 Task: Research Airbnb accommodation in Somanda, Tanzania from 20th December, 2023 to 25th December, 2023 for 7 adults. Place can be entire room or shared room with 4 bedrooms having 7 beds and 4 bathrooms. Property type can be house. Amenities needed are: wifi, TV, free parking on premises, gym, breakfast.
Action: Mouse moved to (543, 135)
Screenshot: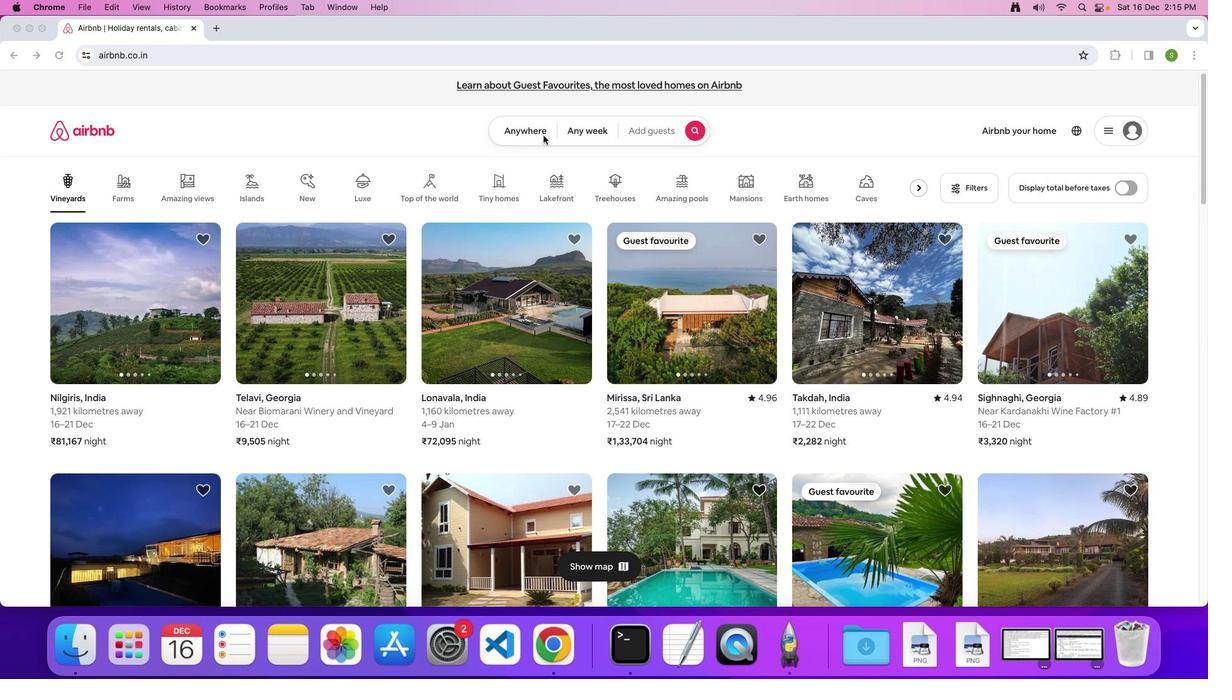 
Action: Mouse pressed left at (543, 135)
Screenshot: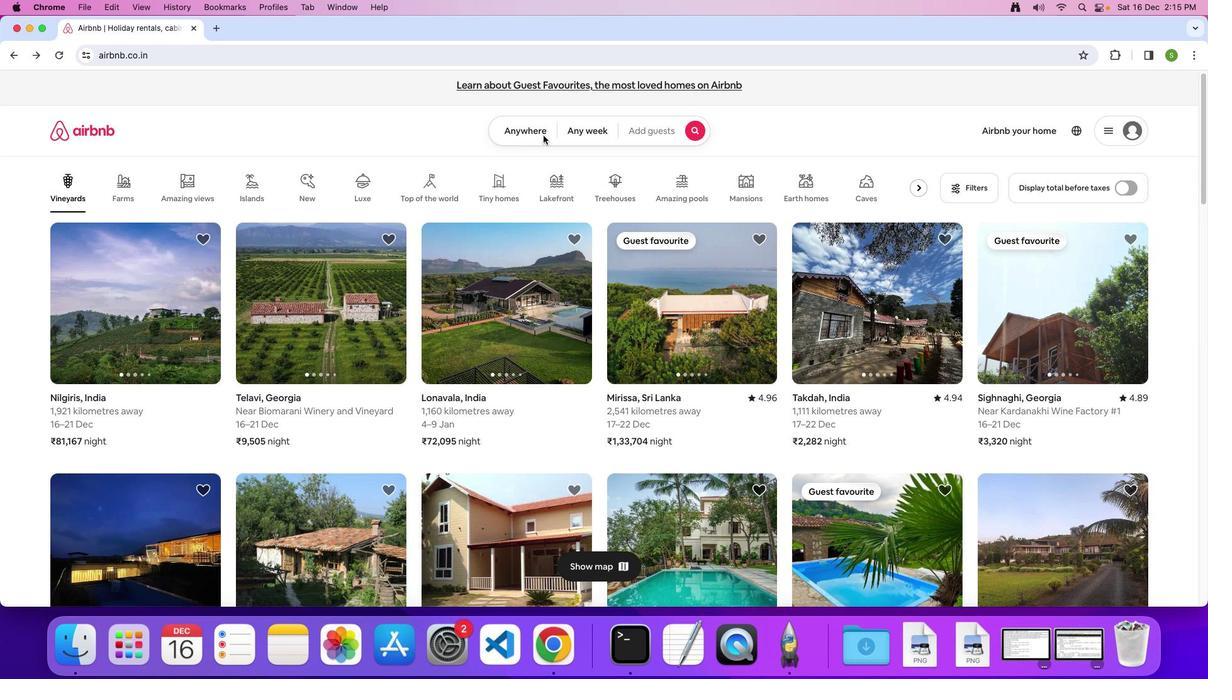 
Action: Mouse moved to (533, 137)
Screenshot: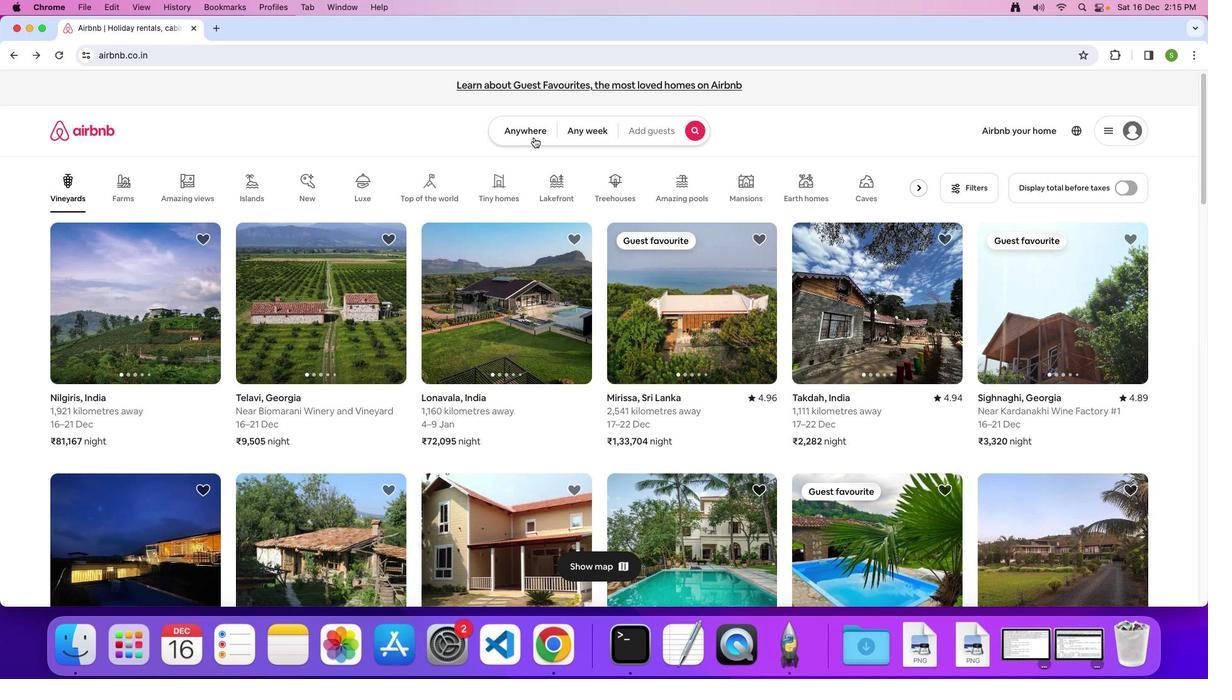 
Action: Mouse pressed left at (533, 137)
Screenshot: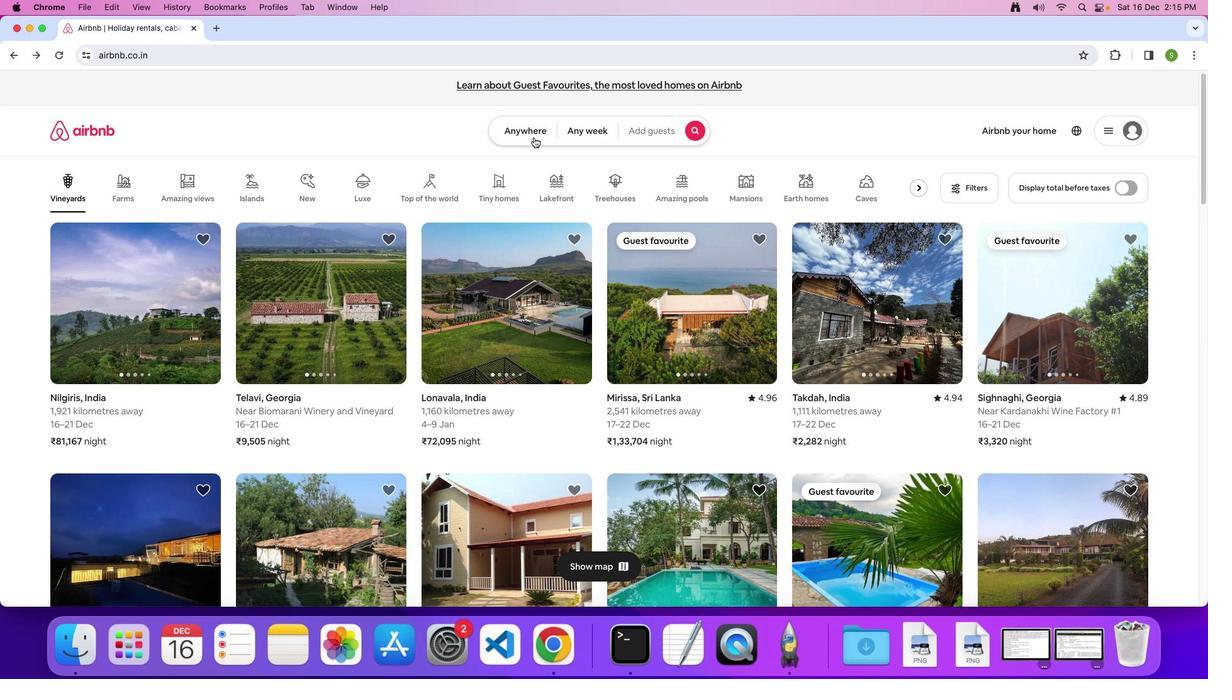 
Action: Mouse moved to (468, 181)
Screenshot: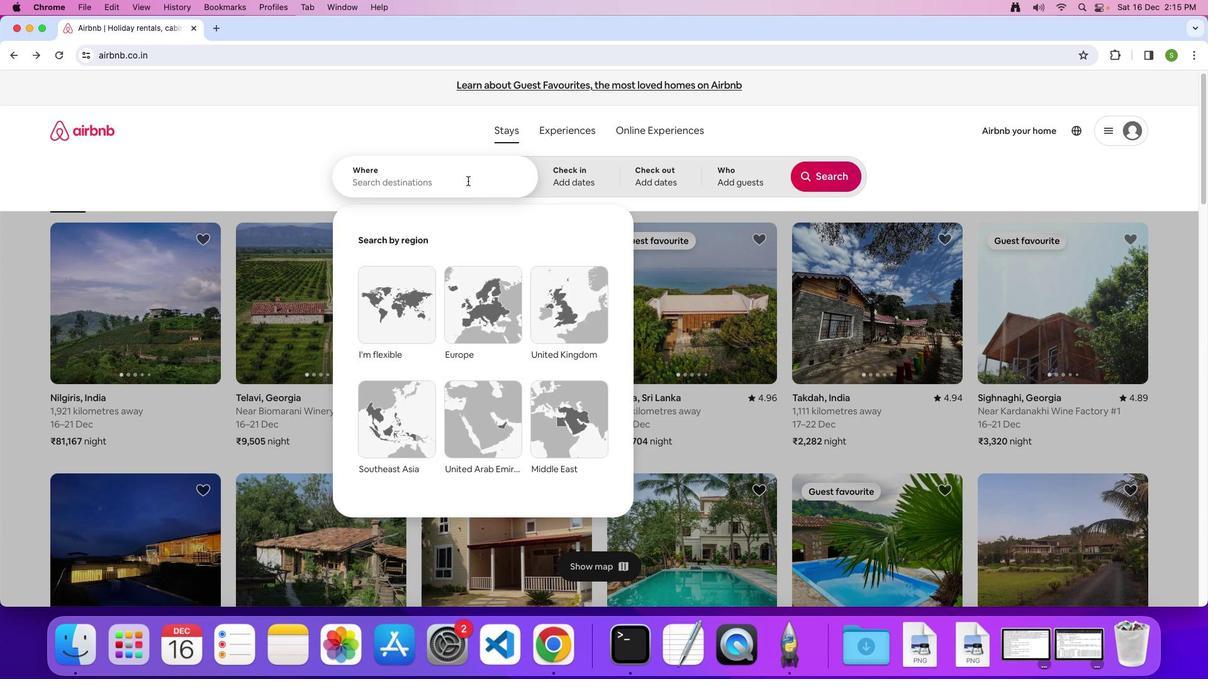 
Action: Mouse pressed left at (468, 181)
Screenshot: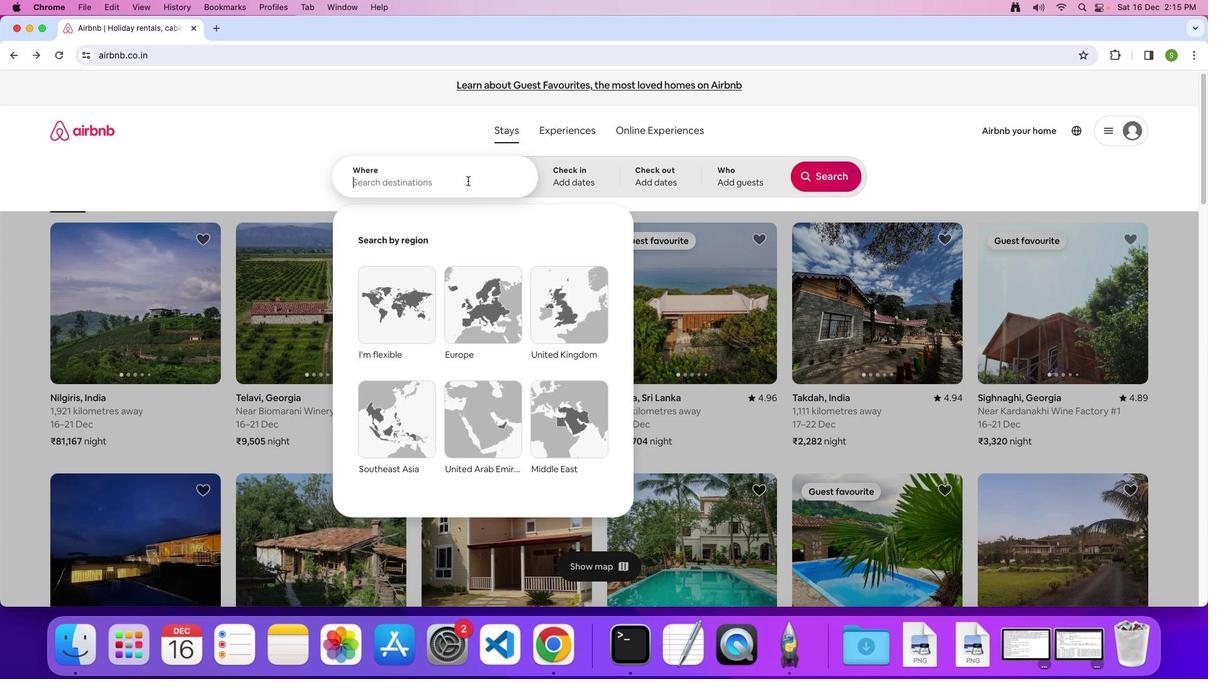 
Action: Key pressed 'S'Key.caps_lock'o''m''a''n''d''a'','Key.spaceKey.shift't'Key.backspaceKey.shift'T''a''n''z''a''n''i''a'Key.enter
Screenshot: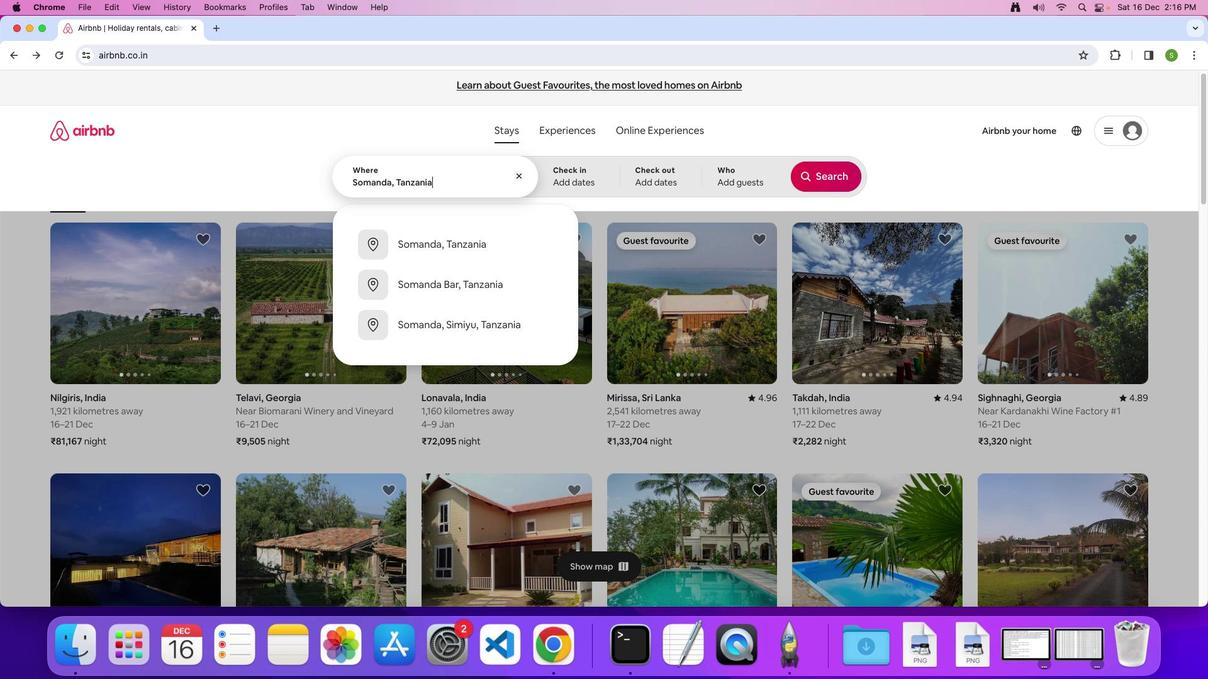 
Action: Mouse moved to (478, 423)
Screenshot: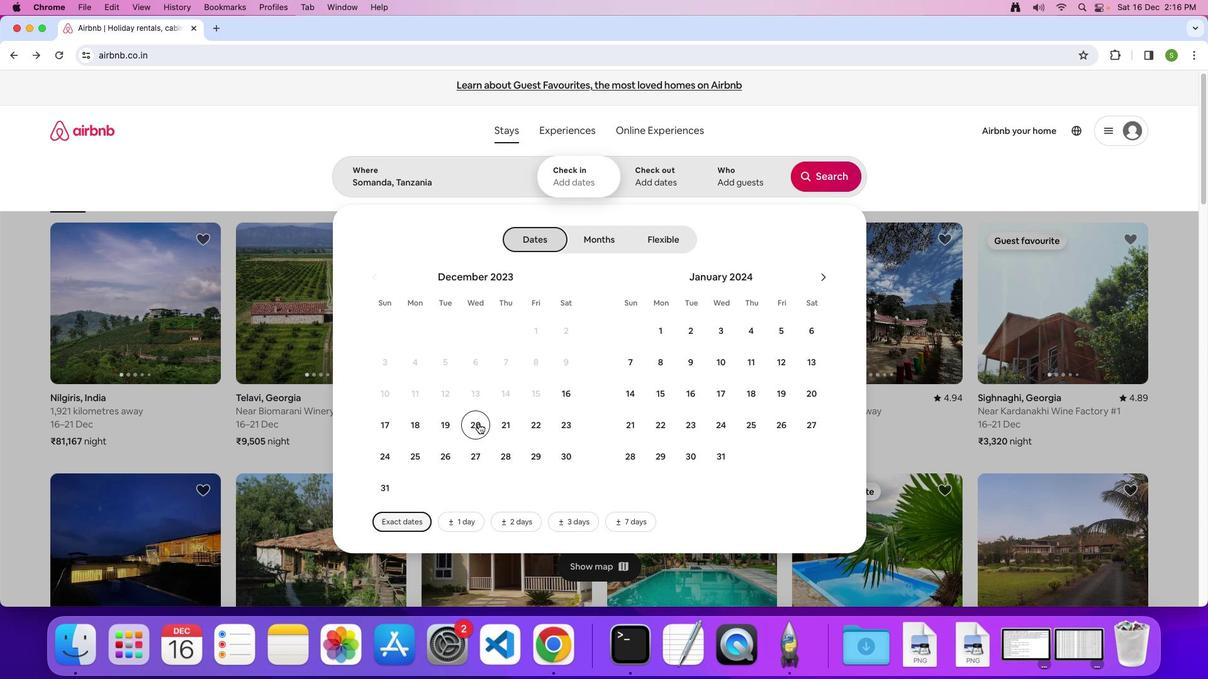 
Action: Mouse pressed left at (478, 423)
Screenshot: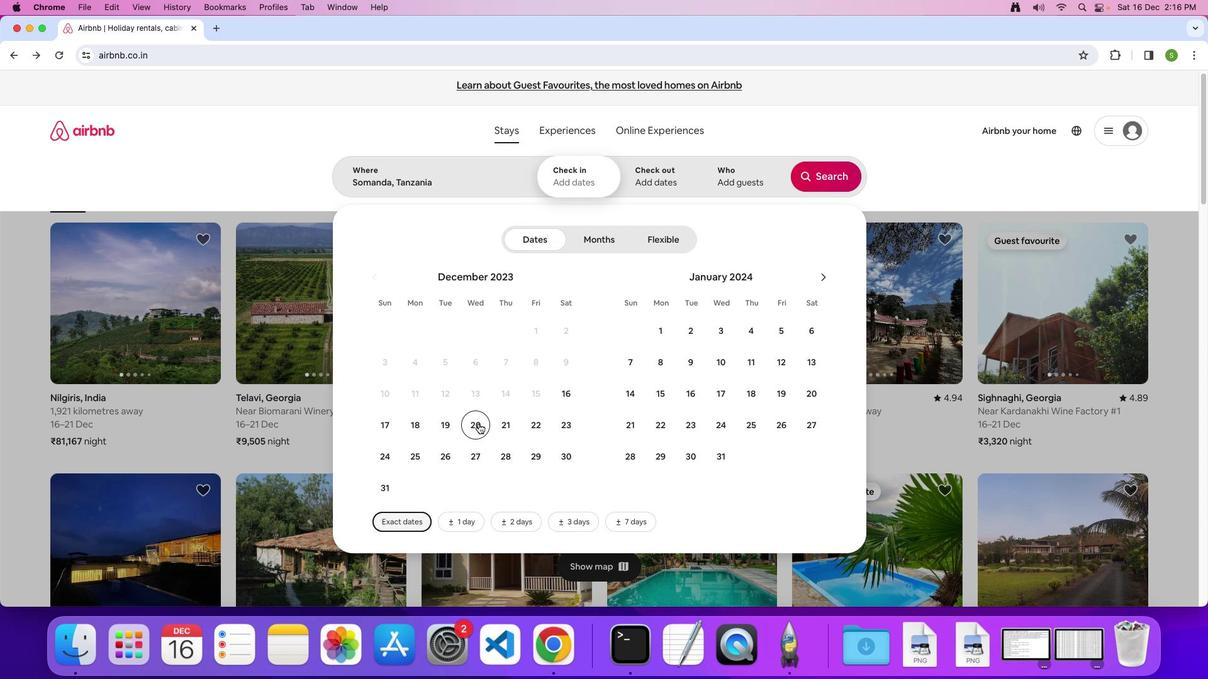 
Action: Mouse moved to (422, 453)
Screenshot: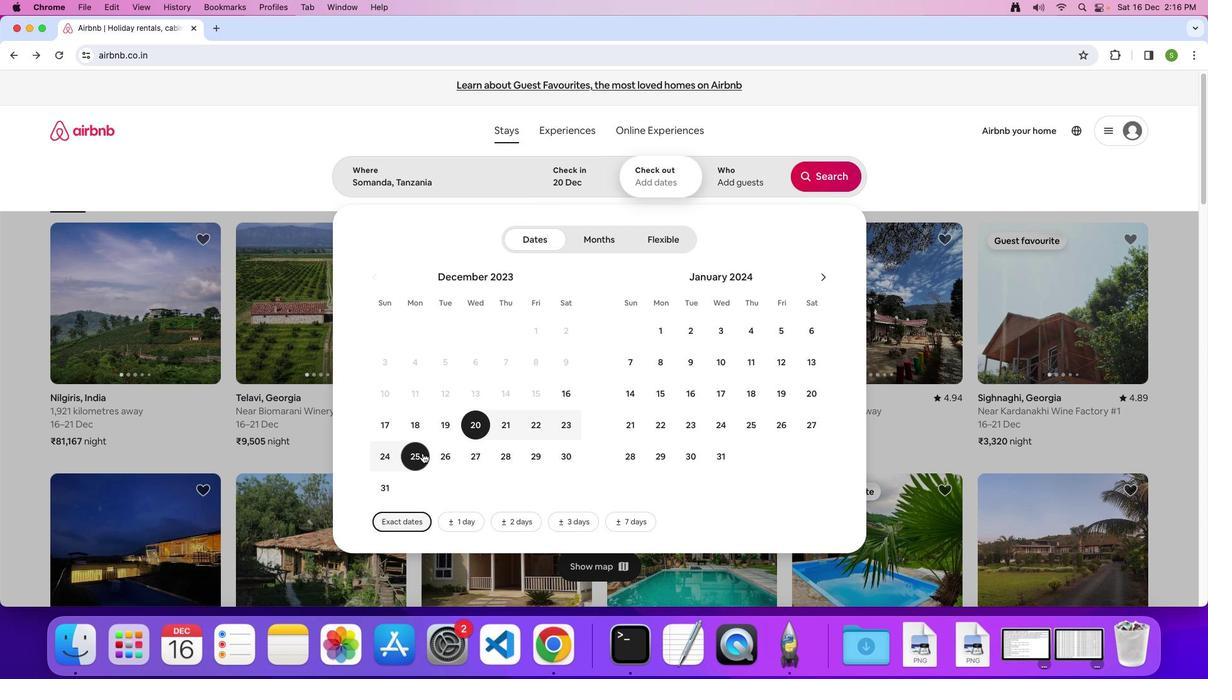 
Action: Mouse pressed left at (422, 453)
Screenshot: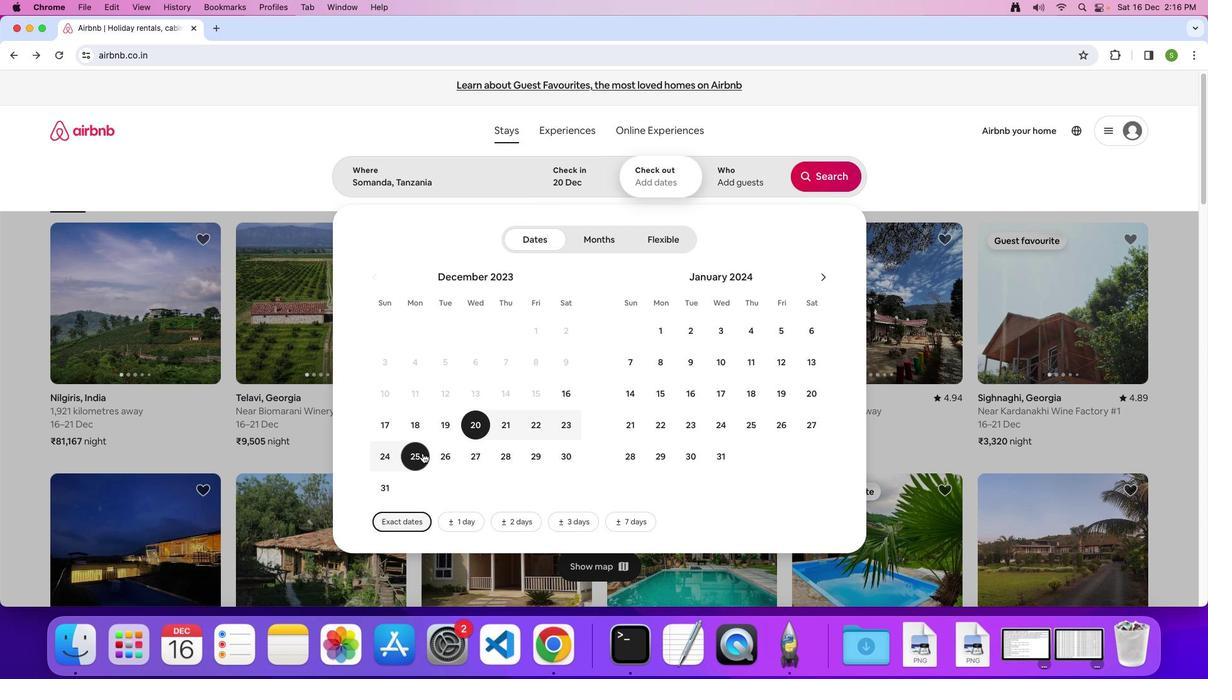 
Action: Mouse moved to (736, 174)
Screenshot: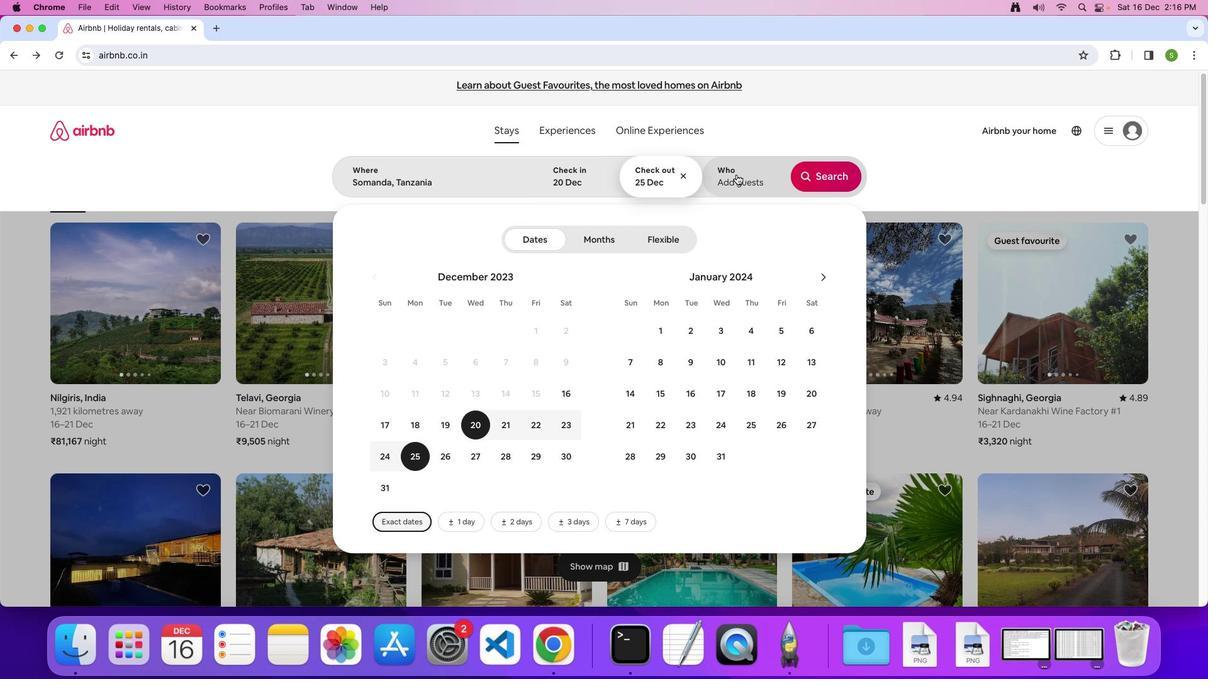 
Action: Mouse pressed left at (736, 174)
Screenshot: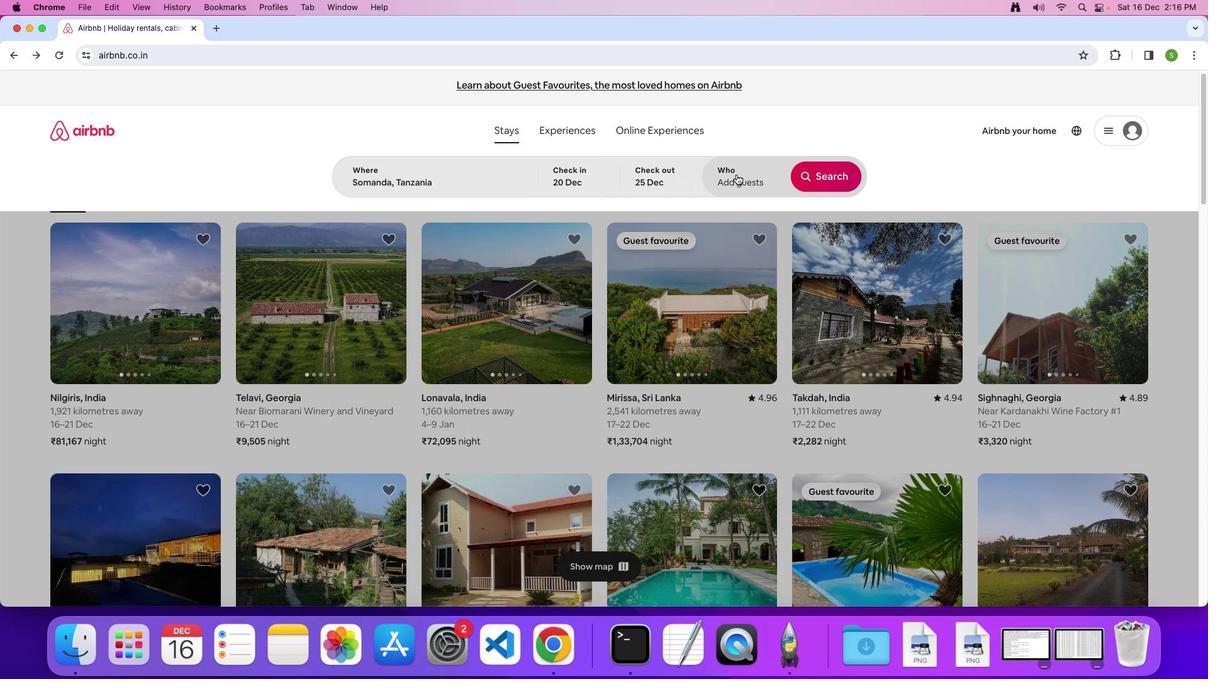 
Action: Mouse moved to (828, 247)
Screenshot: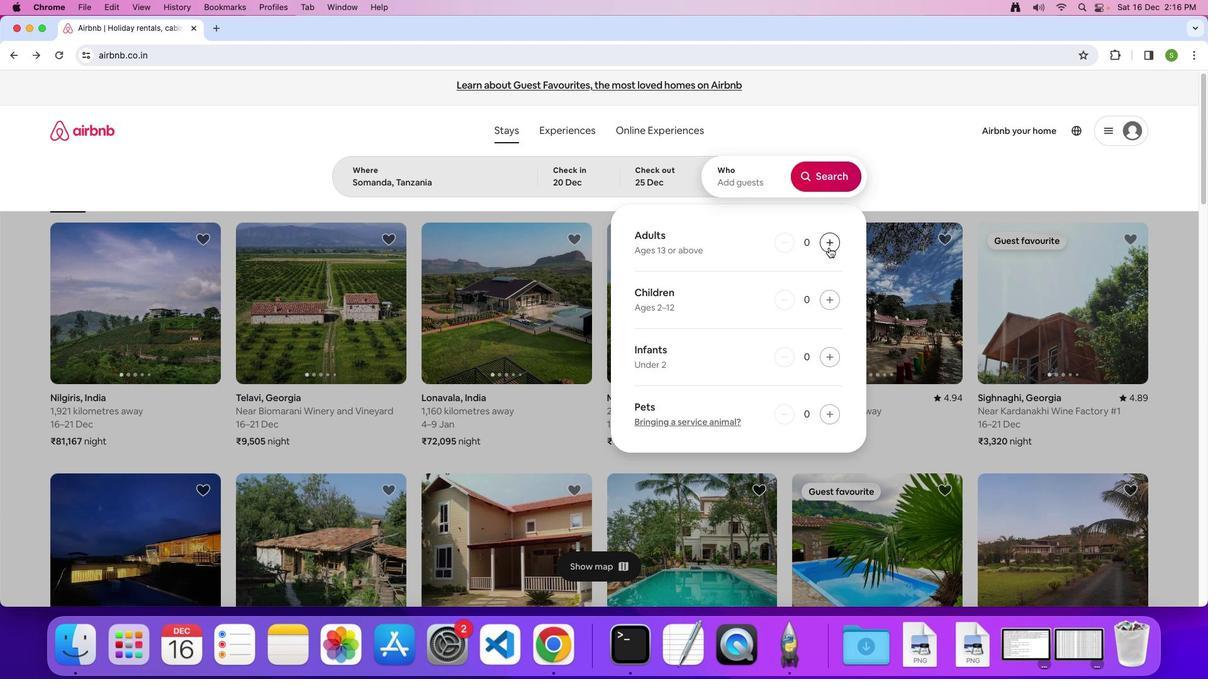 
Action: Mouse pressed left at (828, 247)
Screenshot: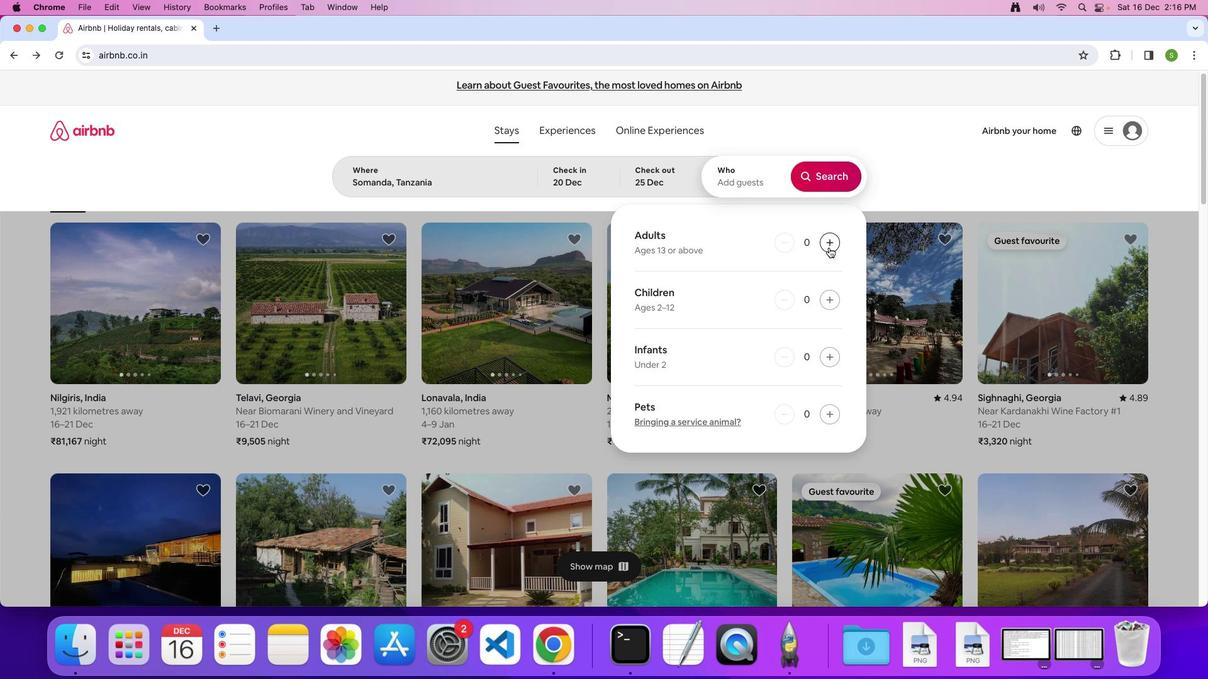 
Action: Mouse pressed left at (828, 247)
Screenshot: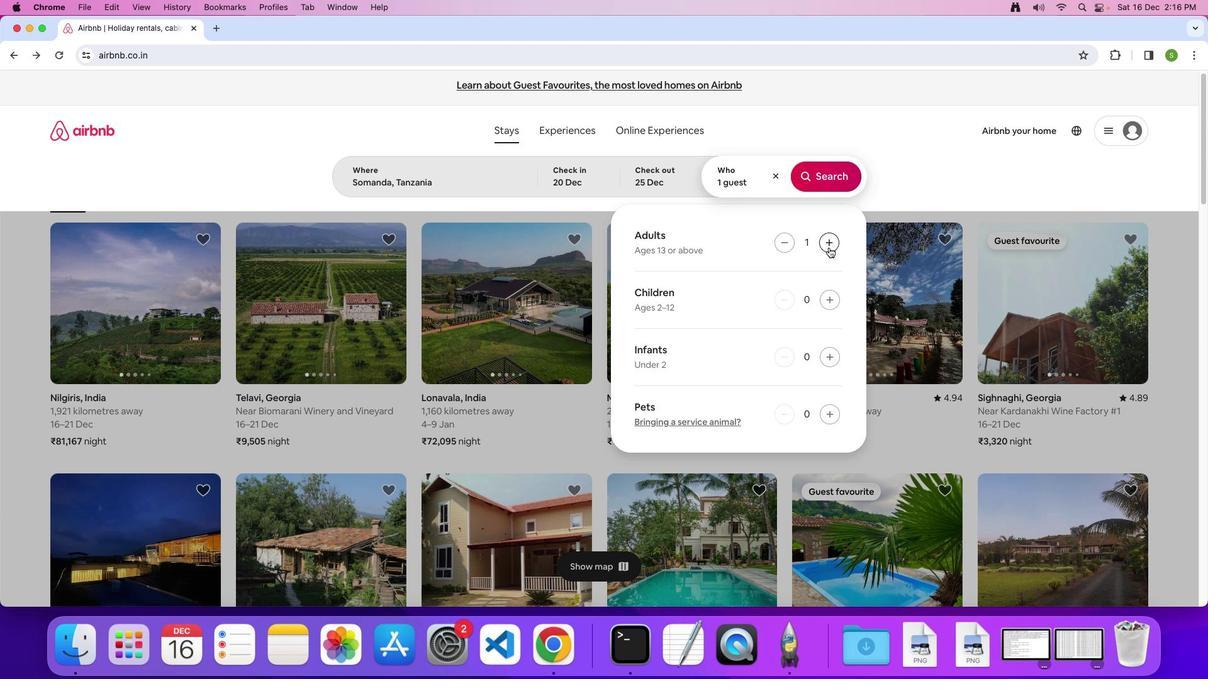 
Action: Mouse pressed left at (828, 247)
Screenshot: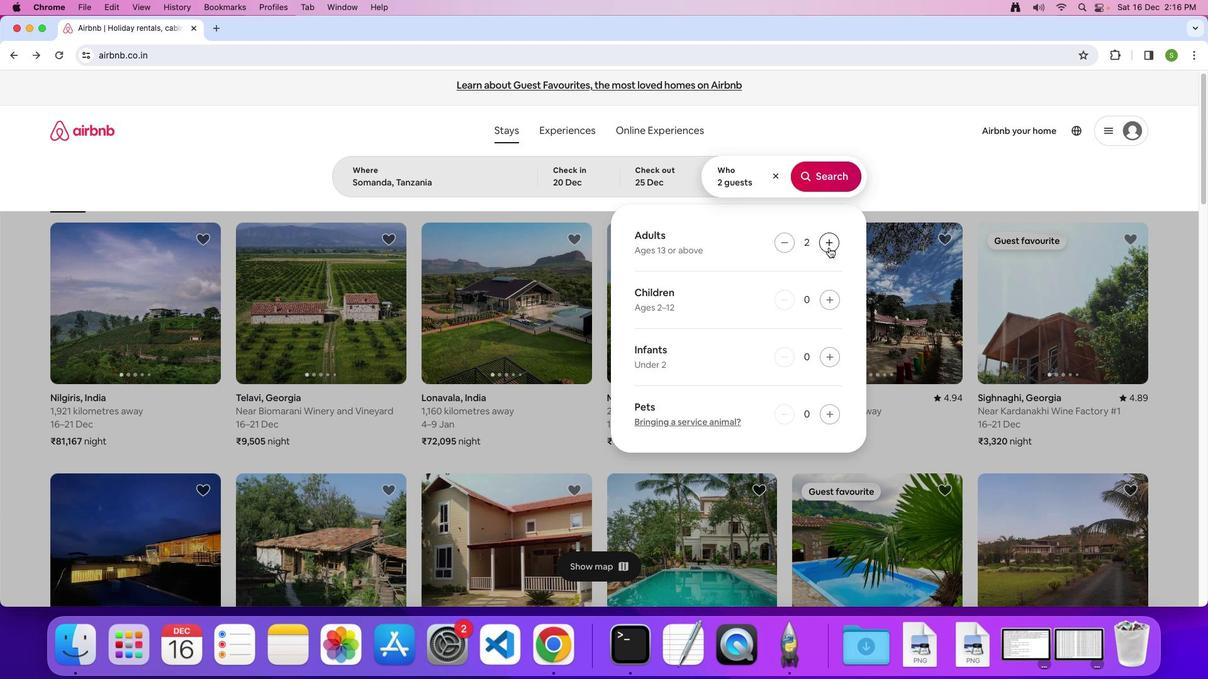 
Action: Mouse pressed left at (828, 247)
Screenshot: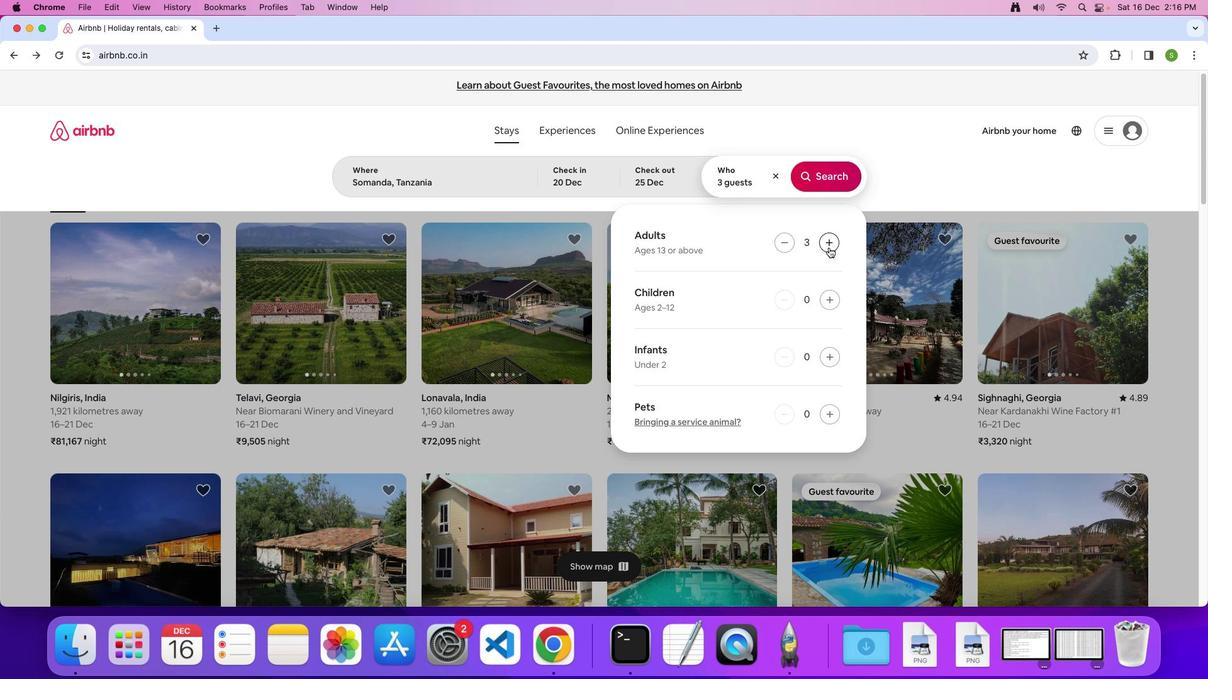 
Action: Mouse pressed left at (828, 247)
Screenshot: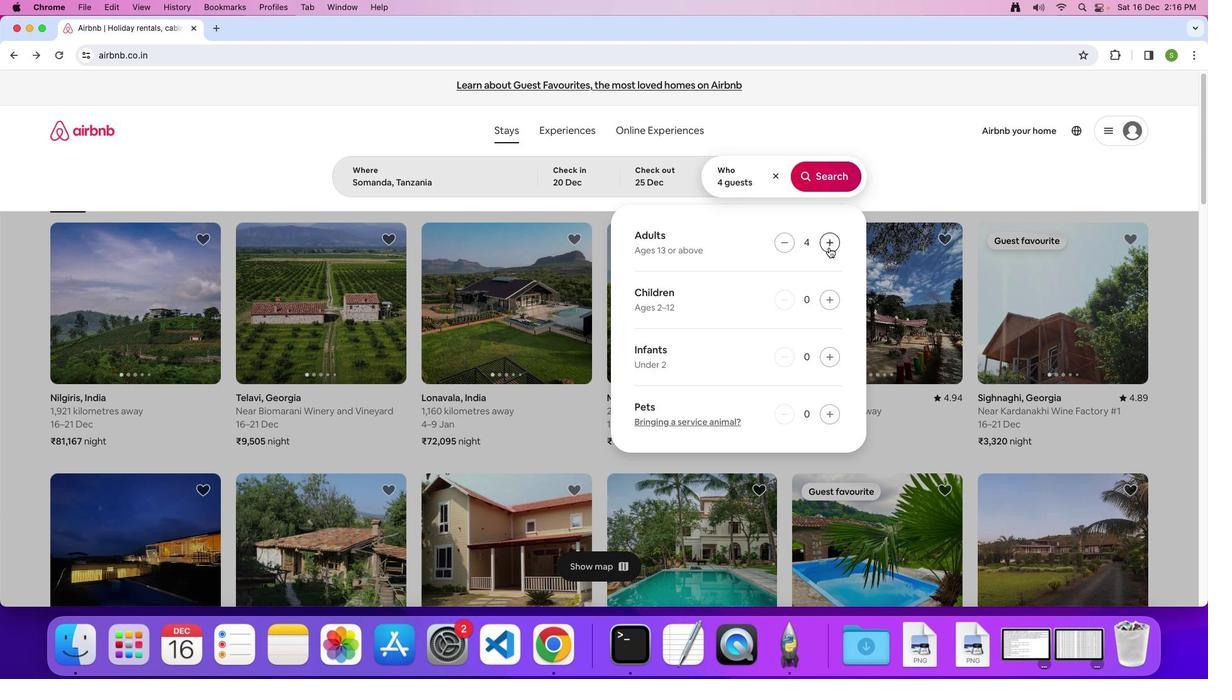 
Action: Mouse pressed left at (828, 247)
Screenshot: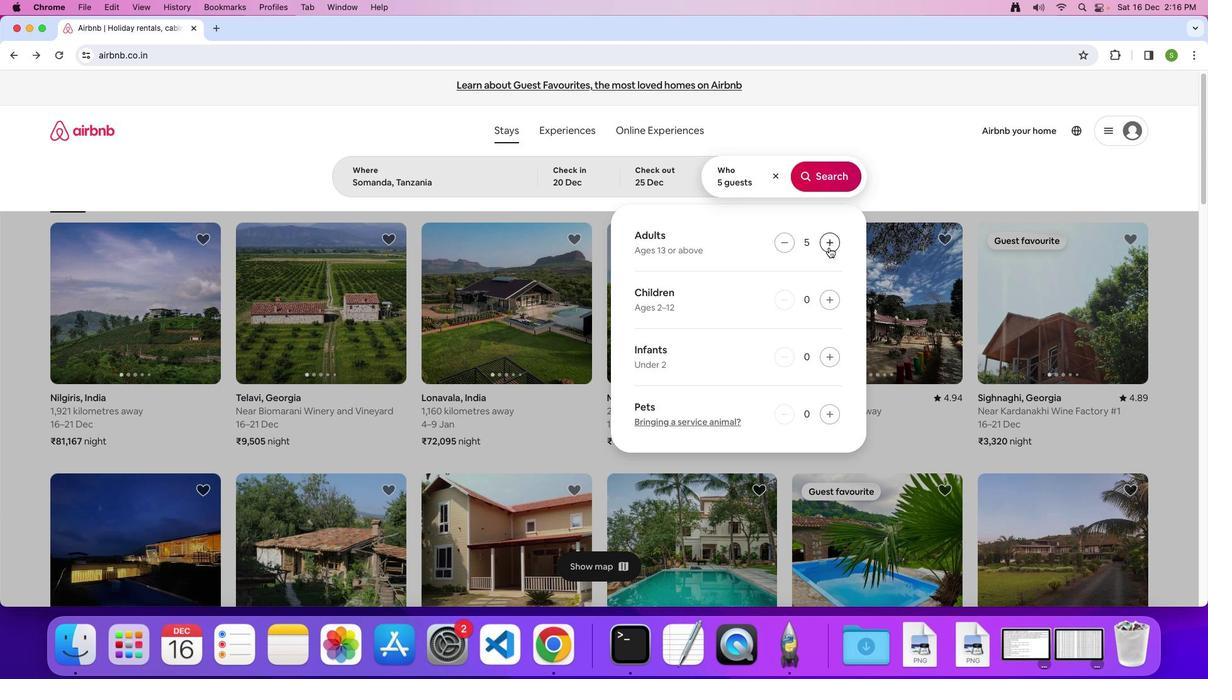 
Action: Mouse pressed left at (828, 247)
Screenshot: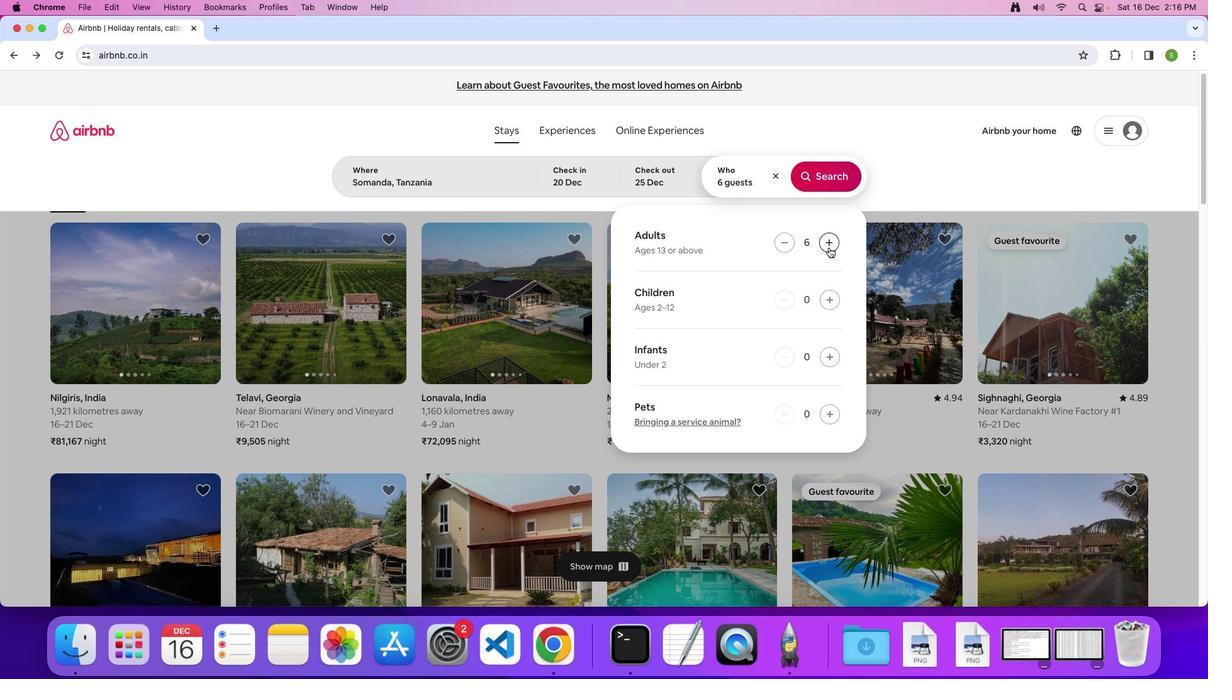 
Action: Mouse moved to (823, 170)
Screenshot: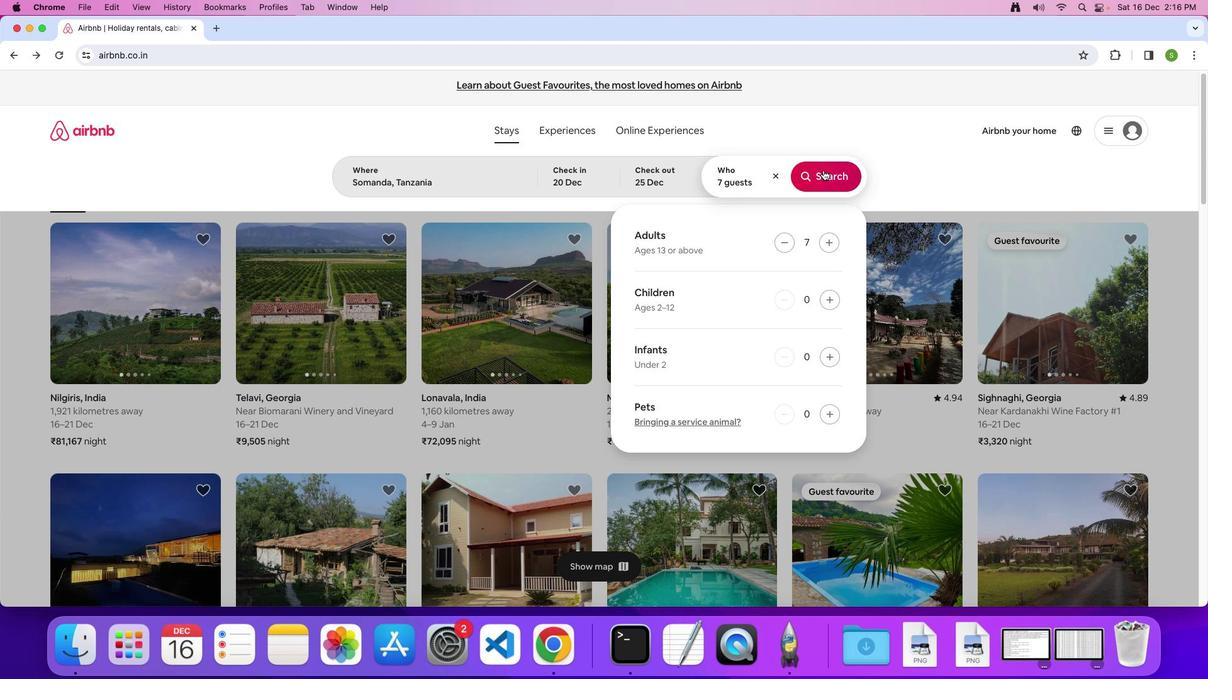
Action: Mouse pressed left at (823, 170)
Screenshot: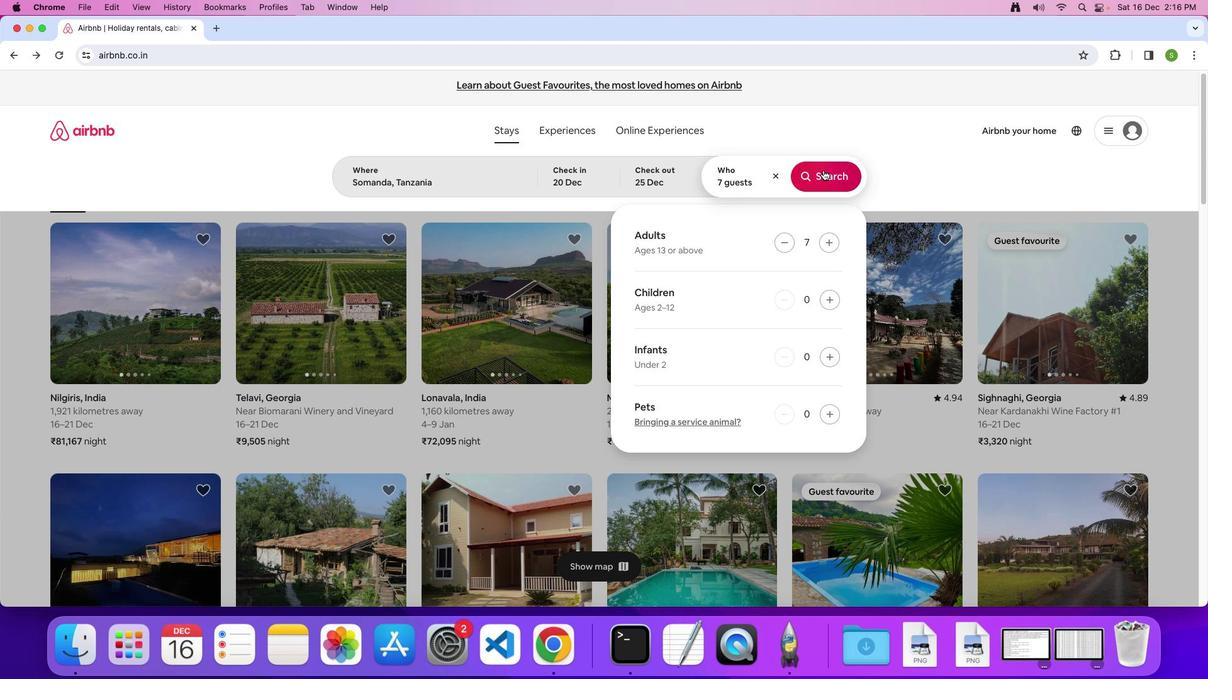 
Action: Mouse moved to (1012, 149)
Screenshot: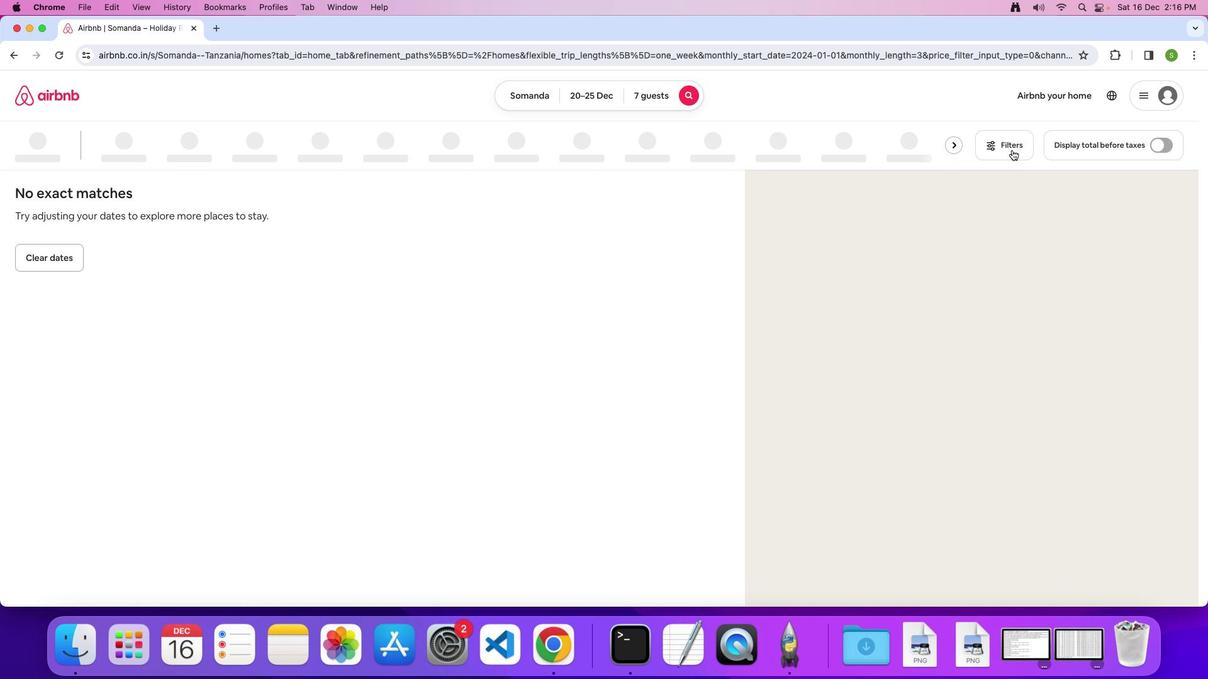
Action: Mouse pressed left at (1012, 149)
Screenshot: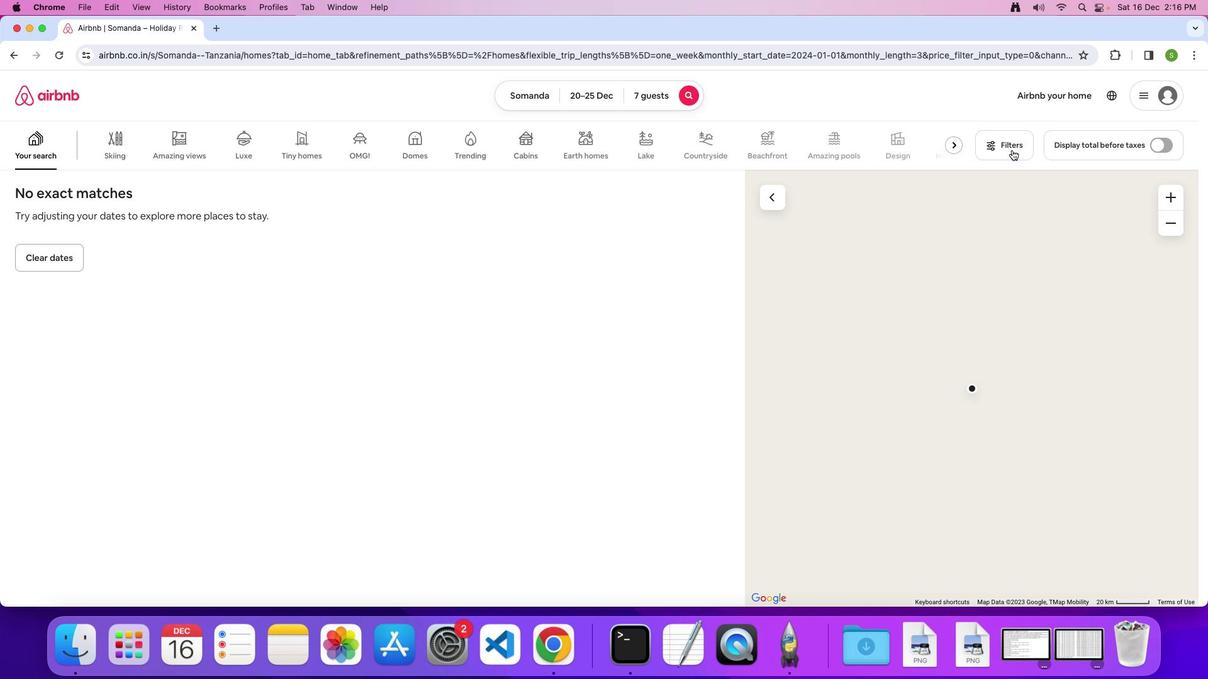
Action: Mouse moved to (571, 392)
Screenshot: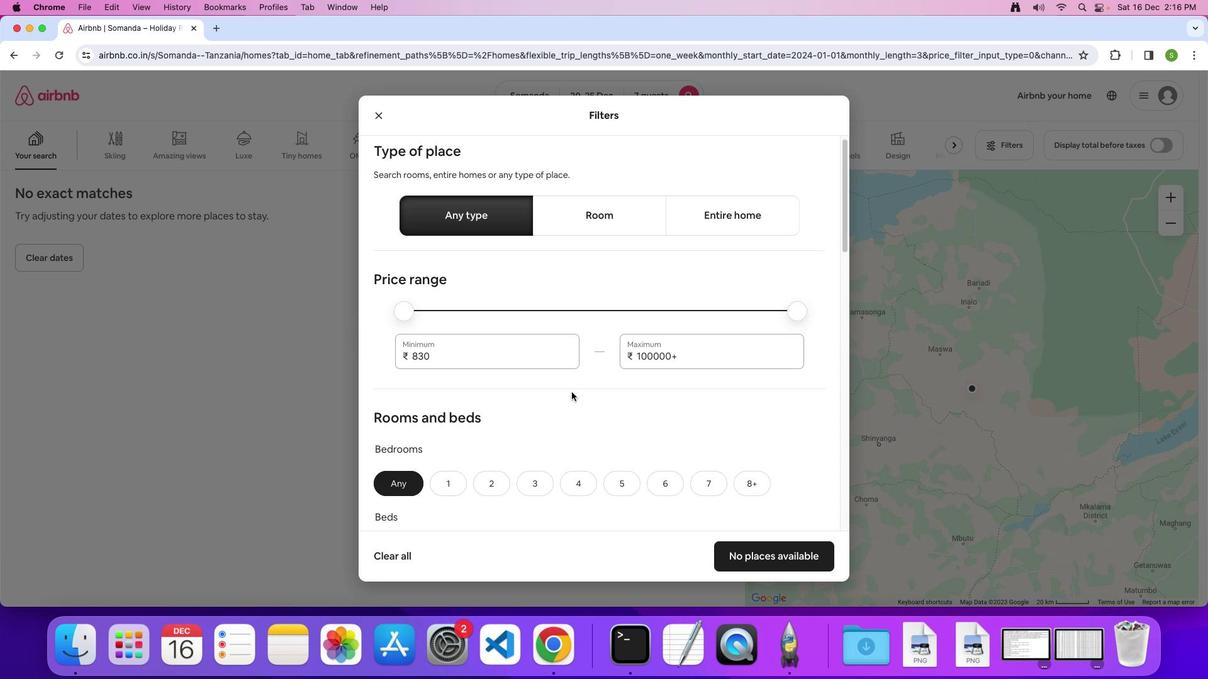 
Action: Mouse scrolled (571, 392) with delta (0, 0)
Screenshot: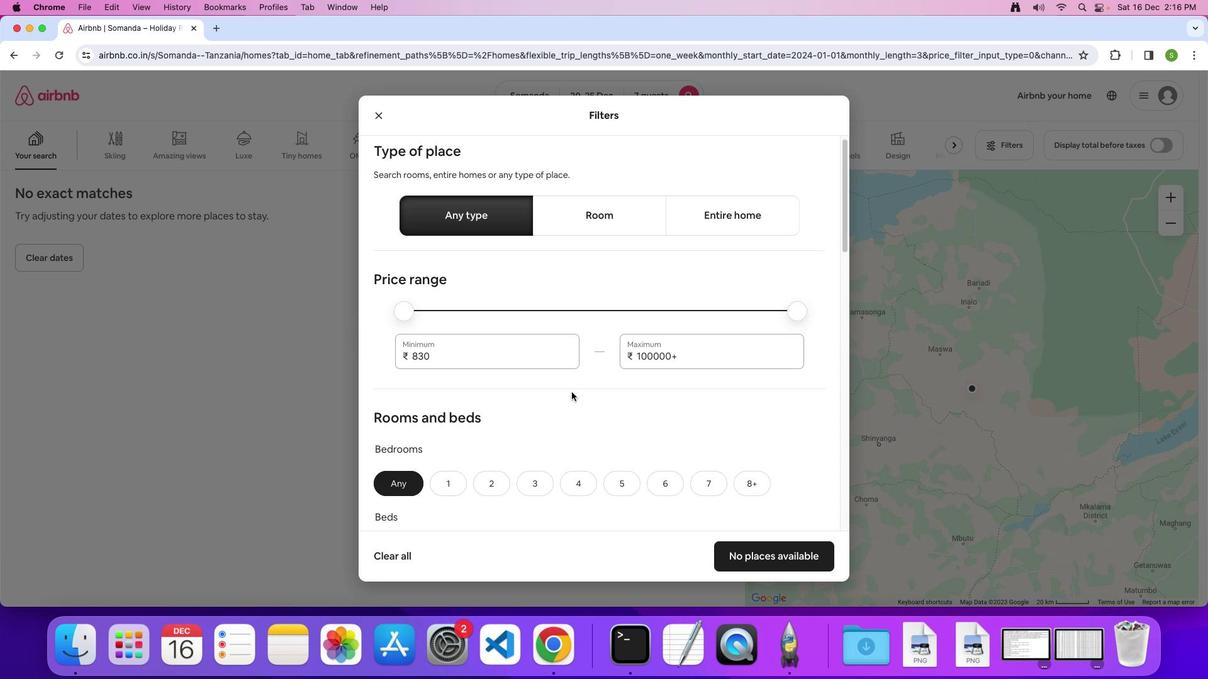 
Action: Mouse scrolled (571, 392) with delta (0, 0)
Screenshot: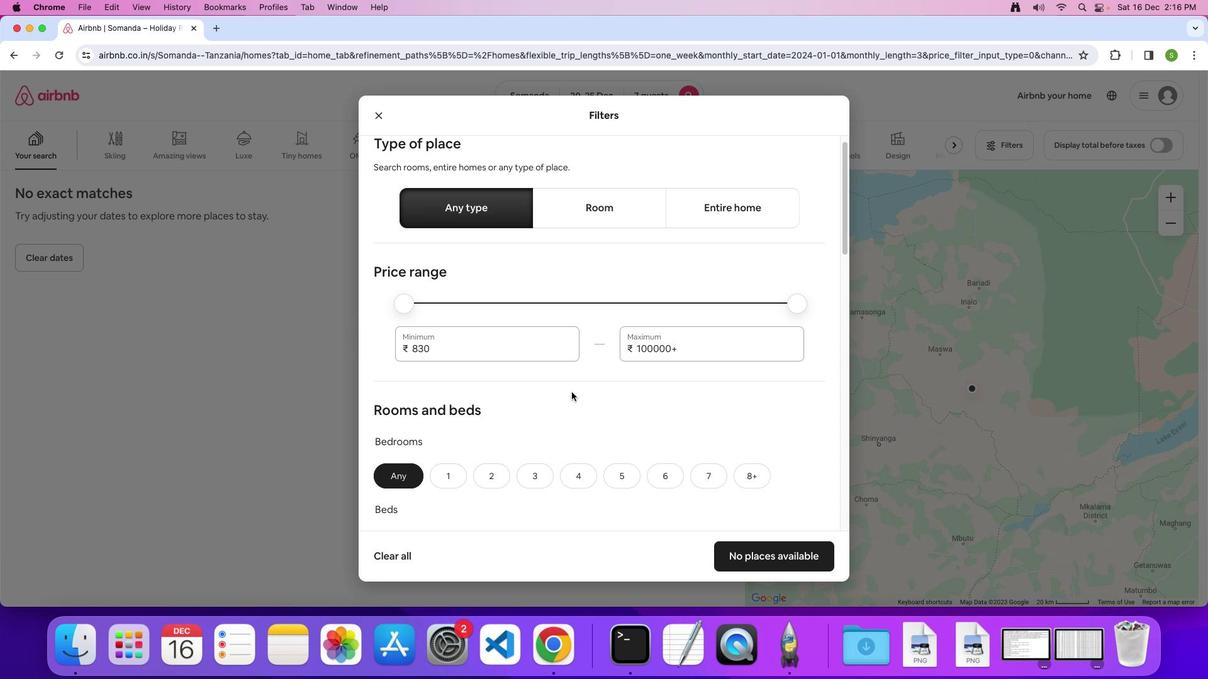
Action: Mouse moved to (572, 391)
Screenshot: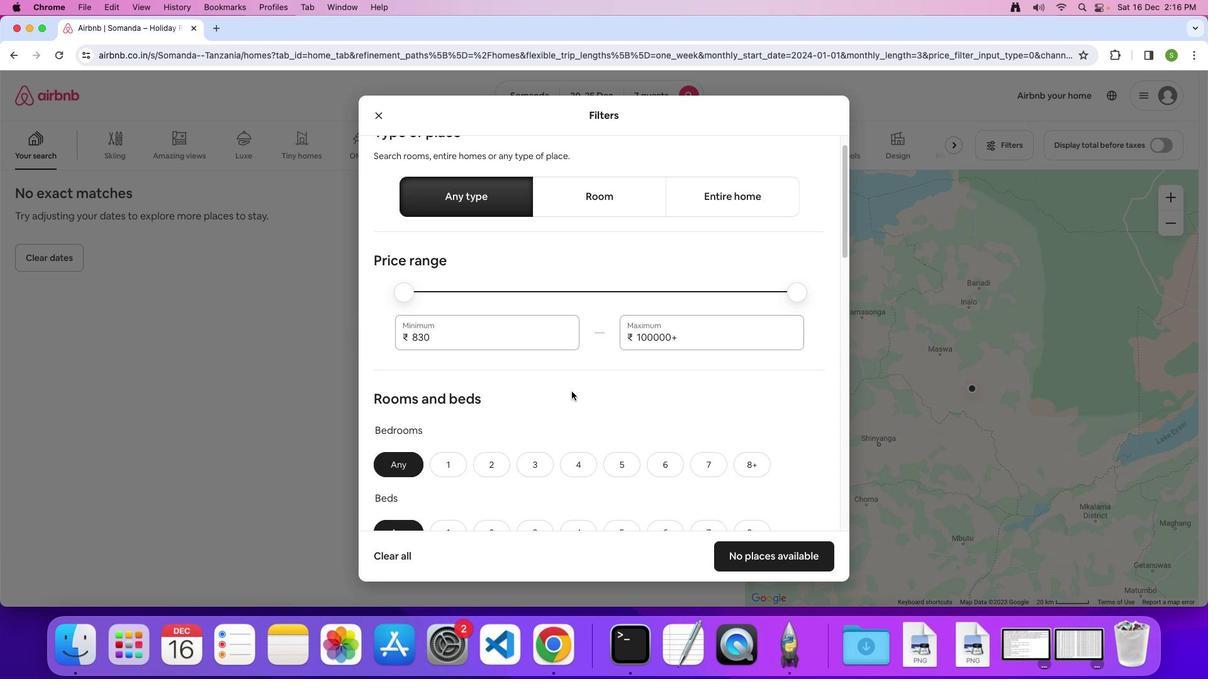 
Action: Mouse scrolled (572, 391) with delta (0, 0)
Screenshot: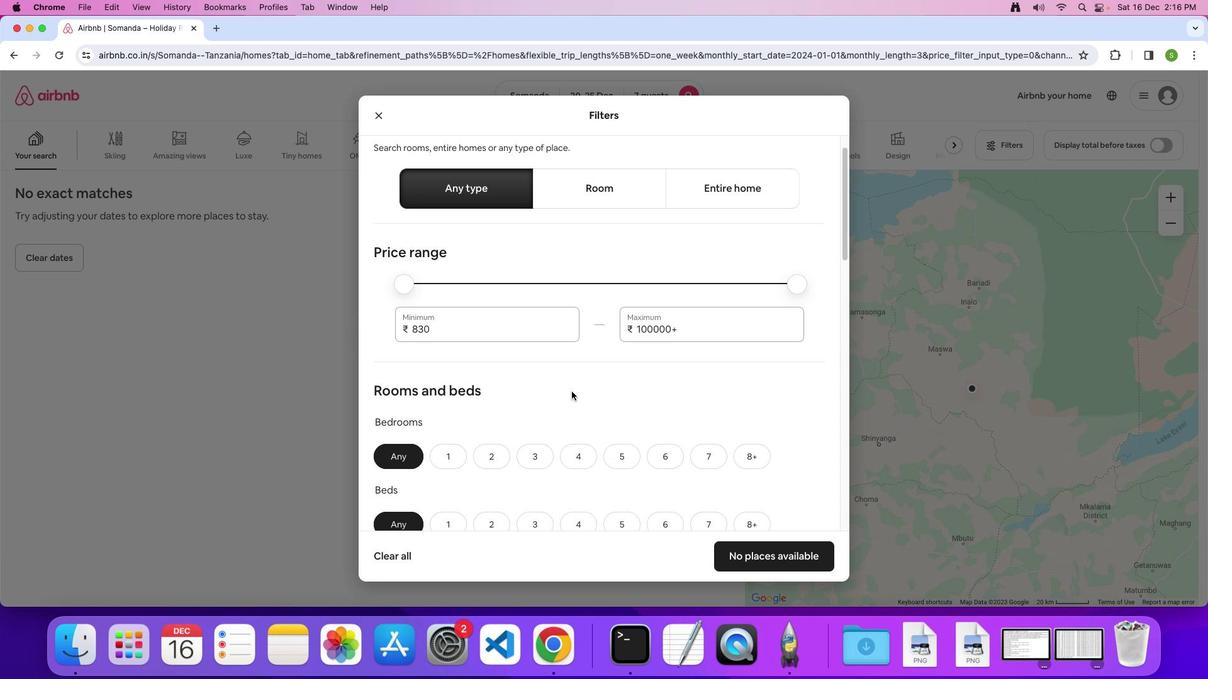 
Action: Mouse scrolled (572, 391) with delta (0, 0)
Screenshot: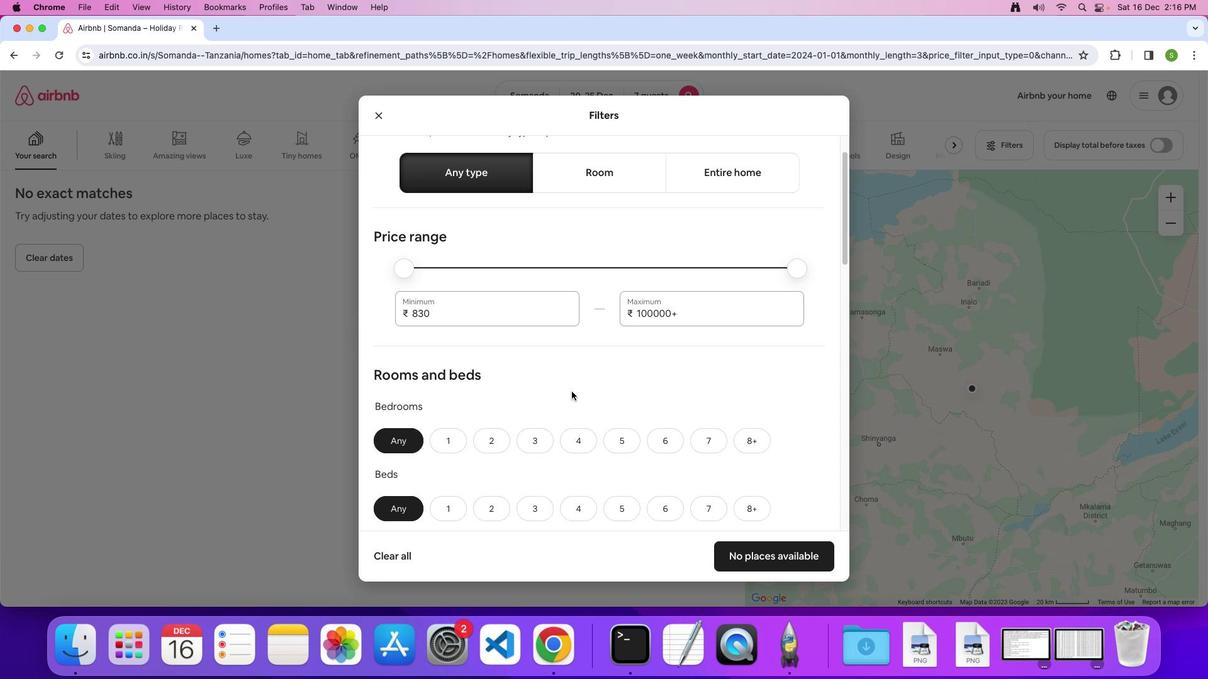 
Action: Mouse scrolled (572, 391) with delta (0, -1)
Screenshot: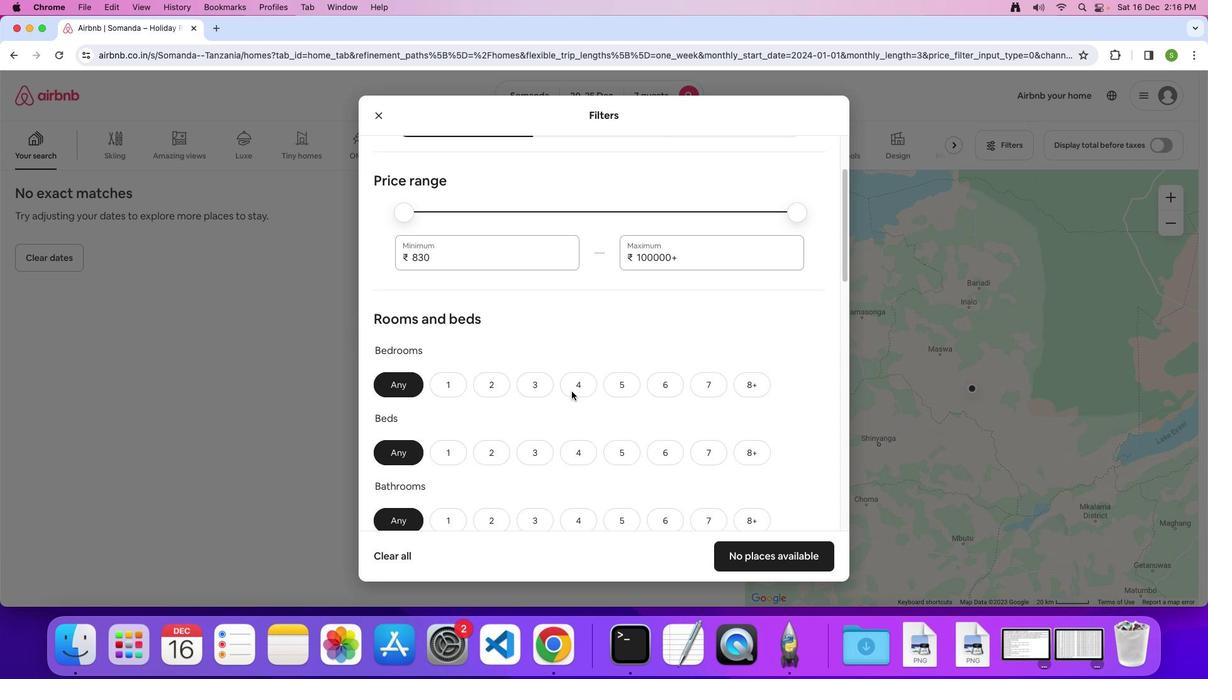 
Action: Mouse moved to (572, 389)
Screenshot: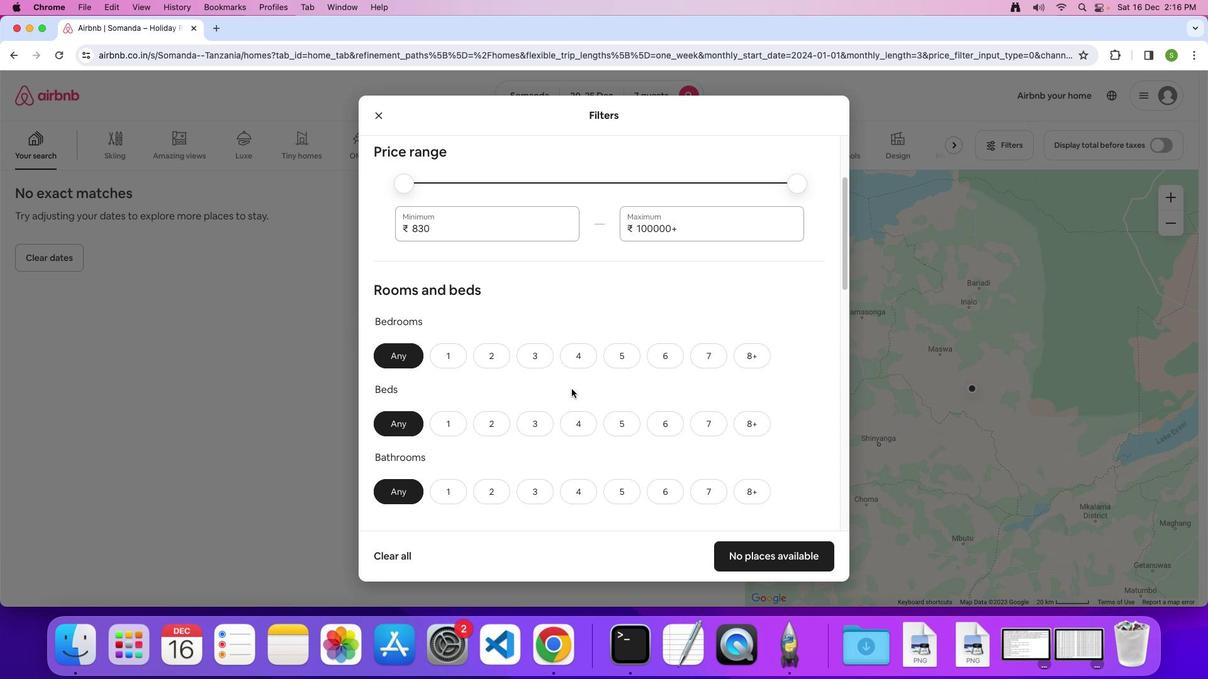 
Action: Mouse scrolled (572, 389) with delta (0, 0)
Screenshot: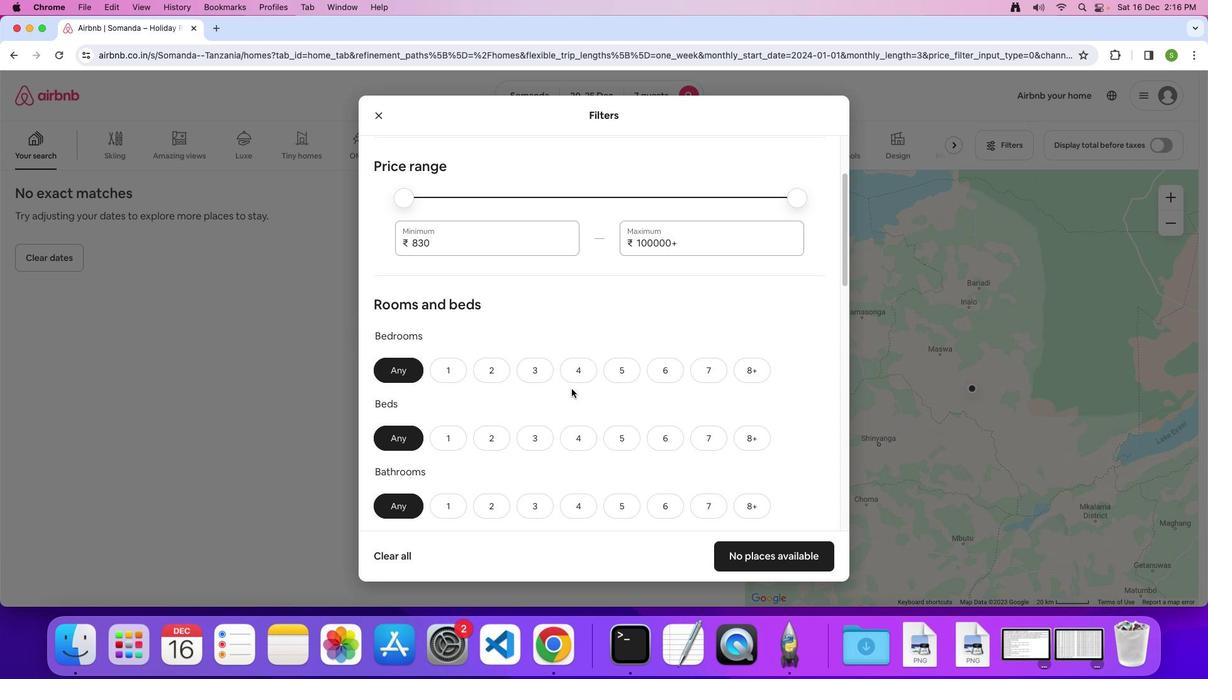 
Action: Mouse moved to (572, 389)
Screenshot: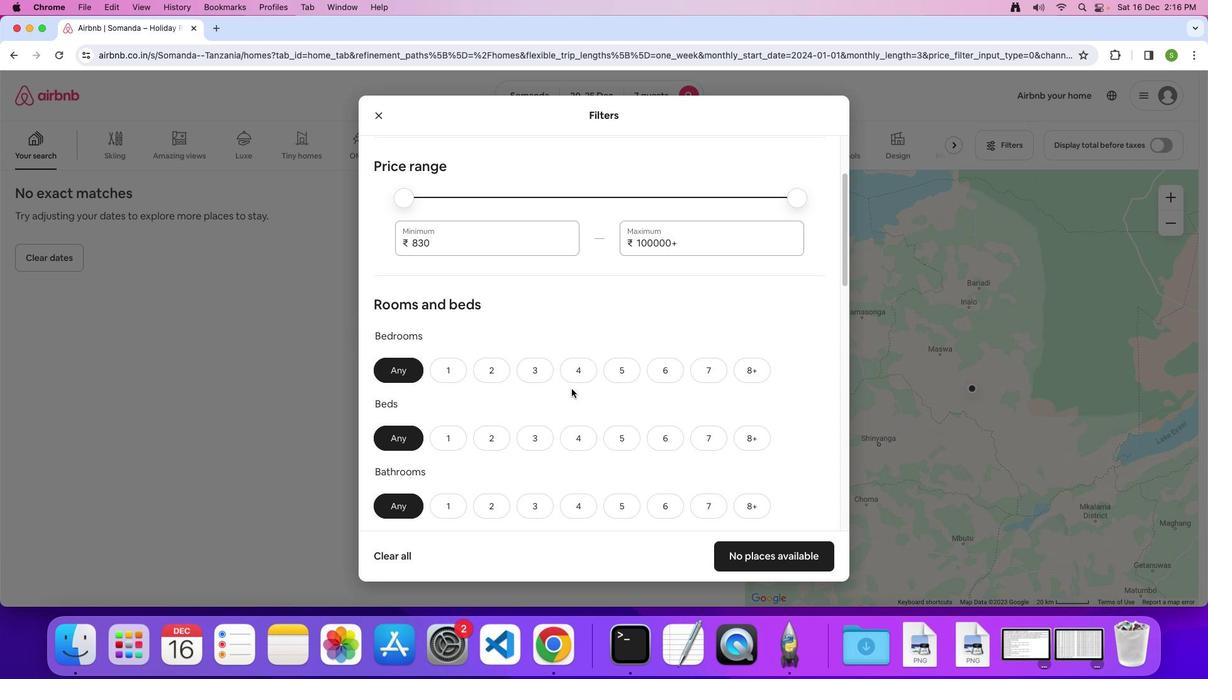 
Action: Mouse scrolled (572, 389) with delta (0, 0)
Screenshot: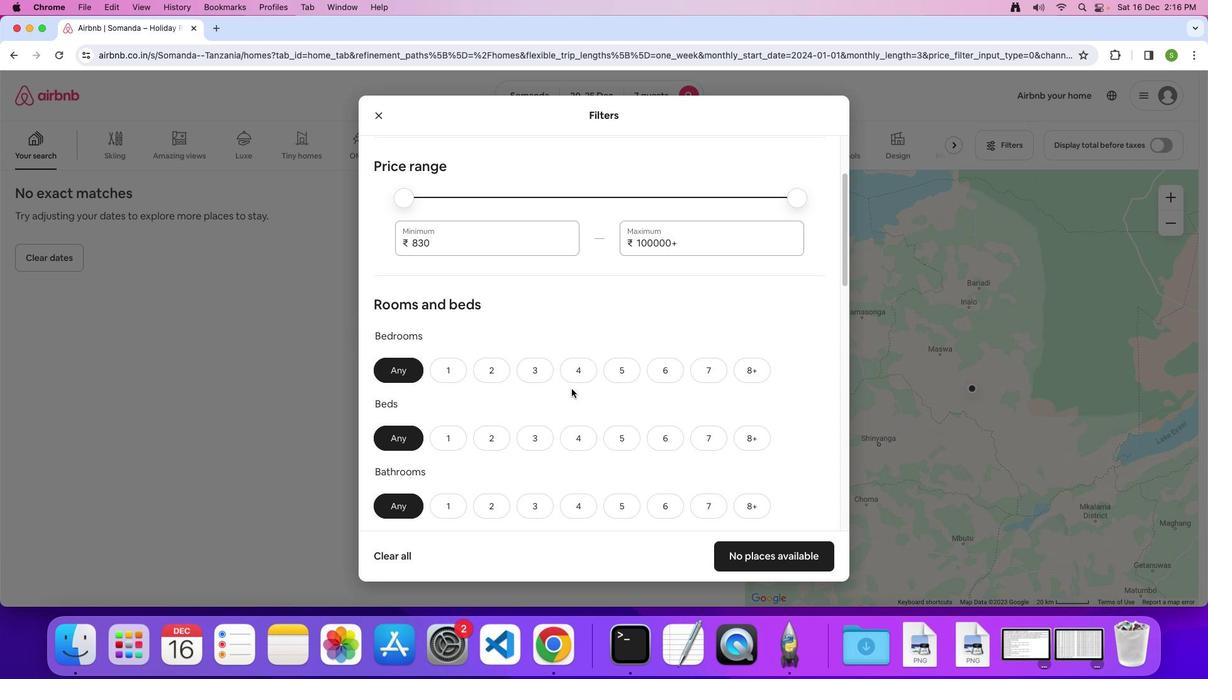 
Action: Mouse moved to (572, 387)
Screenshot: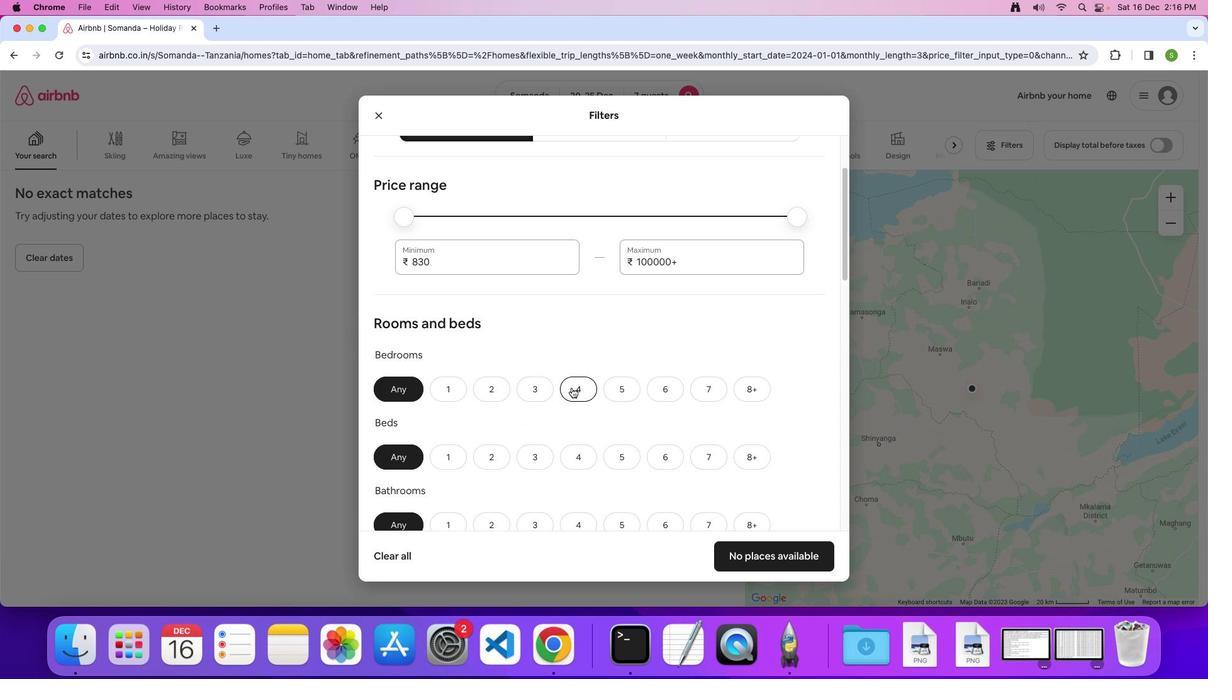 
Action: Mouse scrolled (572, 387) with delta (0, 0)
Screenshot: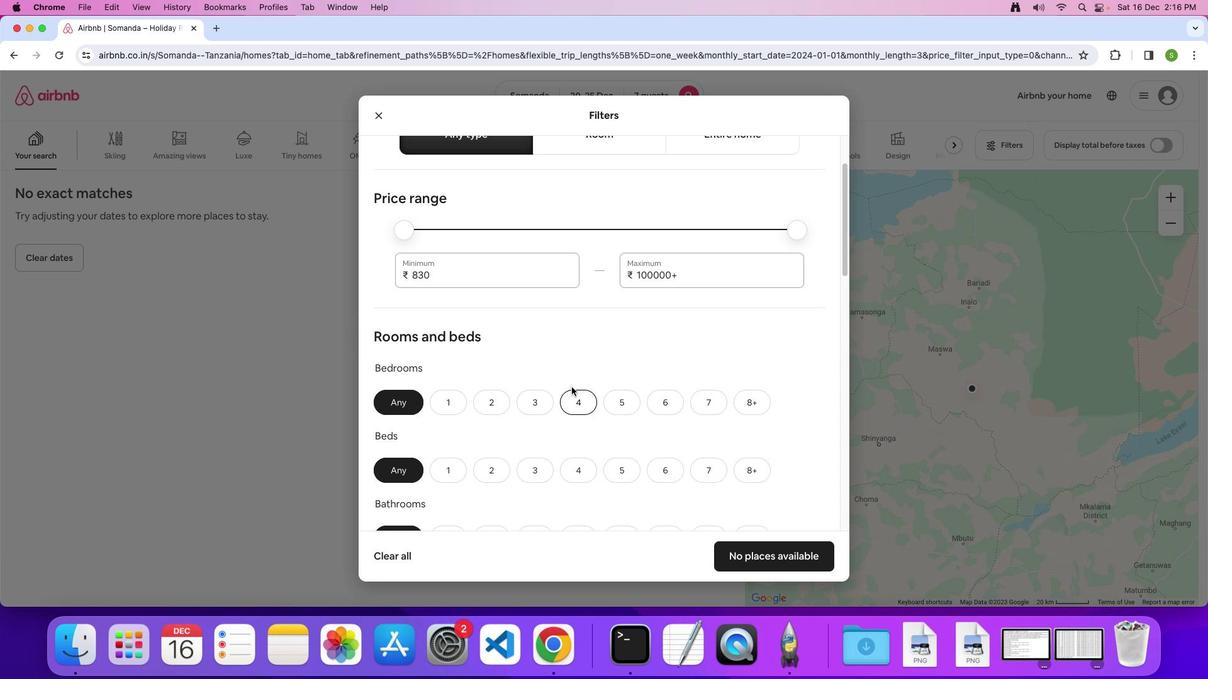 
Action: Mouse scrolled (572, 387) with delta (0, 0)
Screenshot: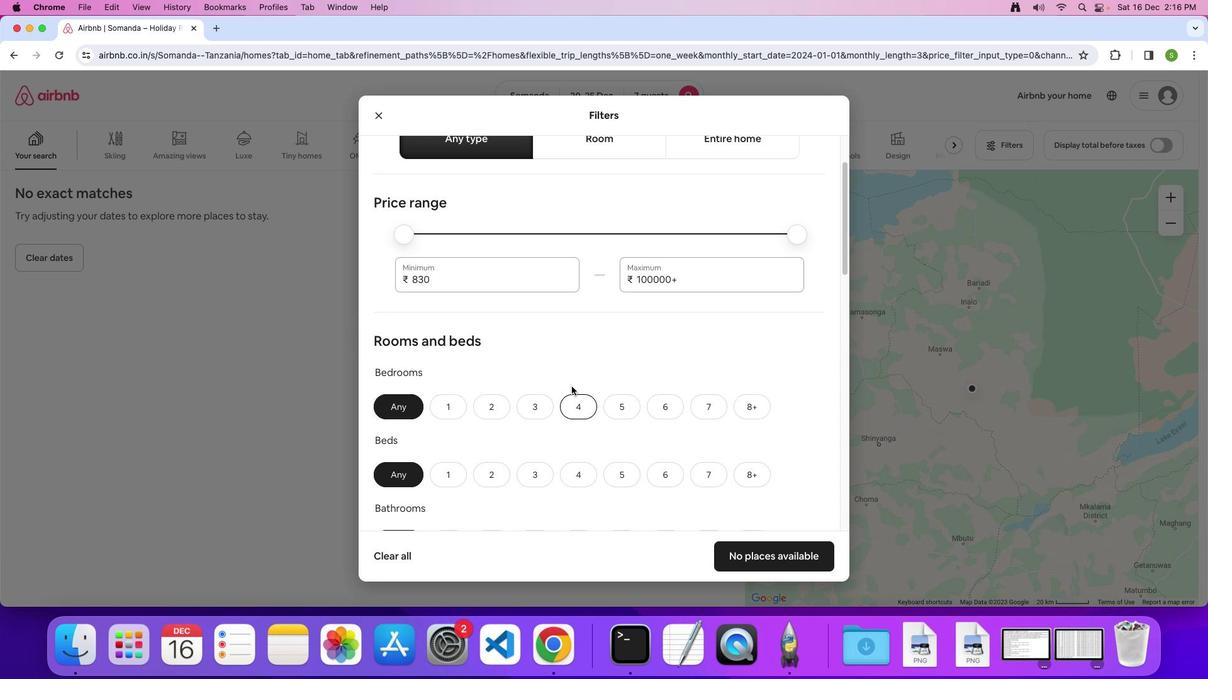 
Action: Mouse moved to (572, 385)
Screenshot: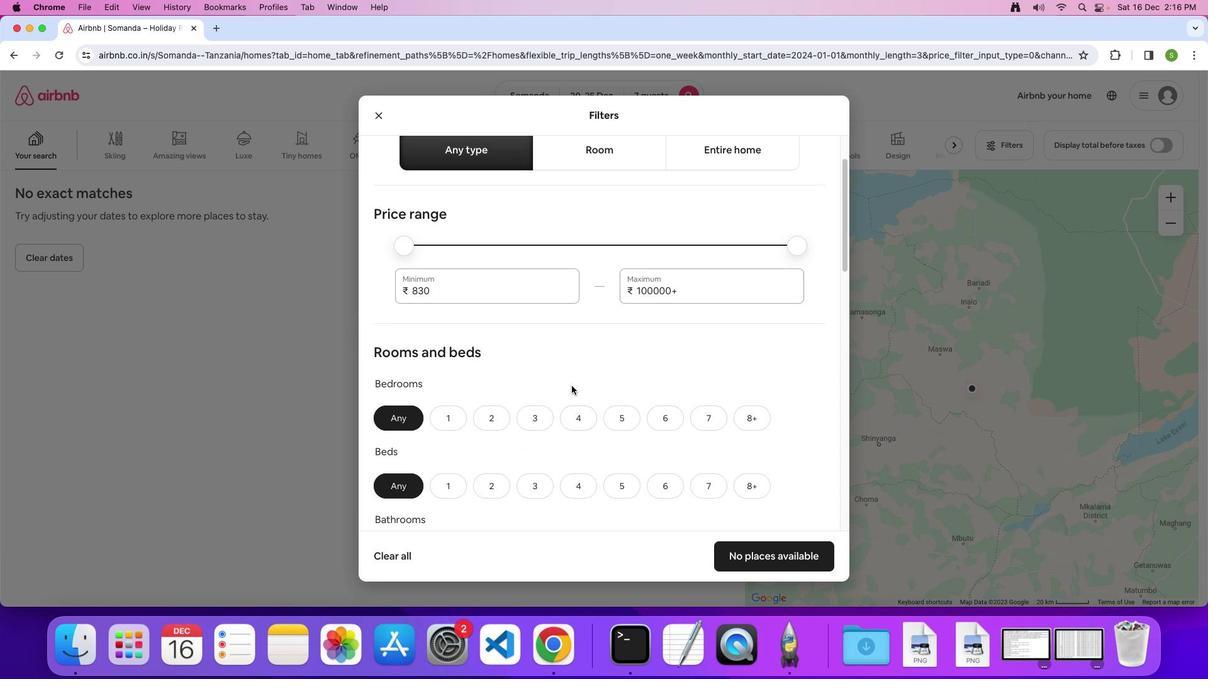 
Action: Mouse scrolled (572, 385) with delta (0, 0)
Screenshot: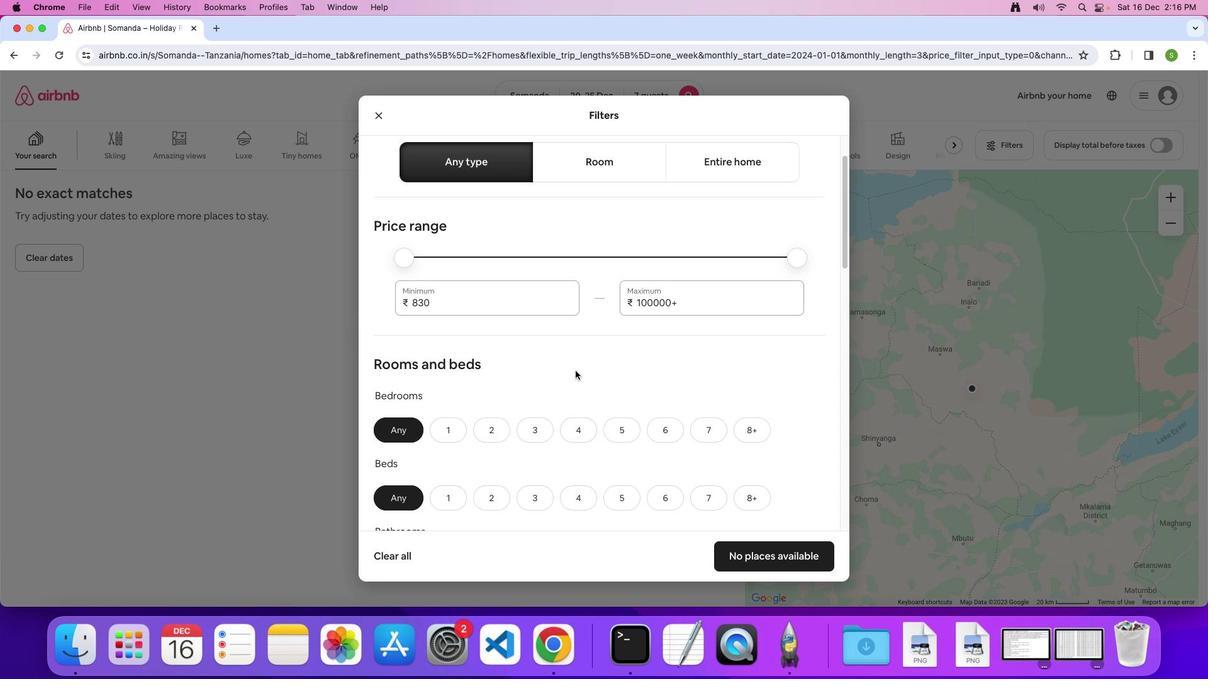 
Action: Mouse scrolled (572, 385) with delta (0, 0)
Screenshot: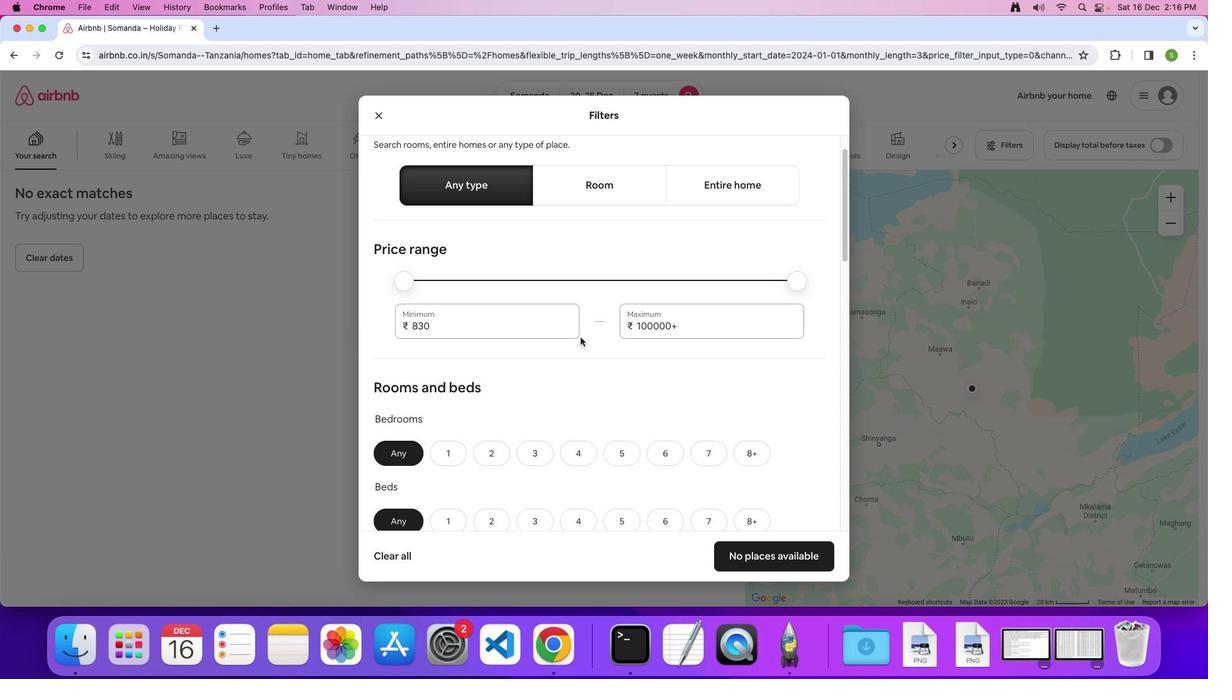 
Action: Mouse scrolled (572, 385) with delta (0, 2)
Screenshot: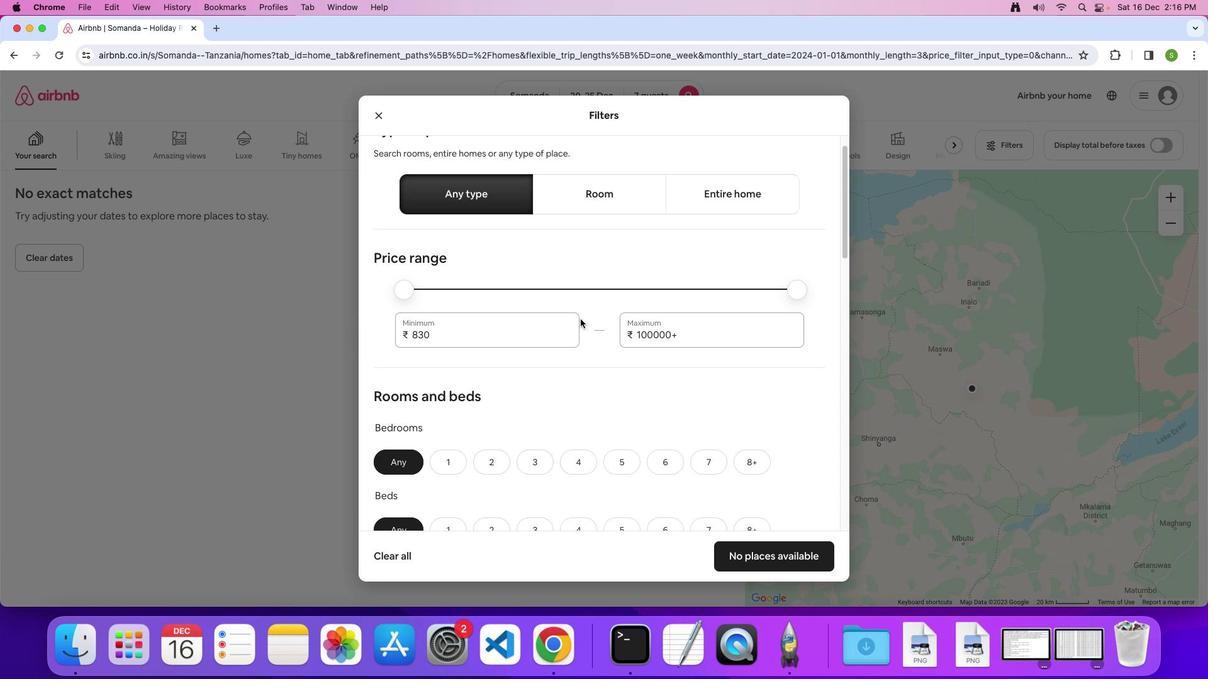 
Action: Mouse moved to (597, 229)
Screenshot: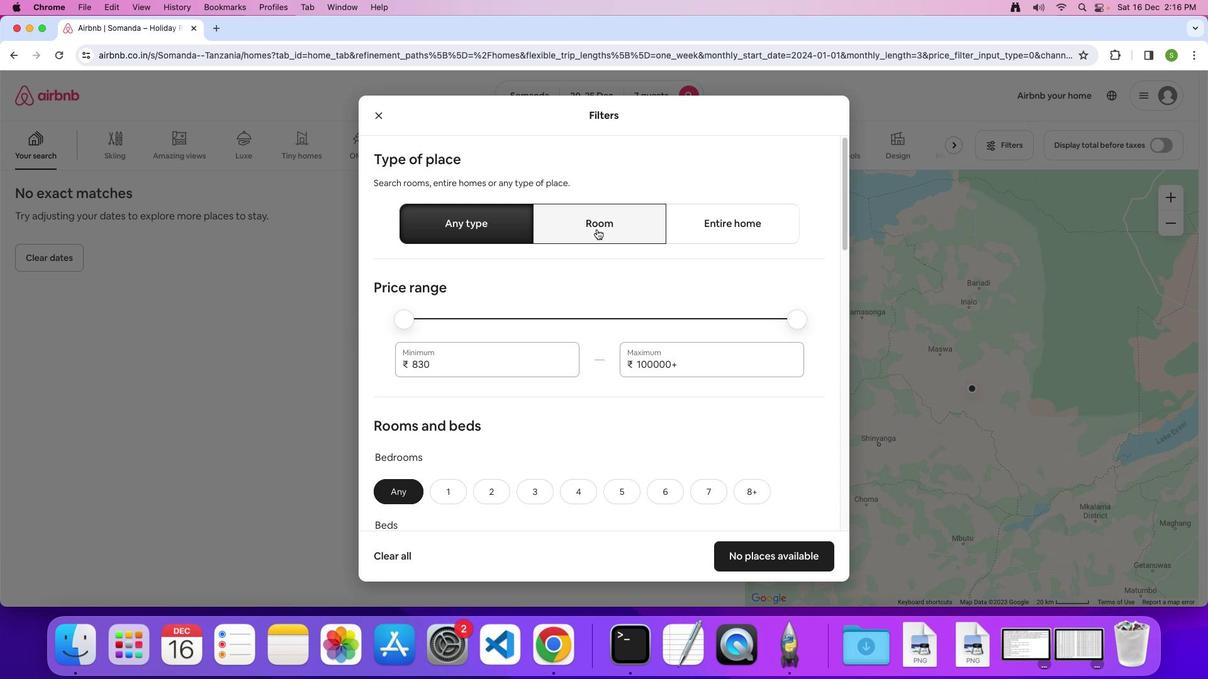 
Action: Mouse pressed left at (597, 229)
Screenshot: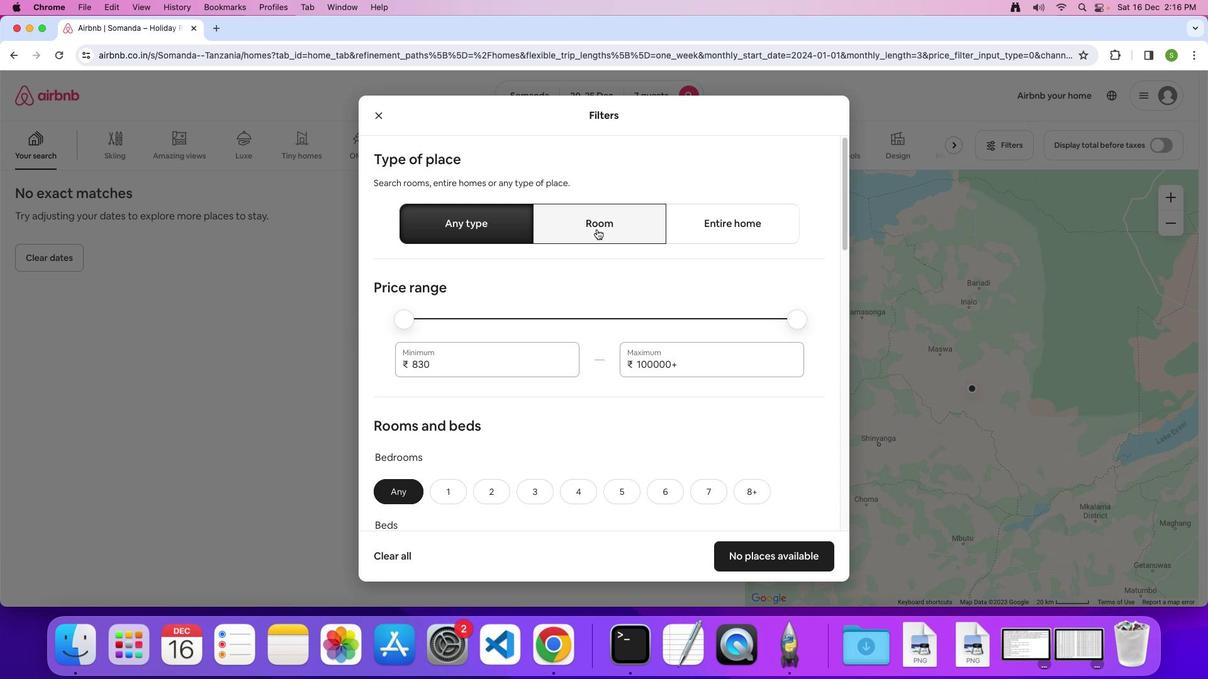 
Action: Mouse moved to (600, 430)
Screenshot: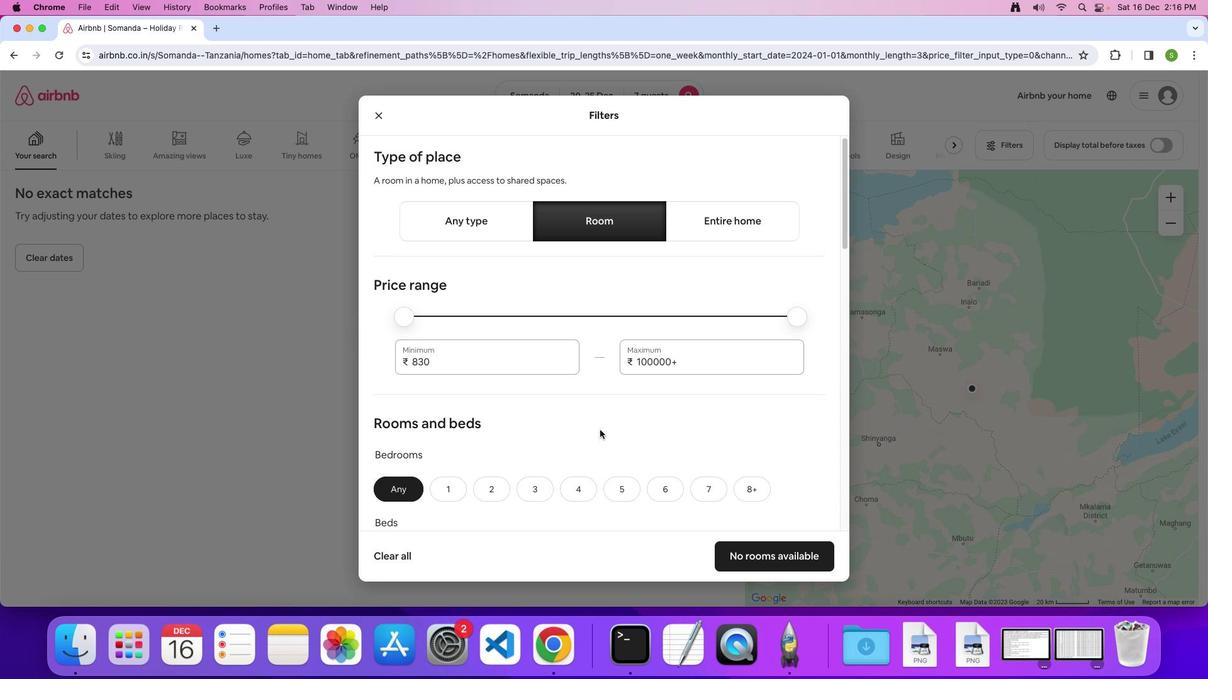 
Action: Mouse scrolled (600, 430) with delta (0, 0)
Screenshot: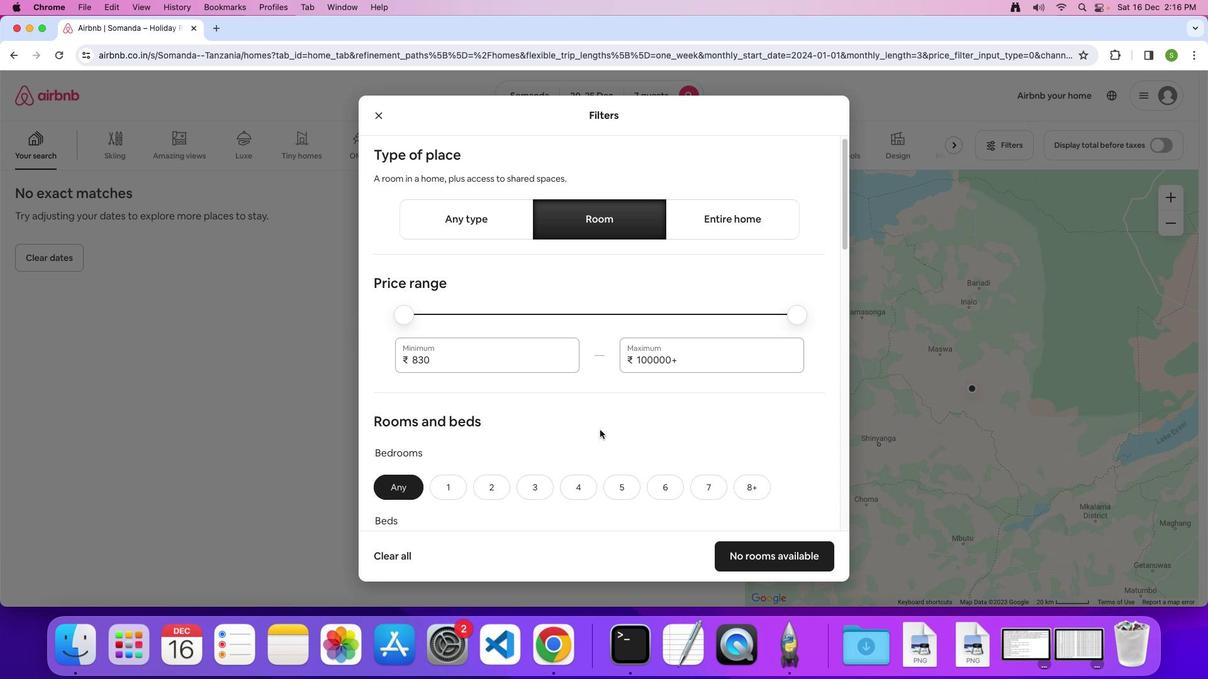 
Action: Mouse scrolled (600, 430) with delta (0, 0)
Screenshot: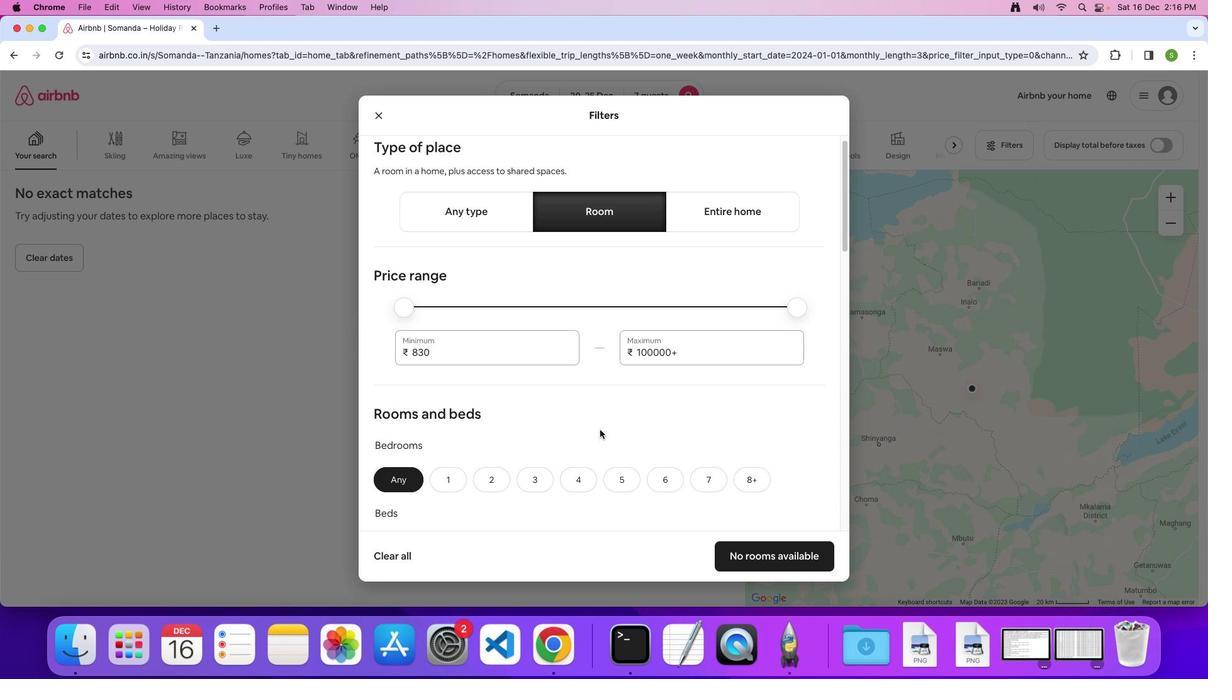 
Action: Mouse moved to (600, 429)
Screenshot: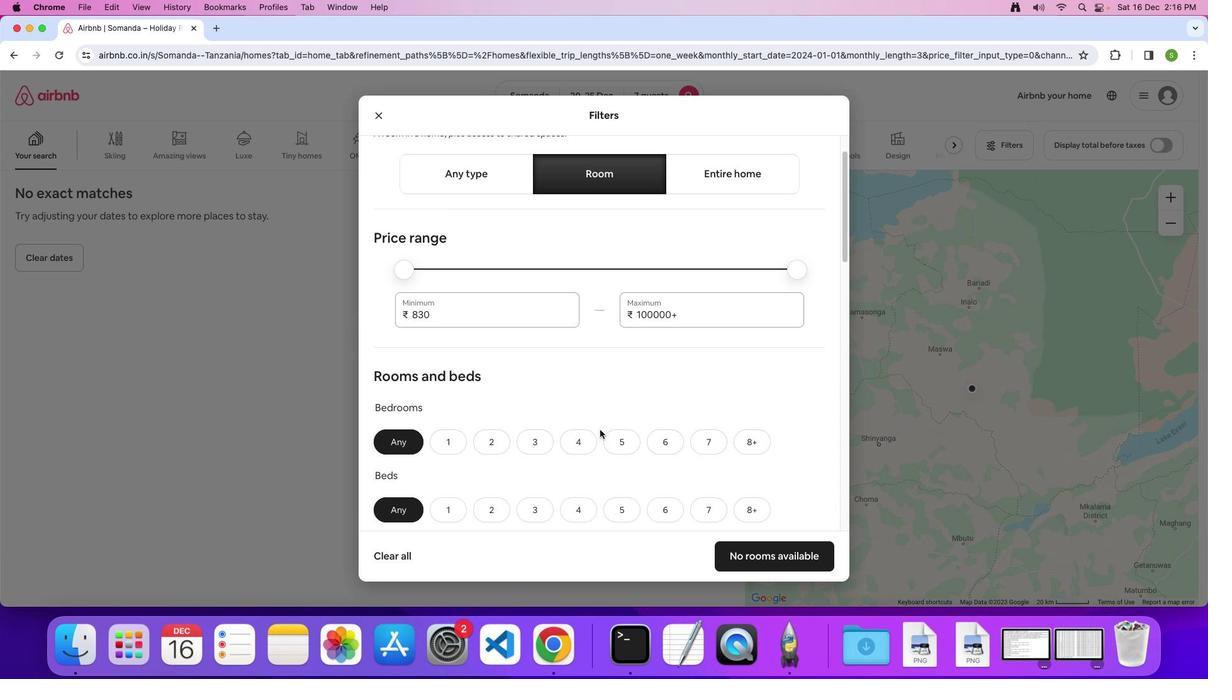 
Action: Mouse scrolled (600, 429) with delta (0, -1)
Screenshot: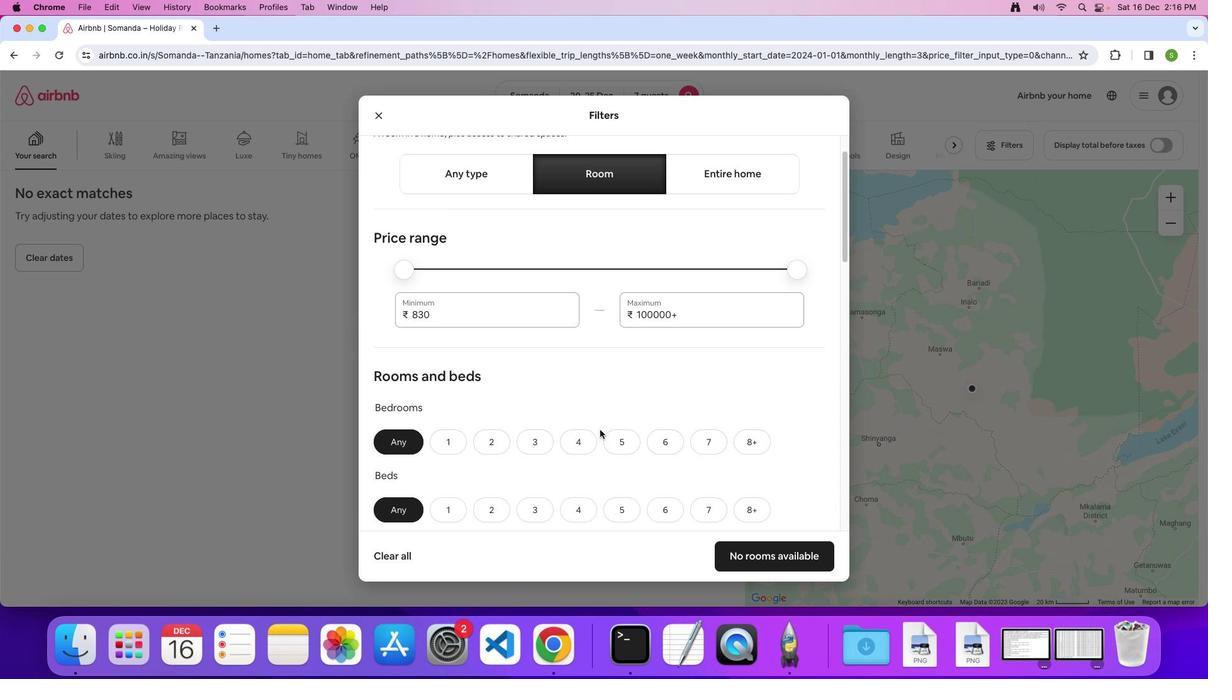 
Action: Mouse moved to (599, 428)
Screenshot: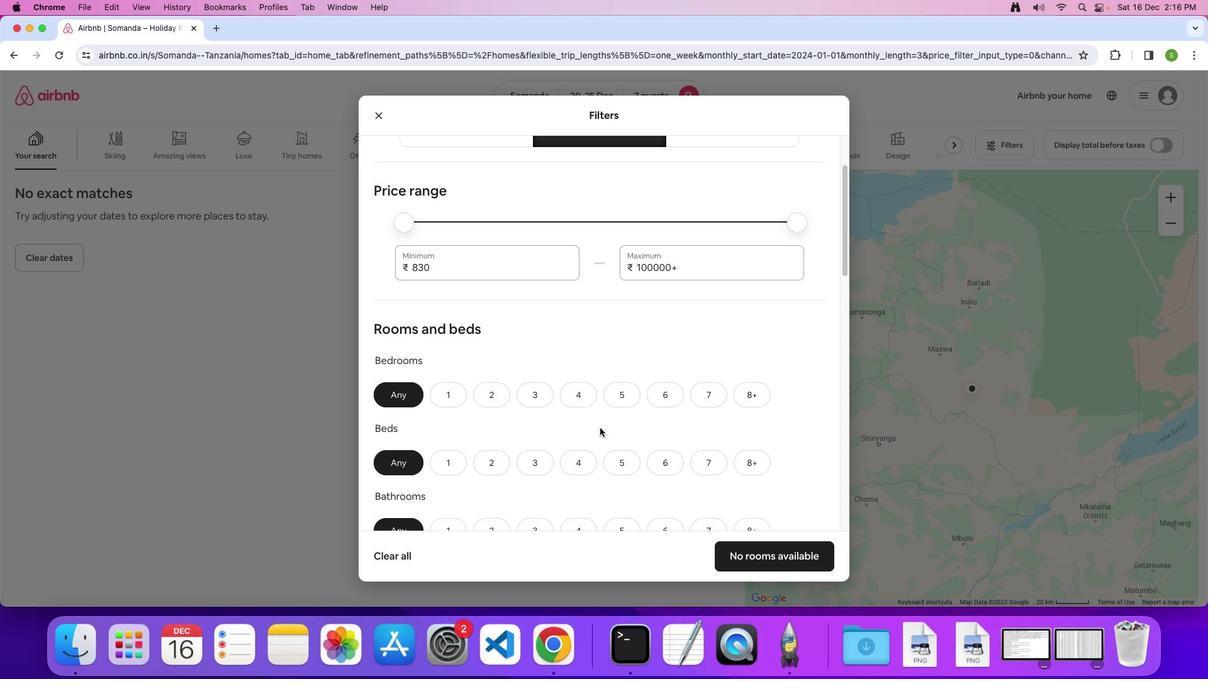 
Action: Mouse scrolled (599, 428) with delta (0, 0)
Screenshot: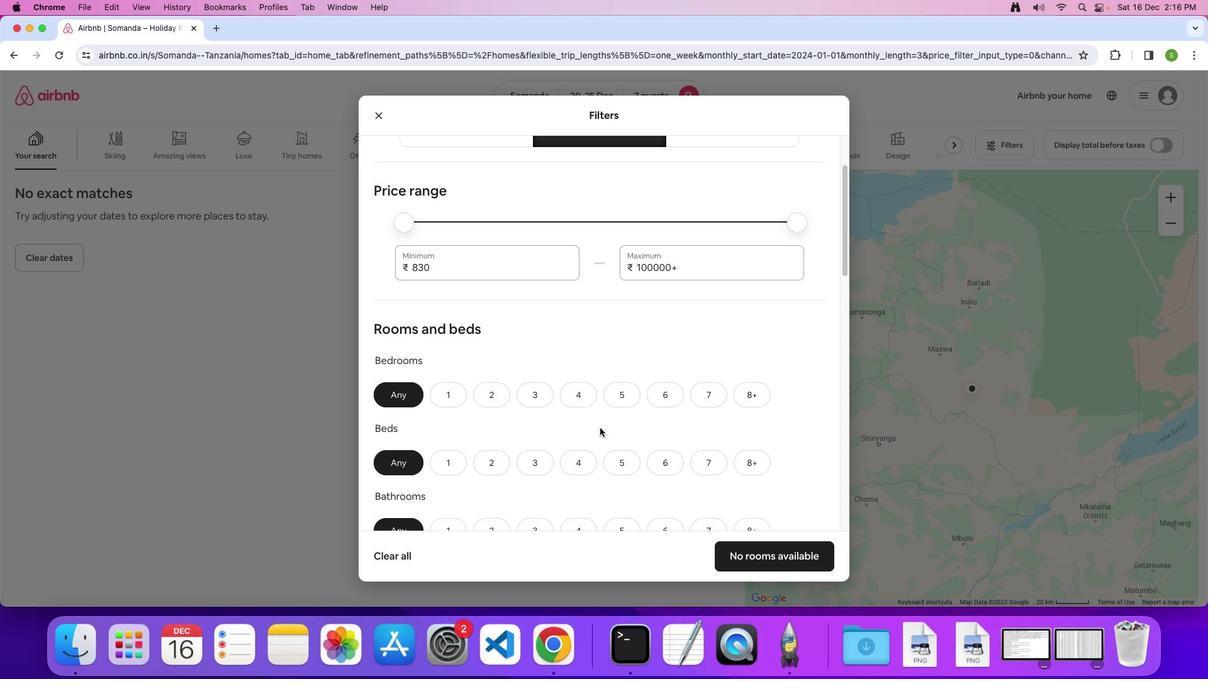 
Action: Mouse moved to (600, 428)
Screenshot: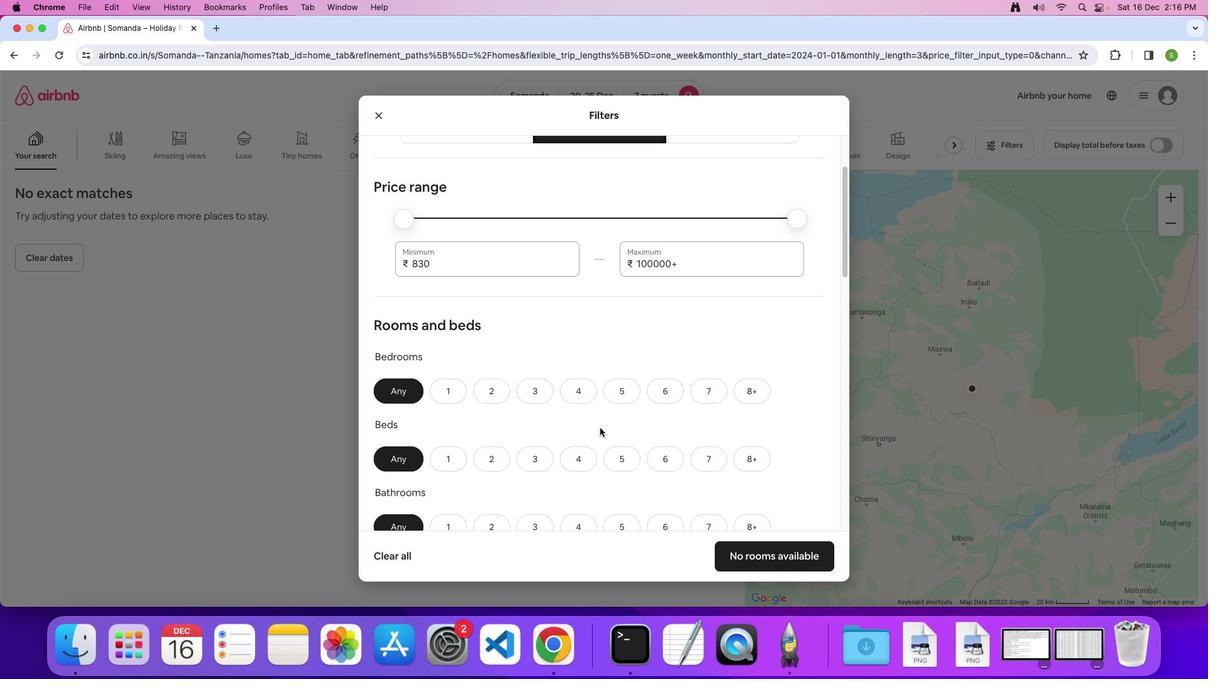 
Action: Mouse scrolled (600, 428) with delta (0, 0)
Screenshot: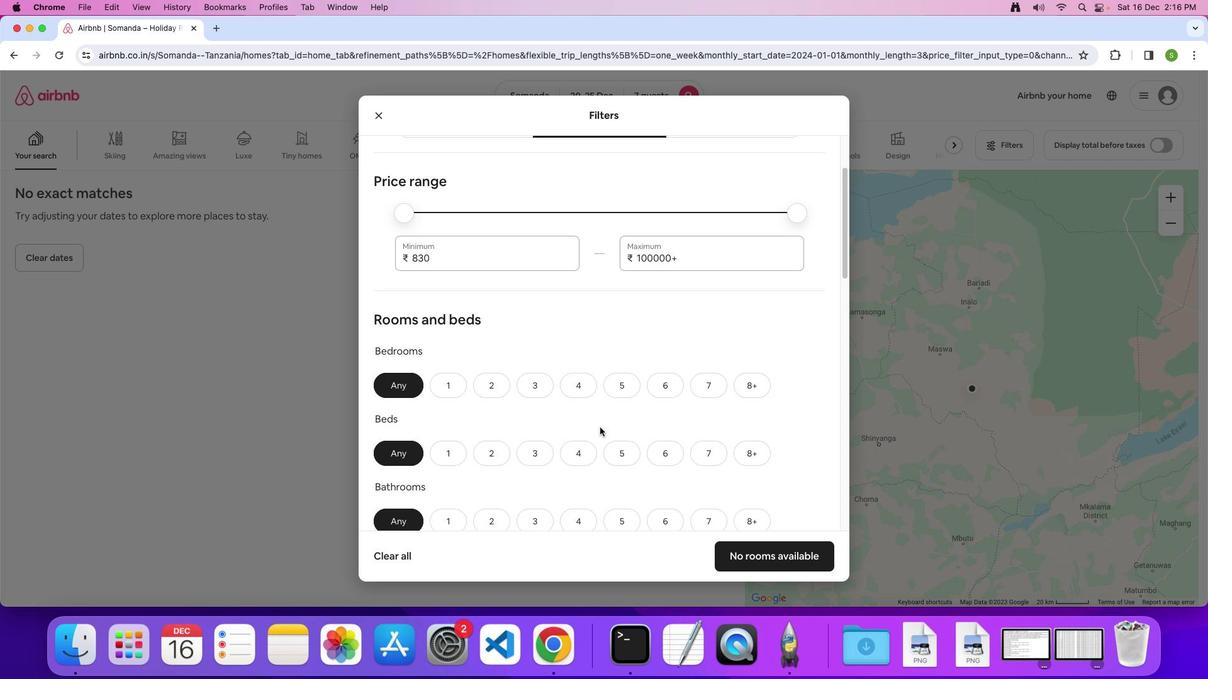 
Action: Mouse moved to (602, 420)
Screenshot: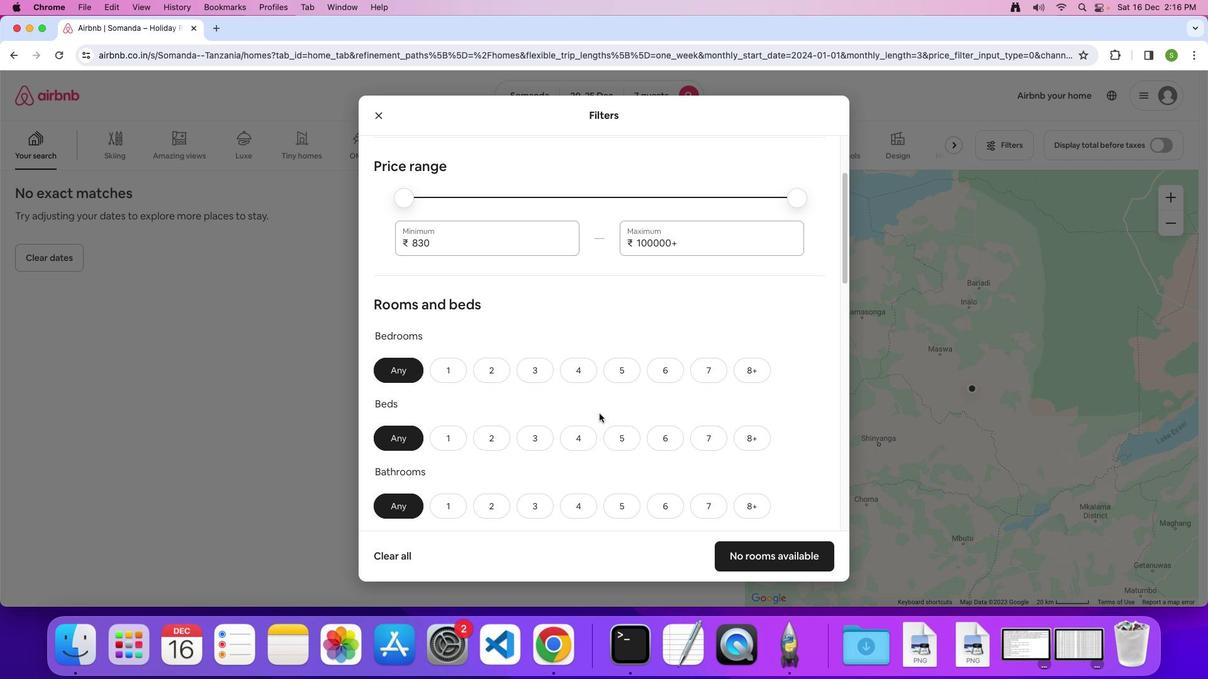 
Action: Mouse scrolled (602, 420) with delta (0, 0)
Screenshot: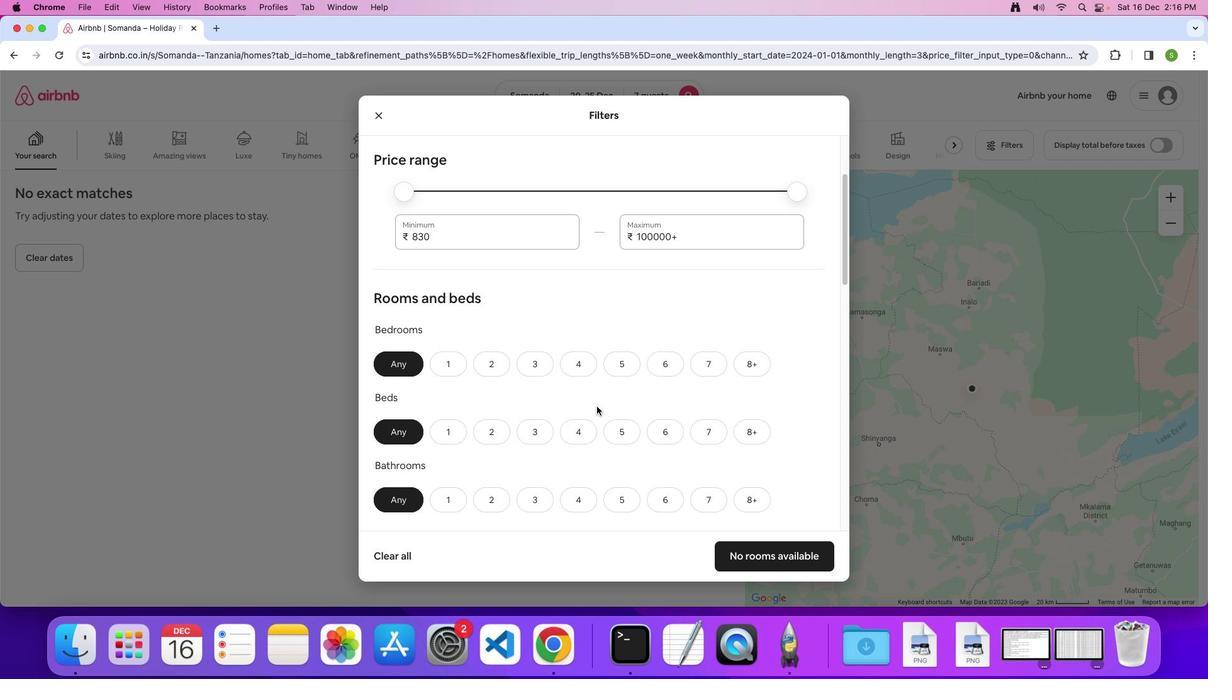 
Action: Mouse moved to (601, 419)
Screenshot: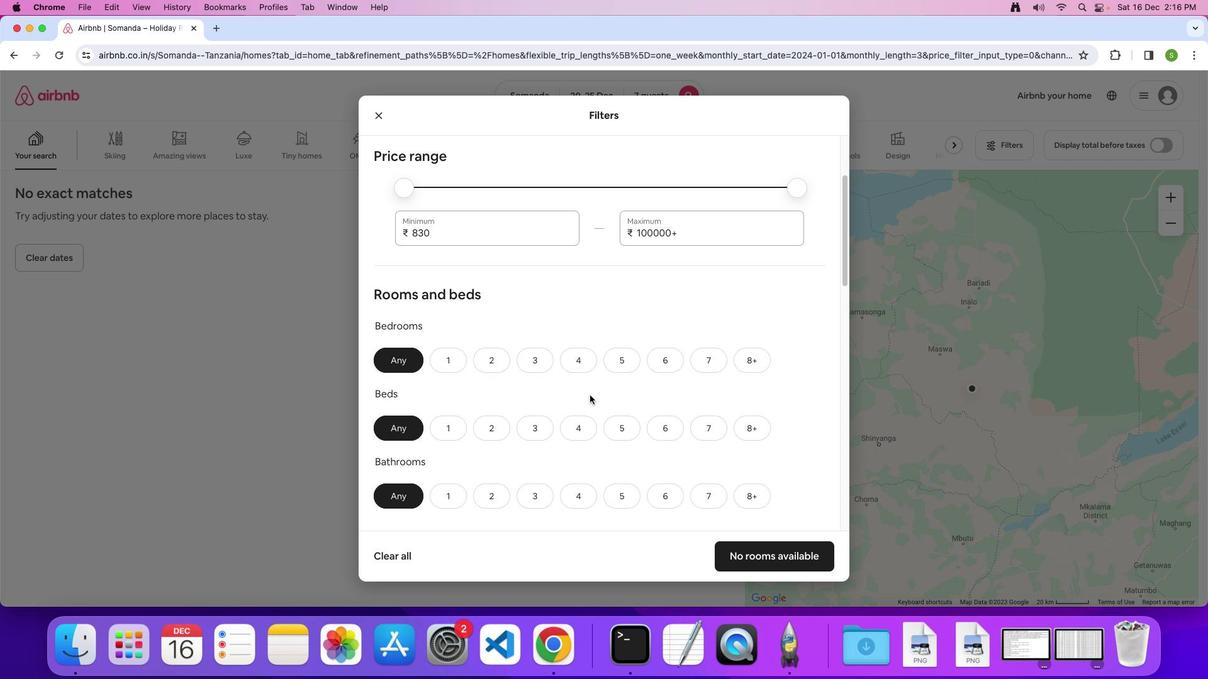 
Action: Mouse scrolled (601, 419) with delta (0, 0)
Screenshot: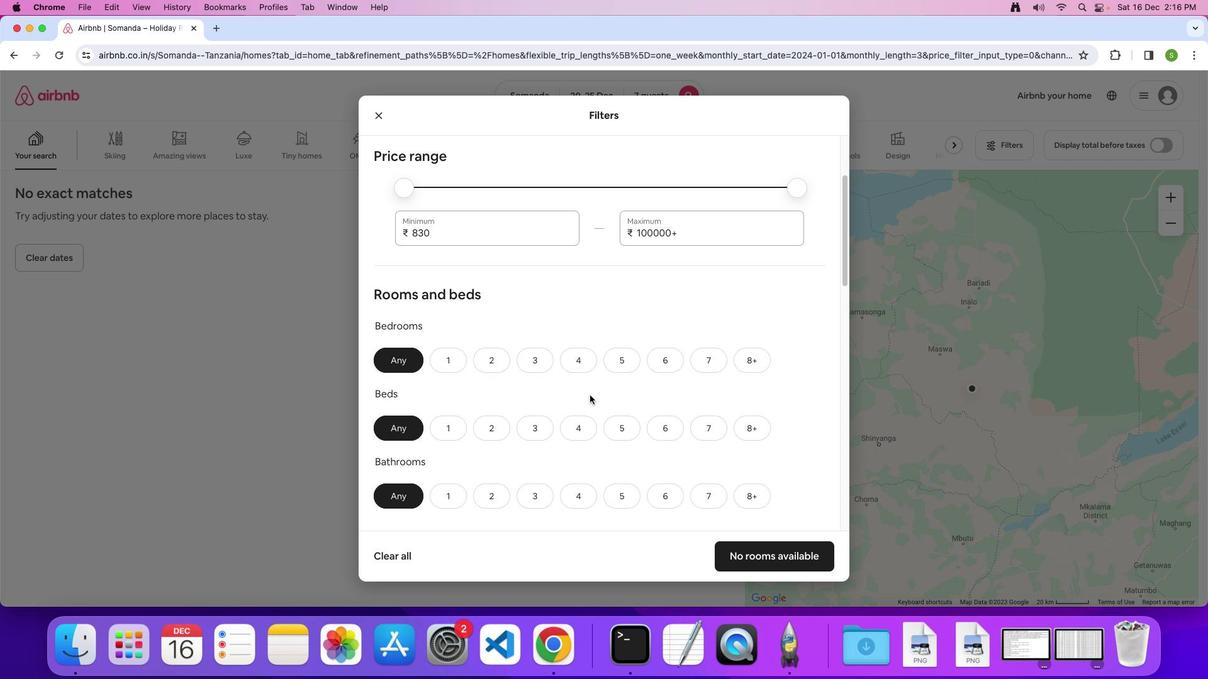 
Action: Mouse moved to (582, 344)
Screenshot: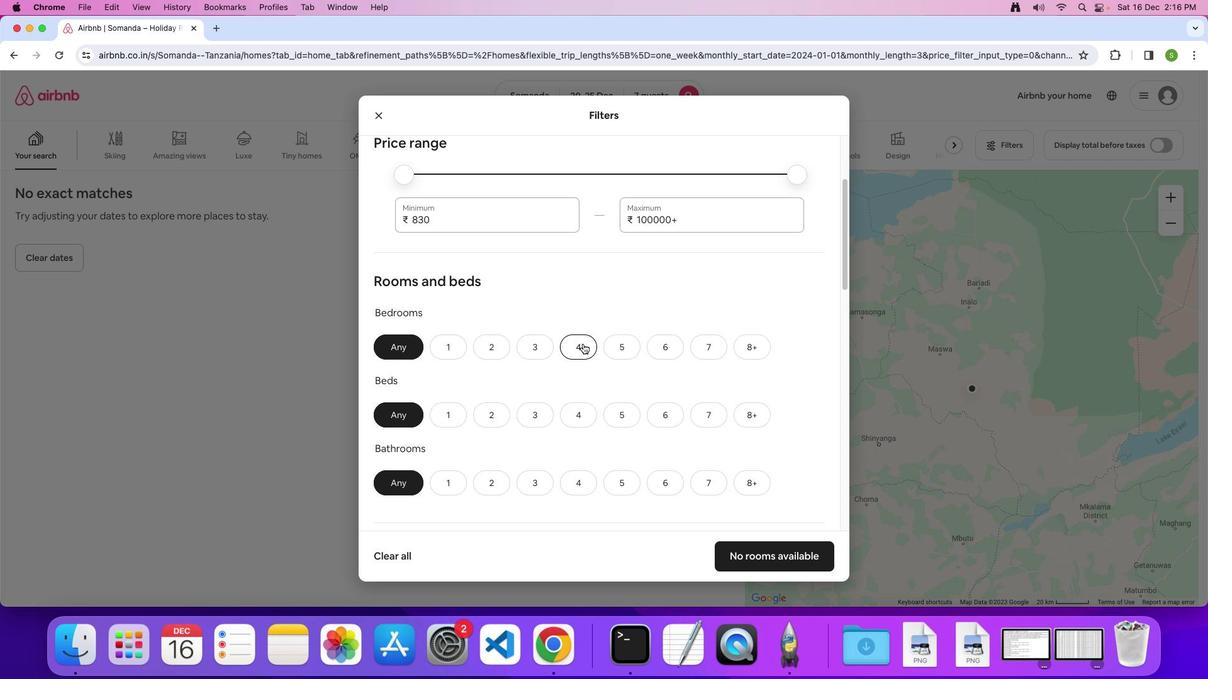 
Action: Mouse pressed left at (582, 344)
Screenshot: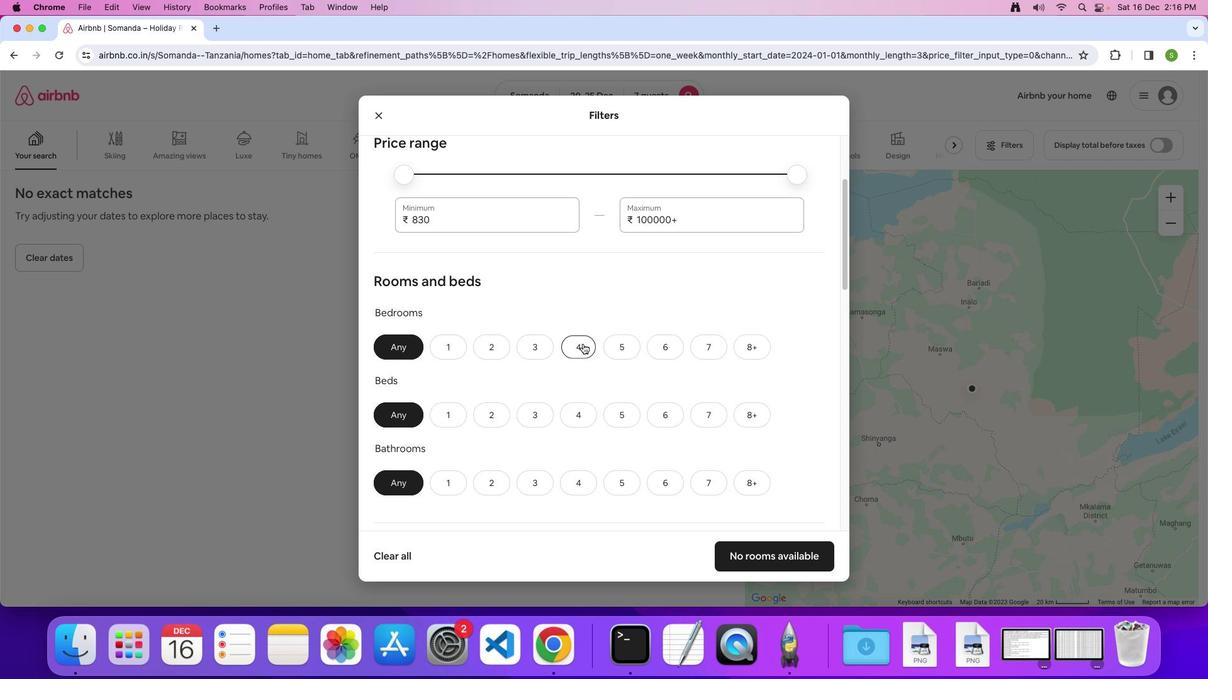 
Action: Mouse moved to (703, 416)
Screenshot: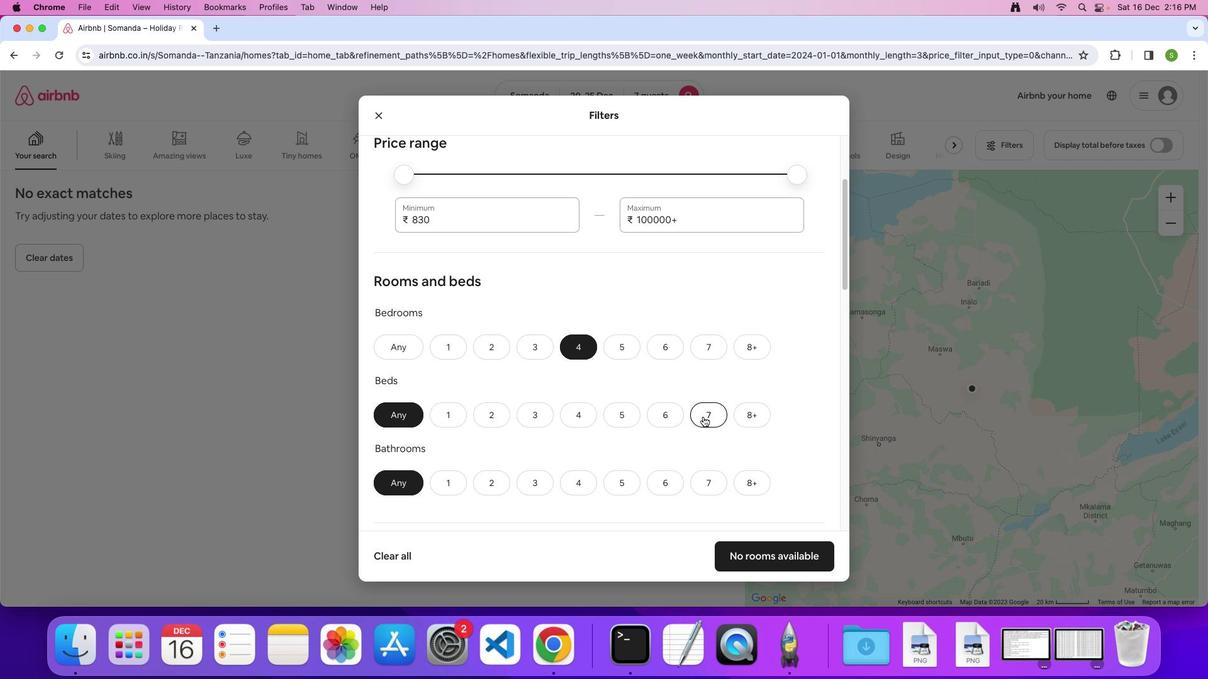 
Action: Mouse pressed left at (703, 416)
Screenshot: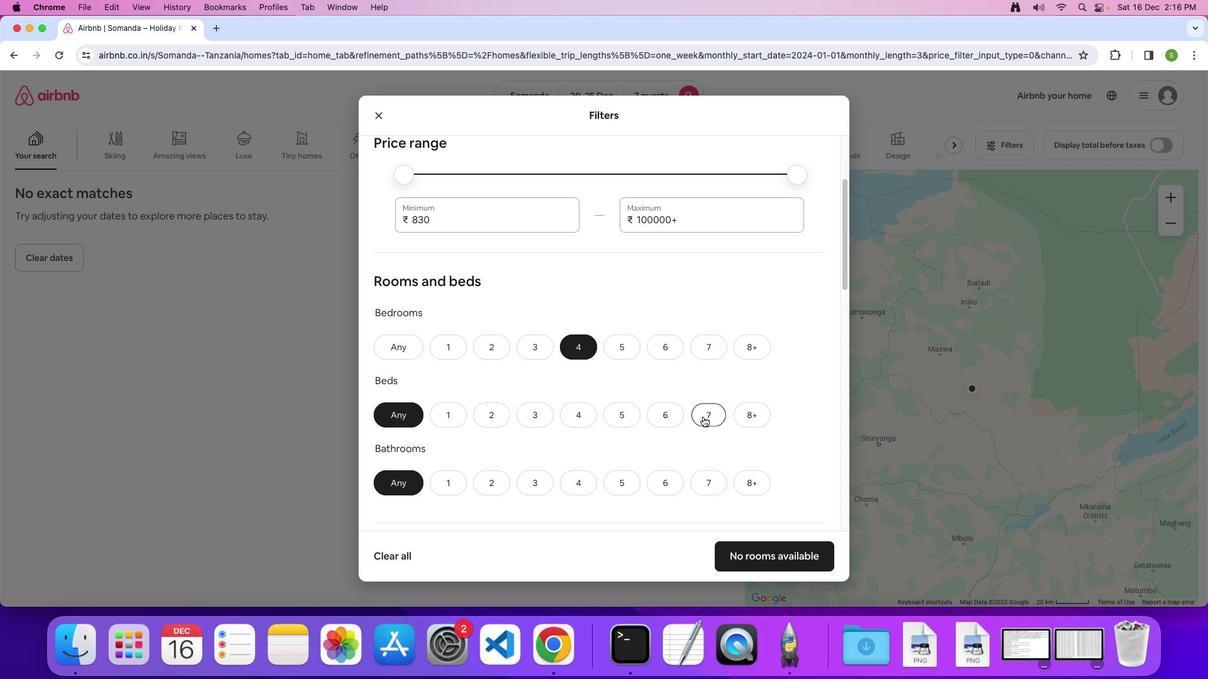 
Action: Mouse moved to (582, 482)
Screenshot: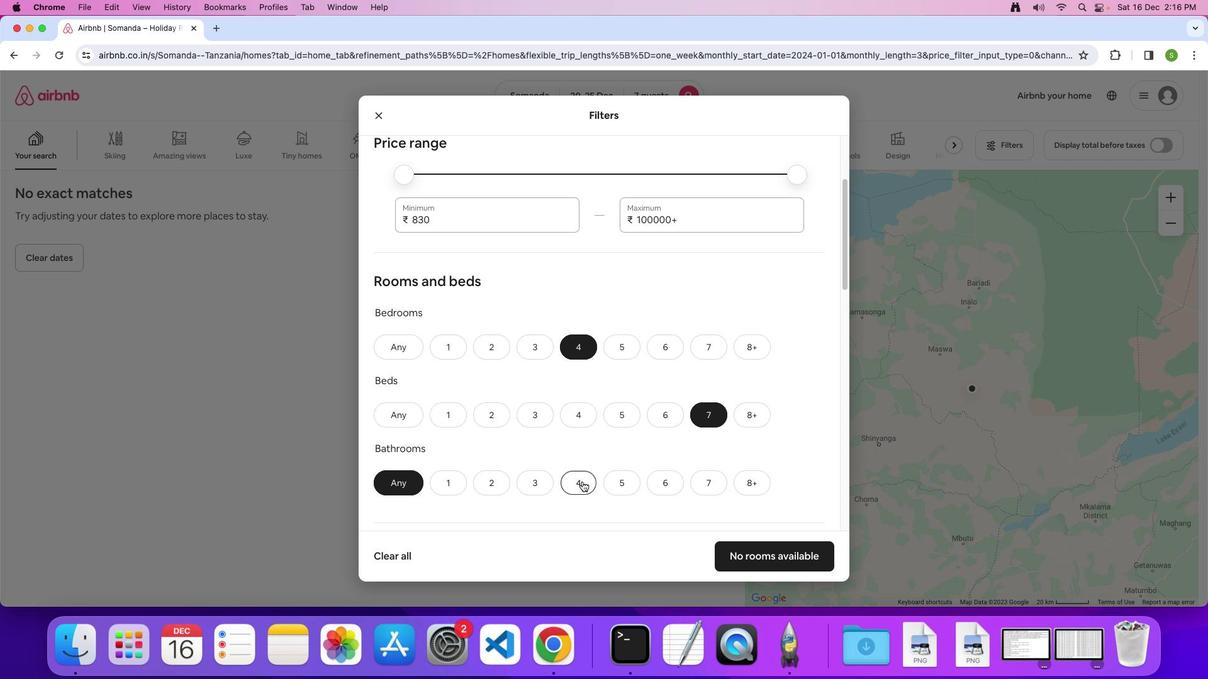 
Action: Mouse pressed left at (582, 482)
Screenshot: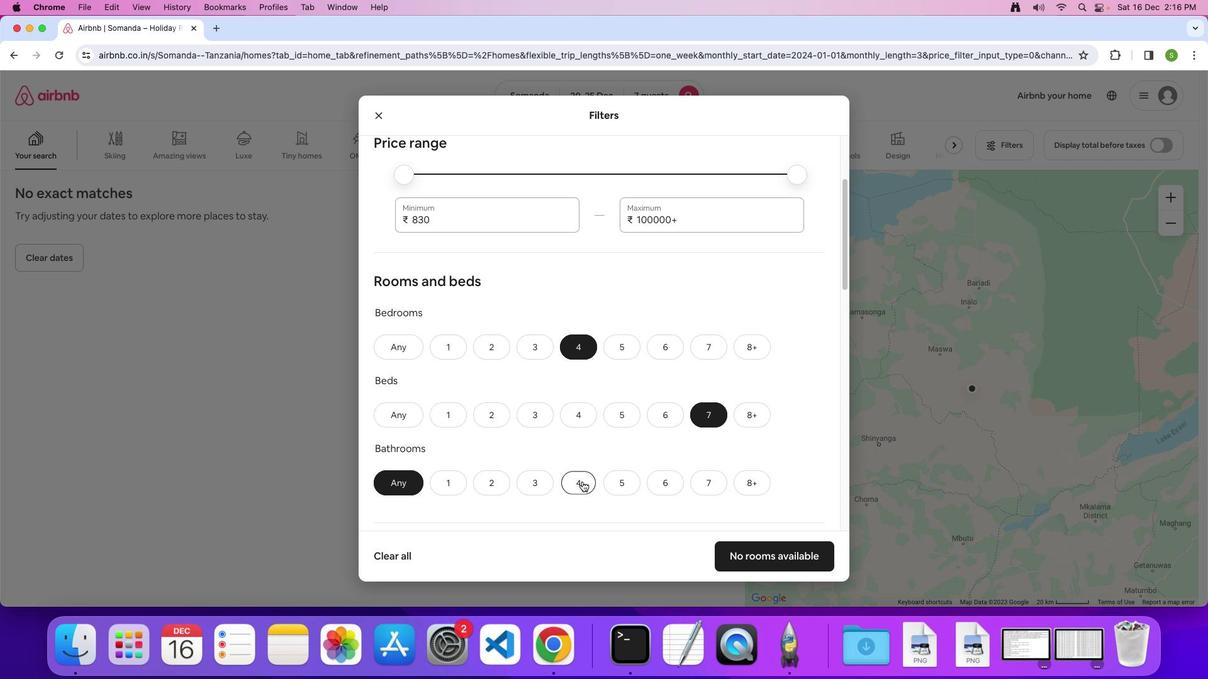 
Action: Mouse moved to (600, 408)
Screenshot: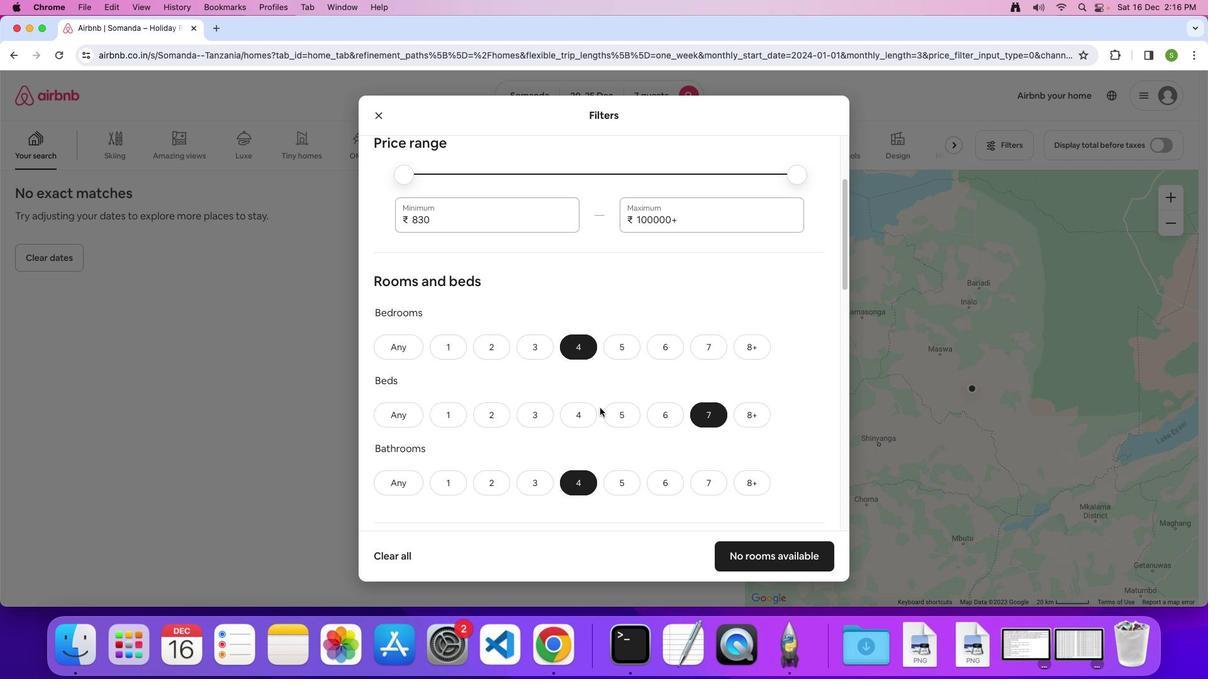 
Action: Mouse scrolled (600, 408) with delta (0, 0)
Screenshot: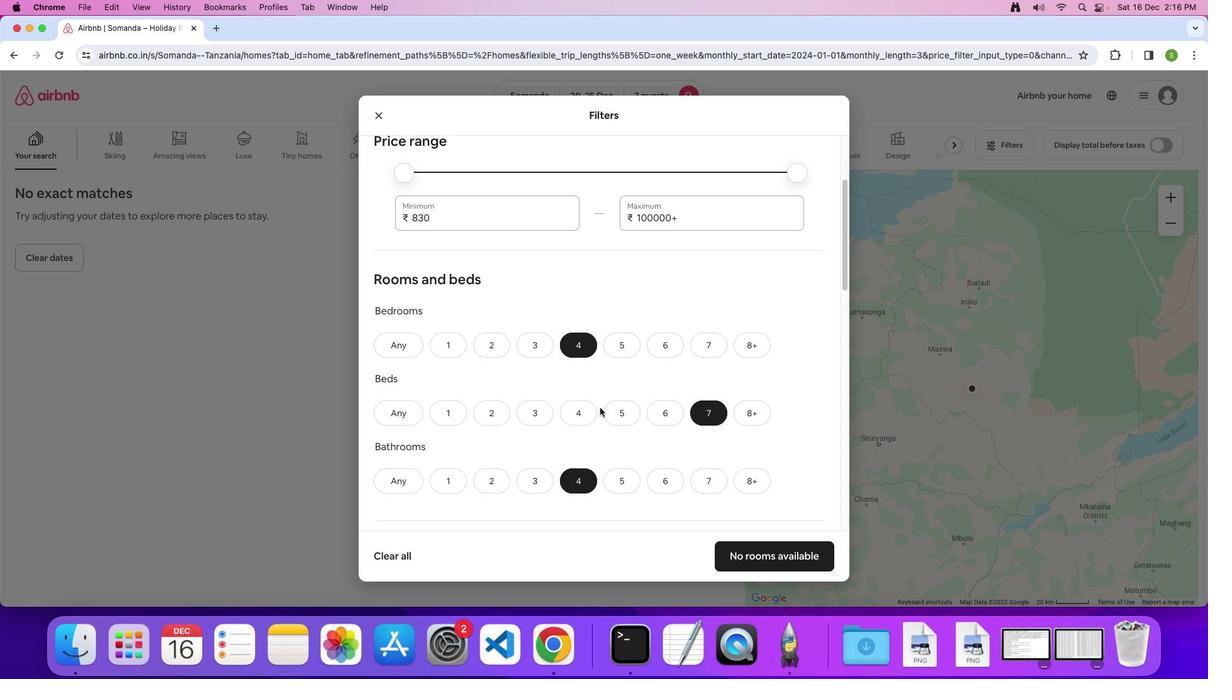 
Action: Mouse scrolled (600, 408) with delta (0, 0)
Screenshot: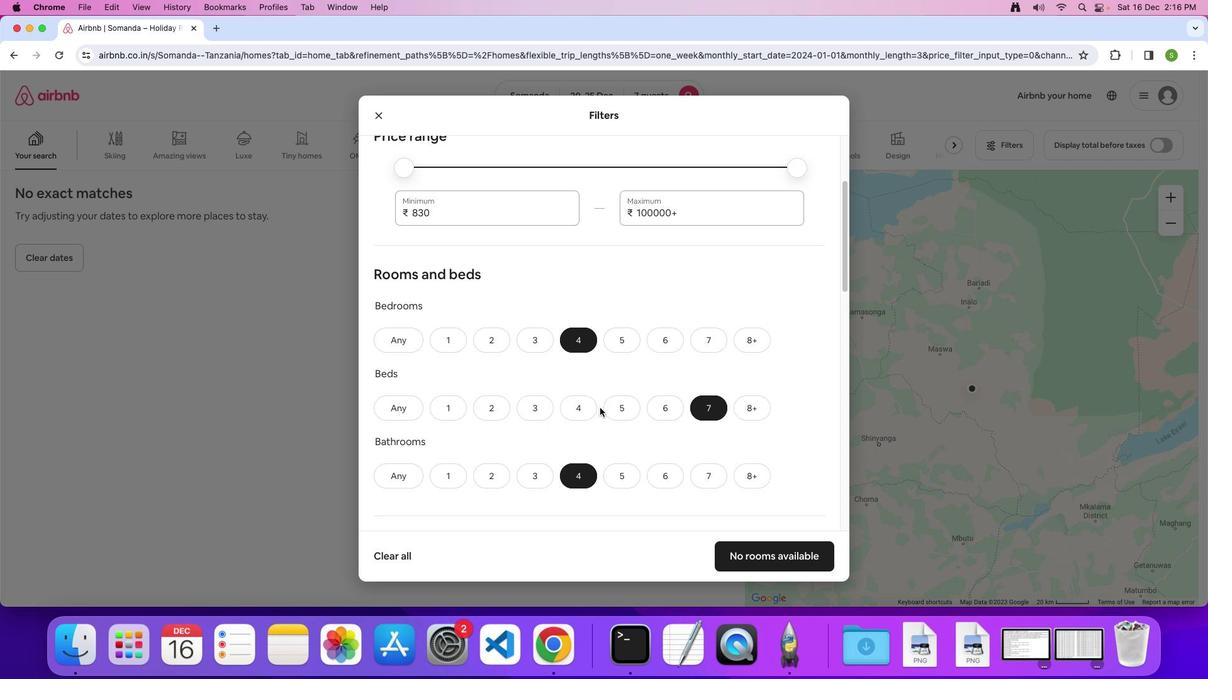 
Action: Mouse scrolled (600, 408) with delta (0, 0)
Screenshot: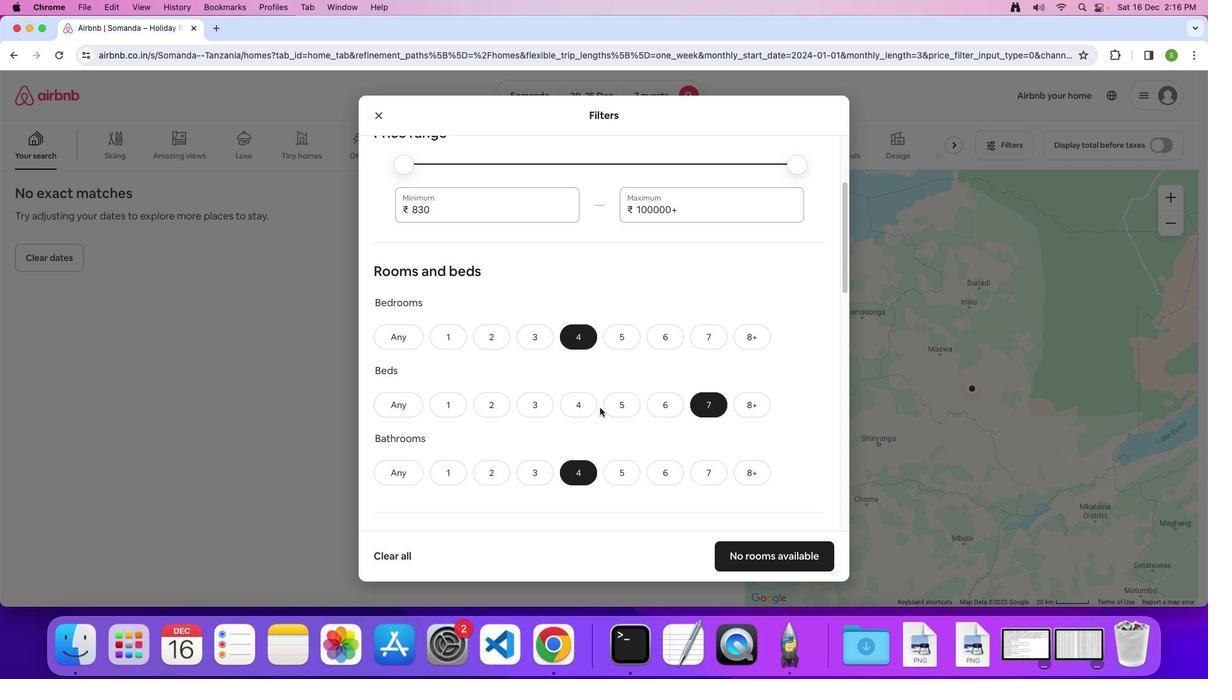 
Action: Mouse scrolled (600, 408) with delta (0, 0)
Screenshot: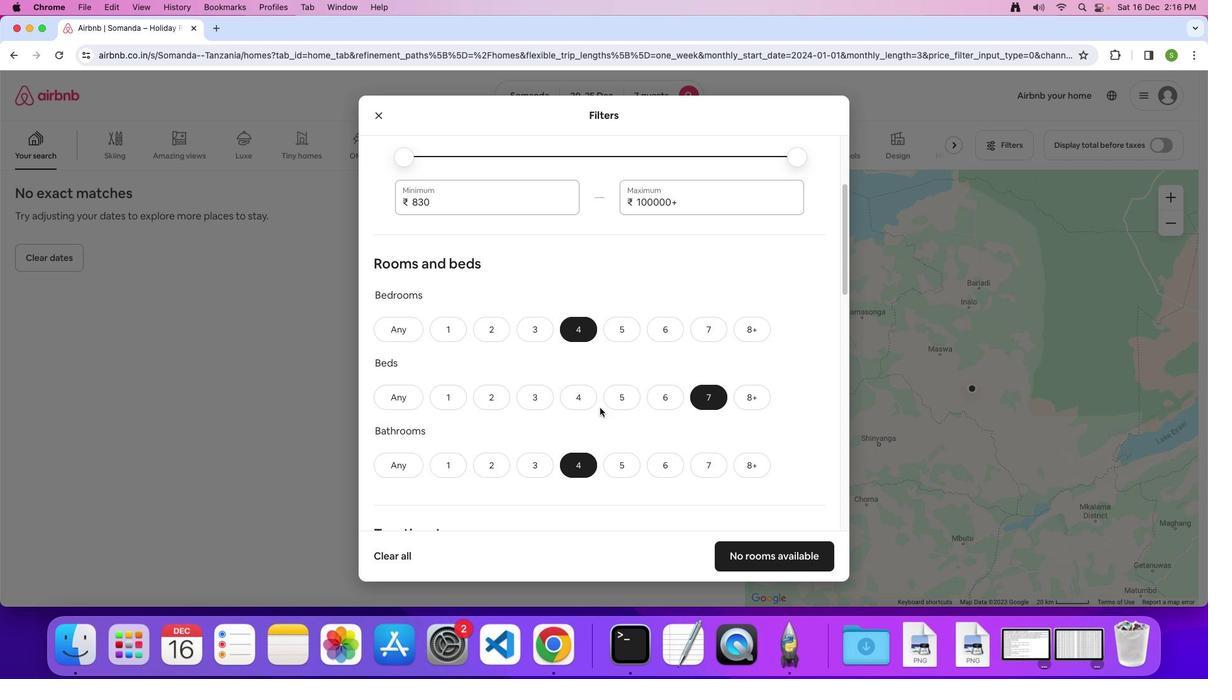 
Action: Mouse scrolled (600, 408) with delta (0, 0)
Screenshot: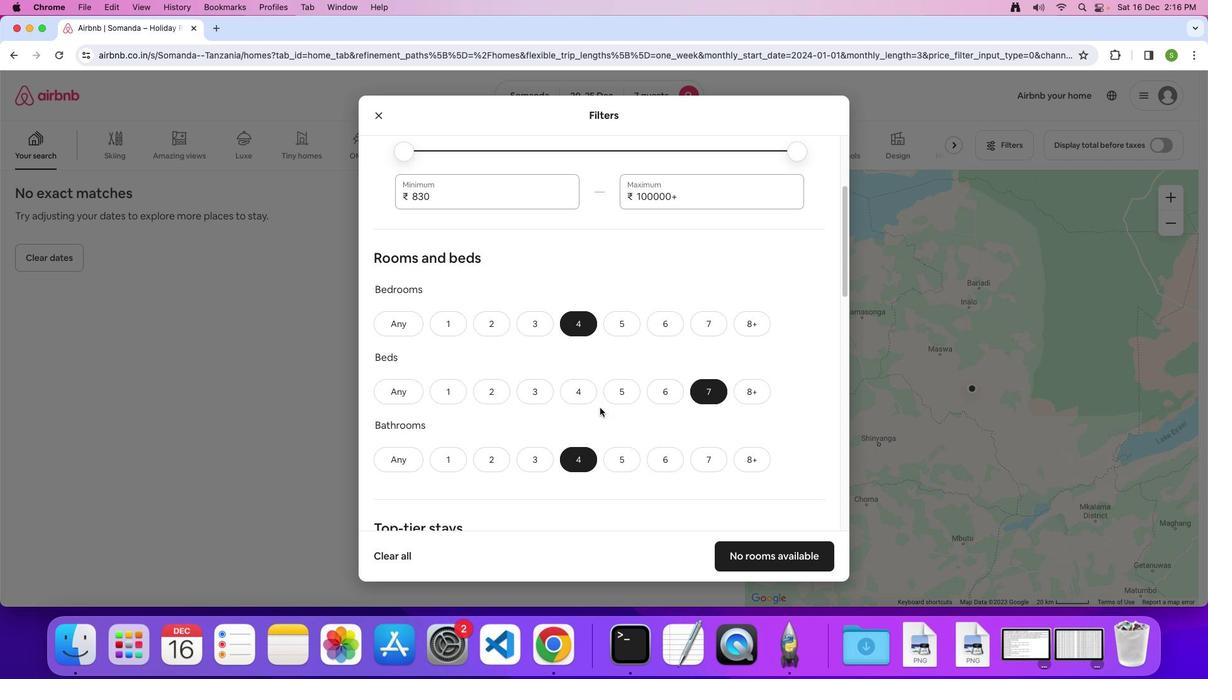 
Action: Mouse scrolled (600, 408) with delta (0, 0)
Screenshot: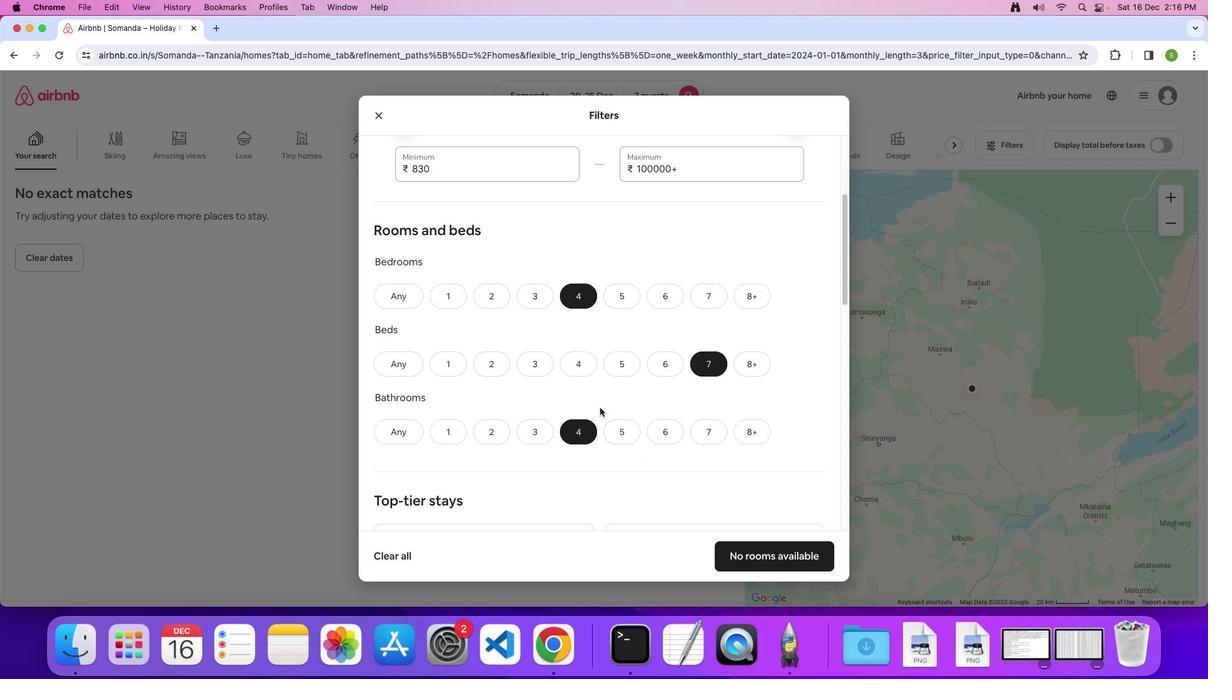 
Action: Mouse scrolled (600, 408) with delta (0, 0)
Screenshot: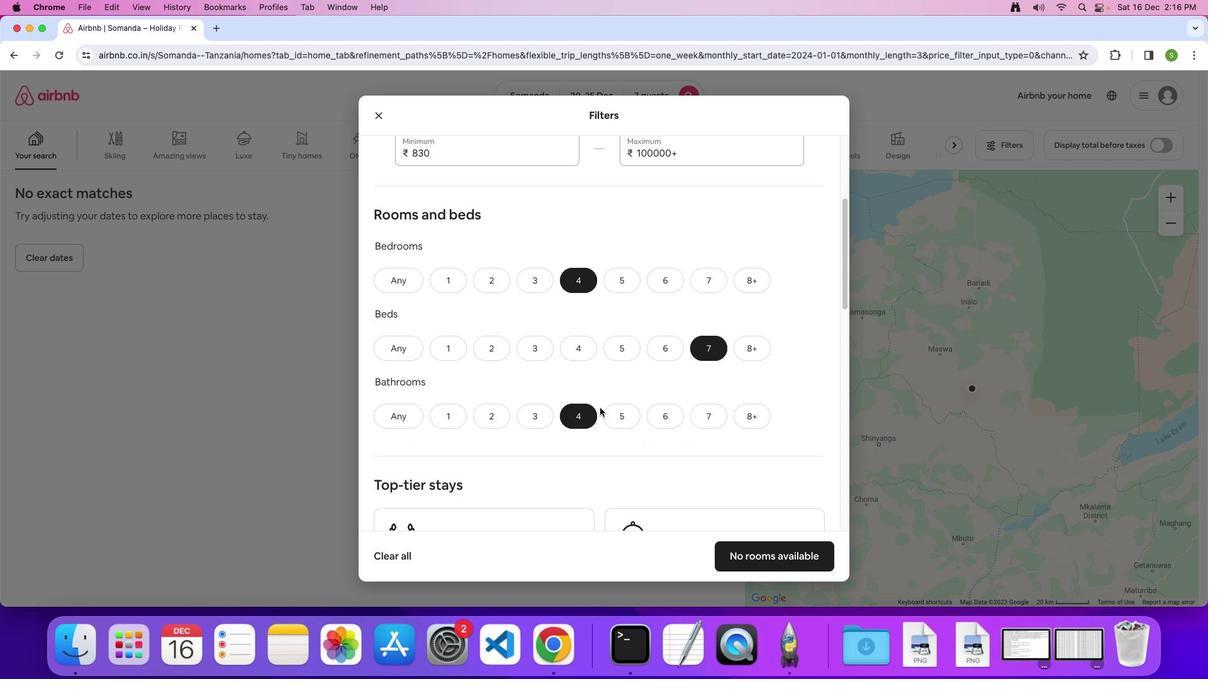 
Action: Mouse scrolled (600, 408) with delta (0, 0)
Screenshot: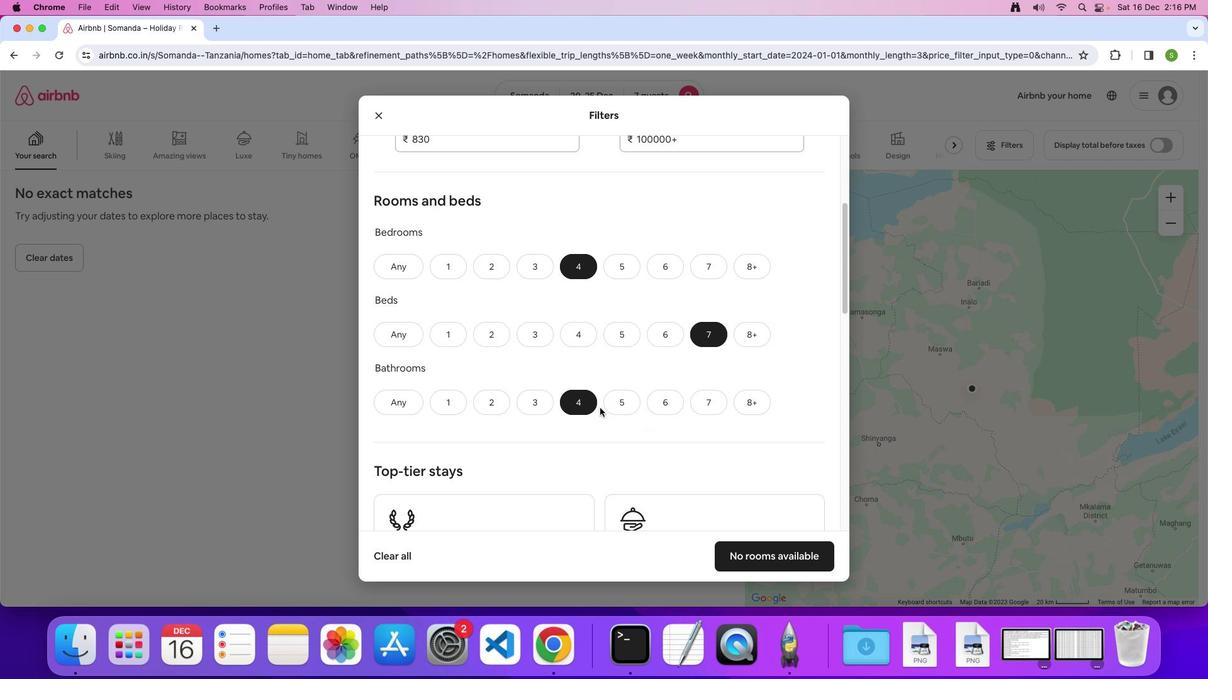
Action: Mouse scrolled (600, 408) with delta (0, 0)
Screenshot: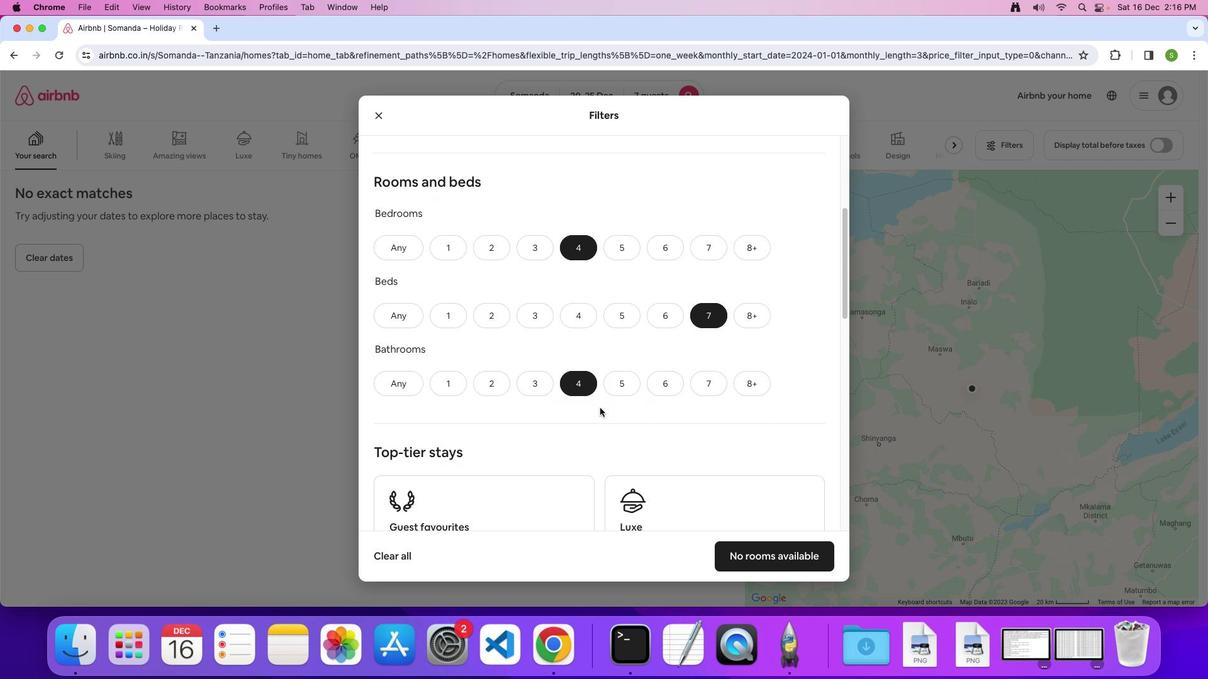
Action: Mouse scrolled (600, 408) with delta (0, 0)
Screenshot: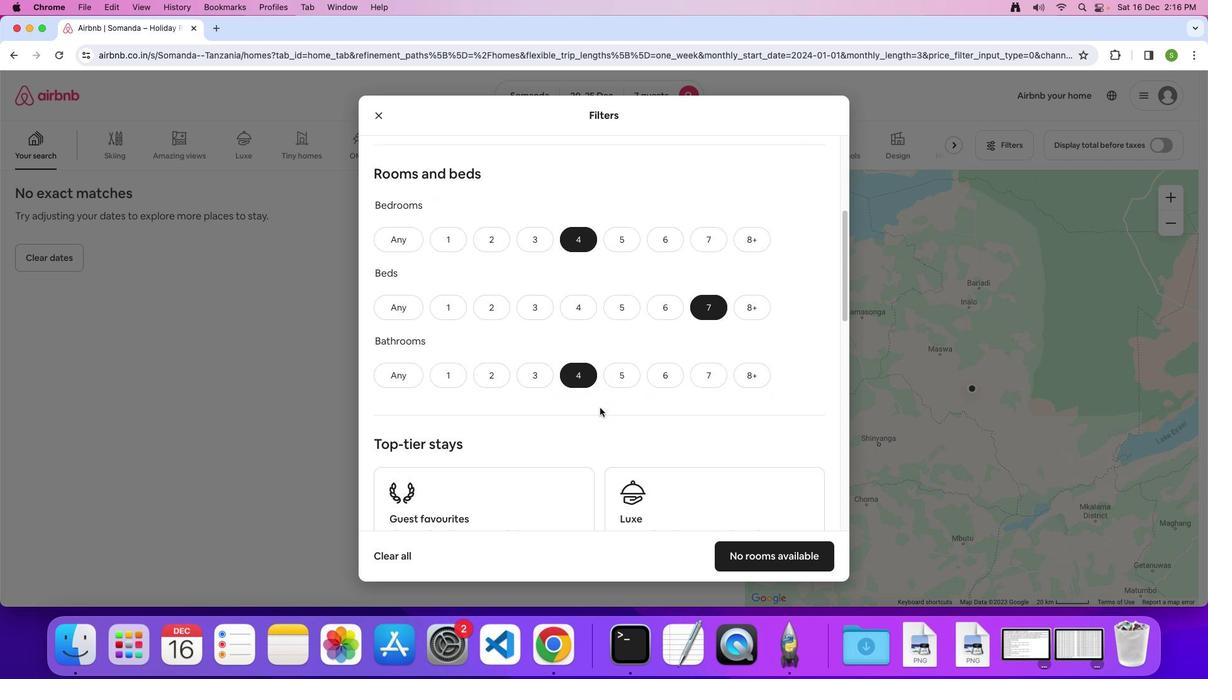 
Action: Mouse scrolled (600, 408) with delta (0, 0)
Screenshot: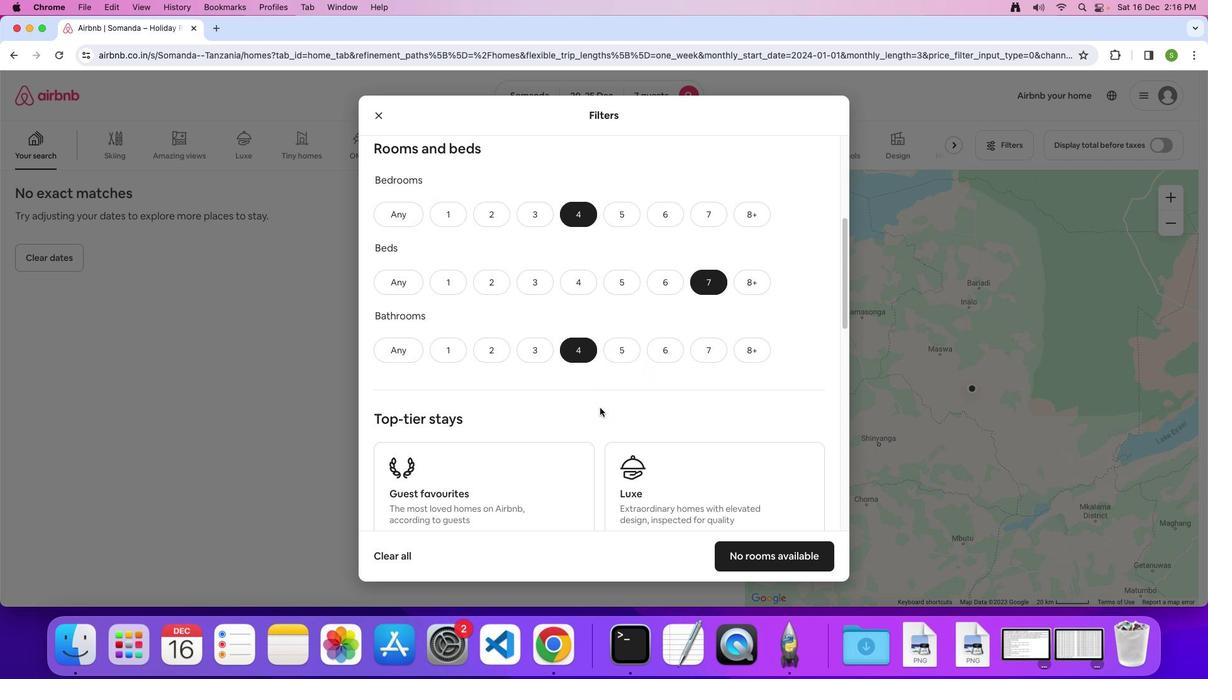 
Action: Mouse scrolled (600, 408) with delta (0, 0)
Screenshot: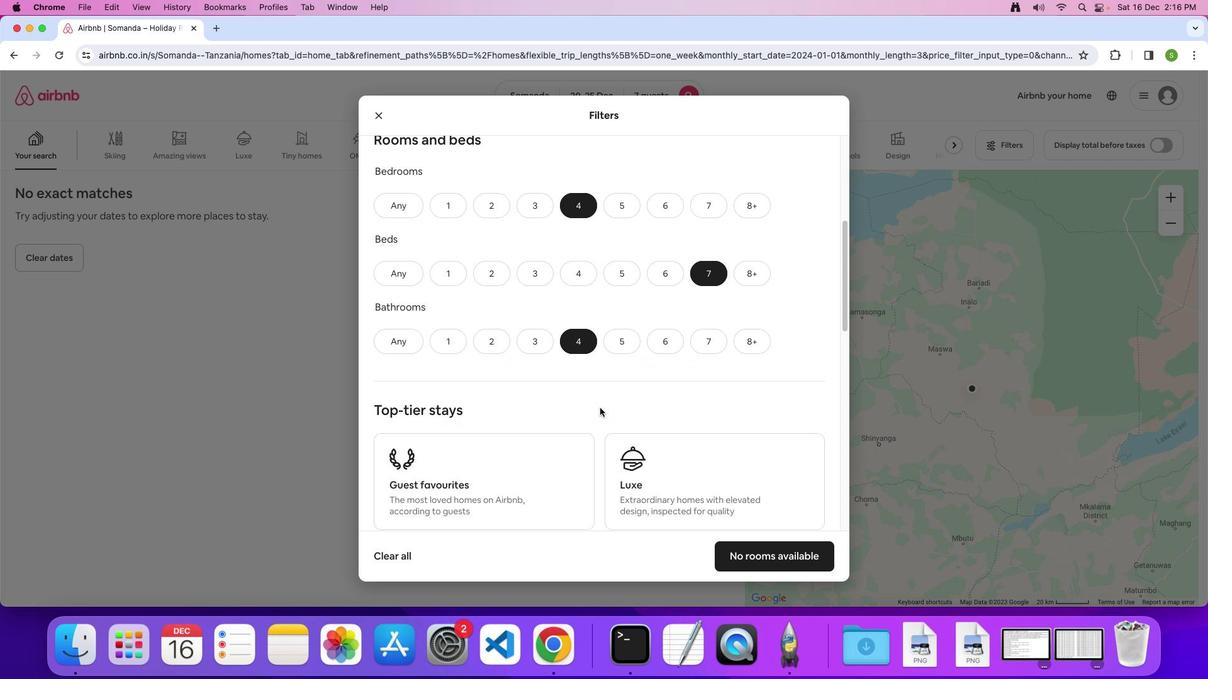 
Action: Mouse scrolled (600, 408) with delta (0, 0)
Screenshot: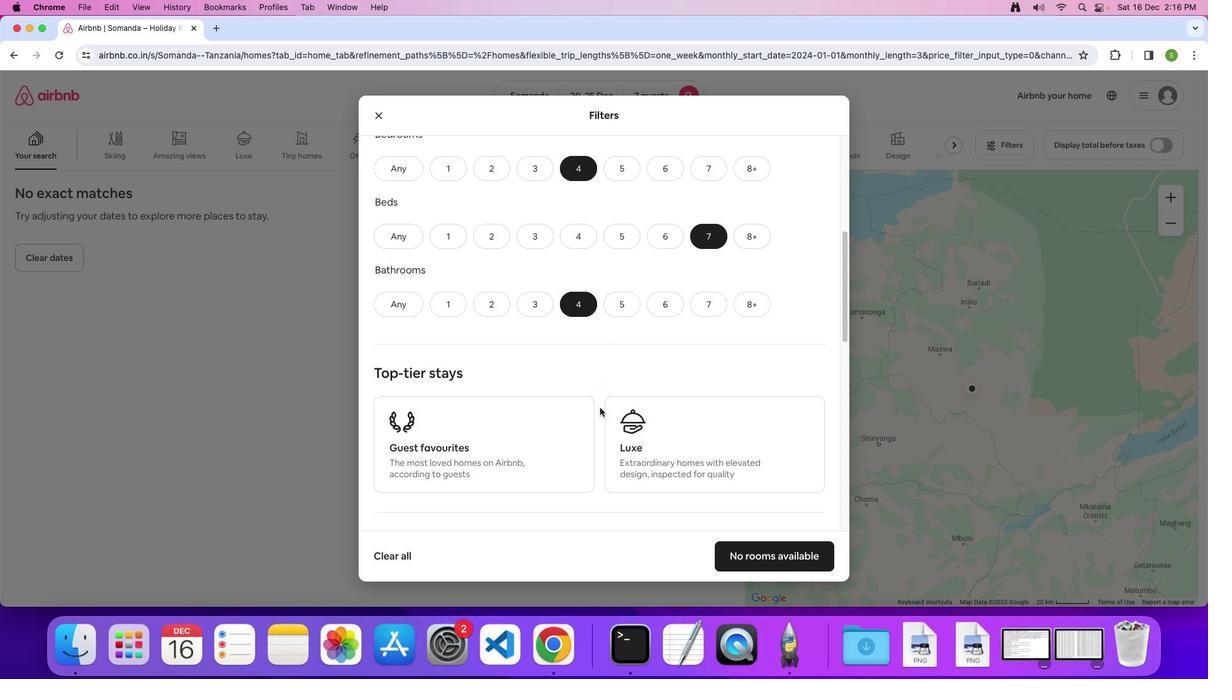 
Action: Mouse scrolled (600, 408) with delta (0, 0)
Screenshot: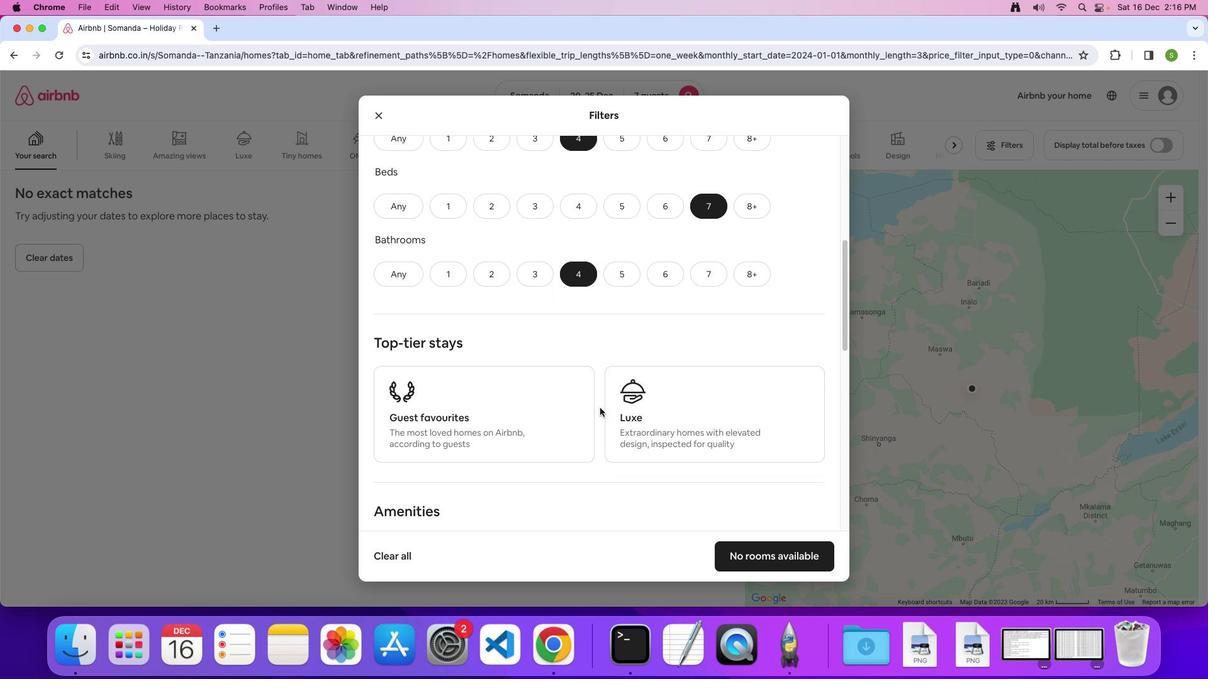 
Action: Mouse scrolled (600, 408) with delta (0, 0)
Screenshot: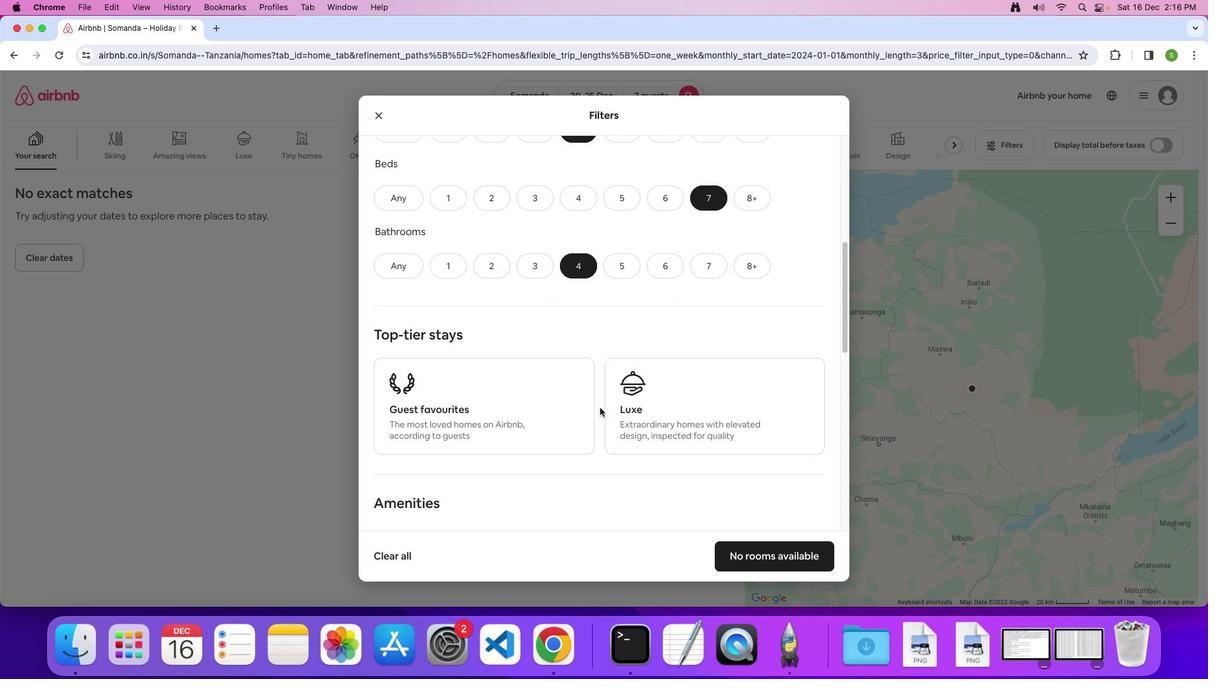 
Action: Mouse scrolled (600, 408) with delta (0, 0)
Screenshot: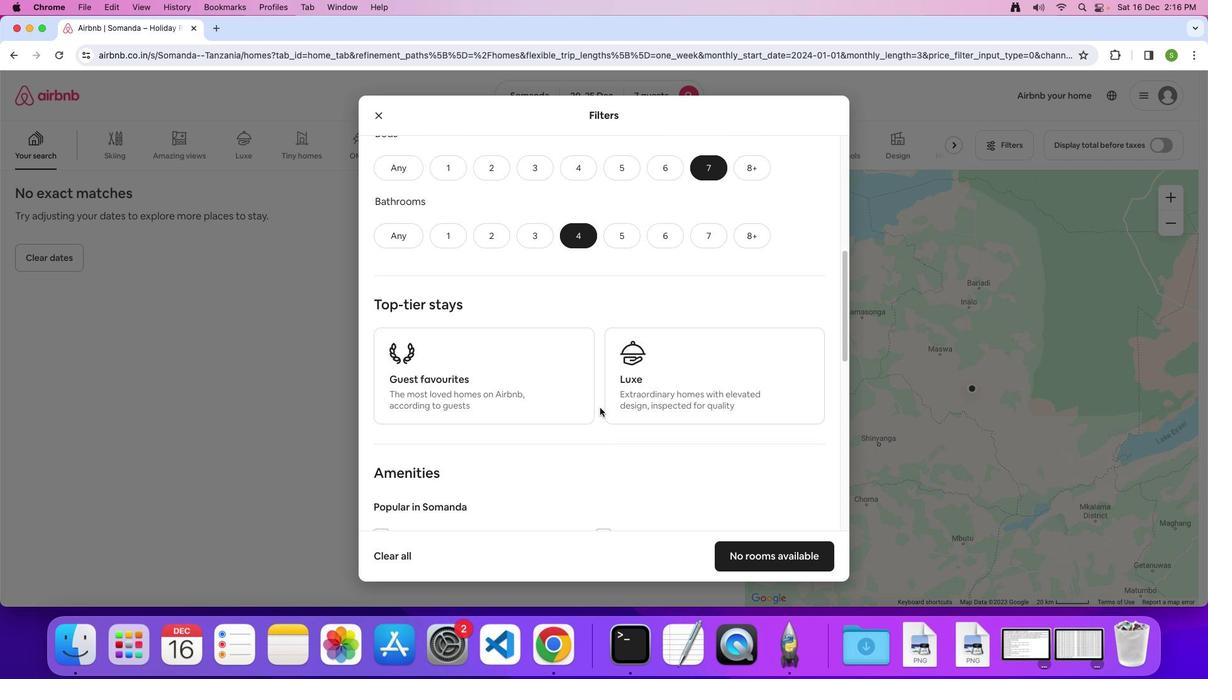 
Action: Mouse scrolled (600, 408) with delta (0, 0)
Screenshot: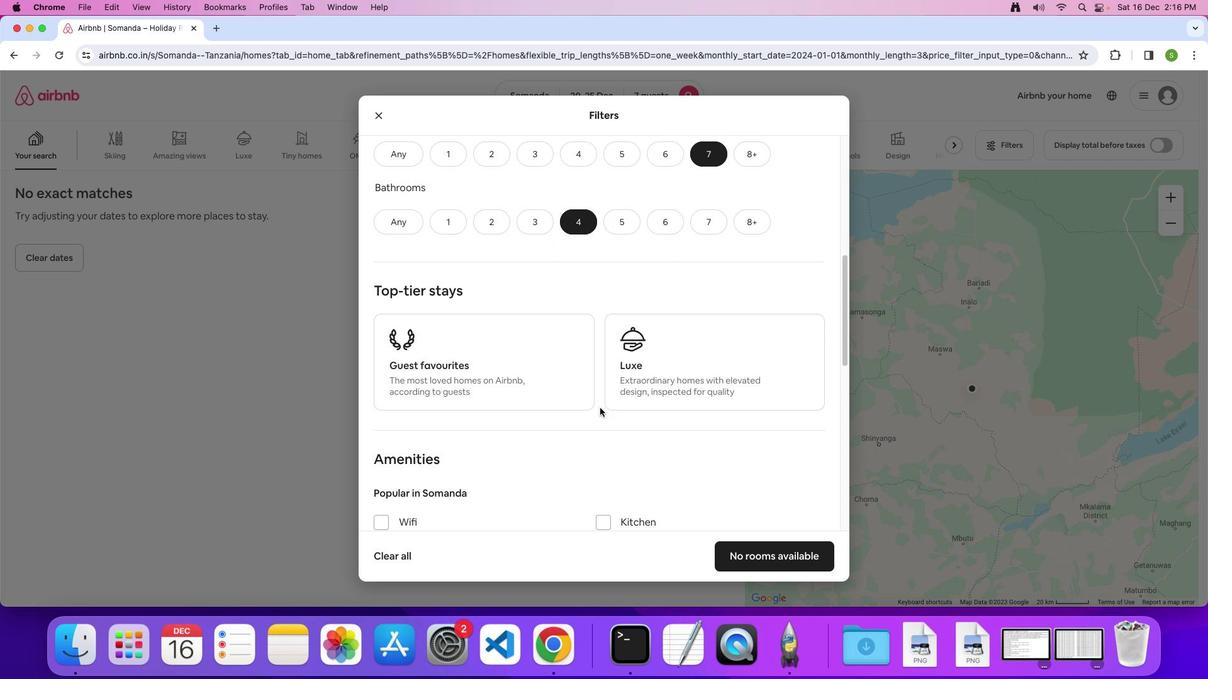 
Action: Mouse scrolled (600, 408) with delta (0, 0)
Screenshot: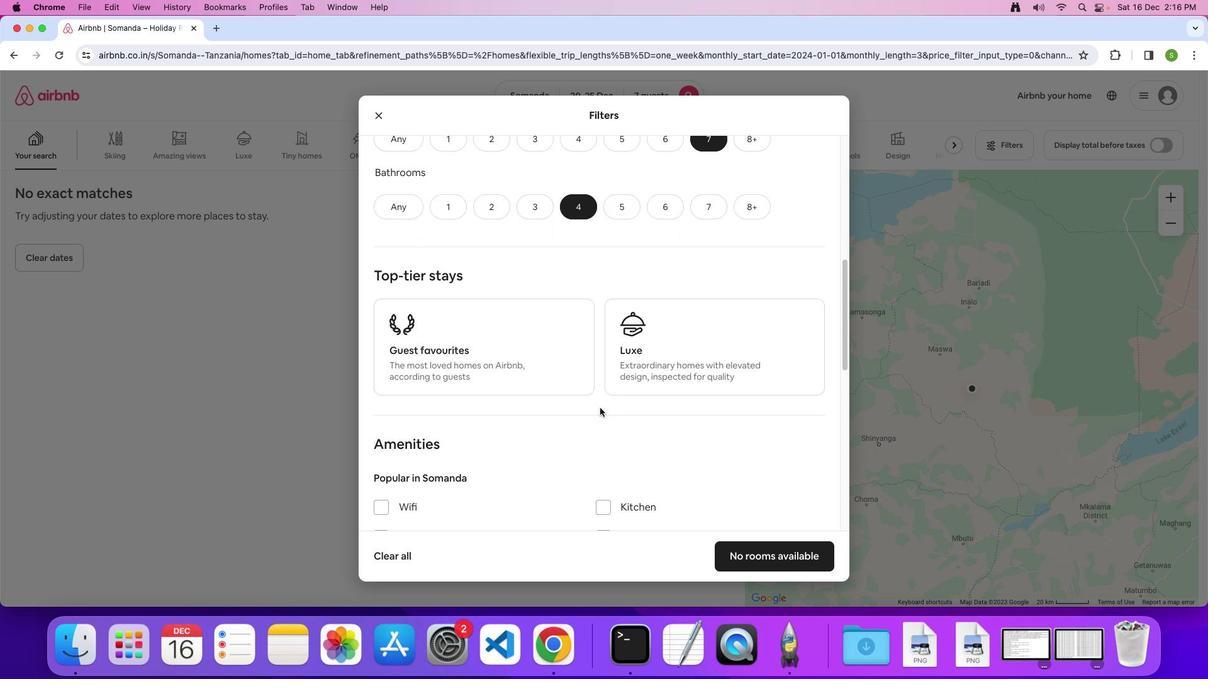 
Action: Mouse scrolled (600, 408) with delta (0, 0)
Screenshot: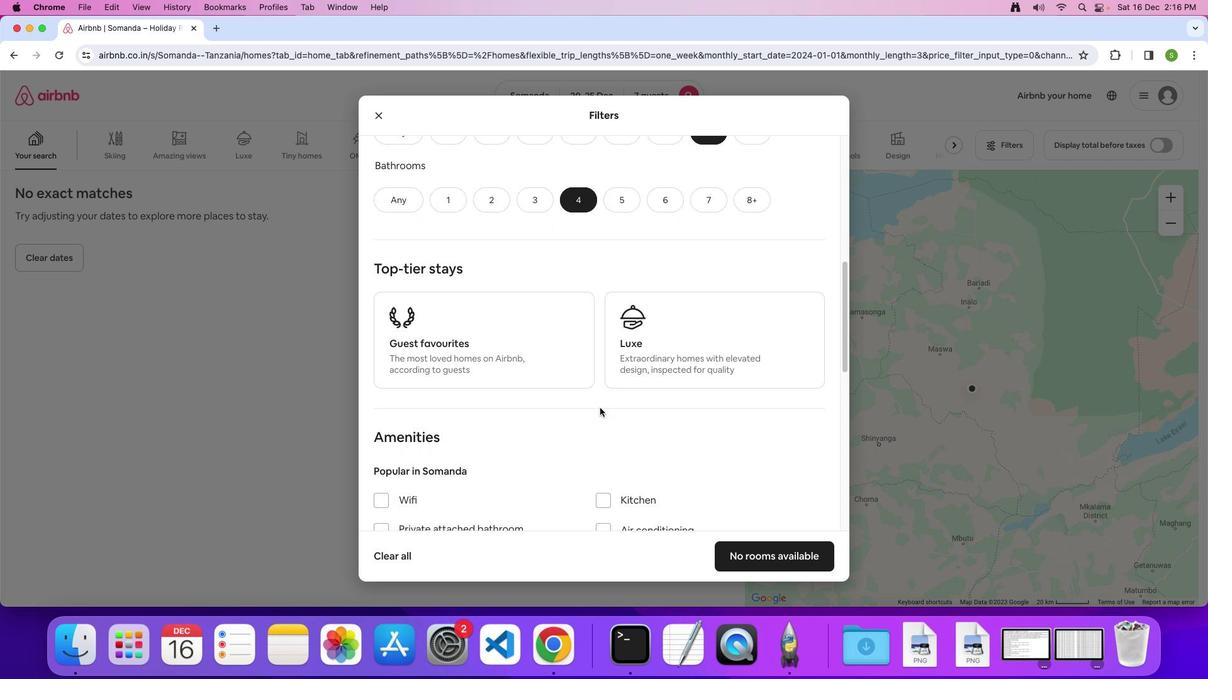 
Action: Mouse scrolled (600, 408) with delta (0, 0)
Screenshot: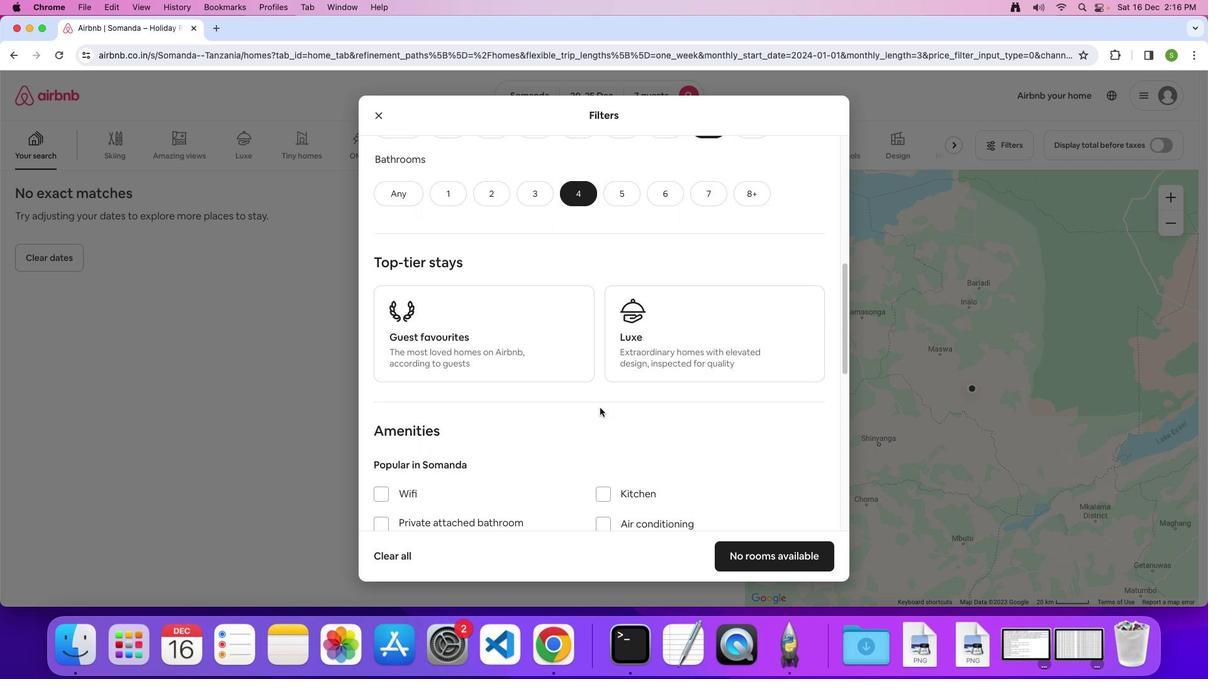 
Action: Mouse scrolled (600, 408) with delta (0, 0)
Screenshot: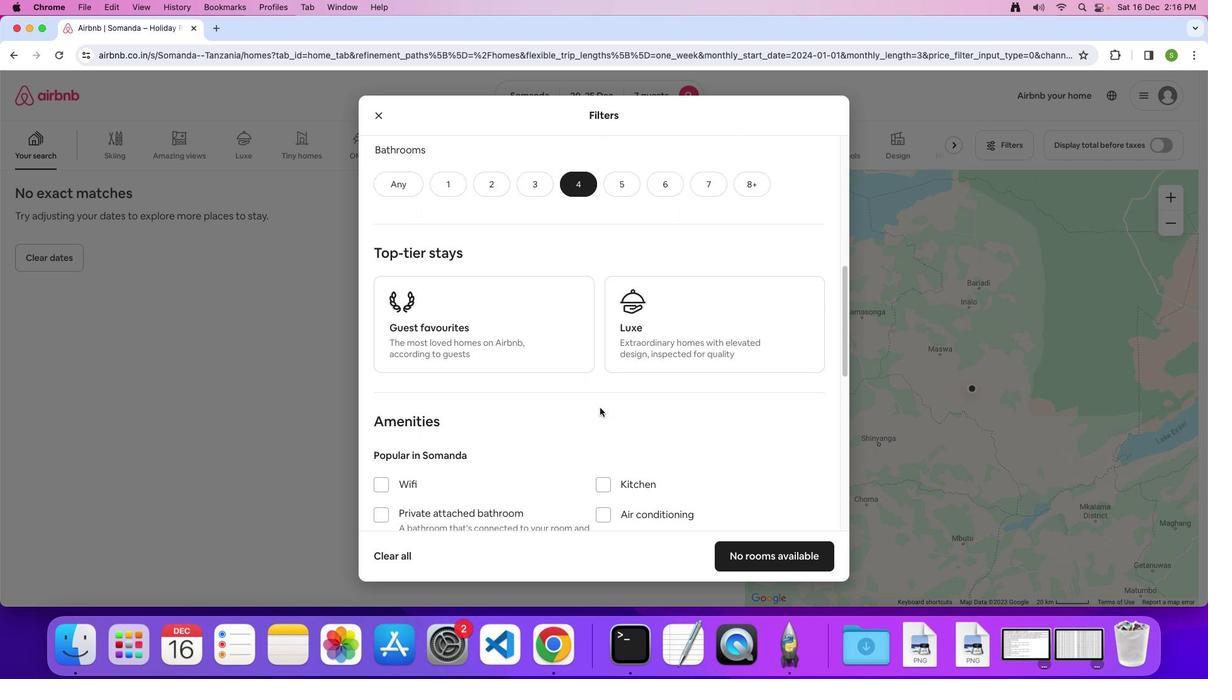 
Action: Mouse scrolled (600, 408) with delta (0, 0)
Screenshot: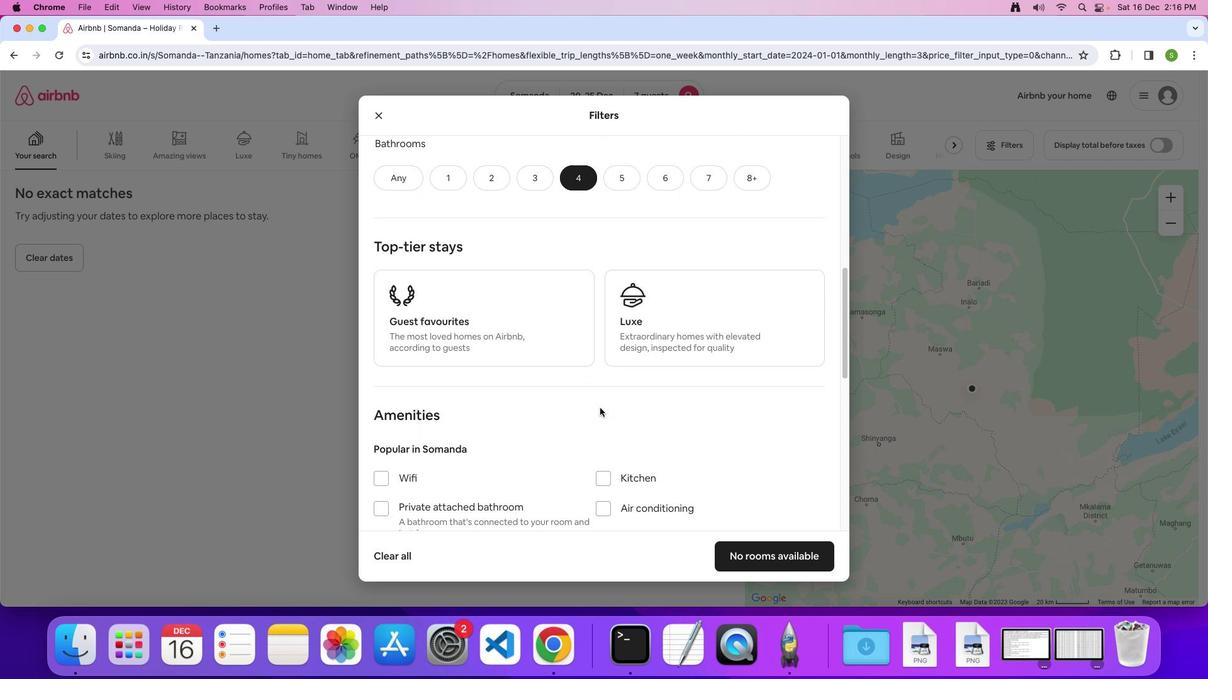 
Action: Mouse scrolled (600, 408) with delta (0, 0)
Screenshot: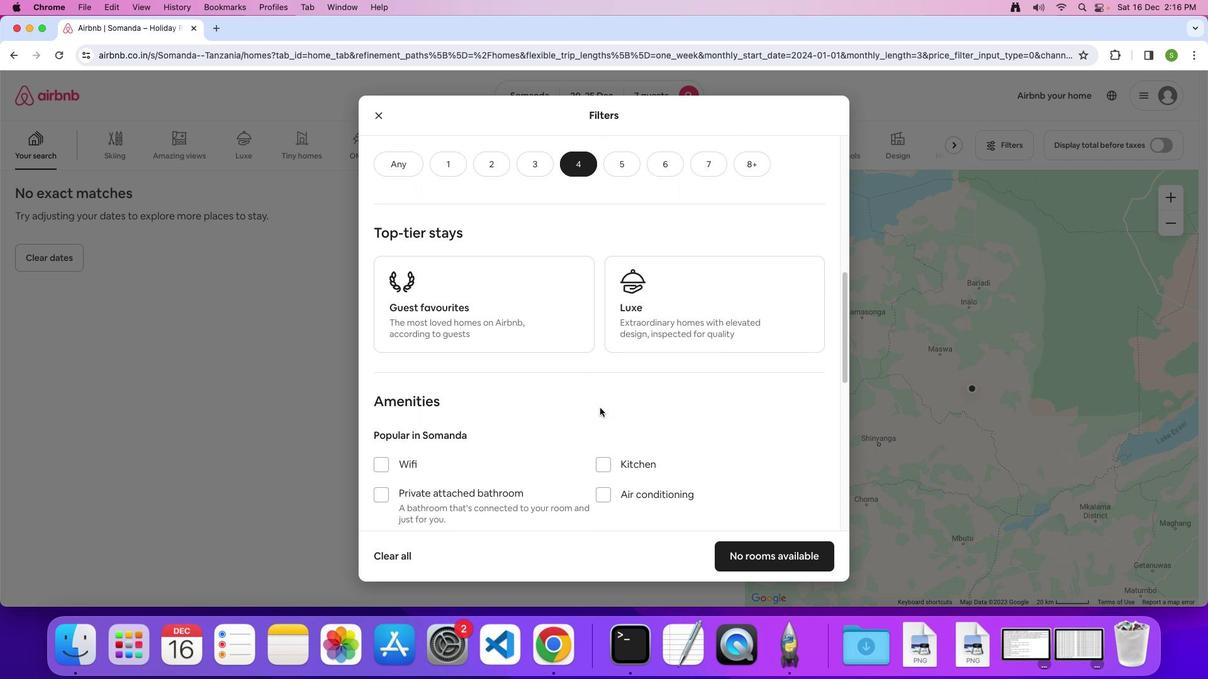 
Action: Mouse scrolled (600, 408) with delta (0, 0)
Screenshot: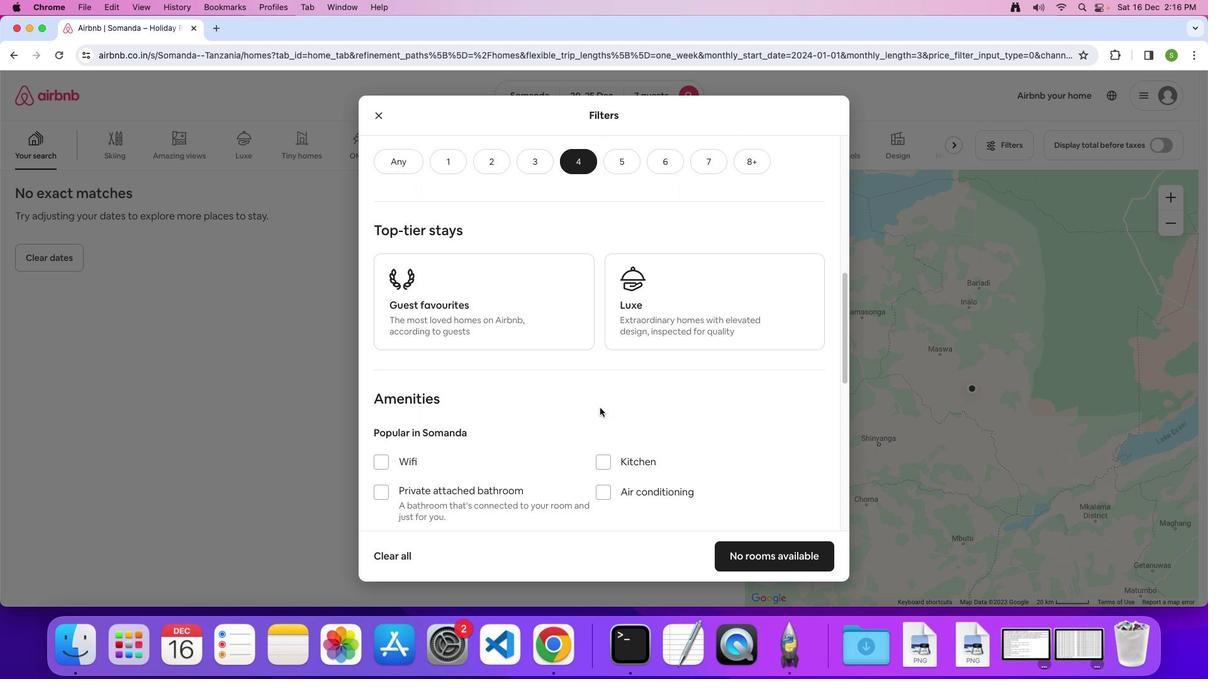 
Action: Mouse scrolled (600, 408) with delta (0, 0)
Screenshot: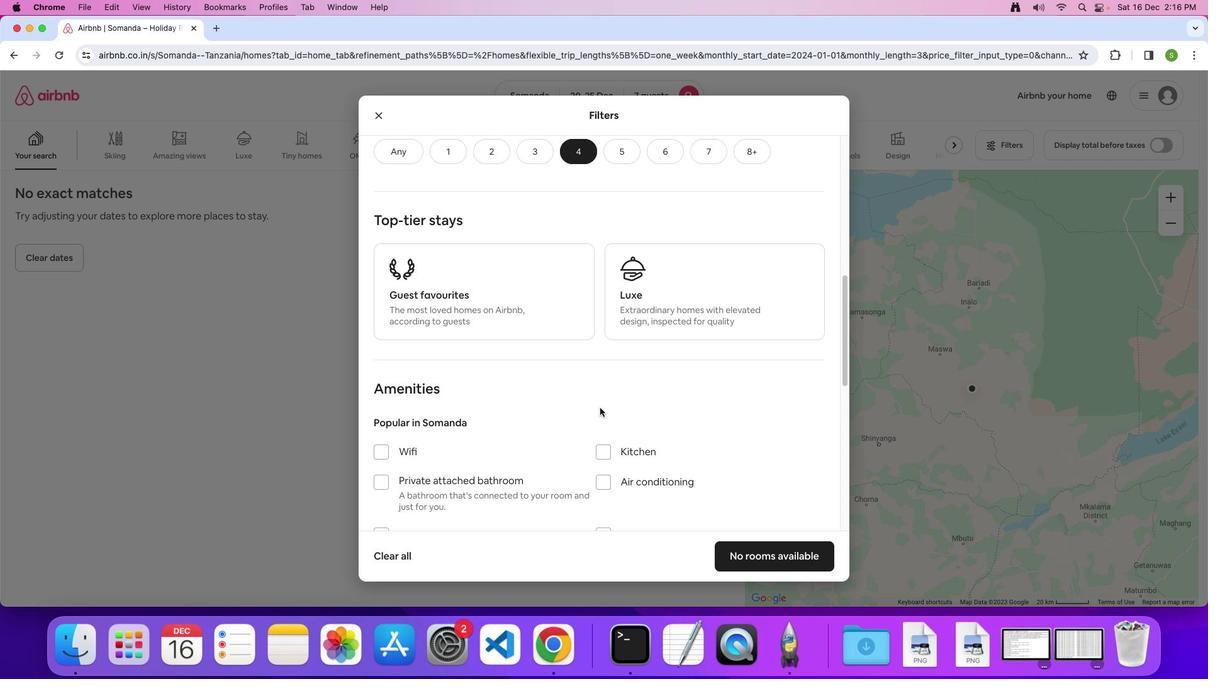 
Action: Mouse scrolled (600, 408) with delta (0, 0)
Screenshot: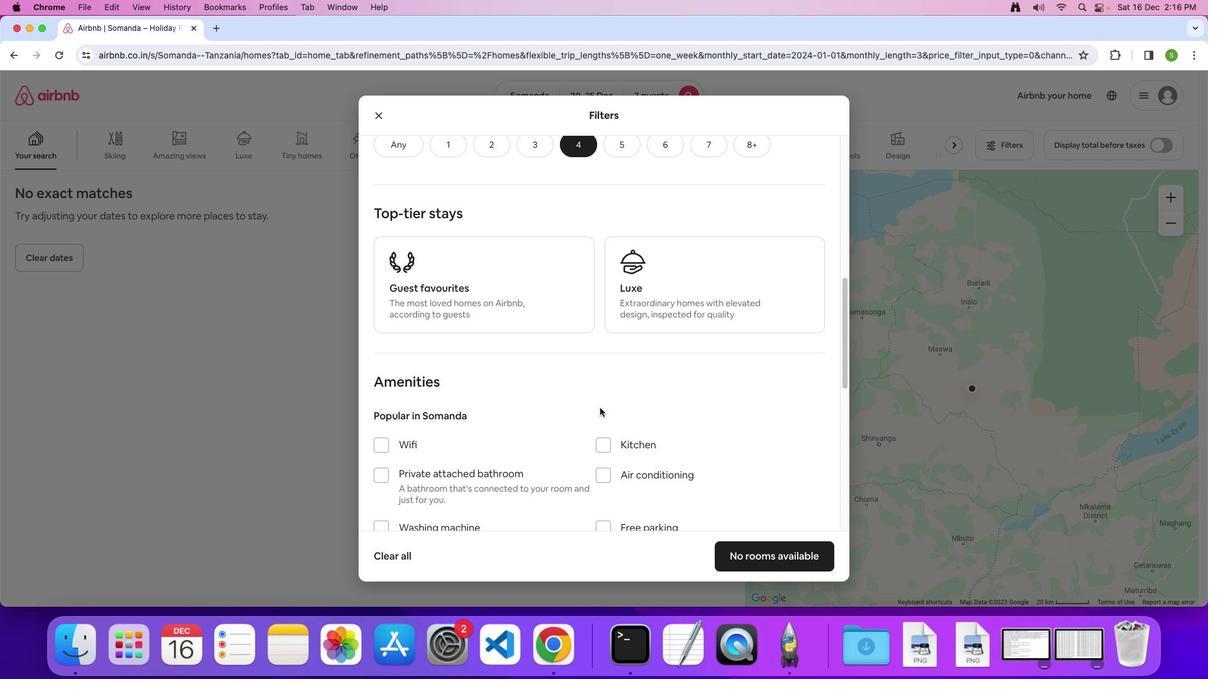 
Action: Mouse scrolled (600, 408) with delta (0, 0)
Screenshot: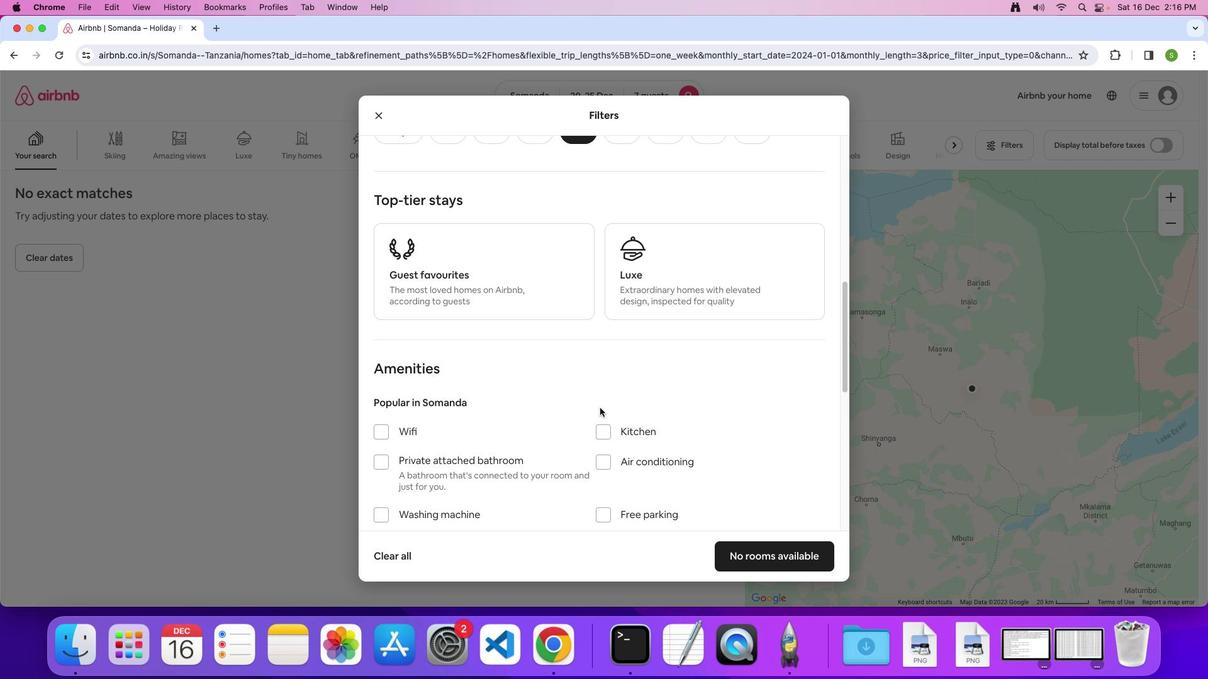 
Action: Mouse scrolled (600, 408) with delta (0, 0)
Screenshot: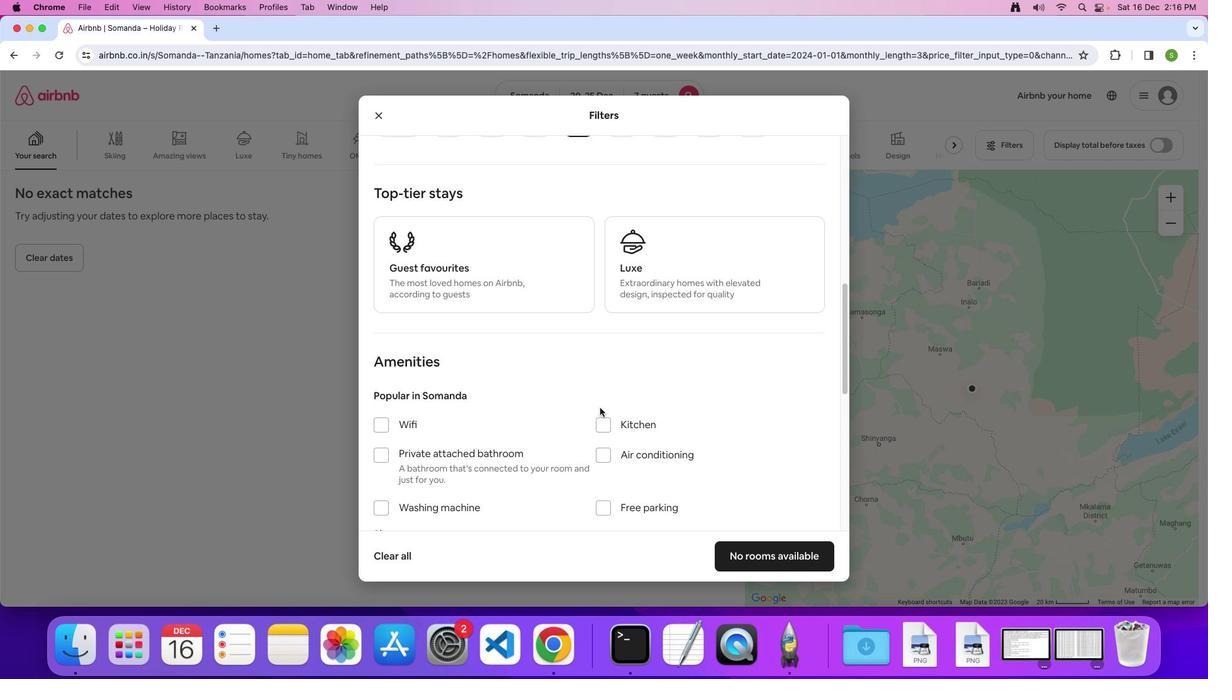 
Action: Mouse scrolled (600, 408) with delta (0, 0)
Screenshot: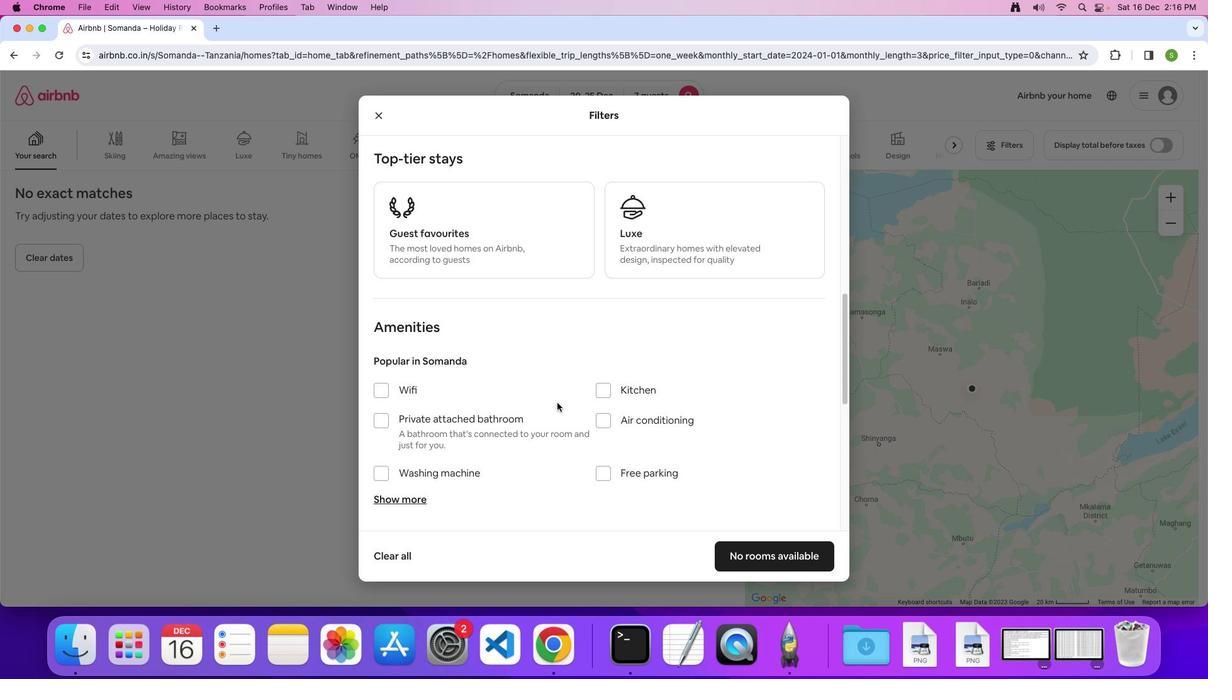 
Action: Mouse moved to (385, 383)
Screenshot: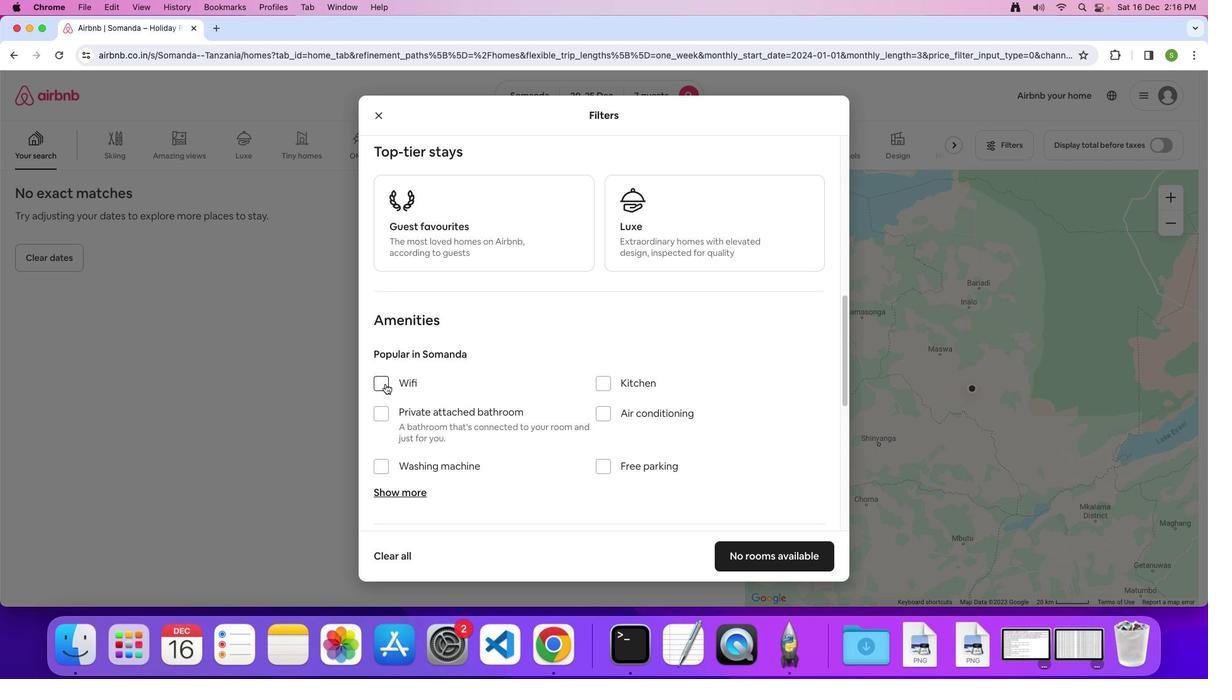 
Action: Mouse pressed left at (385, 383)
Screenshot: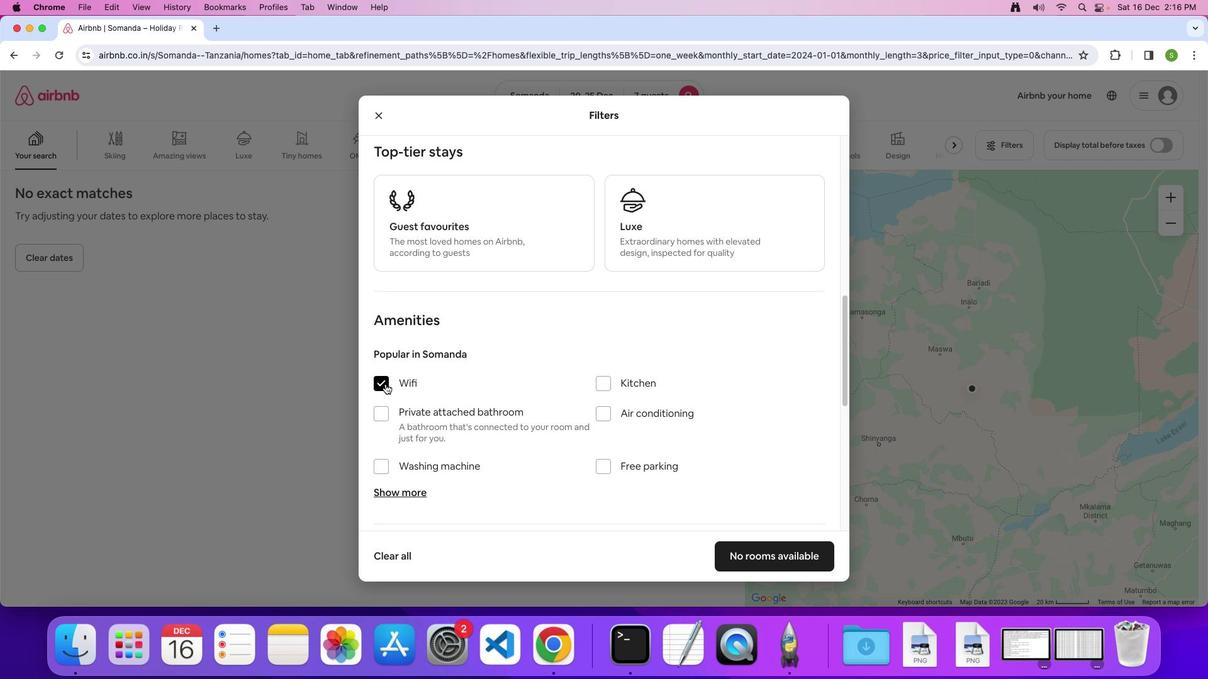 
Action: Mouse moved to (524, 400)
Screenshot: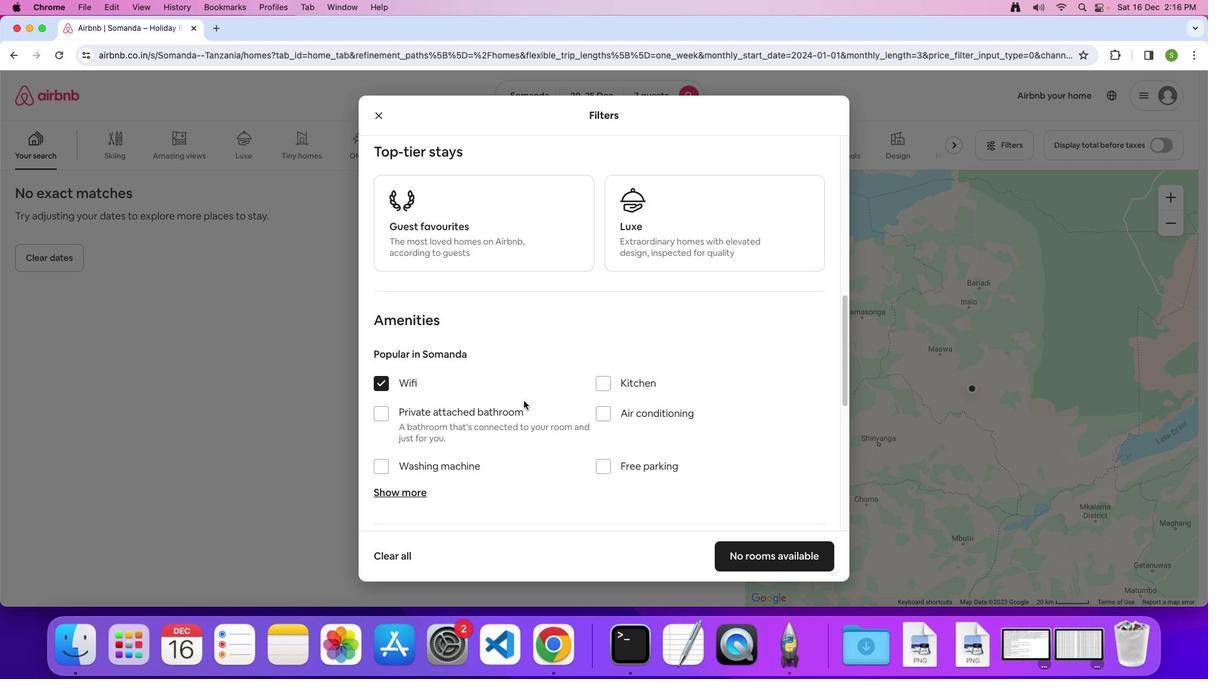 
Action: Mouse scrolled (524, 400) with delta (0, 0)
Screenshot: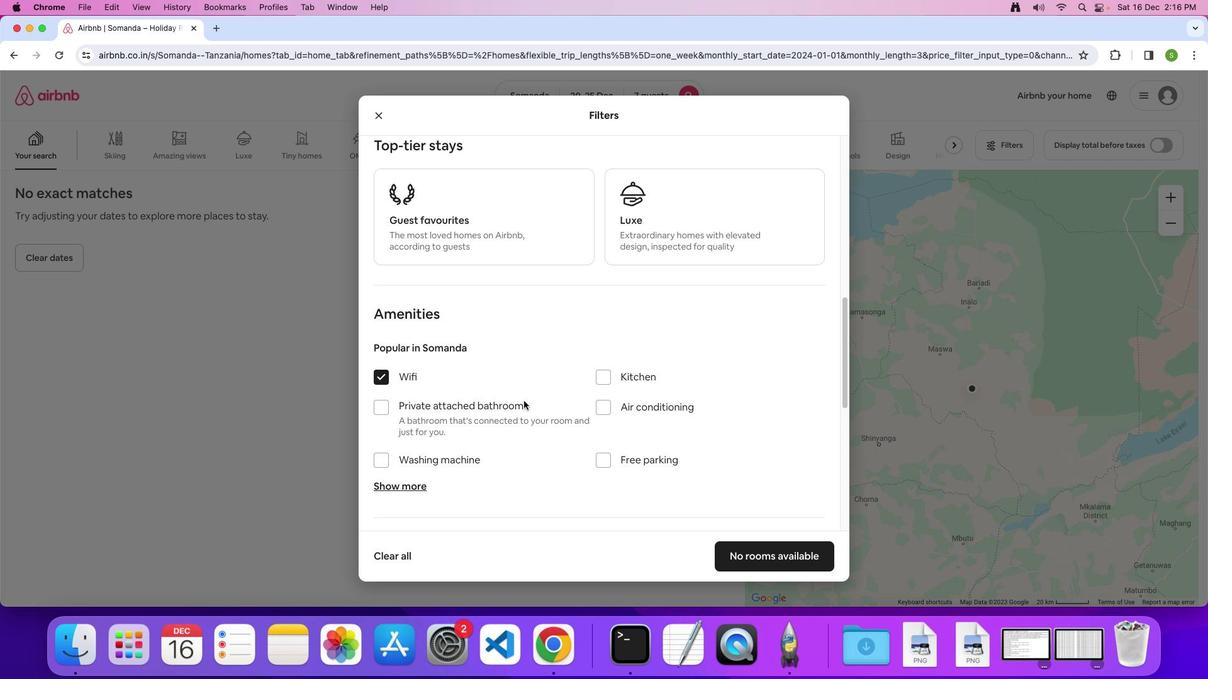 
Action: Mouse scrolled (524, 400) with delta (0, 0)
Screenshot: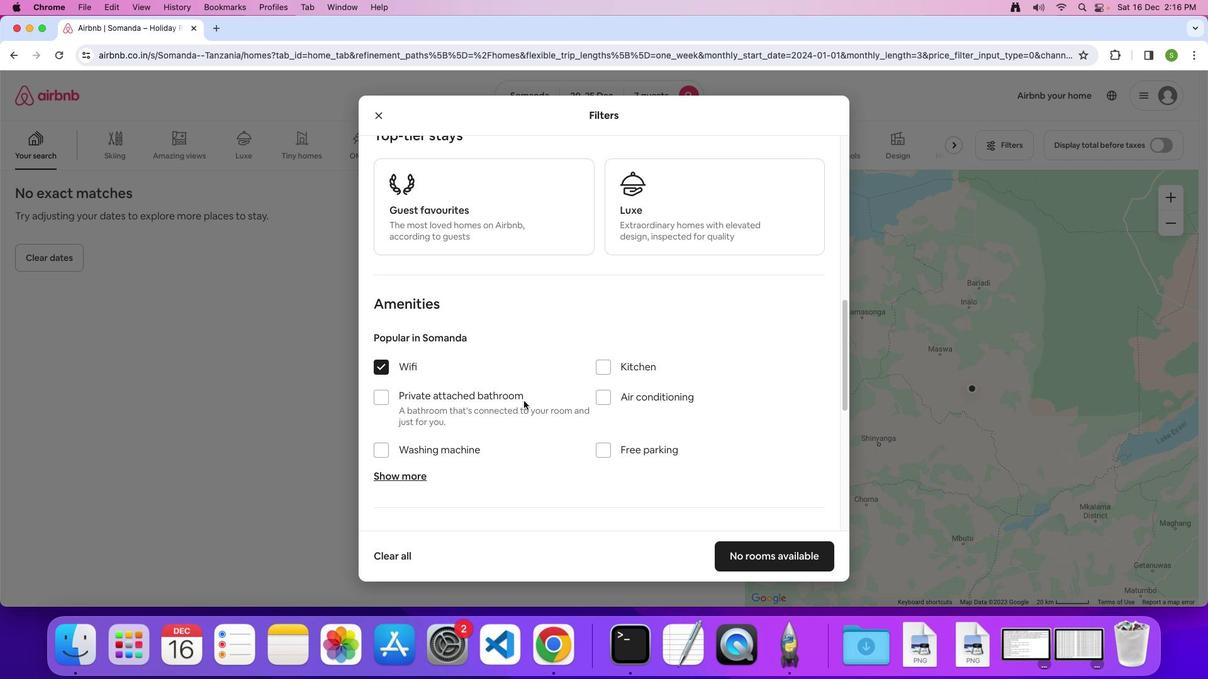 
Action: Mouse scrolled (524, 400) with delta (0, 0)
Screenshot: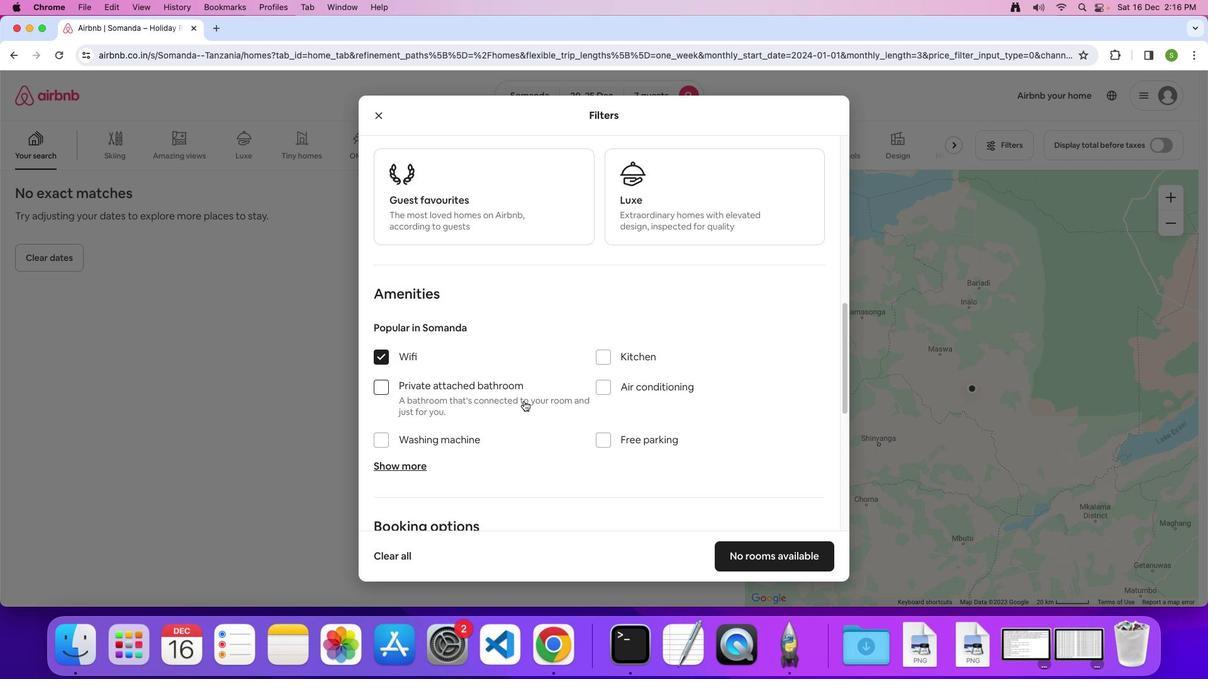 
Action: Mouse scrolled (524, 400) with delta (0, 0)
Screenshot: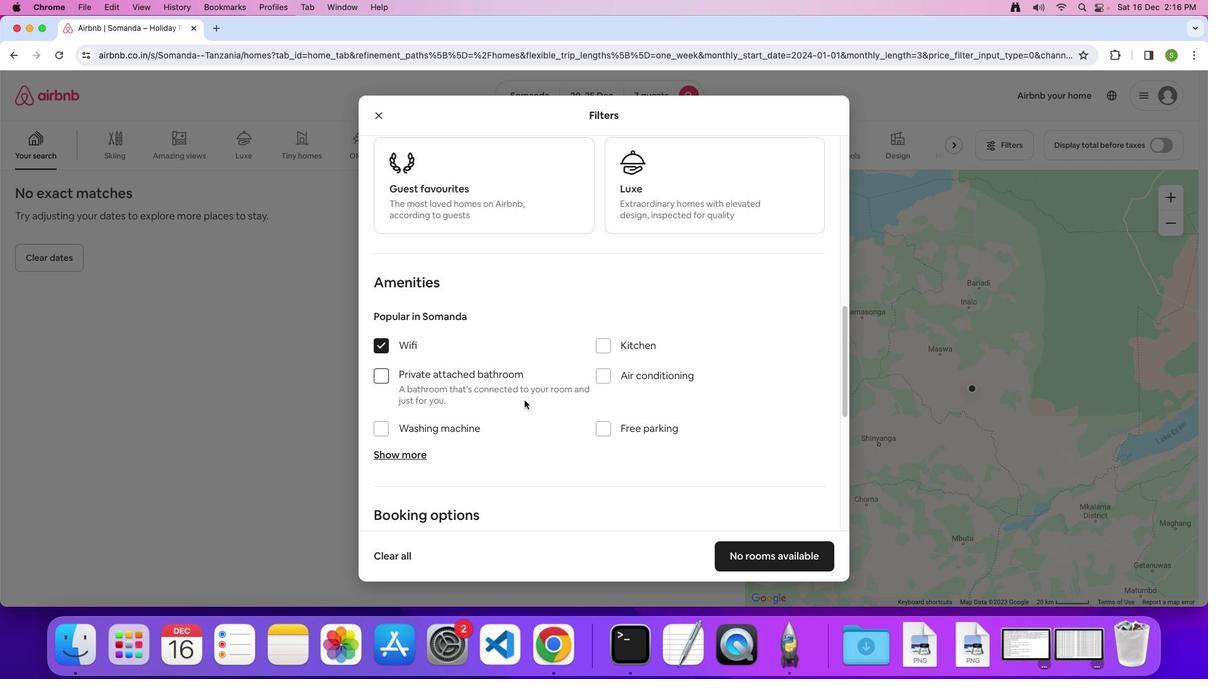 
Action: Mouse moved to (524, 400)
Screenshot: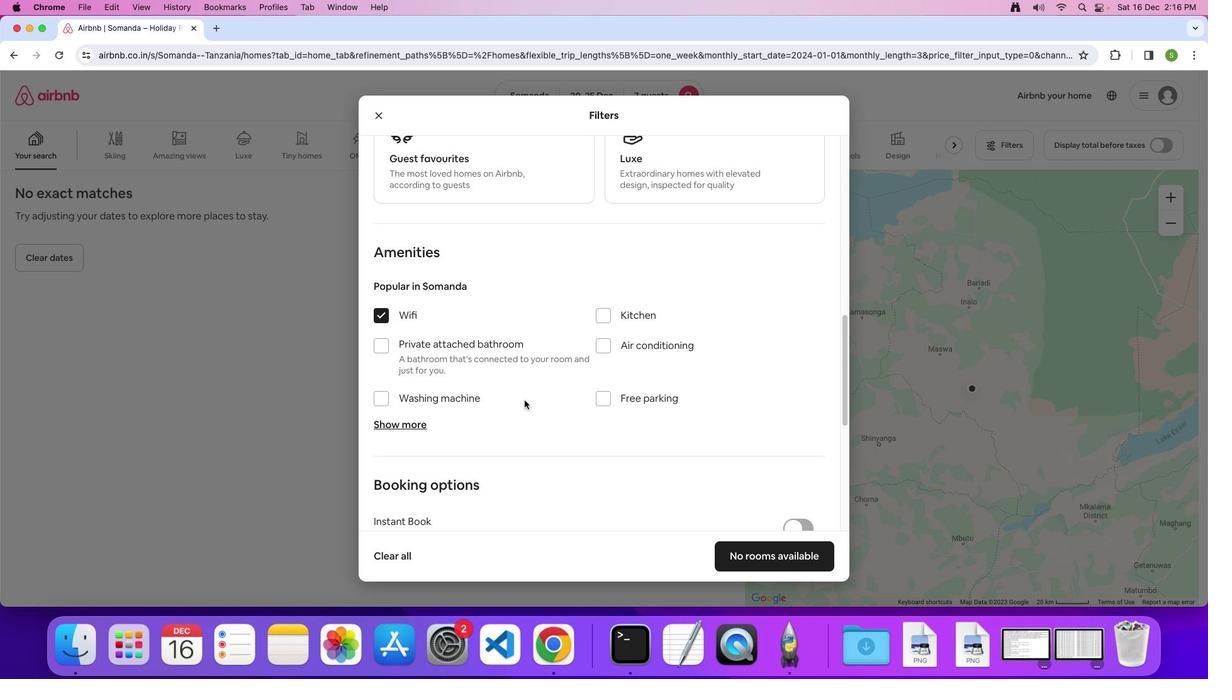 
Action: Mouse scrolled (524, 400) with delta (0, -1)
Screenshot: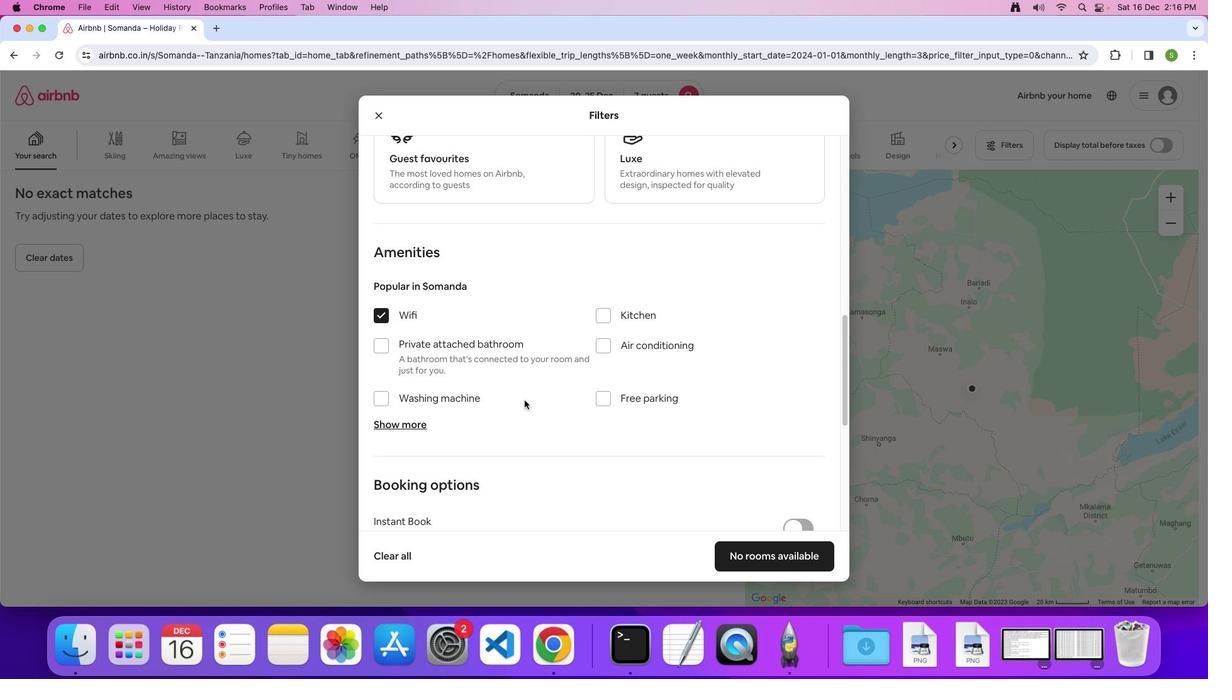 
Action: Mouse moved to (609, 376)
Screenshot: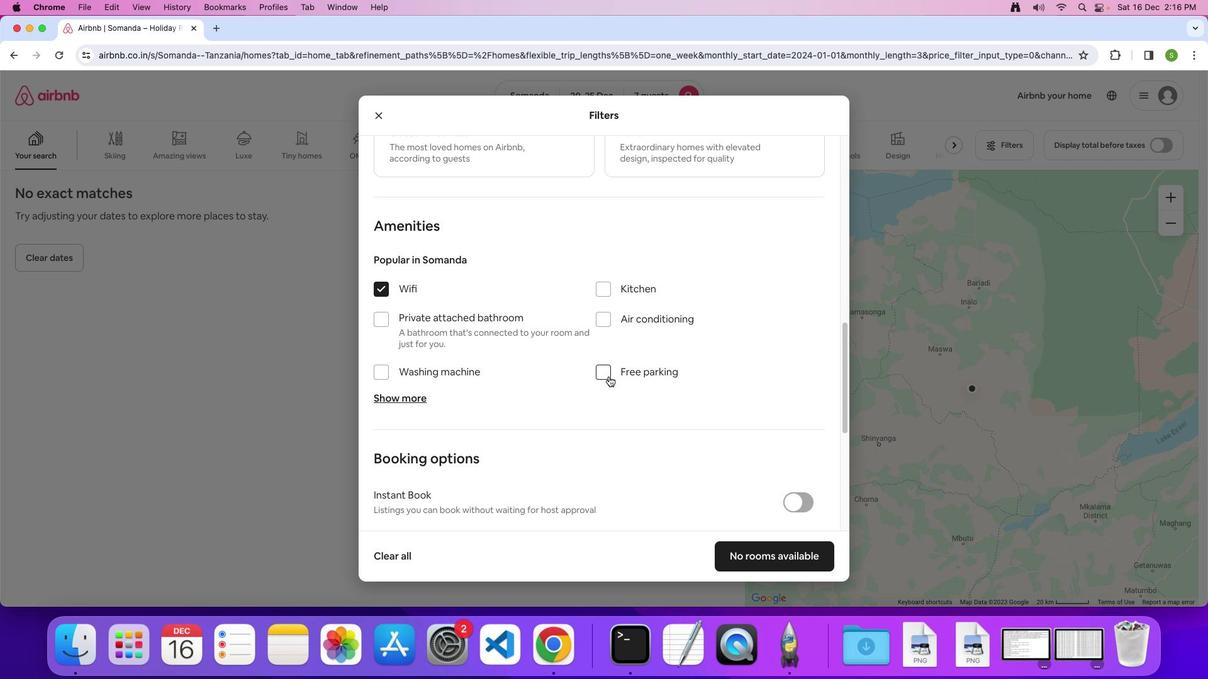 
Action: Mouse pressed left at (609, 376)
Screenshot: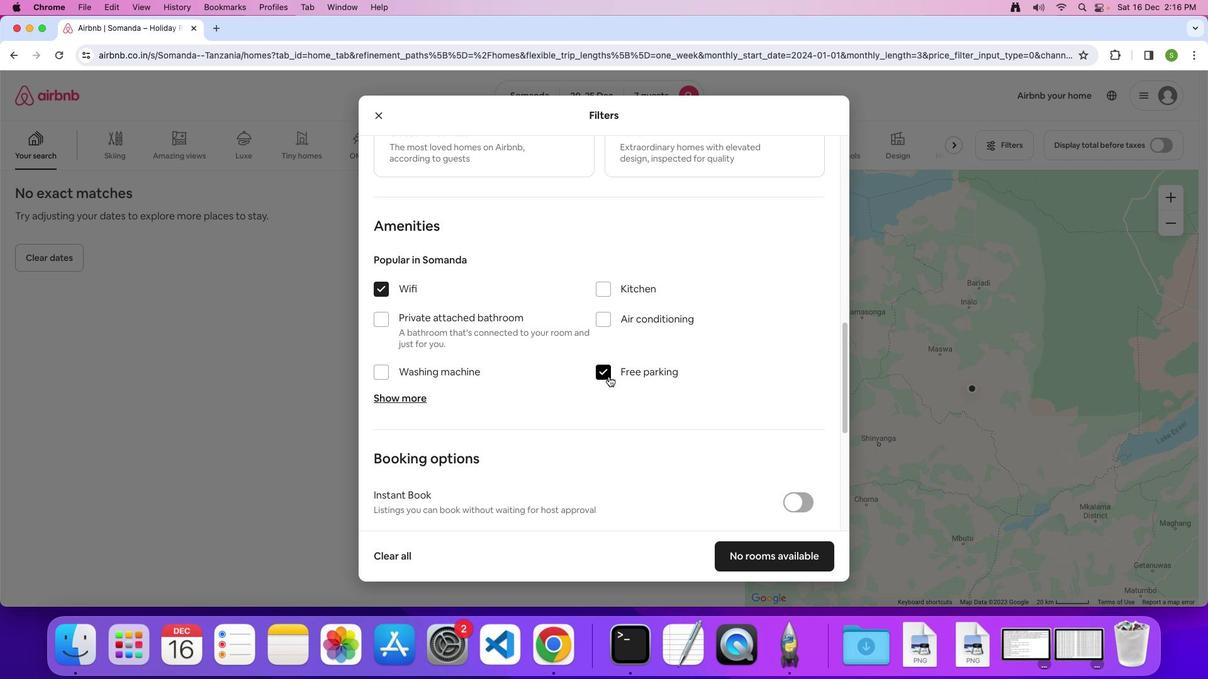 
Action: Mouse moved to (422, 397)
Screenshot: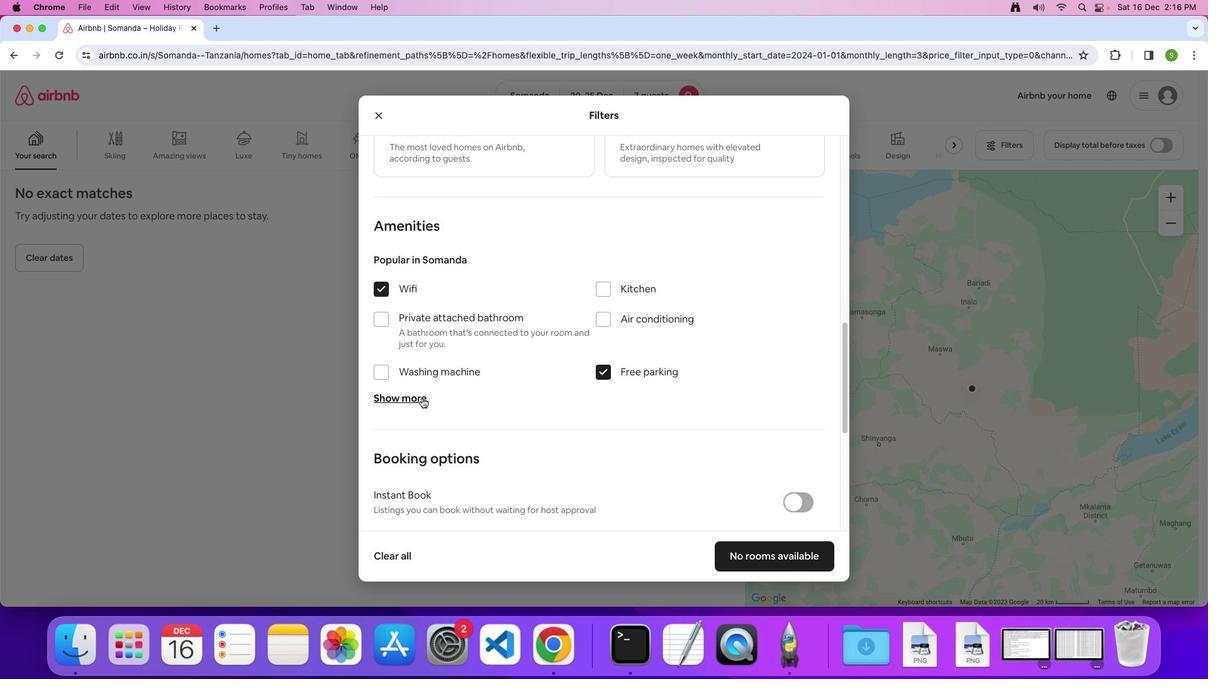 
Action: Mouse pressed left at (422, 397)
Screenshot: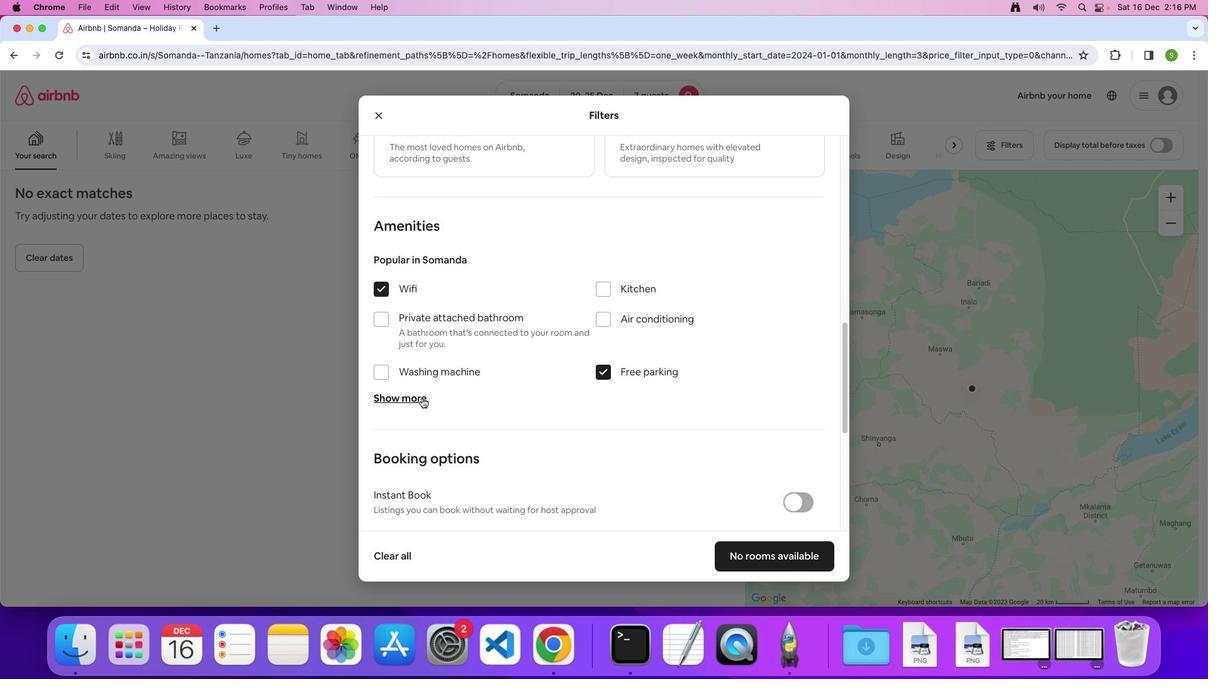 
Action: Mouse moved to (623, 376)
Screenshot: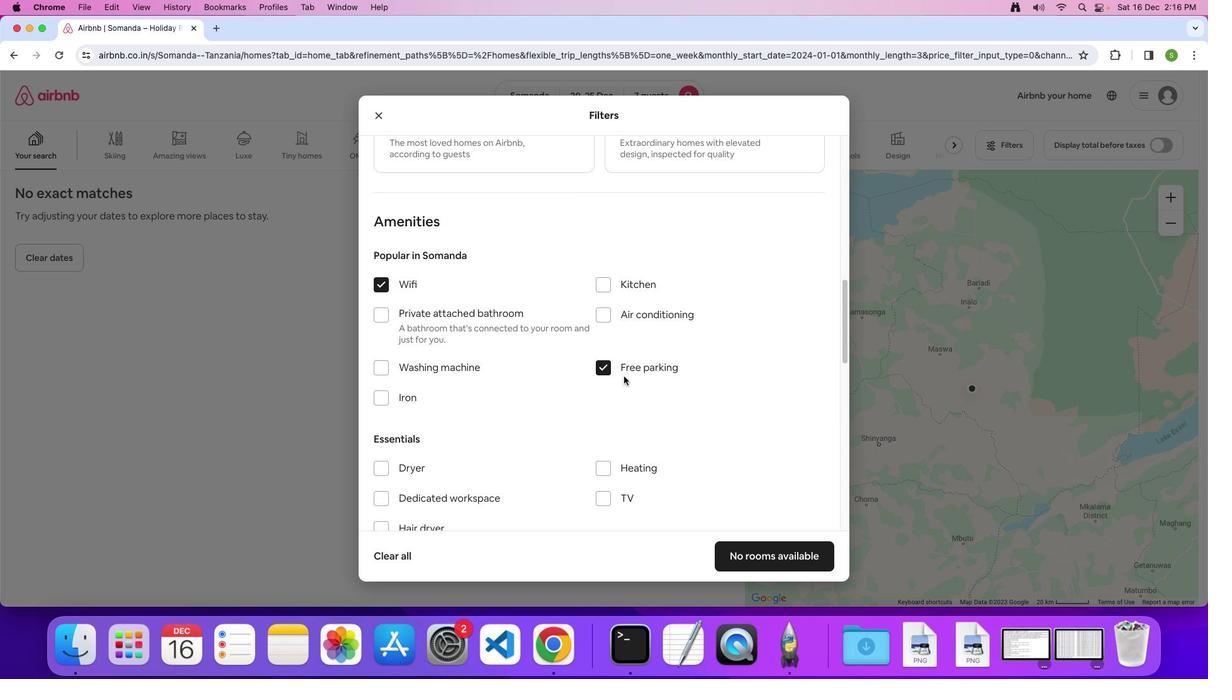 
Action: Mouse scrolled (623, 376) with delta (0, 0)
Screenshot: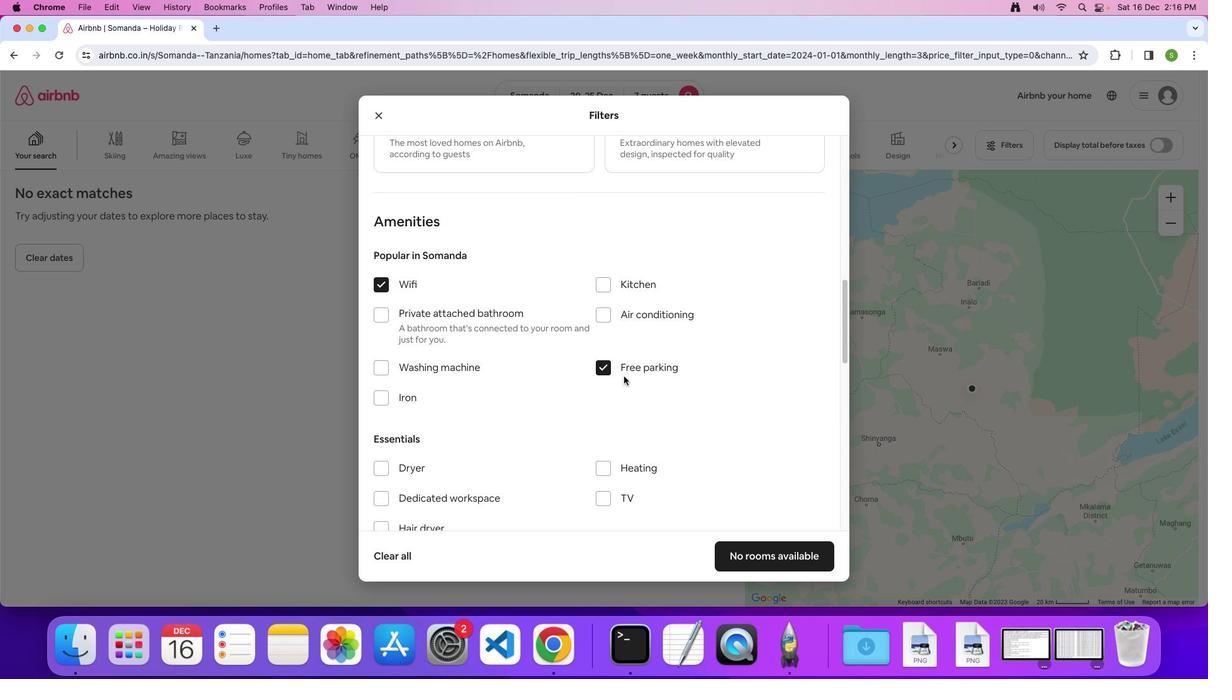 
Action: Mouse moved to (623, 376)
Screenshot: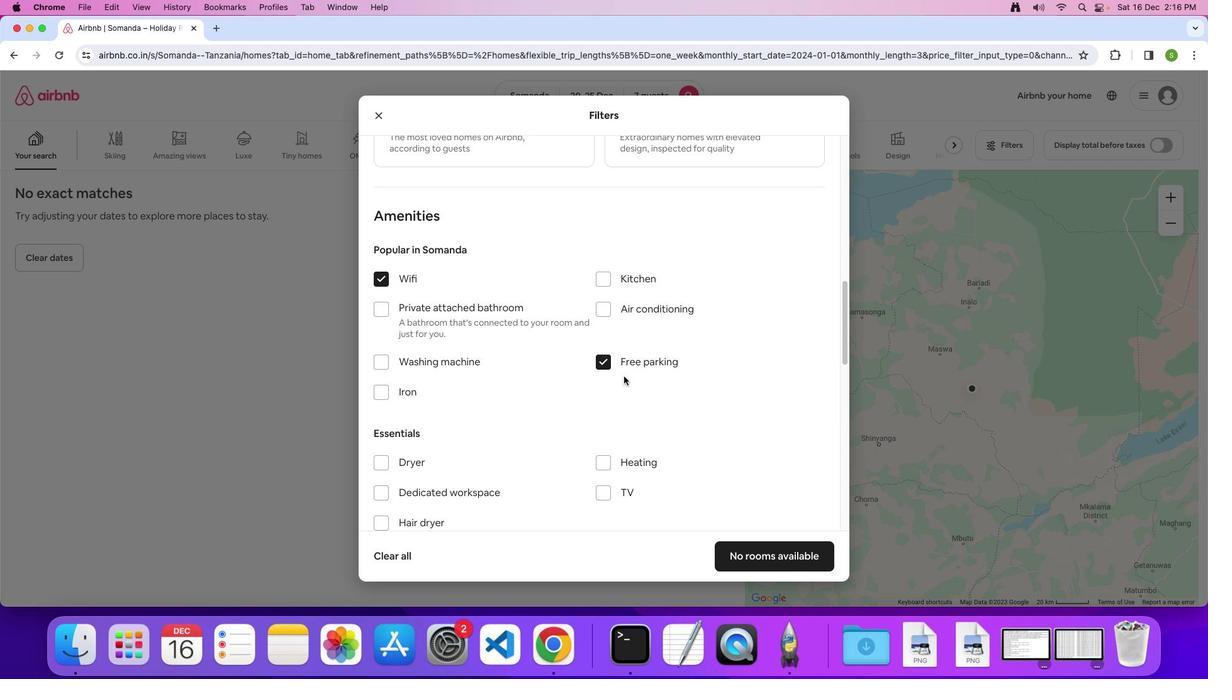 
Action: Mouse scrolled (623, 376) with delta (0, 0)
Screenshot: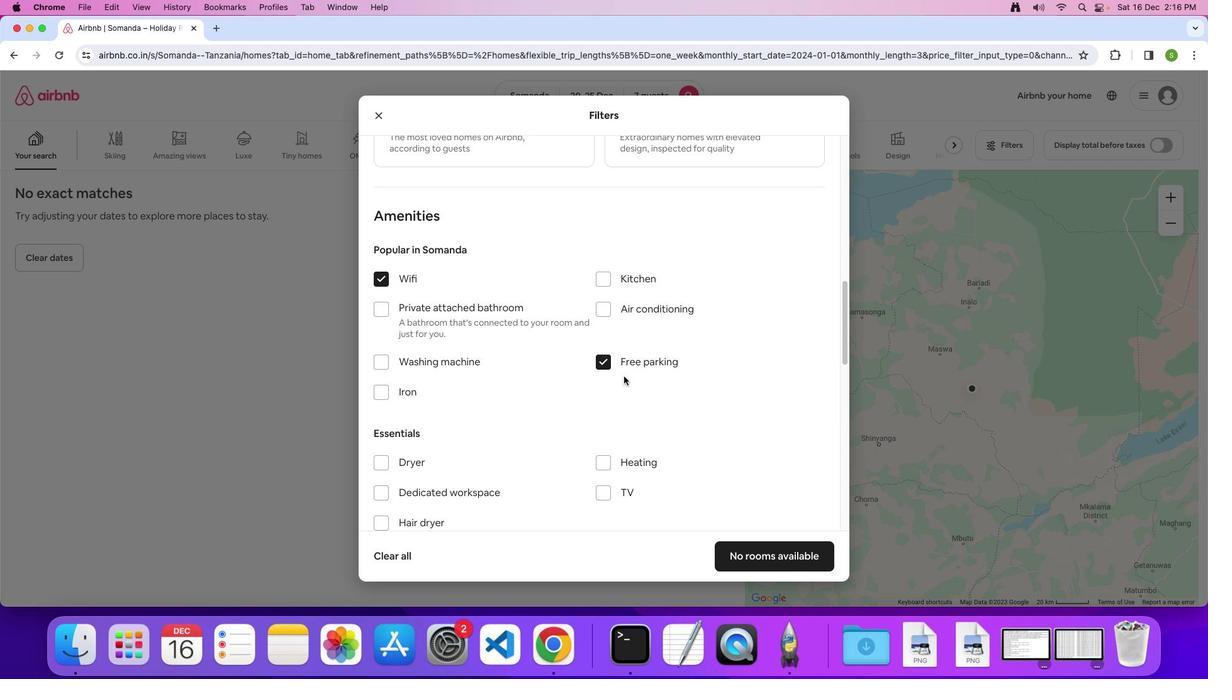 
Action: Mouse moved to (623, 376)
Screenshot: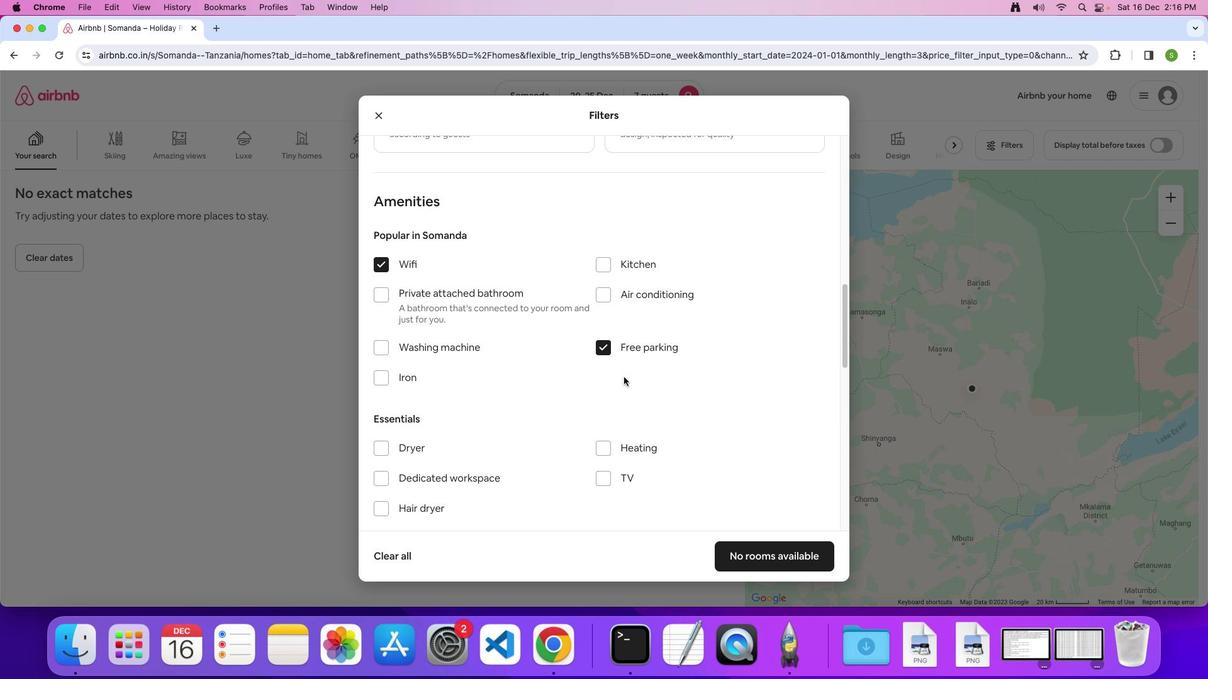 
Action: Mouse scrolled (623, 376) with delta (0, 0)
Screenshot: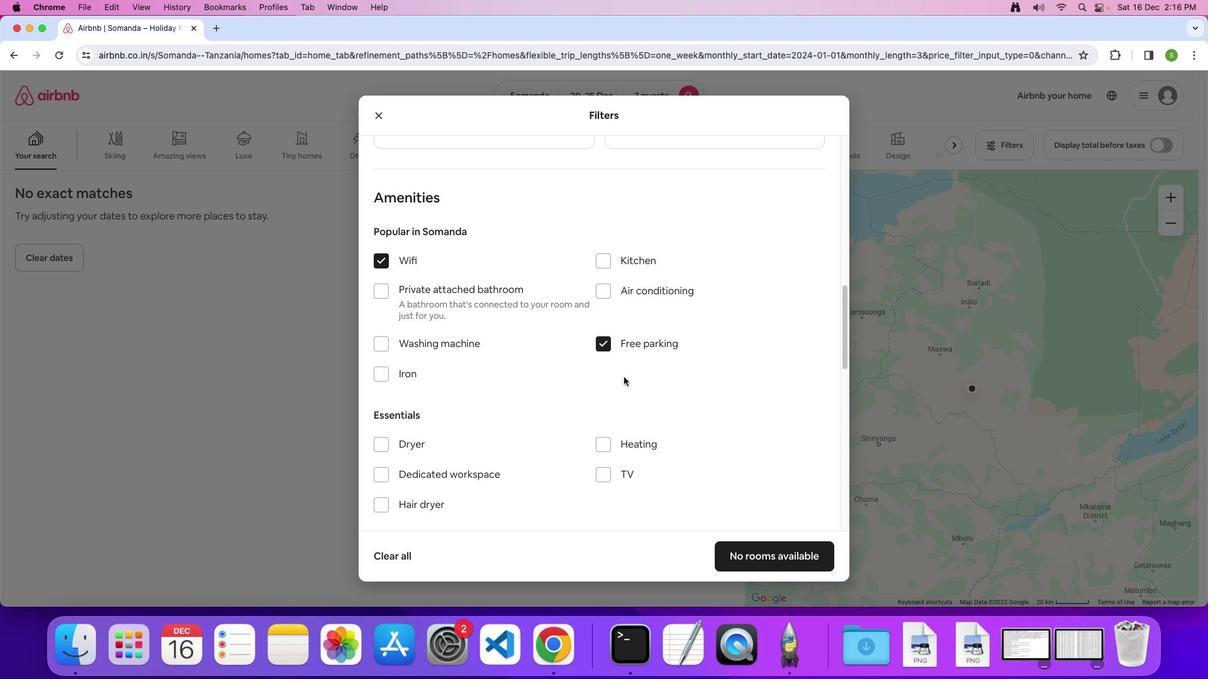 
Action: Mouse scrolled (623, 376) with delta (0, 0)
Screenshot: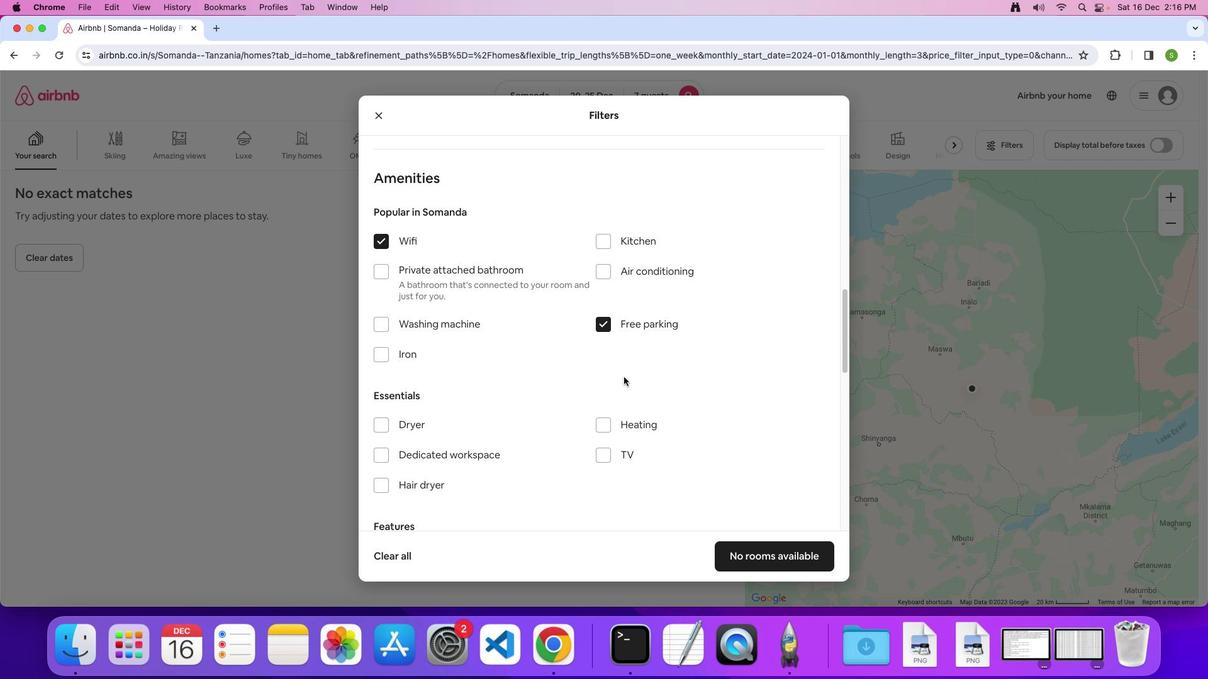 
Action: Mouse scrolled (623, 376) with delta (0, -1)
Screenshot: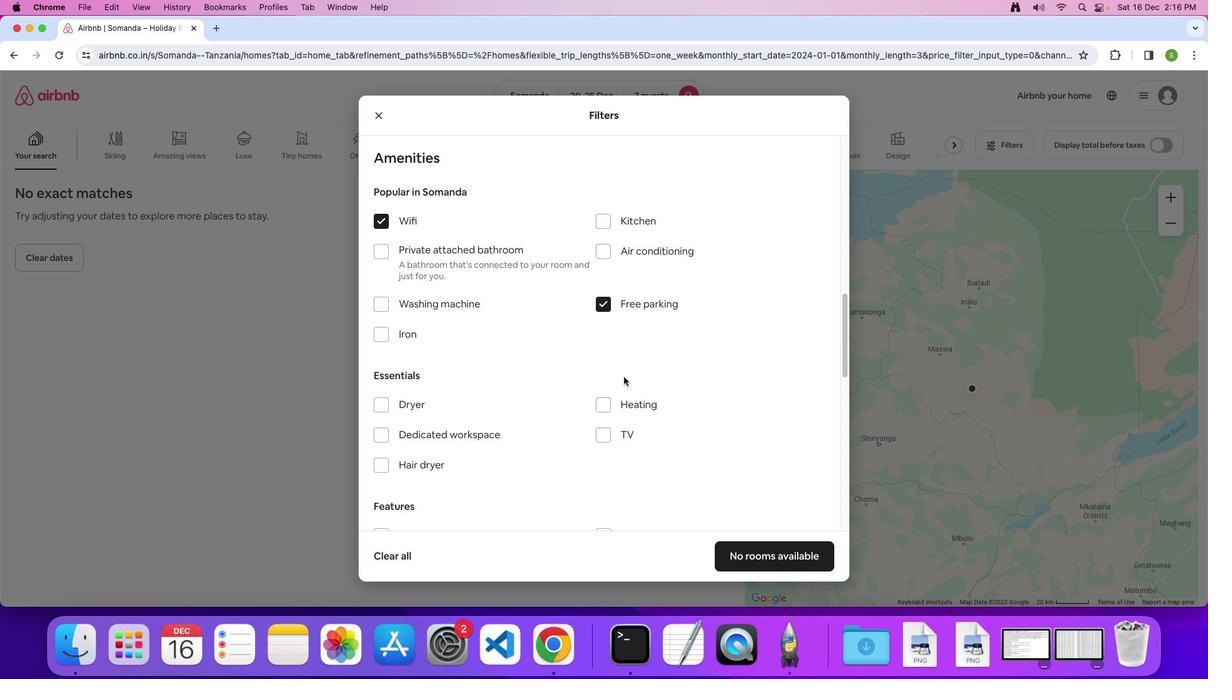 
Action: Mouse moved to (599, 390)
Screenshot: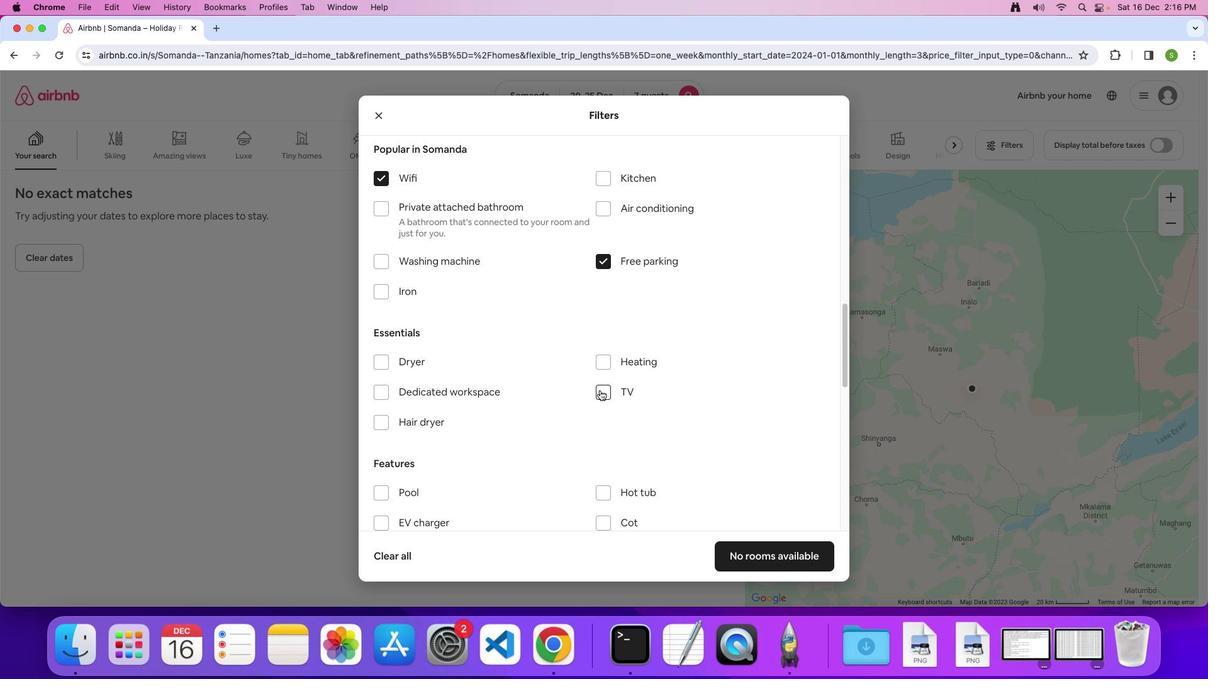 
Action: Mouse pressed left at (599, 390)
Screenshot: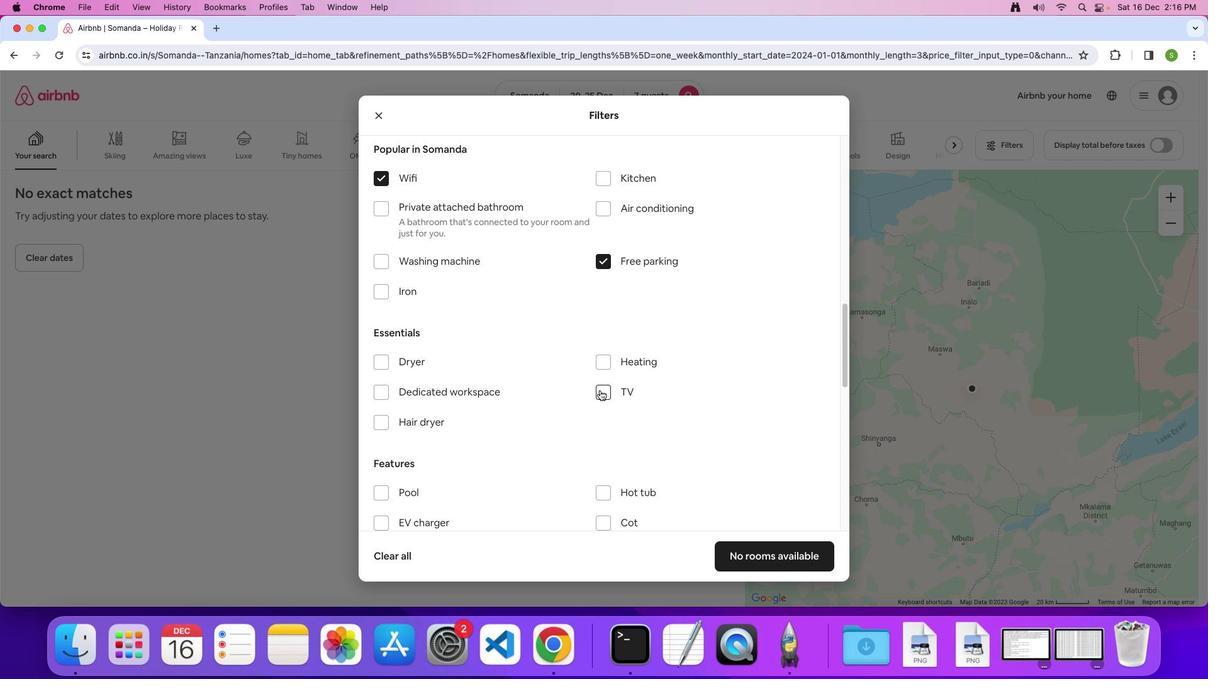 
Action: Mouse moved to (550, 399)
Screenshot: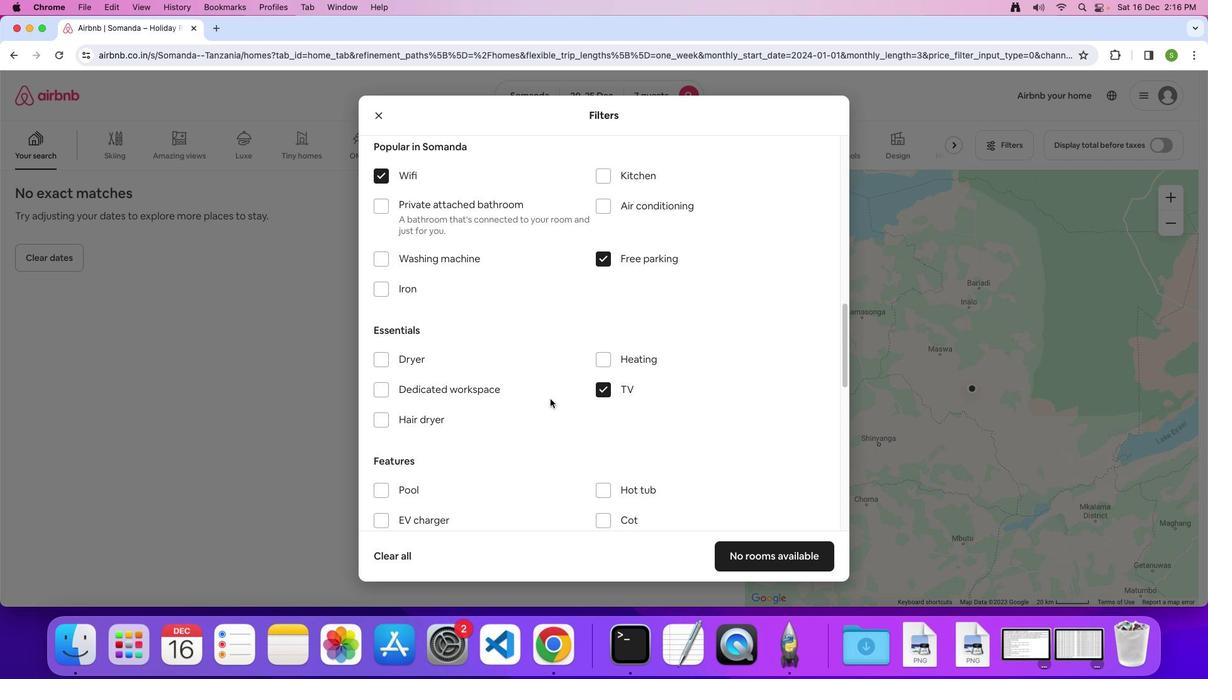 
Action: Mouse scrolled (550, 399) with delta (0, 0)
Screenshot: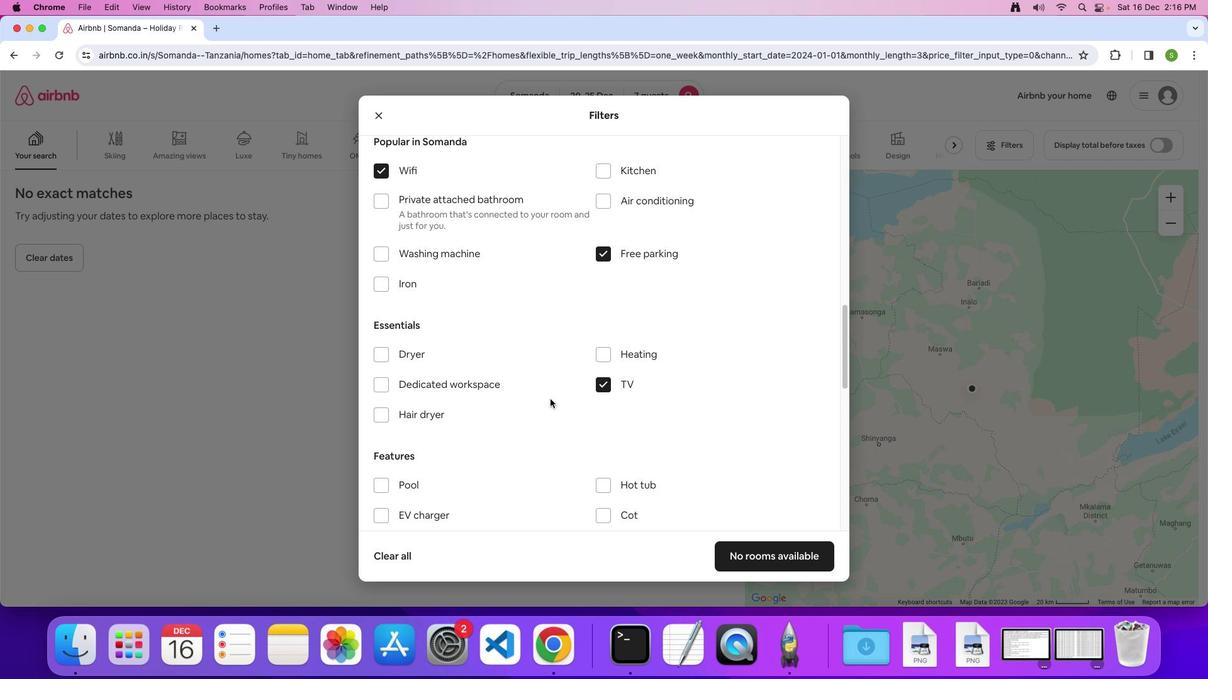 
Action: Mouse moved to (550, 399)
Screenshot: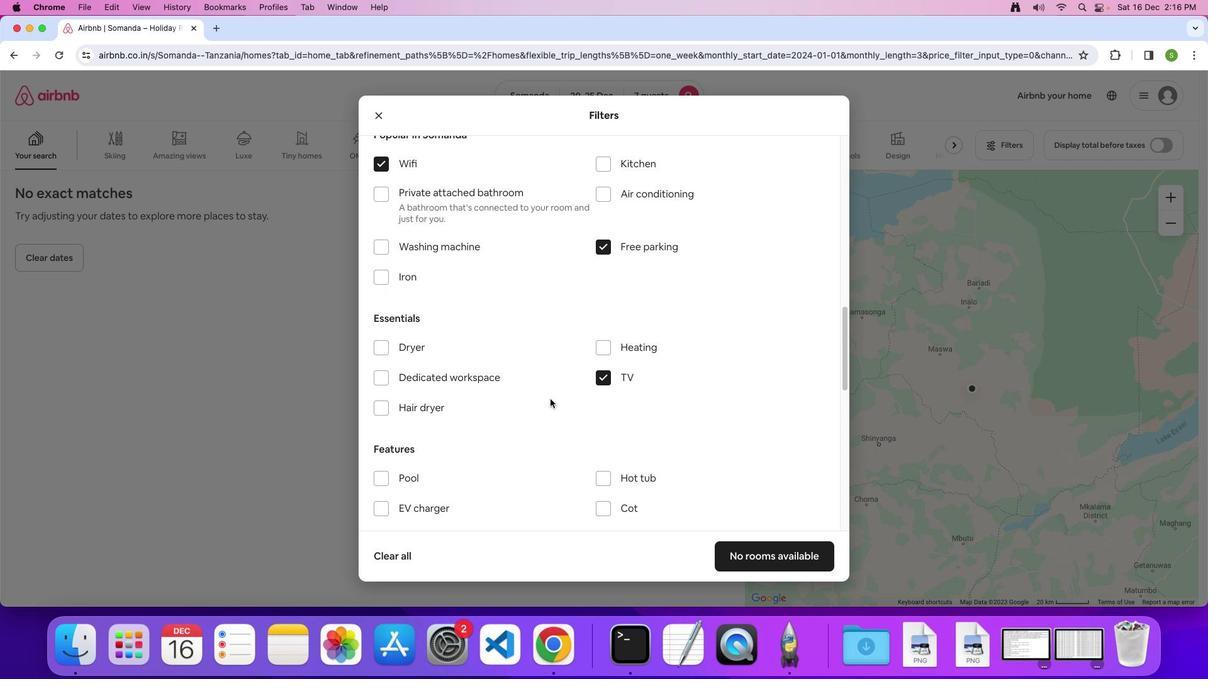
Action: Mouse scrolled (550, 399) with delta (0, 0)
Screenshot: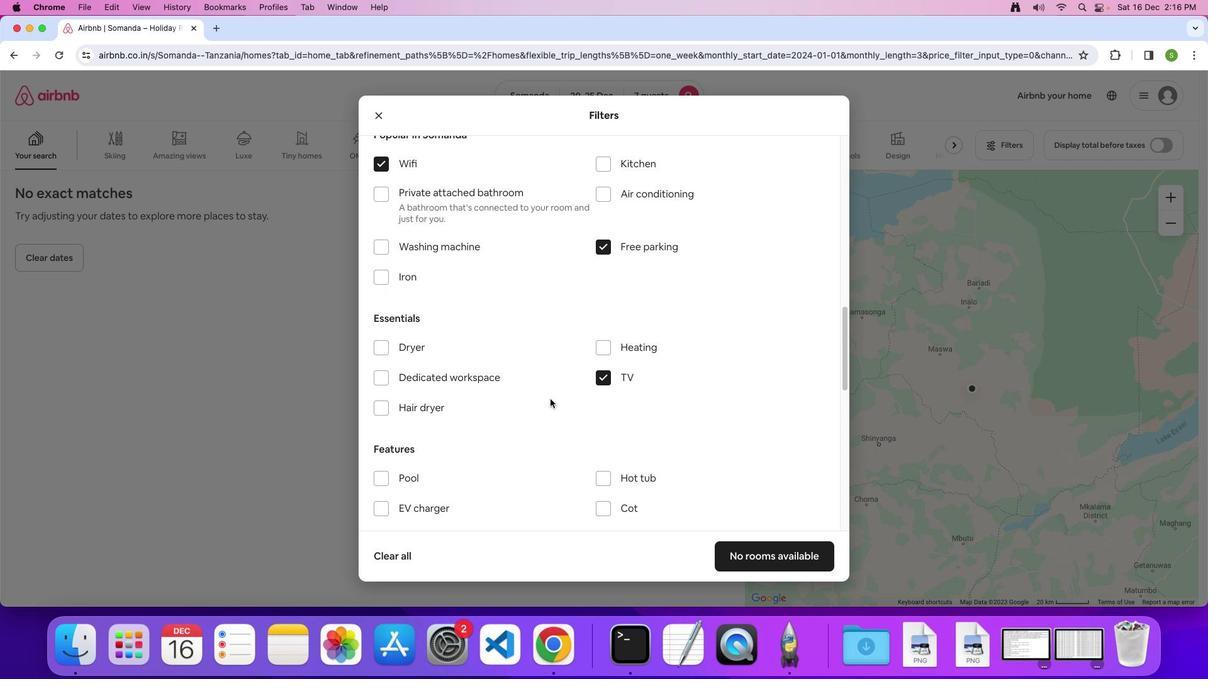 
Action: Mouse moved to (550, 398)
Screenshot: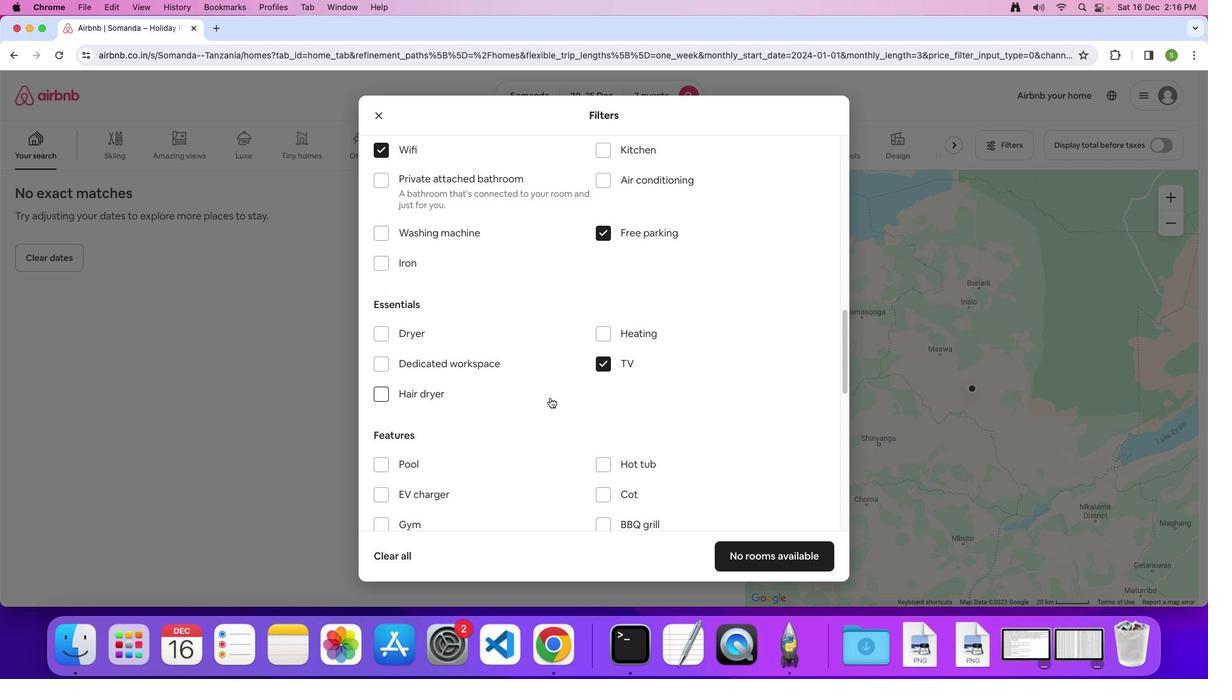 
Action: Mouse scrolled (550, 398) with delta (0, 0)
Screenshot: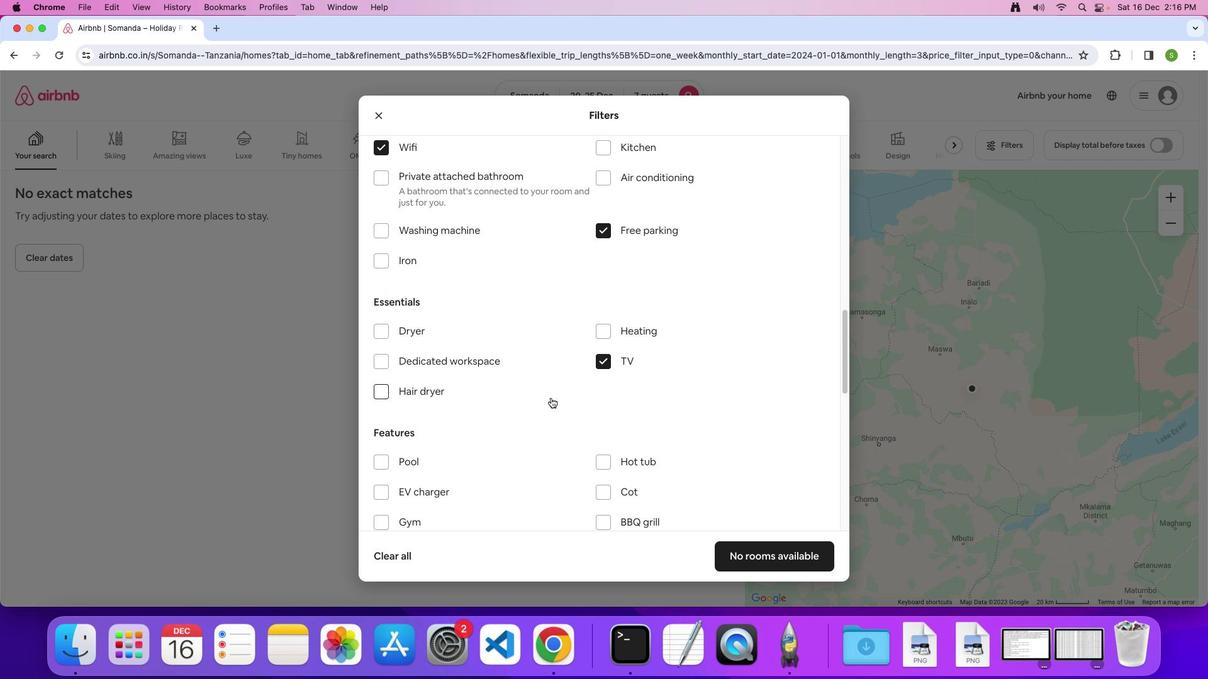 
Action: Mouse moved to (550, 398)
Screenshot: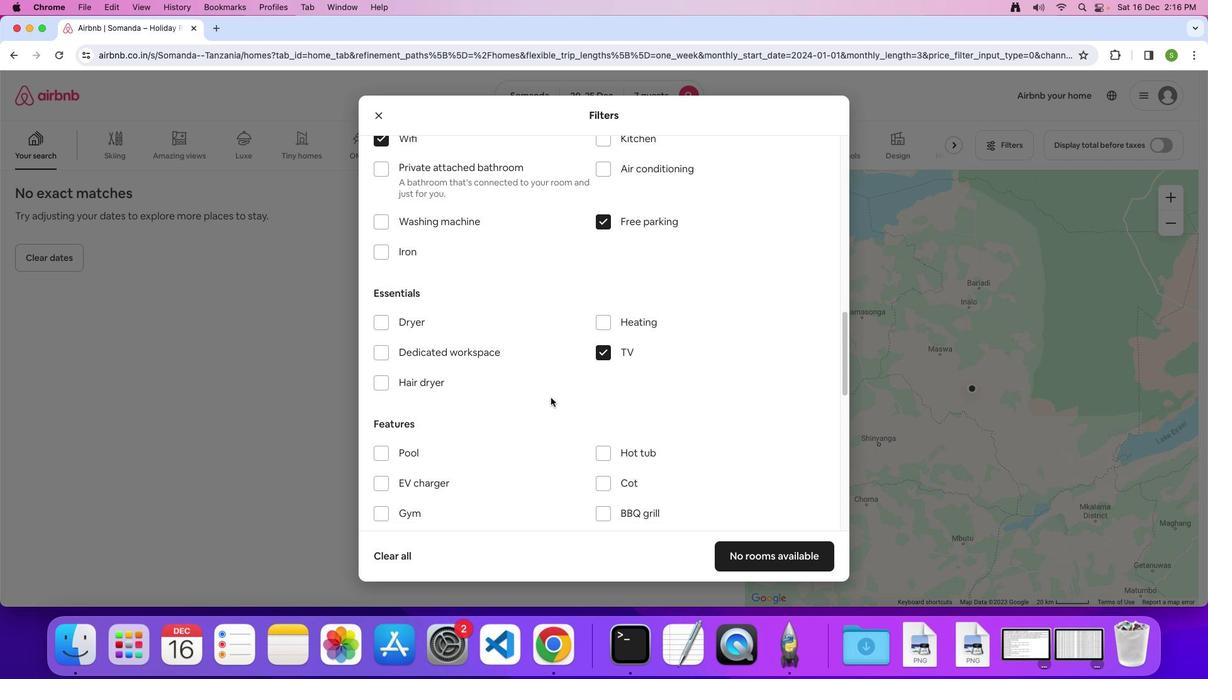 
Action: Mouse scrolled (550, 398) with delta (0, 0)
Screenshot: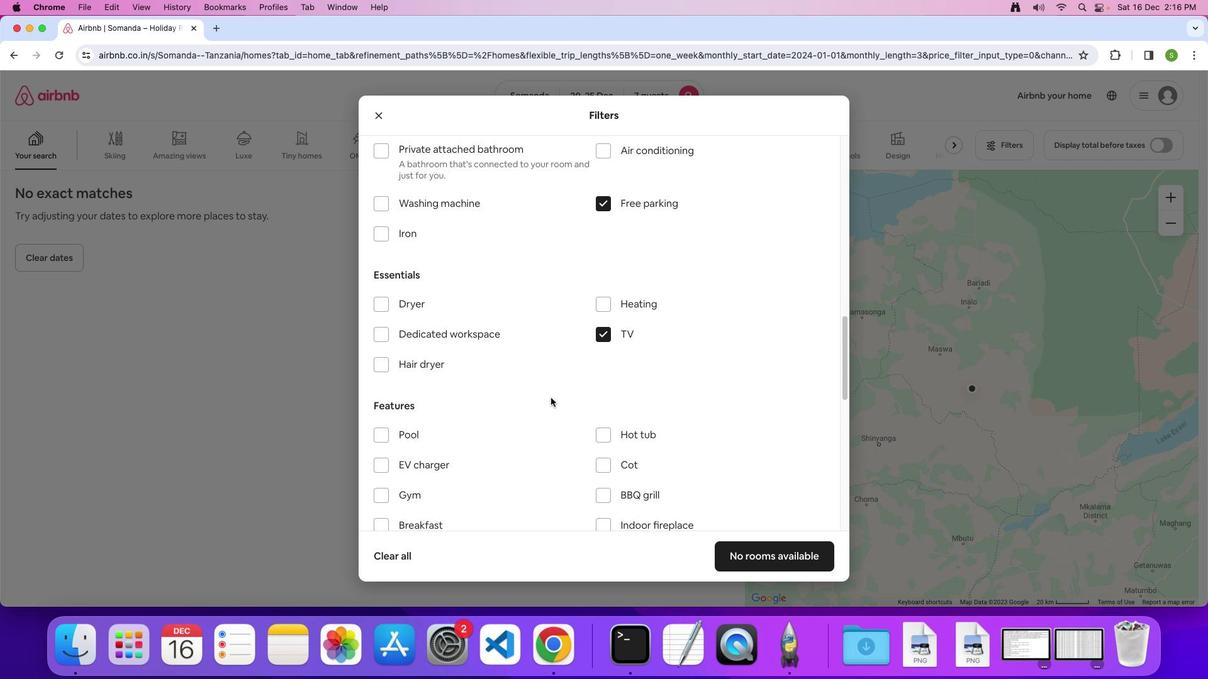 
Action: Mouse moved to (550, 398)
Screenshot: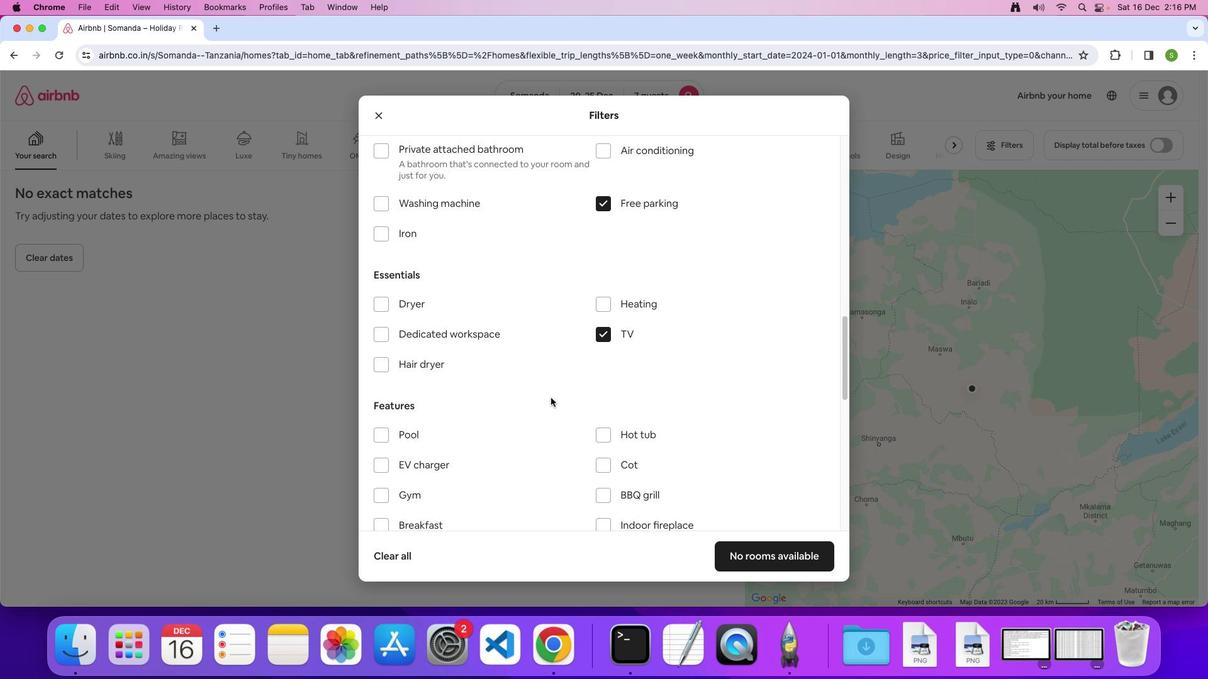 
Action: Mouse scrolled (550, 398) with delta (0, -1)
Screenshot: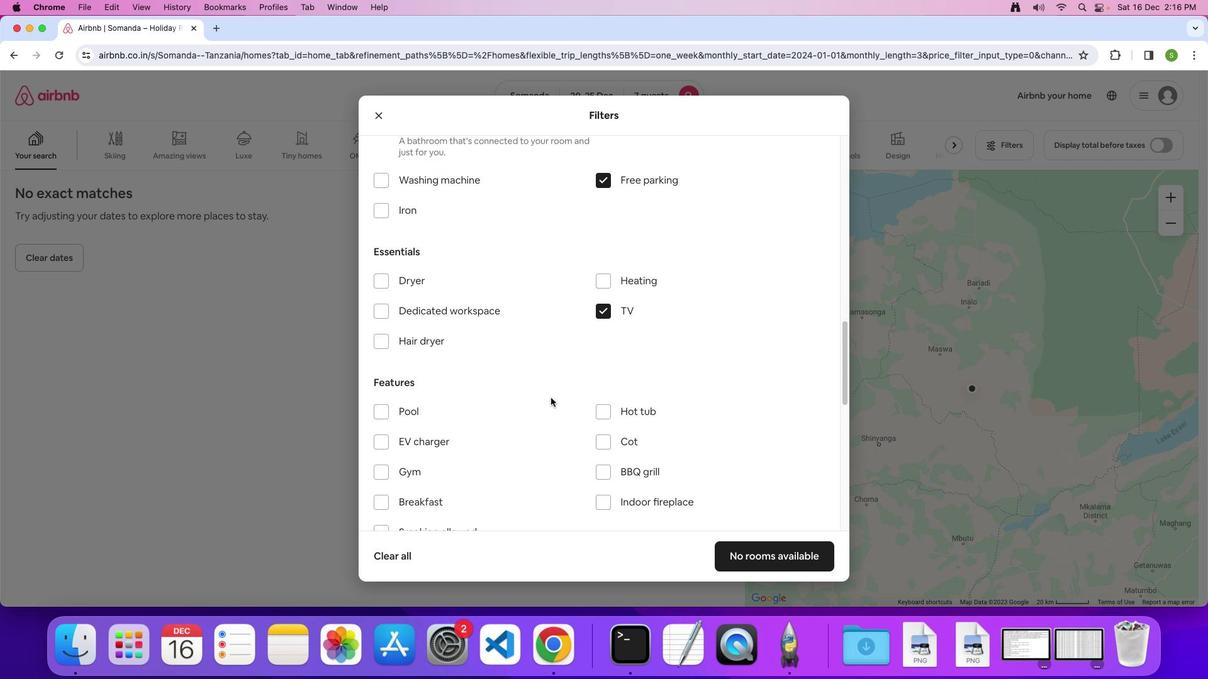 
Action: Mouse moved to (550, 397)
Screenshot: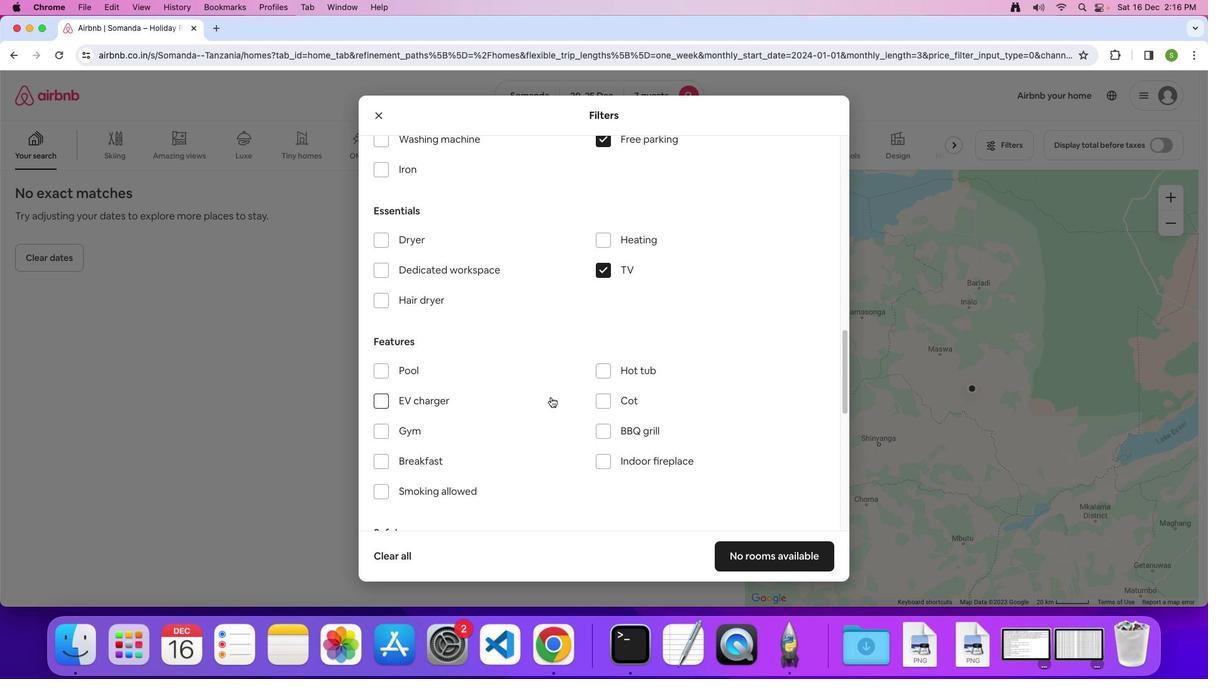 
Action: Mouse scrolled (550, 397) with delta (0, 0)
Screenshot: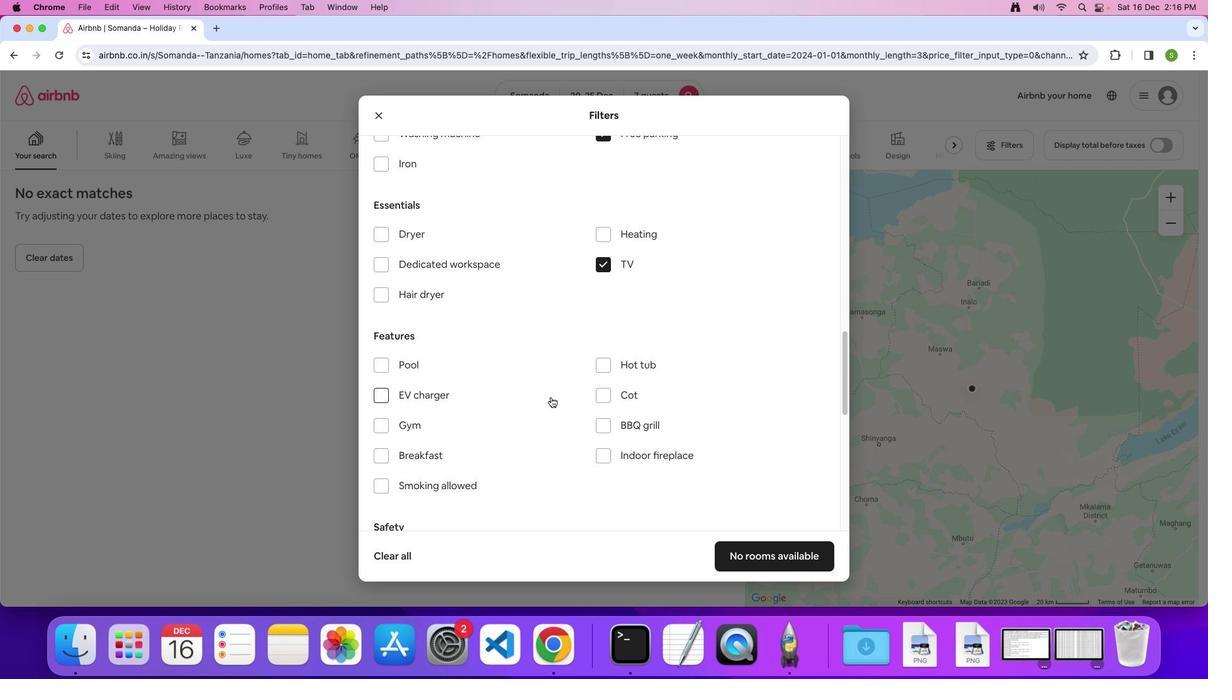 
Action: Mouse scrolled (550, 397) with delta (0, 0)
Screenshot: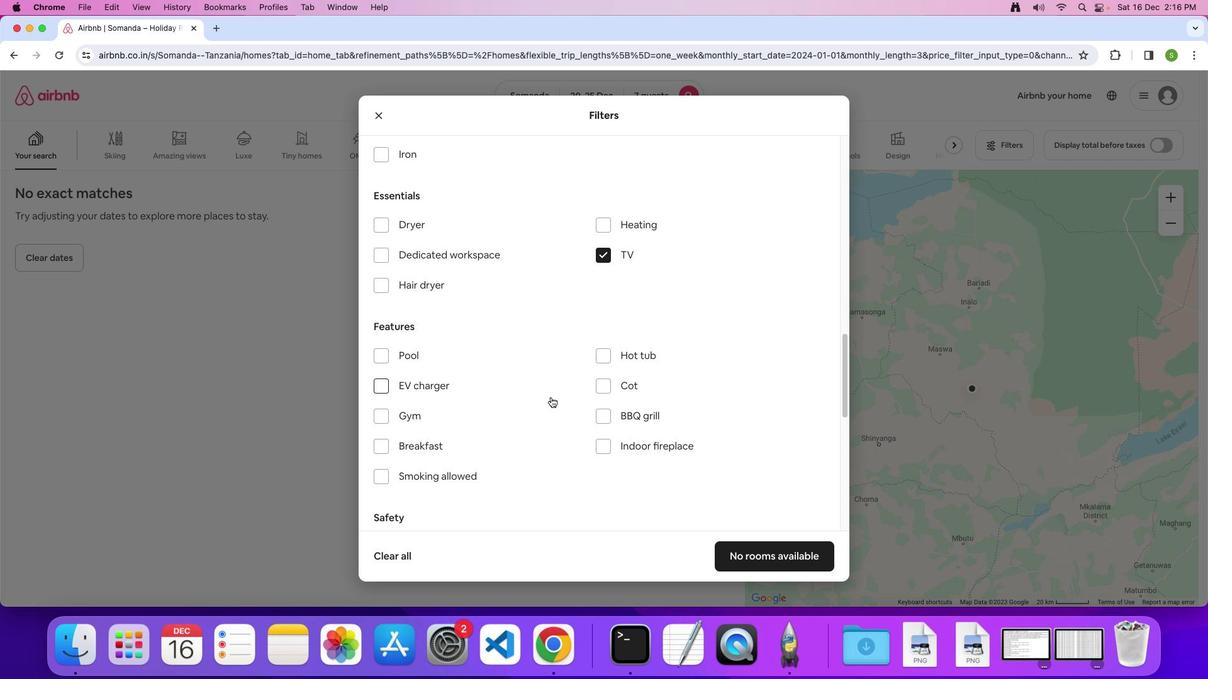 
Action: Mouse scrolled (550, 397) with delta (0, -1)
Screenshot: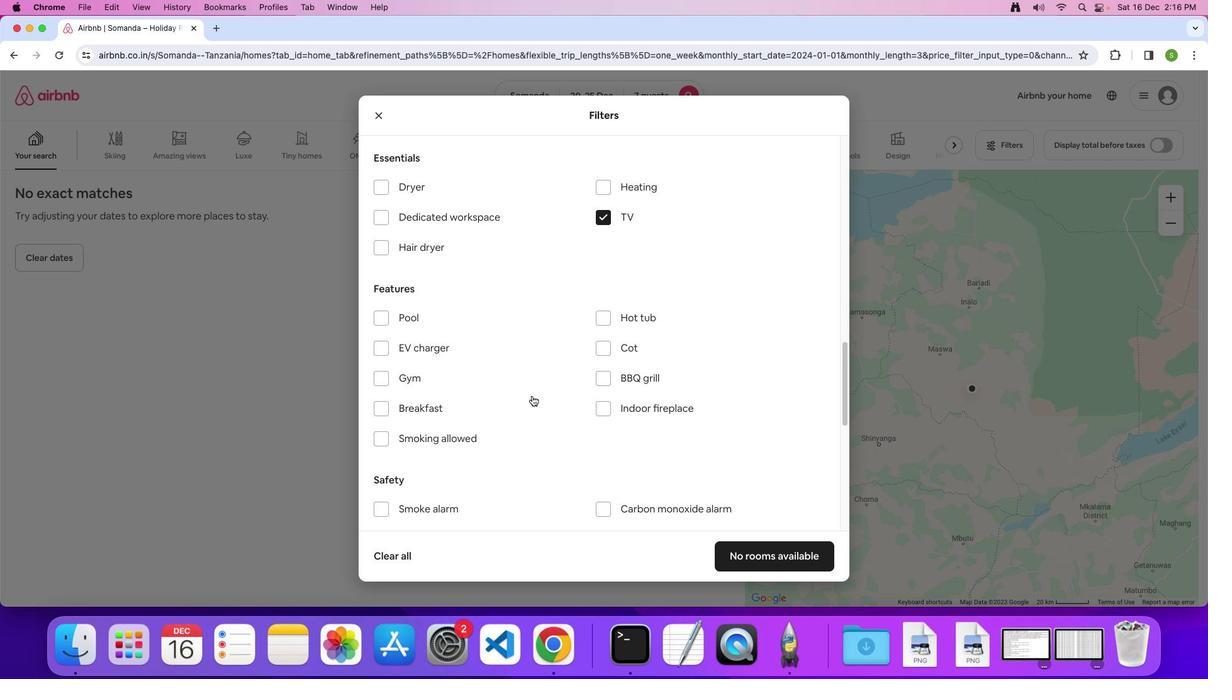 
Action: Mouse moved to (379, 344)
Screenshot: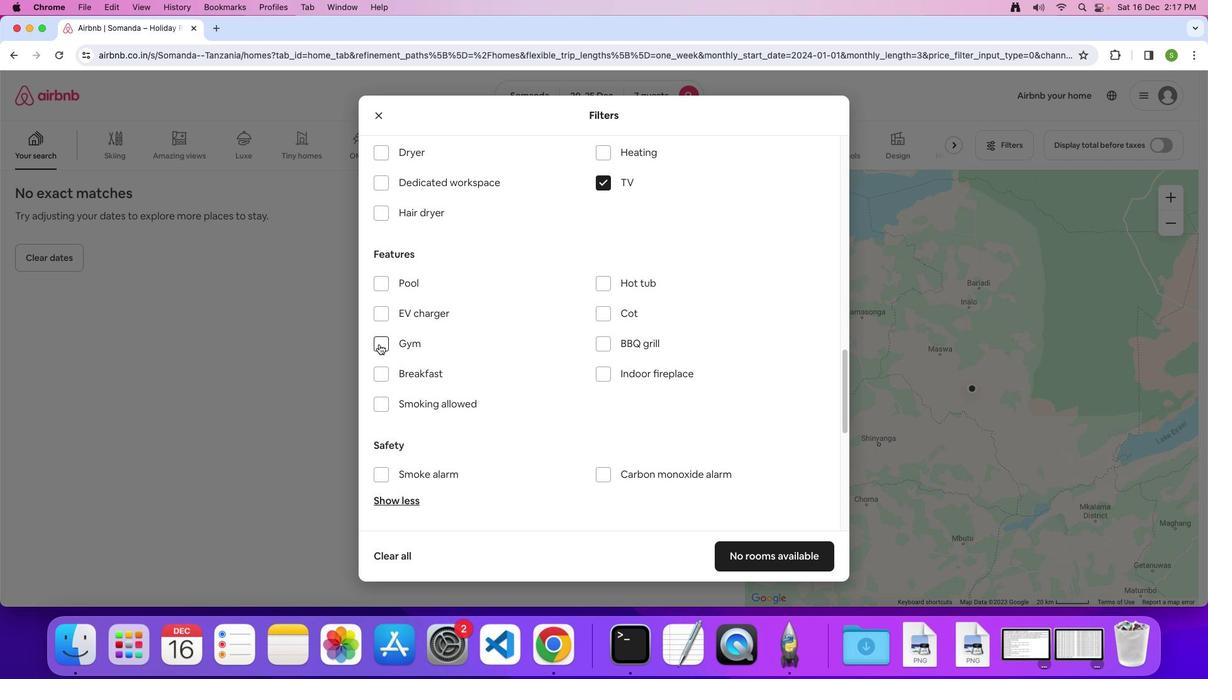 
Action: Mouse pressed left at (379, 344)
Screenshot: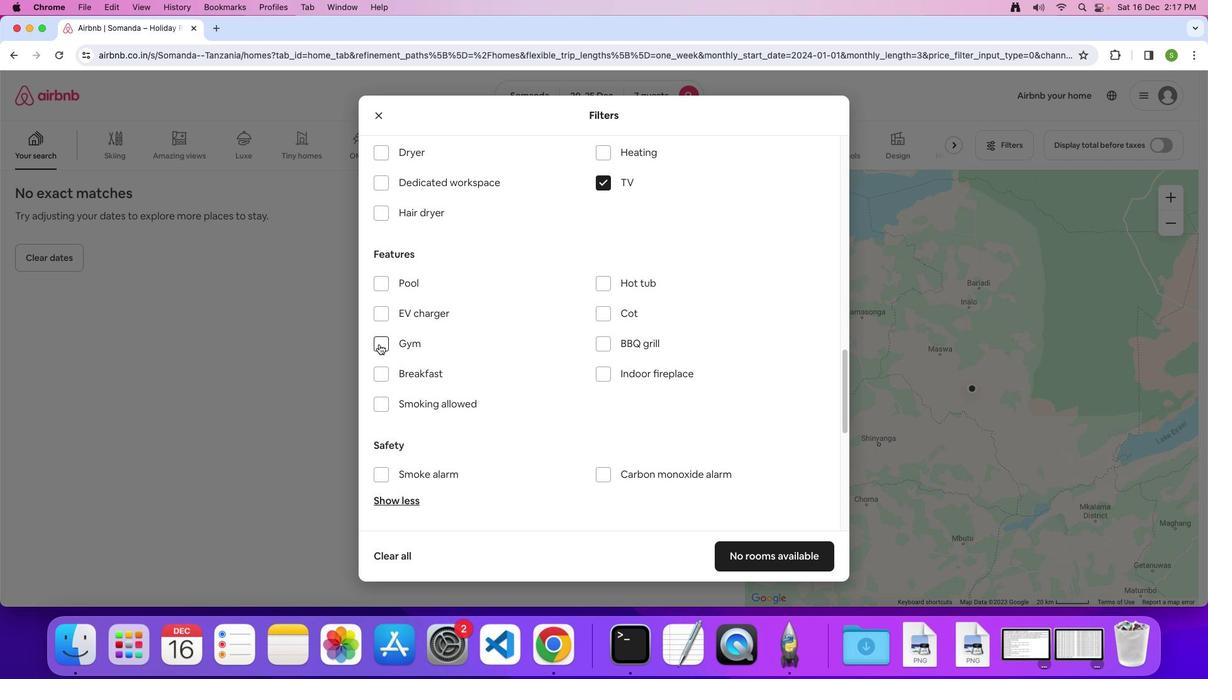 
Action: Mouse moved to (388, 376)
Screenshot: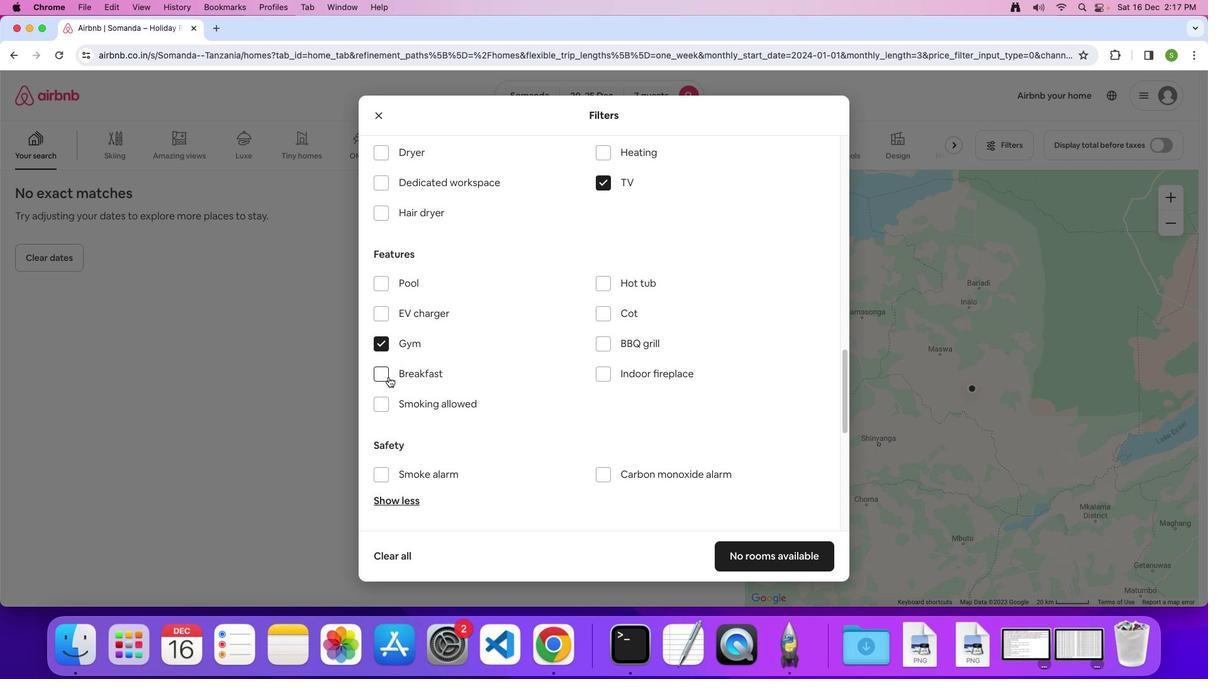
Action: Mouse pressed left at (388, 376)
Screenshot: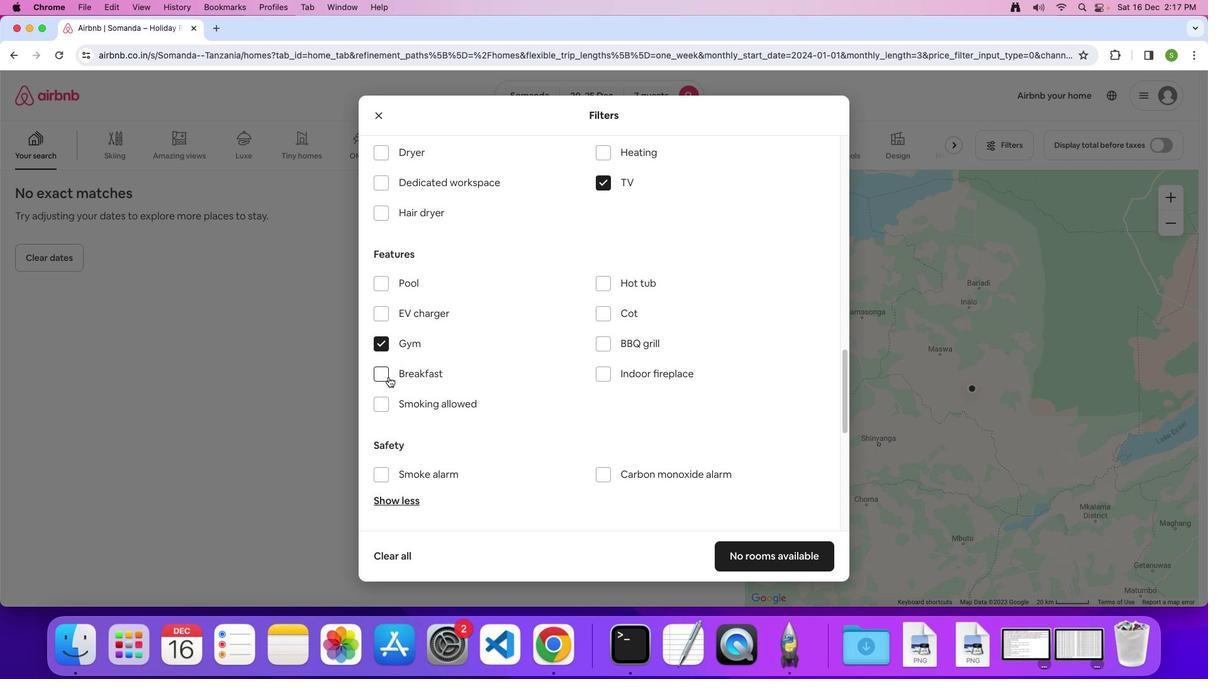 
Action: Mouse moved to (487, 381)
Screenshot: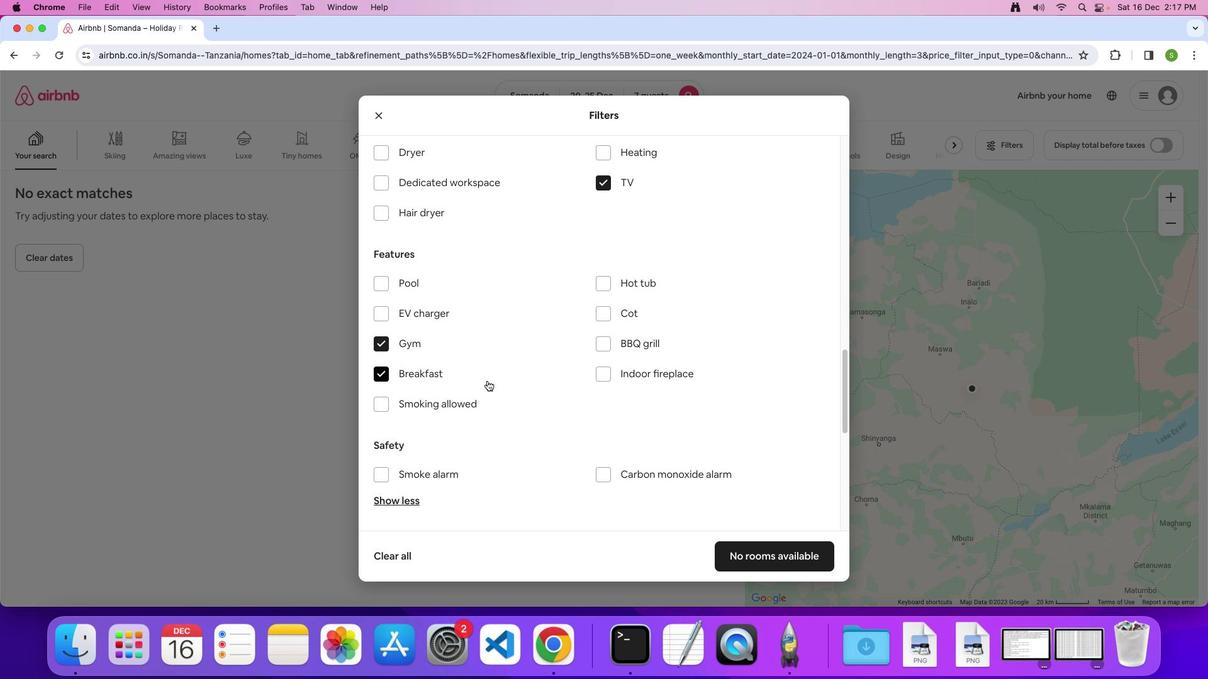 
Action: Mouse scrolled (487, 381) with delta (0, 0)
Screenshot: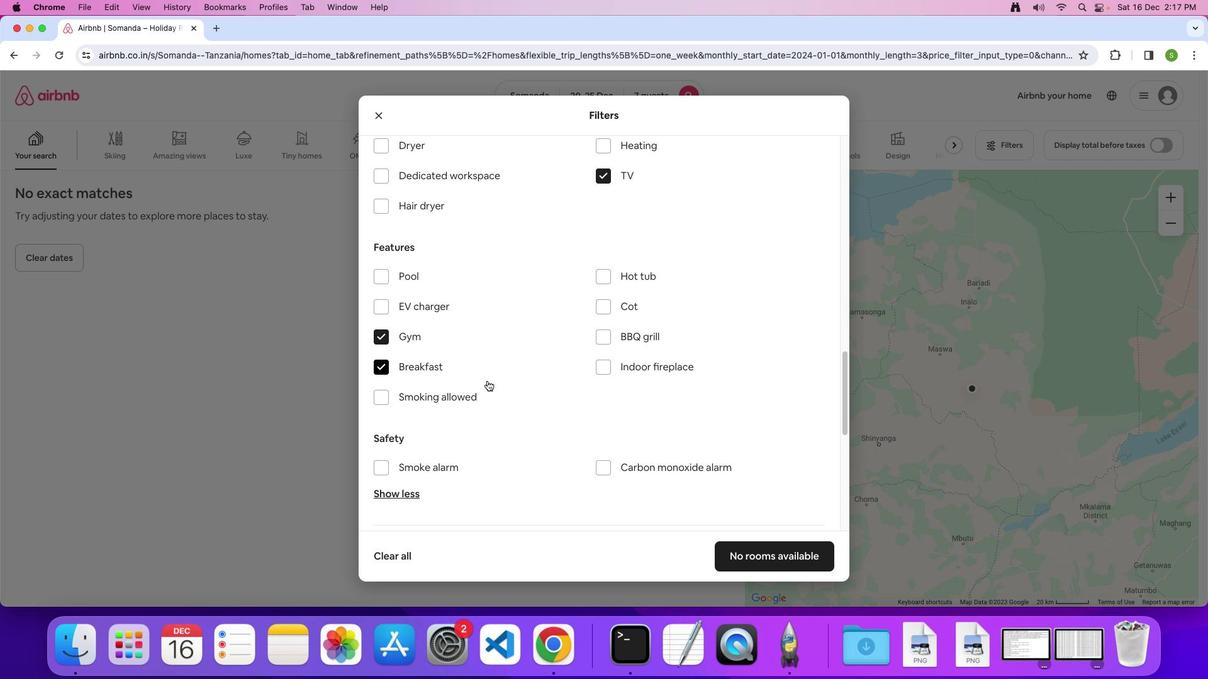 
Action: Mouse scrolled (487, 381) with delta (0, 0)
Screenshot: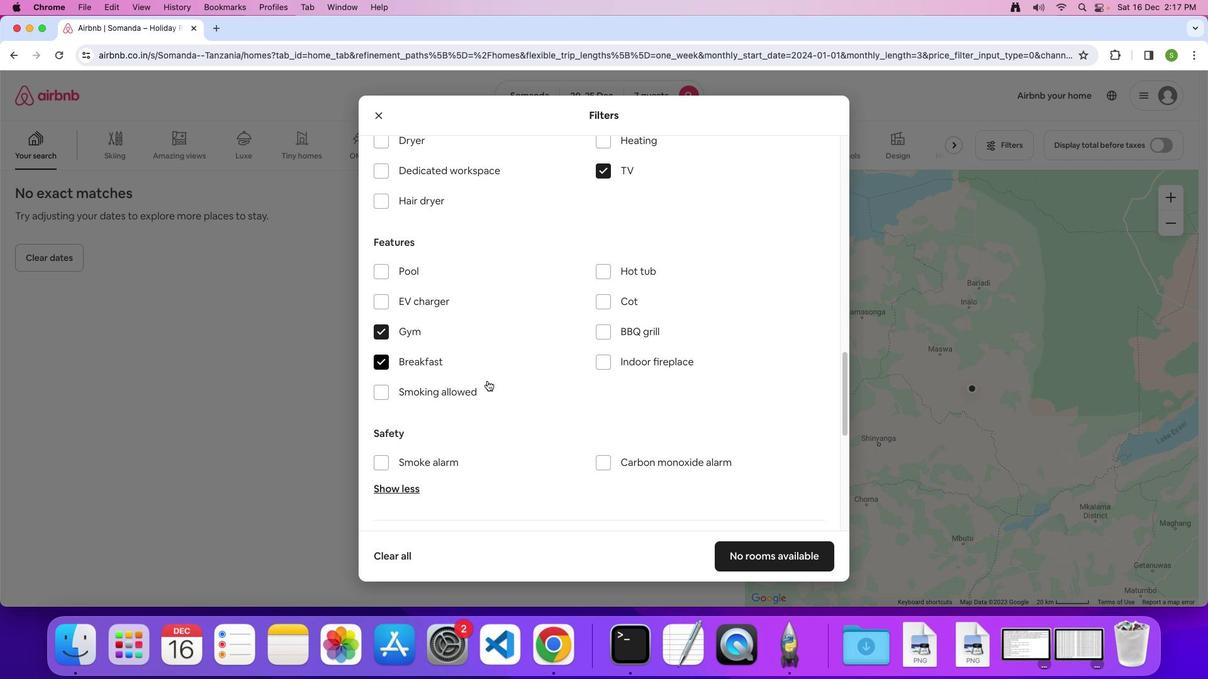 
Action: Mouse moved to (487, 381)
Screenshot: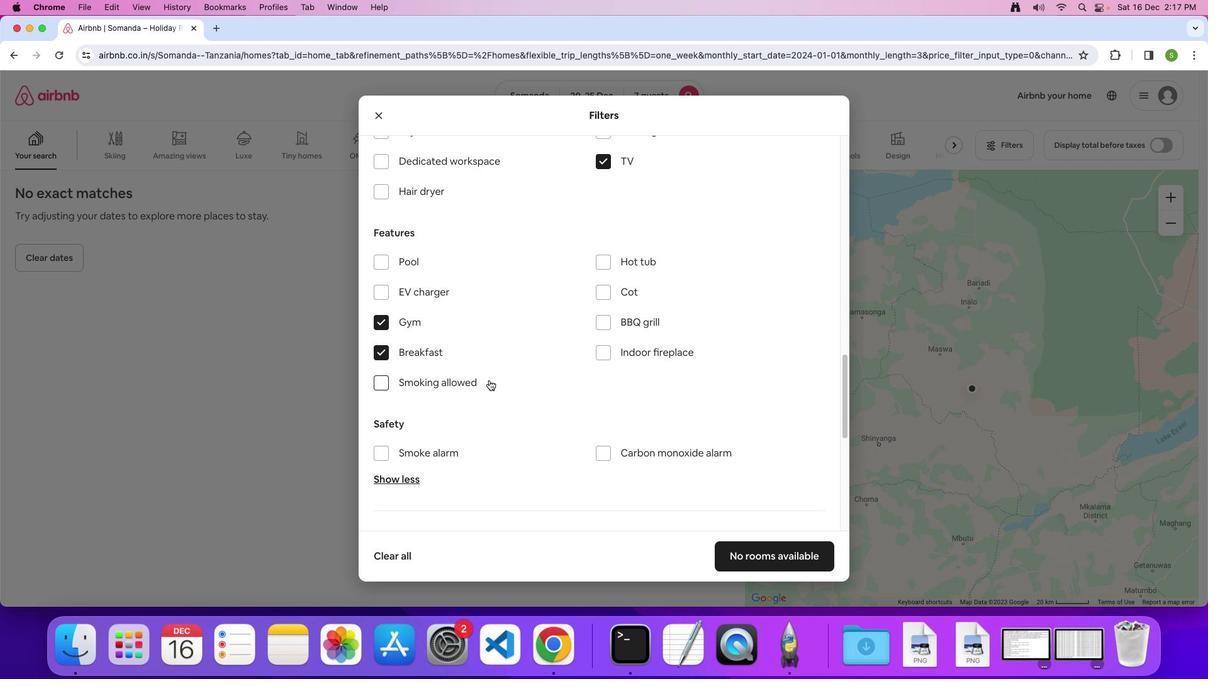 
Action: Mouse scrolled (487, 381) with delta (0, 0)
Screenshot: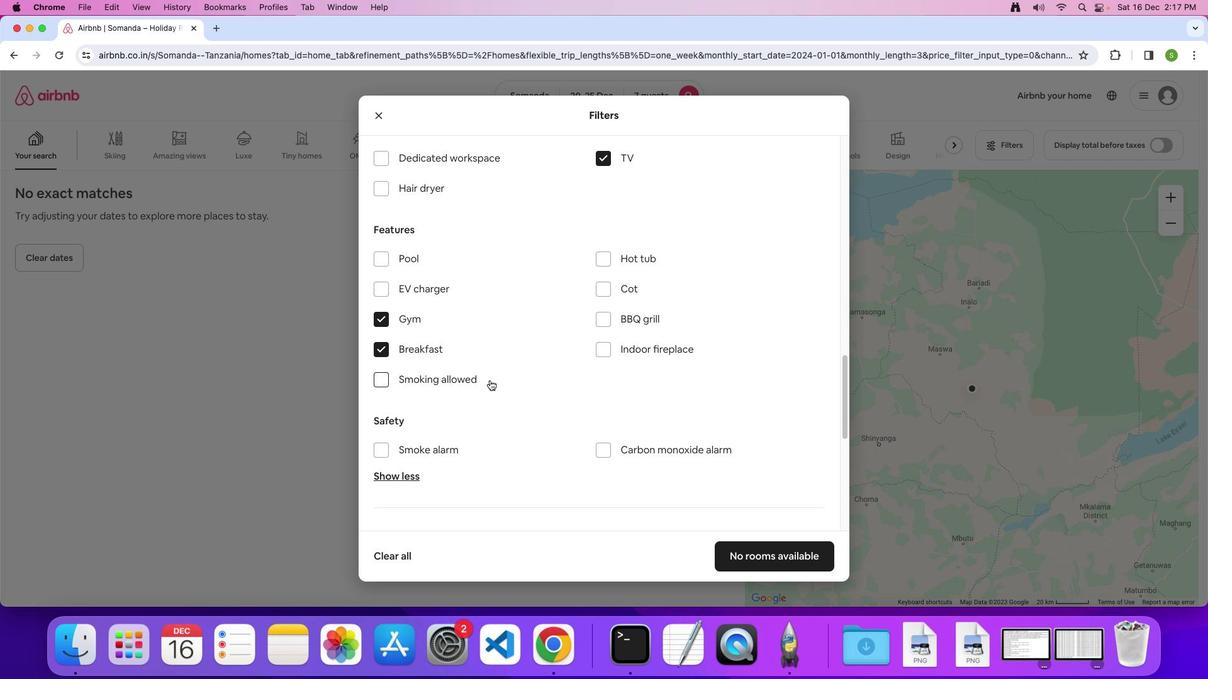 
Action: Mouse moved to (488, 380)
Screenshot: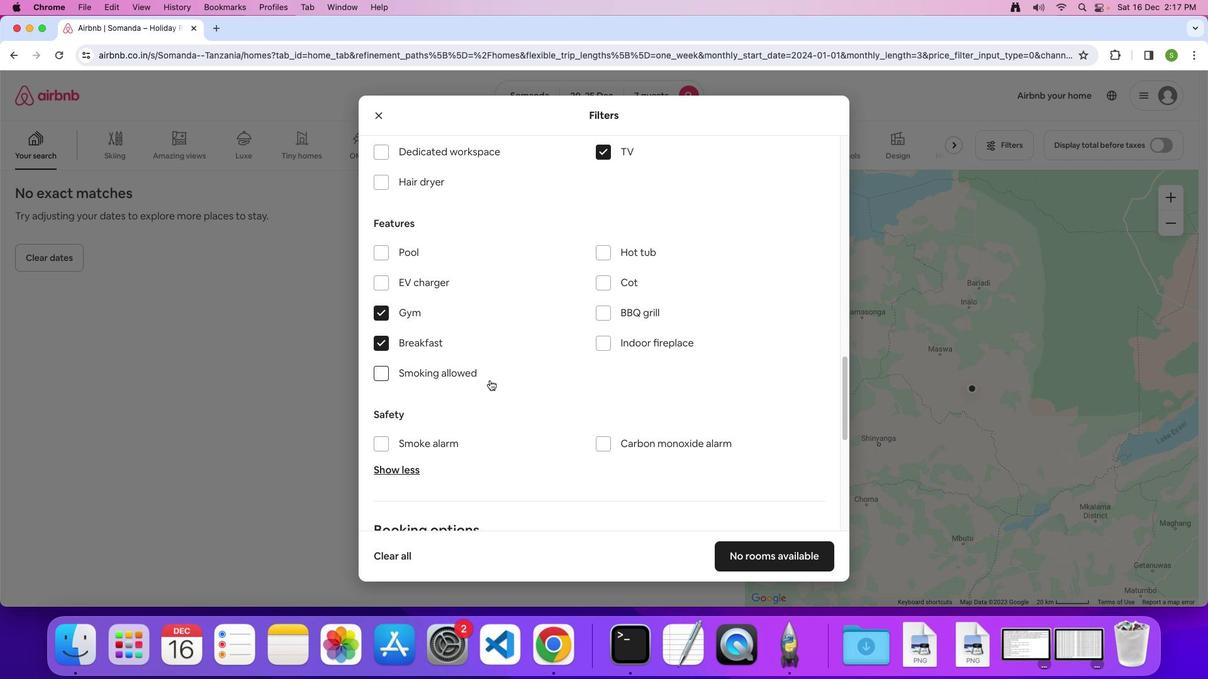 
Action: Mouse scrolled (488, 380) with delta (0, 0)
Screenshot: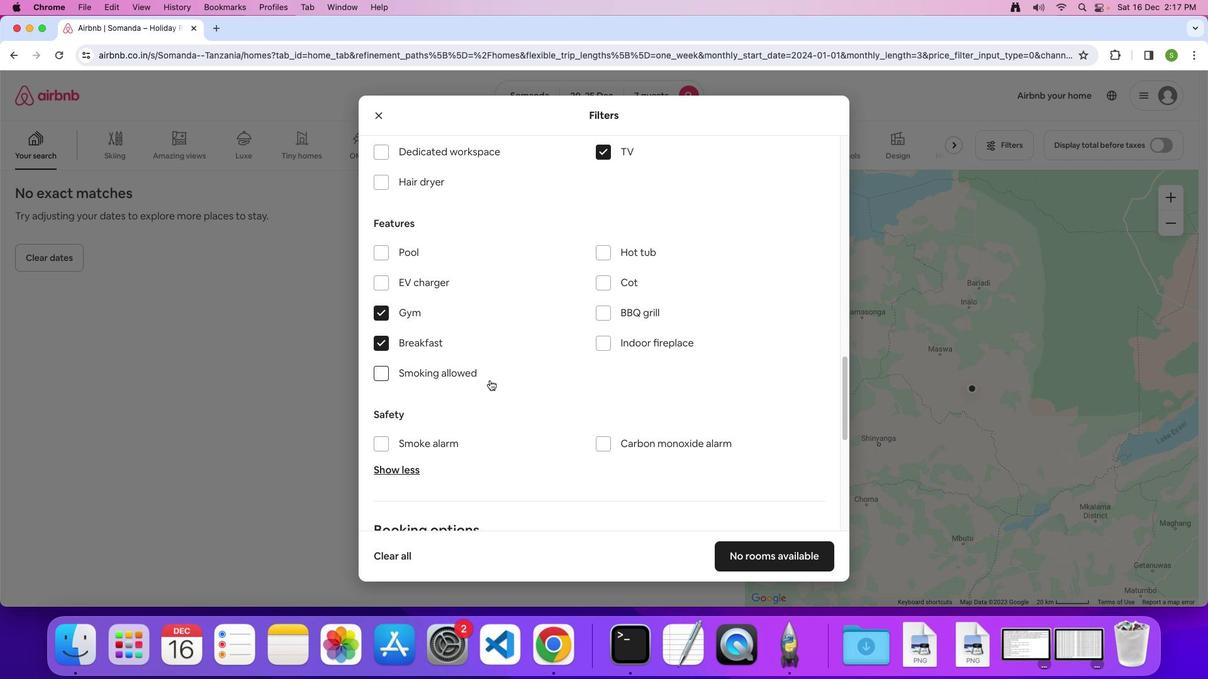 
Action: Mouse moved to (489, 380)
Screenshot: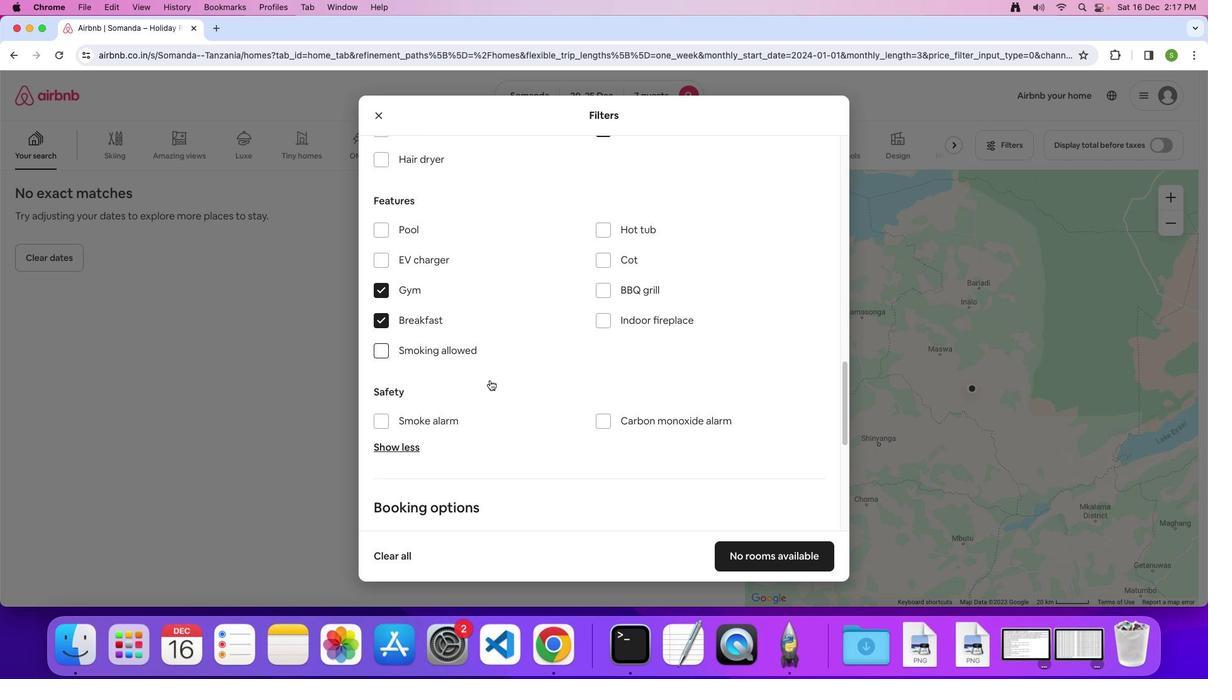 
Action: Mouse scrolled (489, 380) with delta (0, -1)
Screenshot: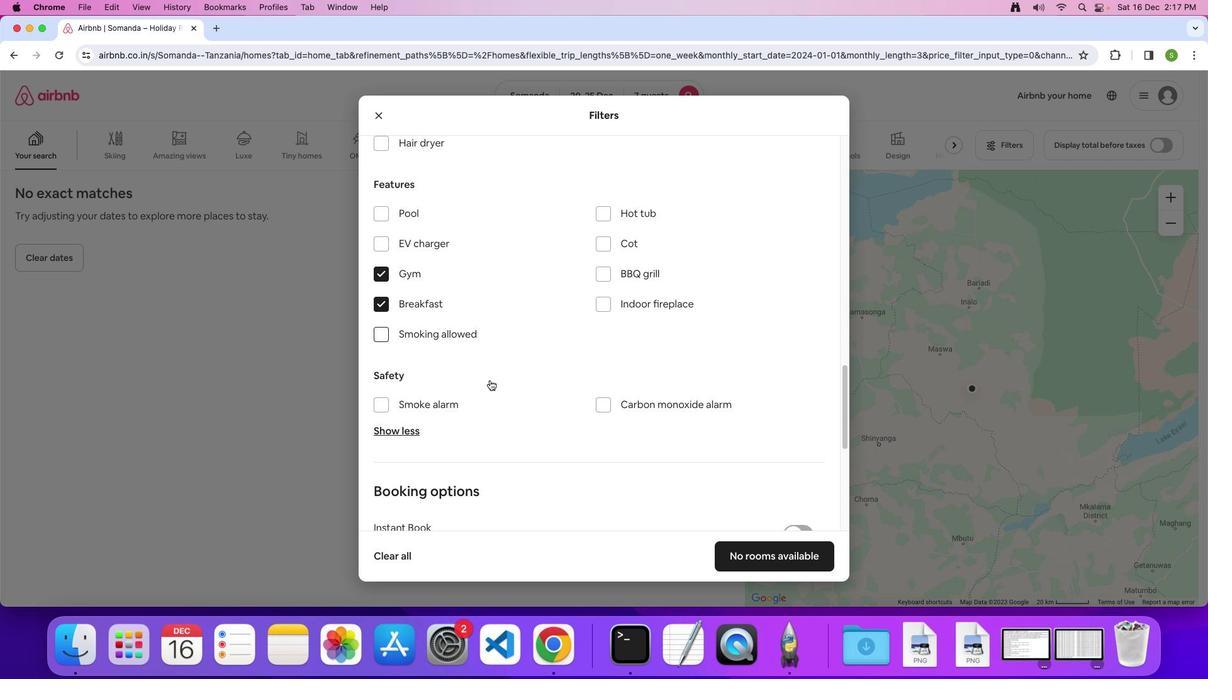 
Action: Mouse moved to (490, 379)
Screenshot: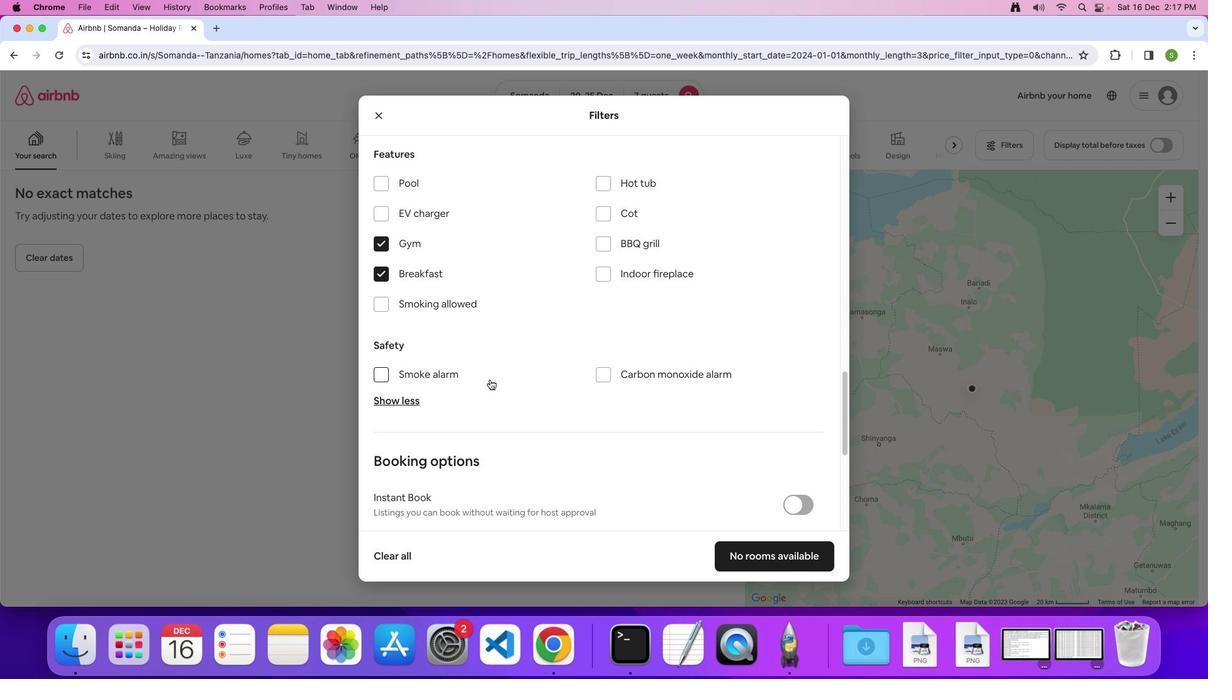
Action: Mouse scrolled (490, 379) with delta (0, 0)
Screenshot: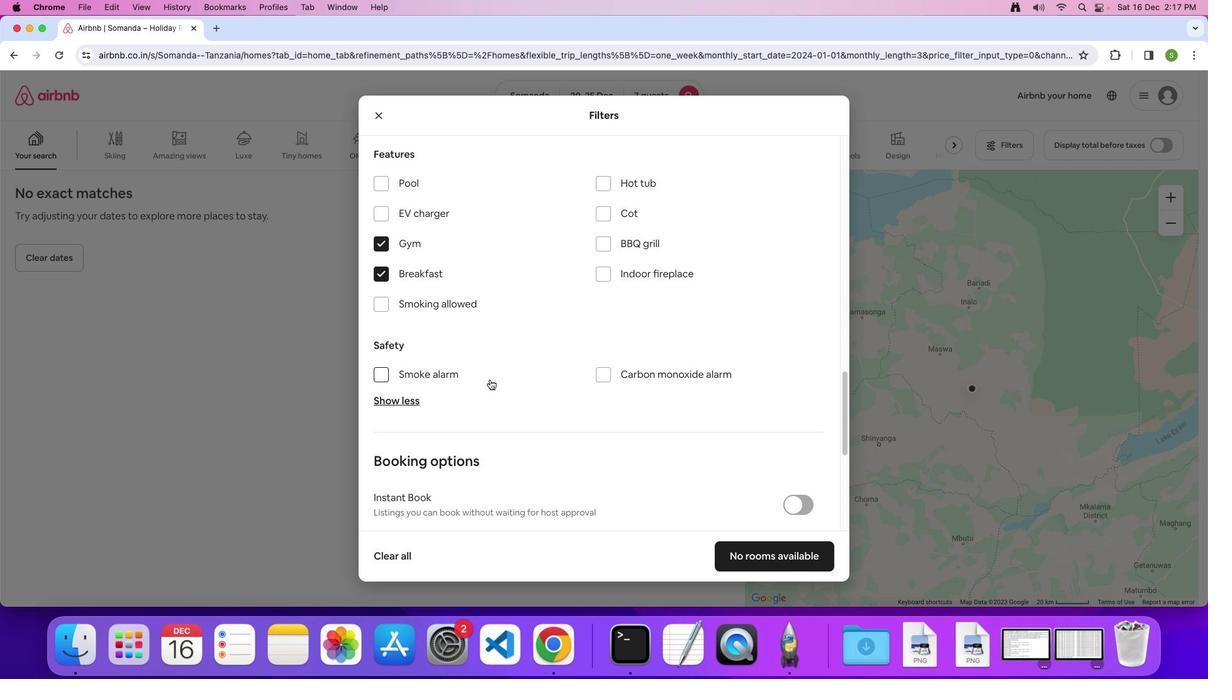 
Action: Mouse moved to (490, 379)
Screenshot: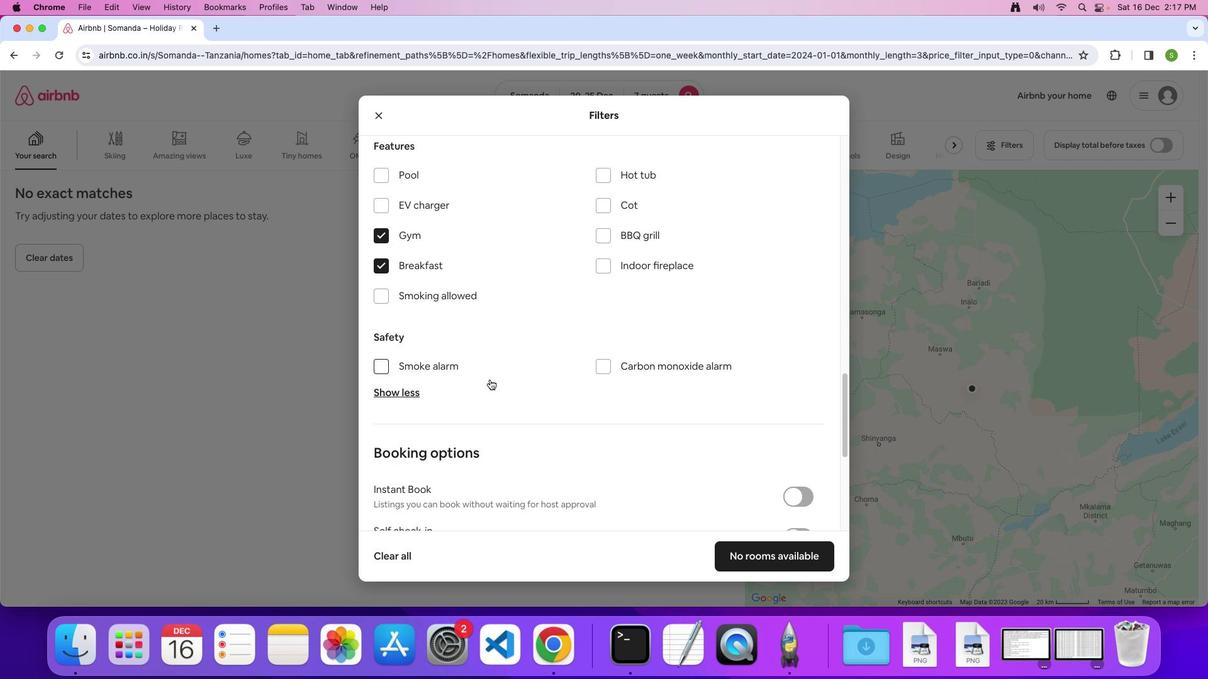 
Action: Mouse scrolled (490, 379) with delta (0, 0)
Screenshot: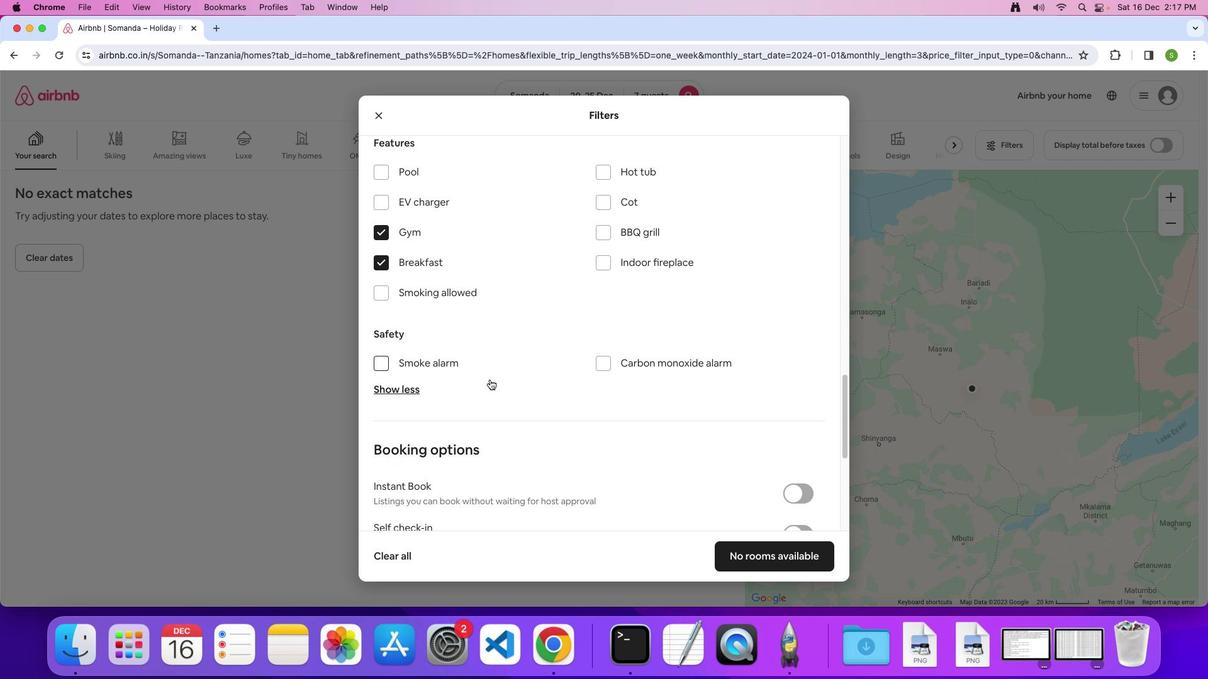 
Action: Mouse moved to (490, 379)
Screenshot: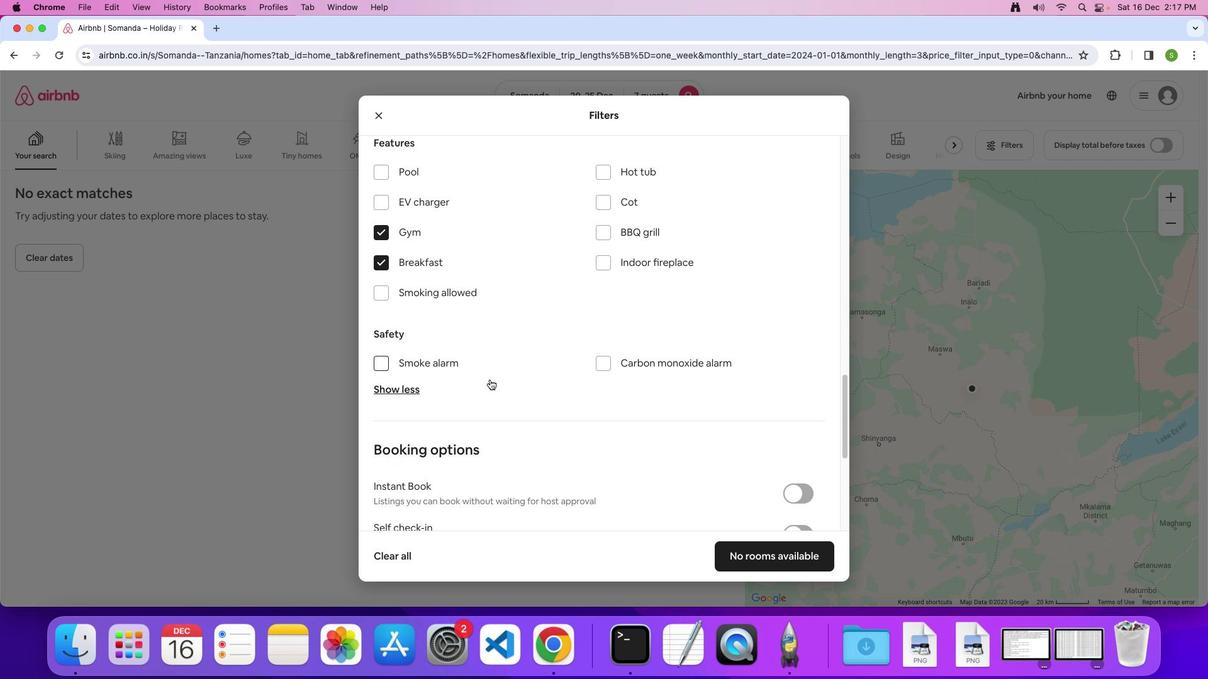 
Action: Mouse scrolled (490, 379) with delta (0, 0)
Screenshot: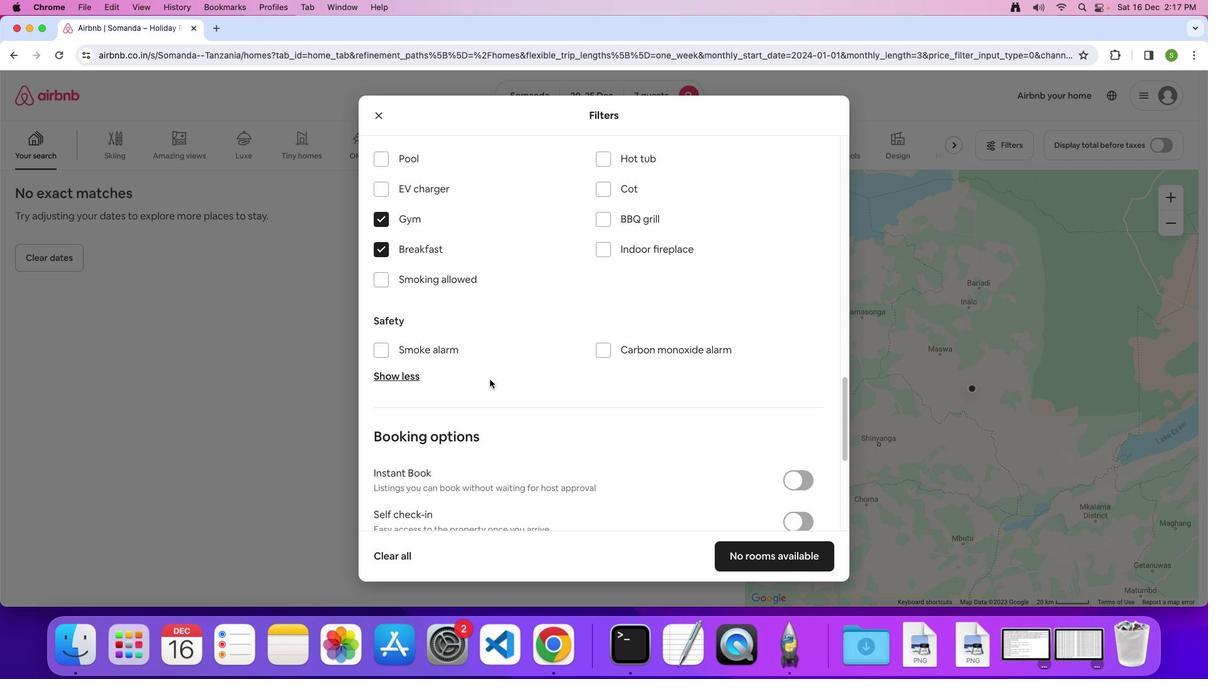 
Action: Mouse scrolled (490, 379) with delta (0, 0)
Screenshot: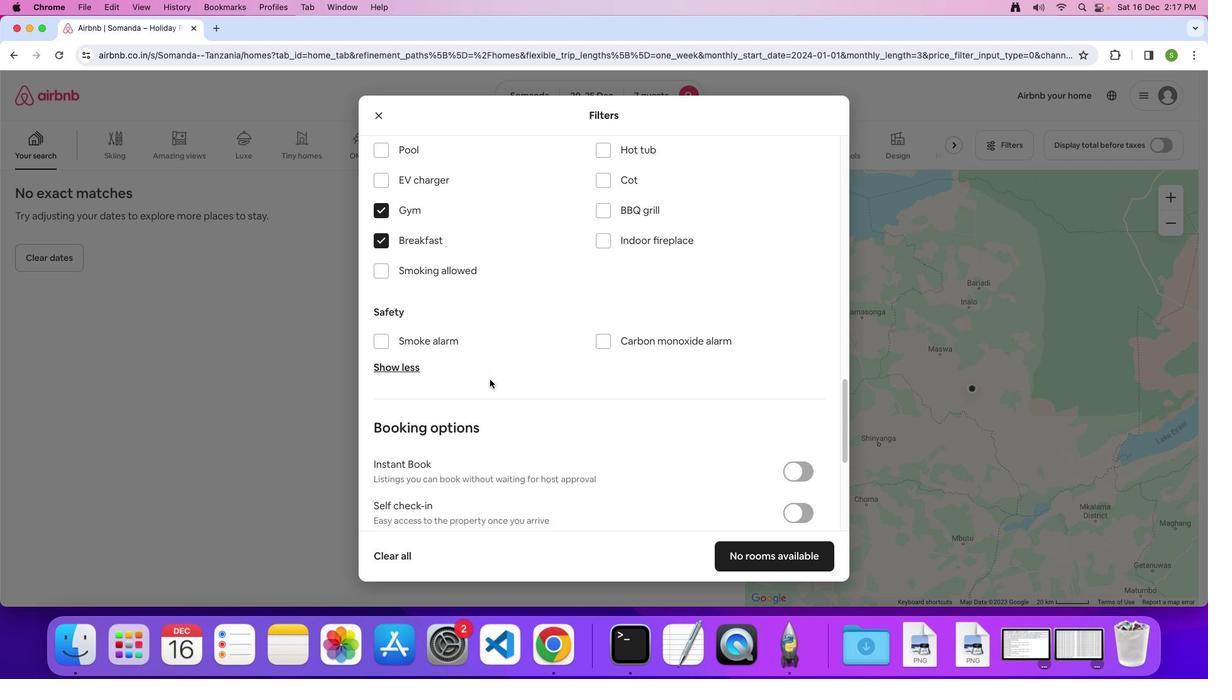 
Action: Mouse scrolled (490, 379) with delta (0, 0)
Screenshot: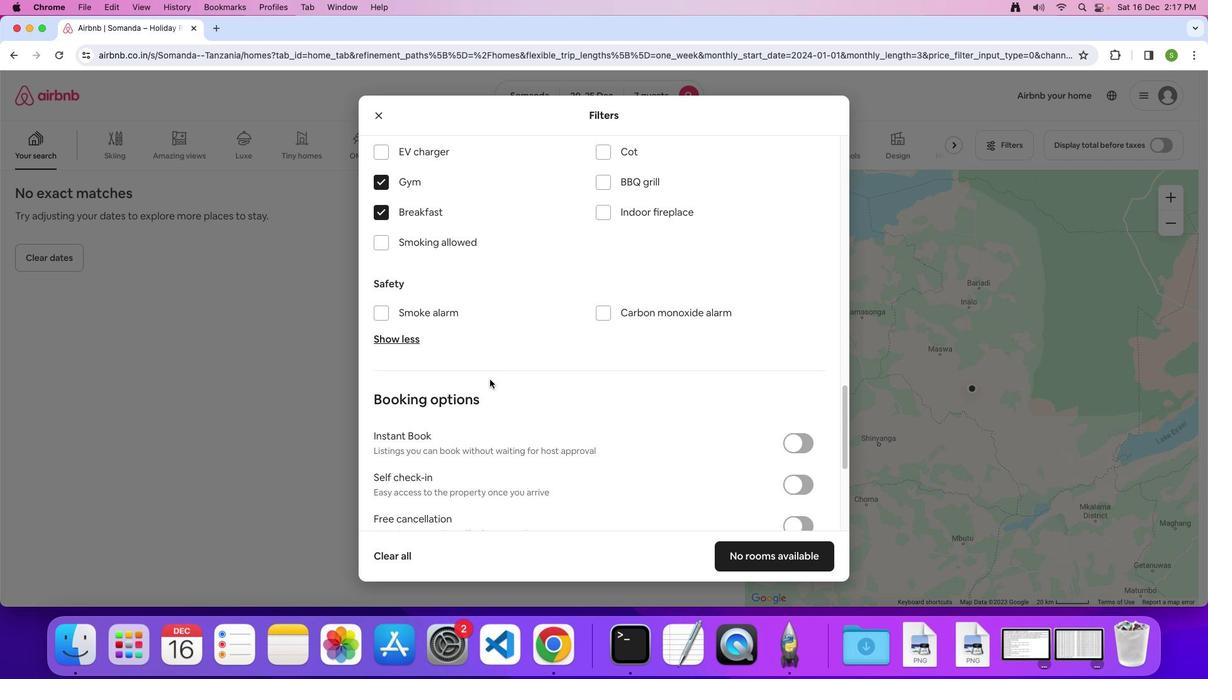 
Action: Mouse moved to (490, 379)
Screenshot: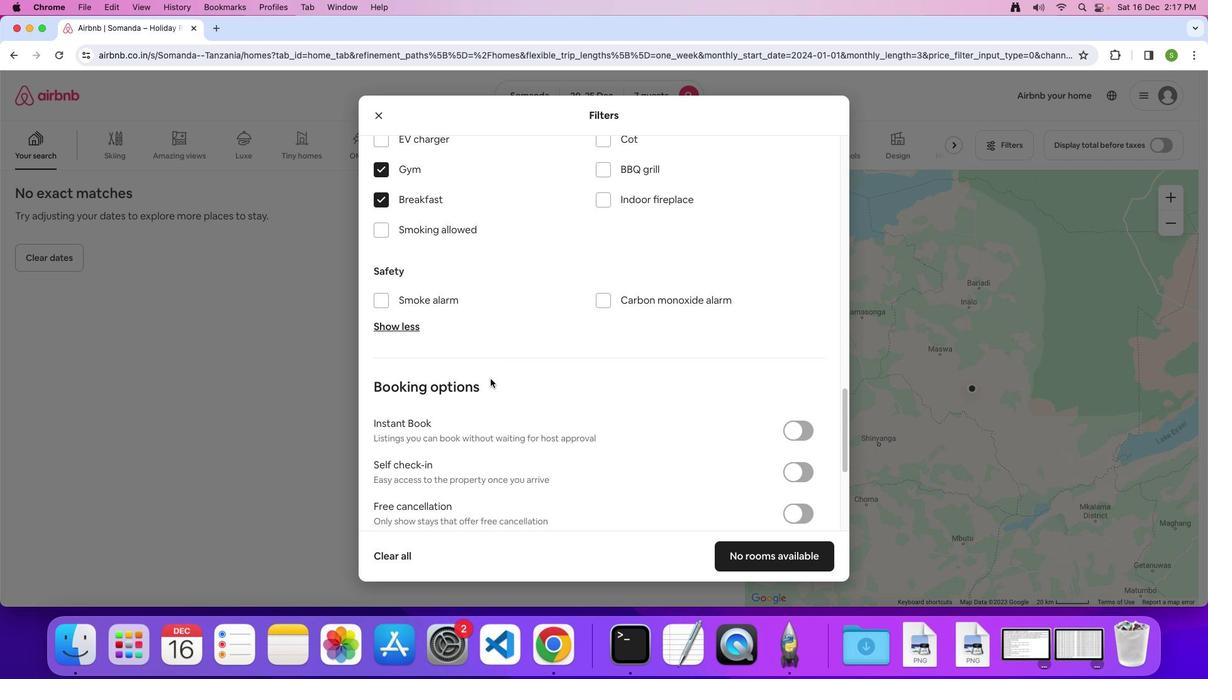 
Action: Mouse scrolled (490, 379) with delta (0, 0)
Screenshot: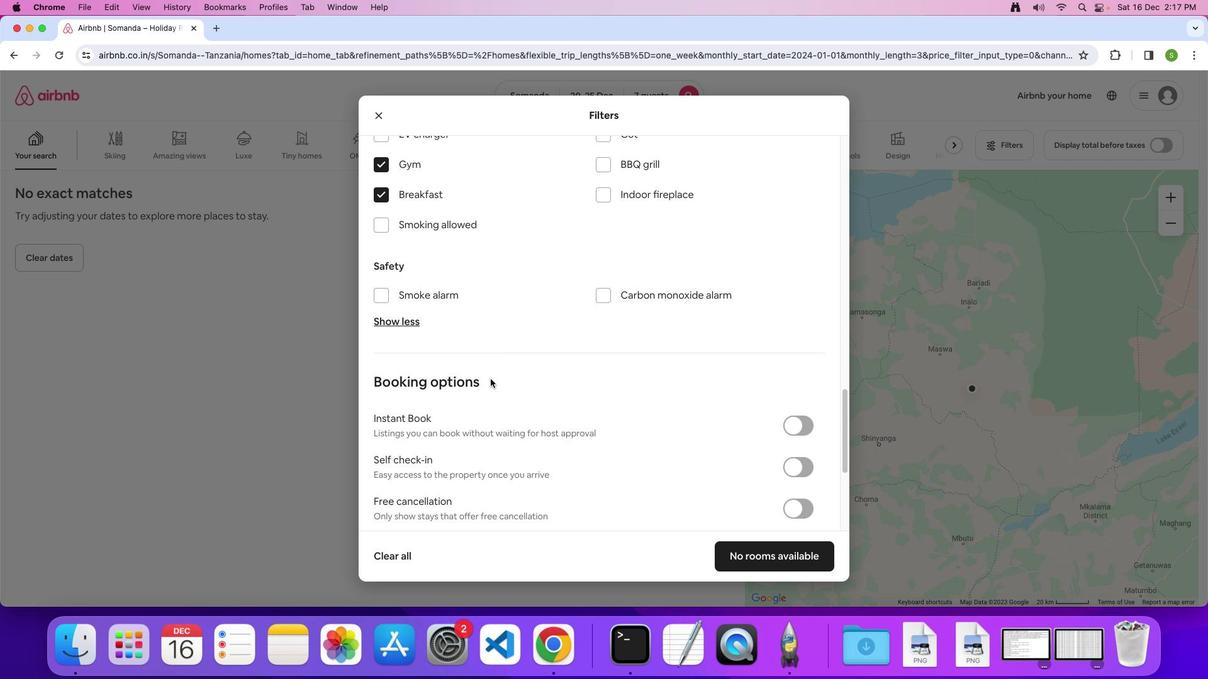 
Action: Mouse scrolled (490, 379) with delta (0, 0)
Screenshot: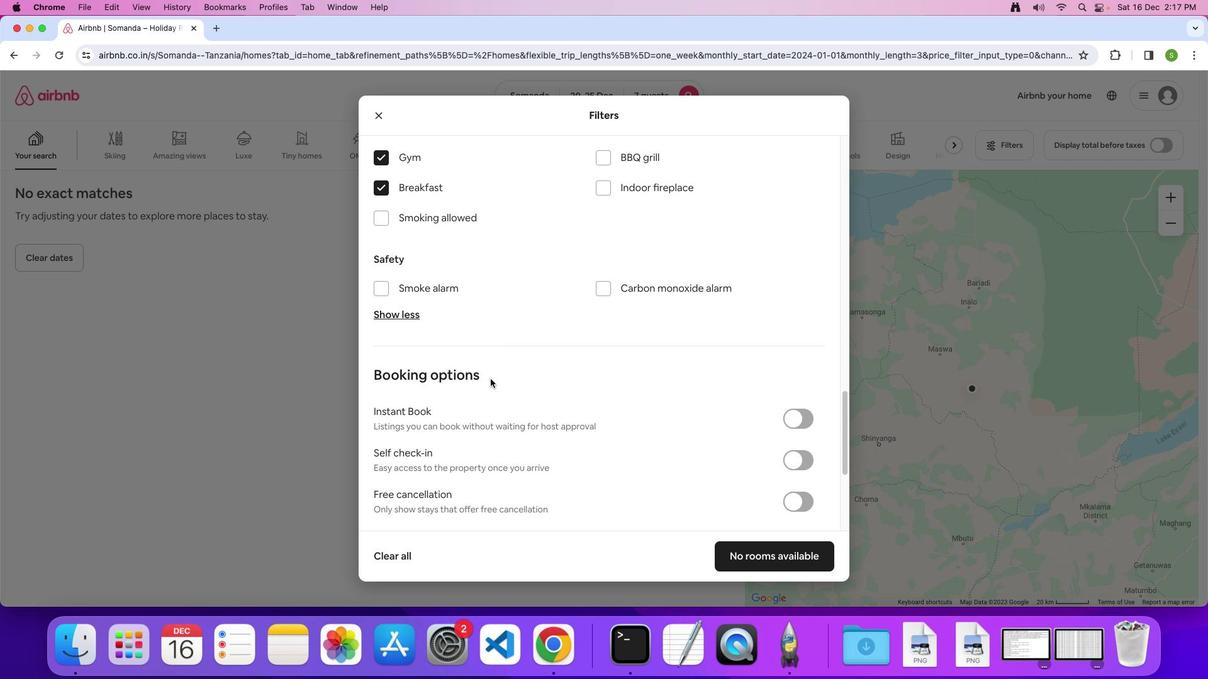 
Action: Mouse moved to (490, 379)
Screenshot: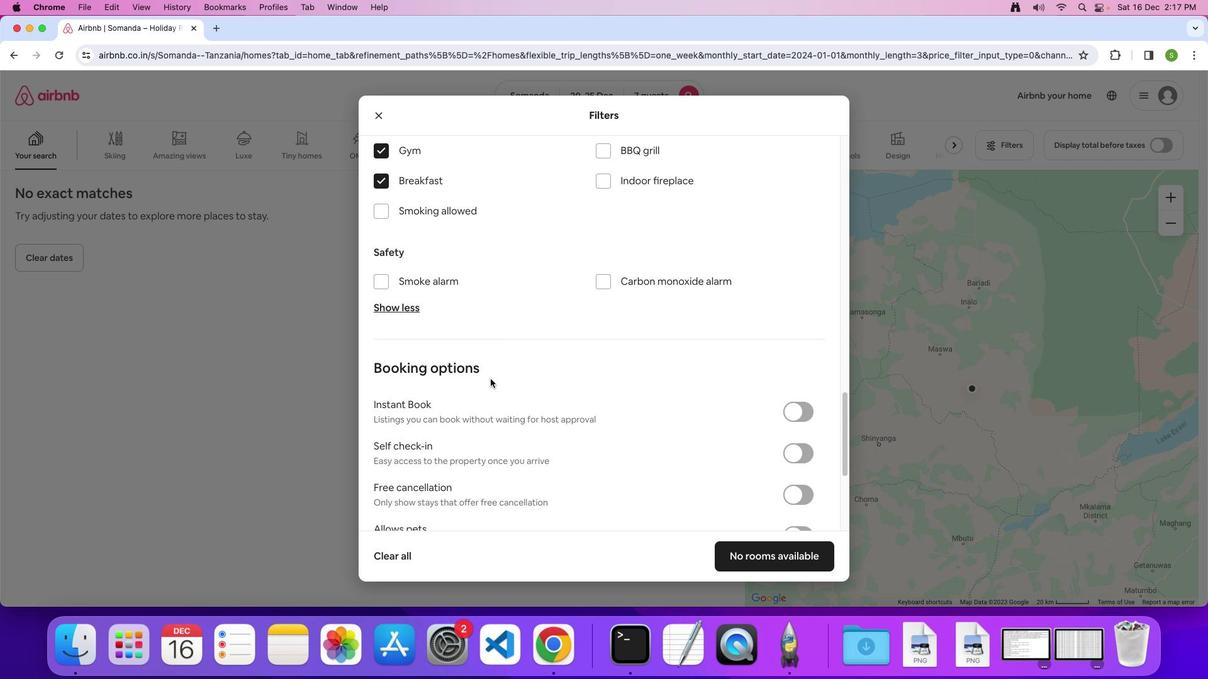 
Action: Mouse scrolled (490, 379) with delta (0, 0)
Screenshot: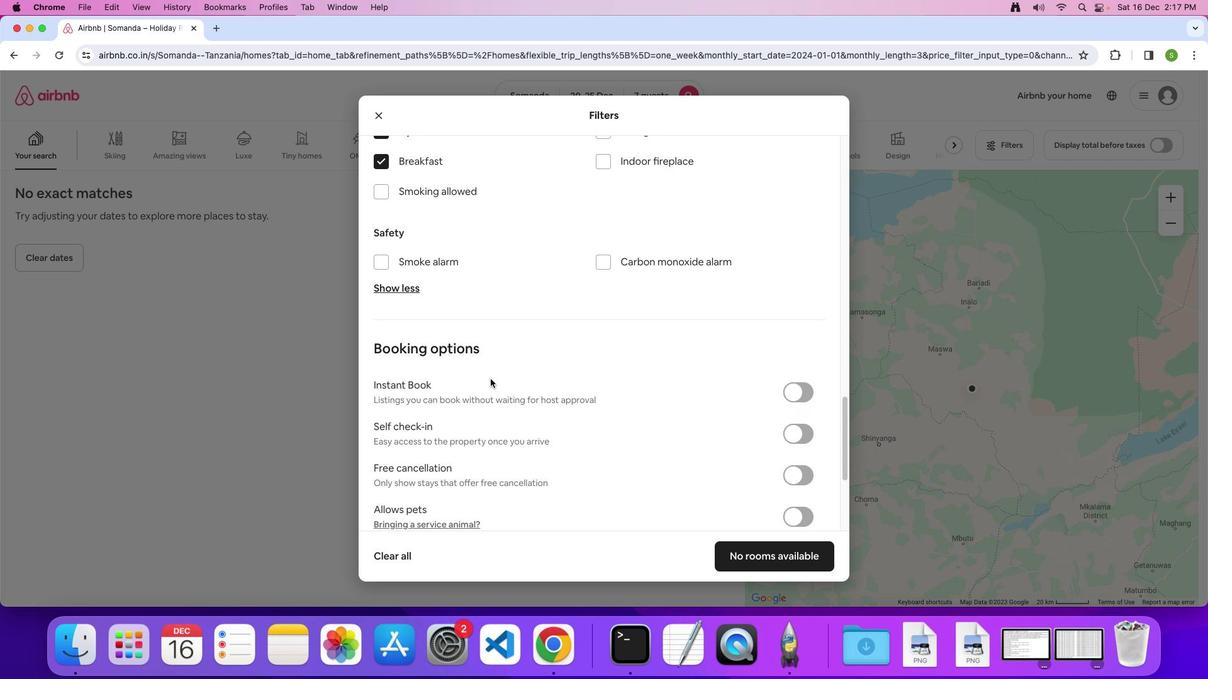 
Action: Mouse scrolled (490, 379) with delta (0, 0)
Screenshot: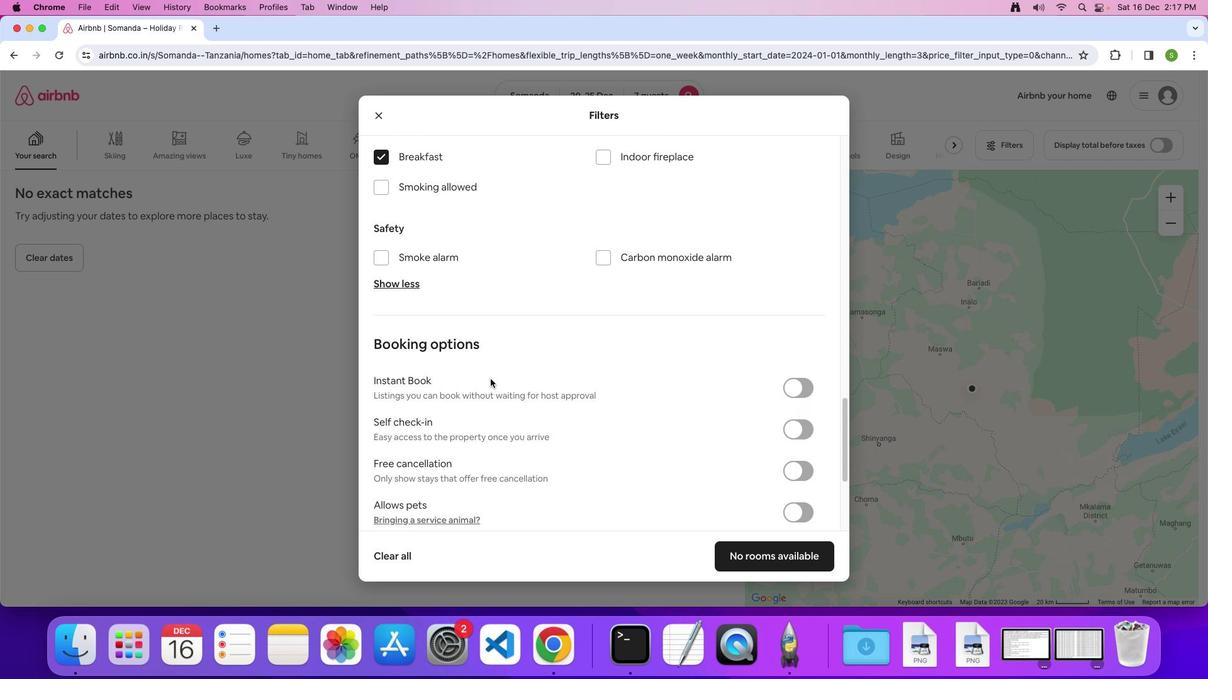 
Action: Mouse moved to (490, 379)
Screenshot: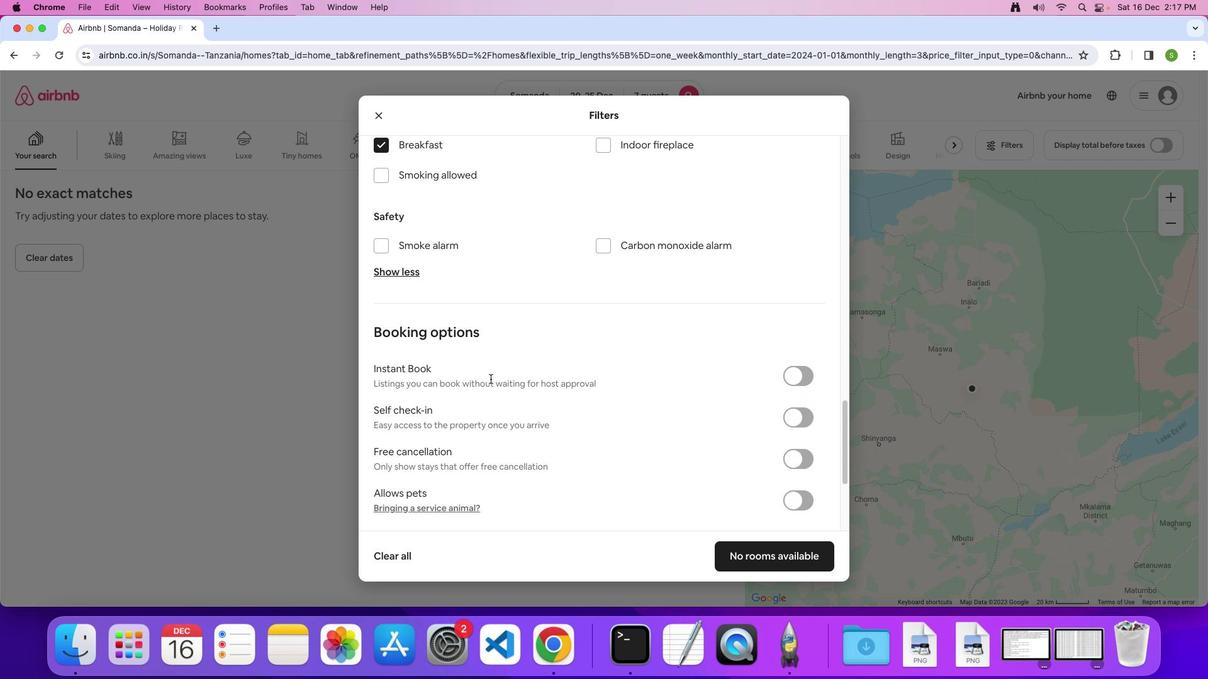 
Action: Mouse scrolled (490, 379) with delta (0, 0)
Screenshot: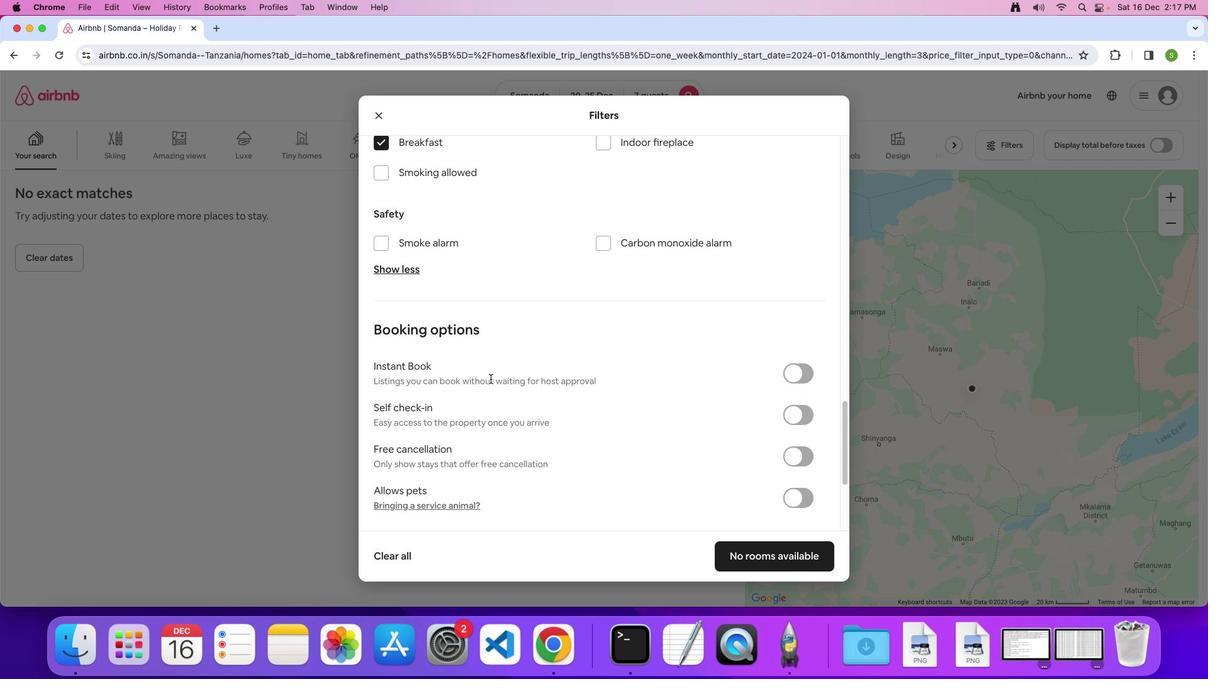 
Action: Mouse scrolled (490, 379) with delta (0, 0)
Screenshot: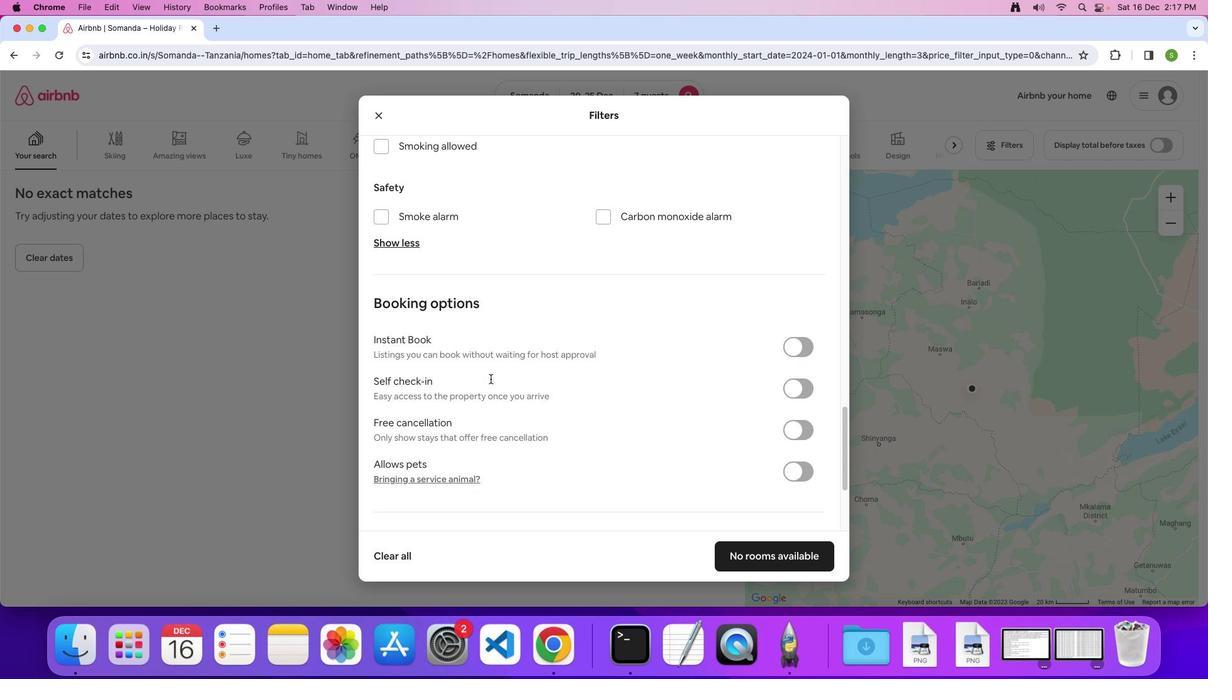 
Action: Mouse scrolled (490, 379) with delta (0, -1)
Screenshot: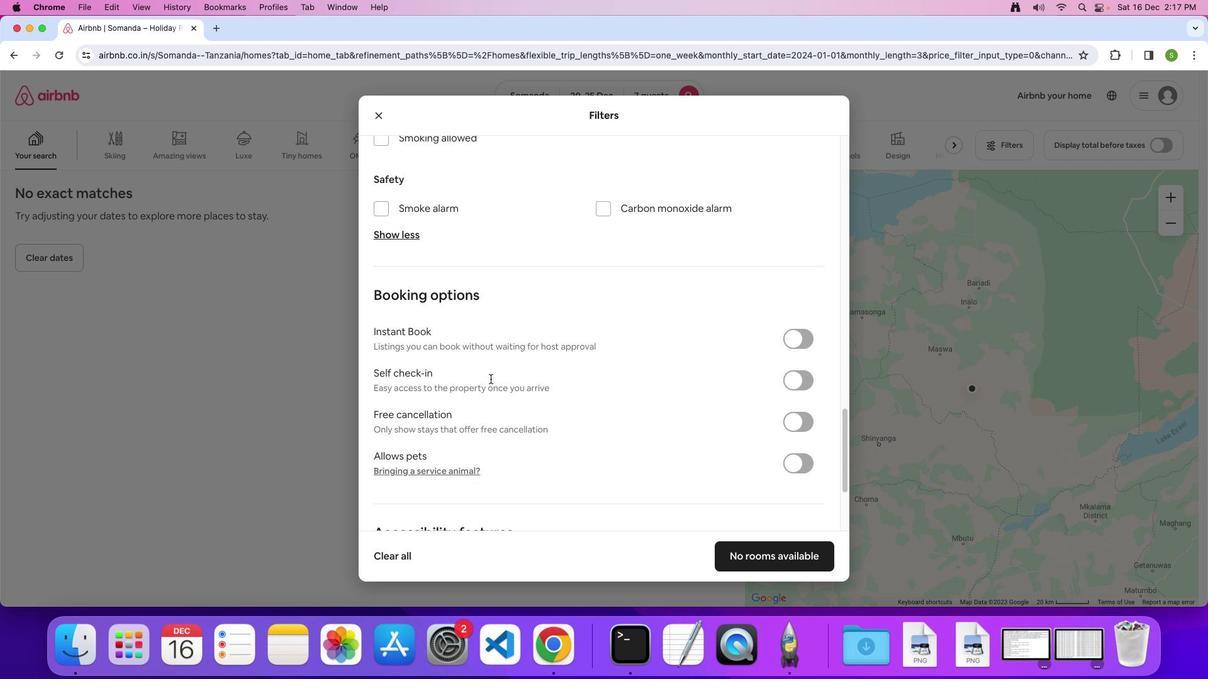 
Action: Mouse scrolled (490, 379) with delta (0, 0)
Screenshot: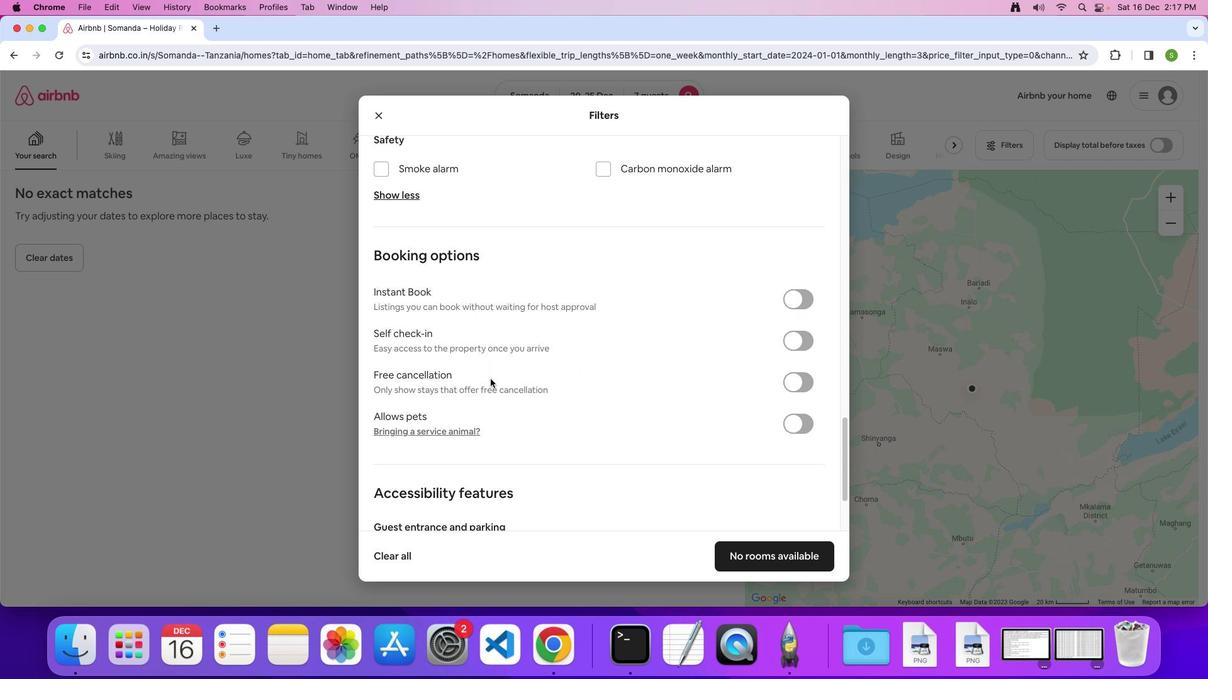 
Action: Mouse scrolled (490, 379) with delta (0, 0)
Screenshot: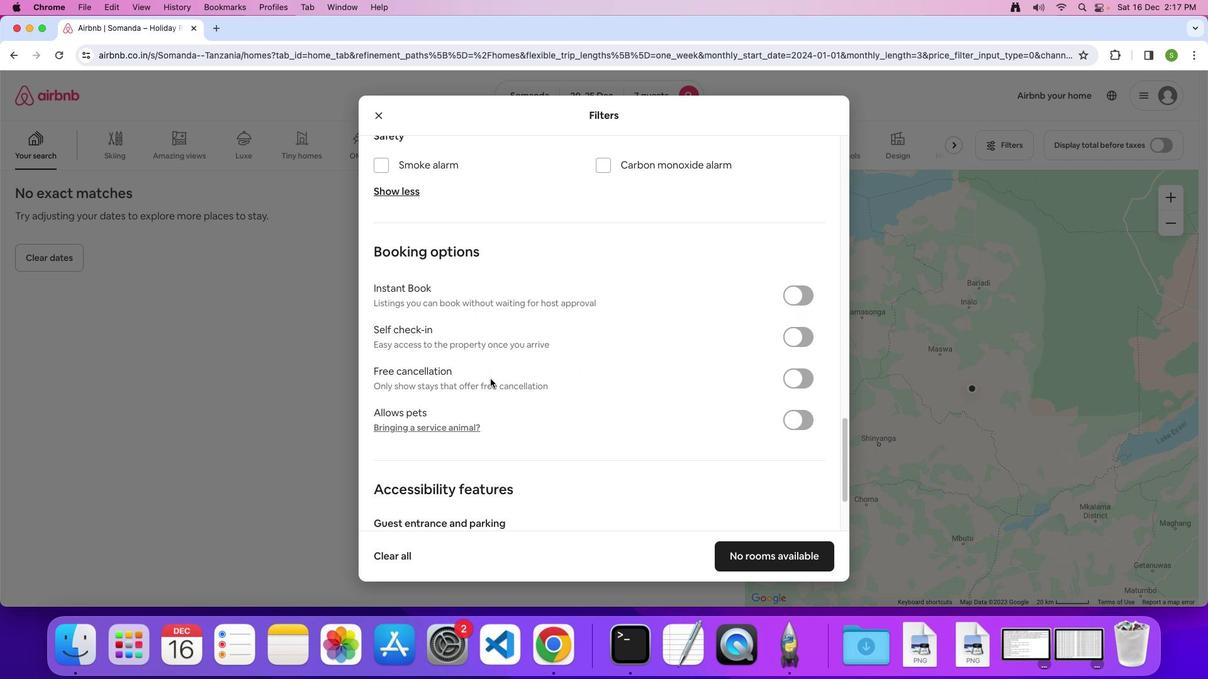 
Action: Mouse moved to (490, 378)
Screenshot: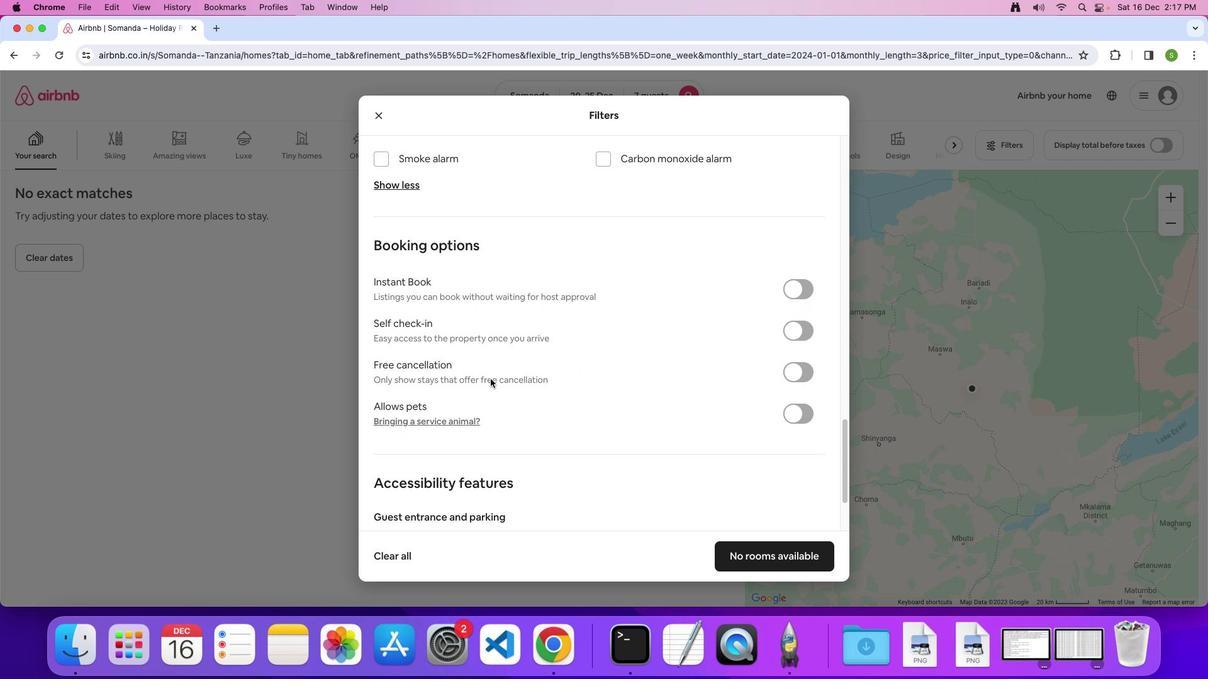 
Action: Mouse scrolled (490, 378) with delta (0, 0)
Screenshot: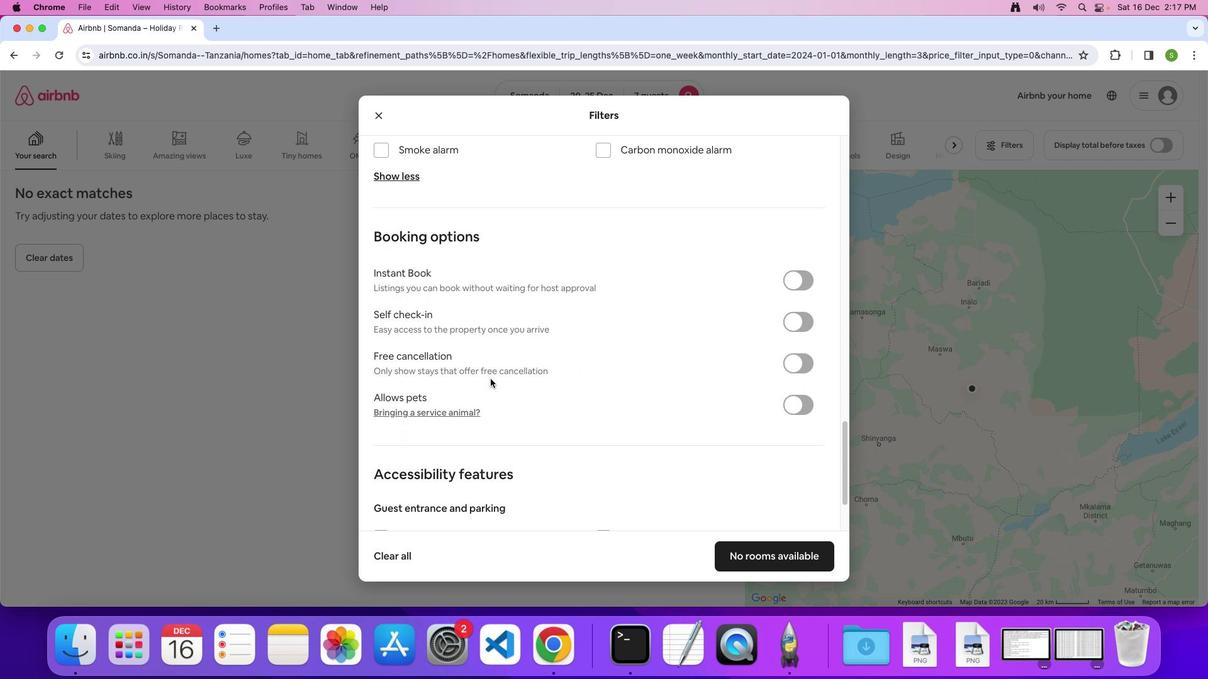
Action: Mouse scrolled (490, 378) with delta (0, 0)
Screenshot: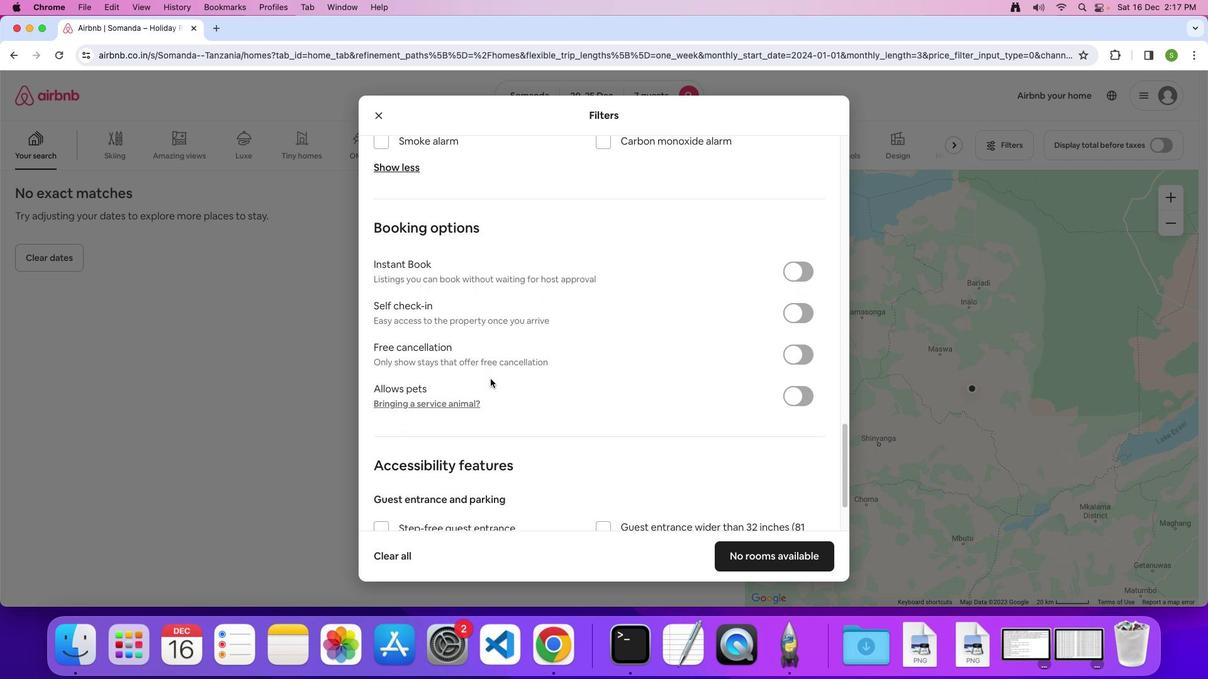 
Action: Mouse scrolled (490, 378) with delta (0, 0)
Screenshot: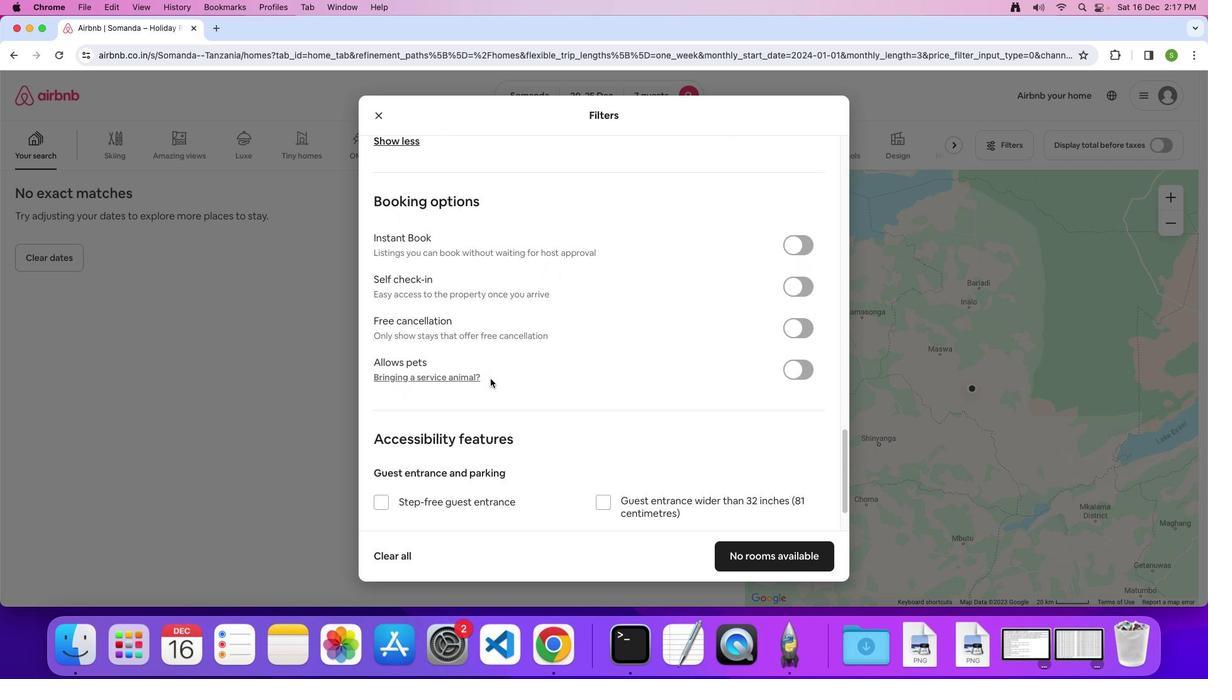 
Action: Mouse scrolled (490, 378) with delta (0, 0)
Screenshot: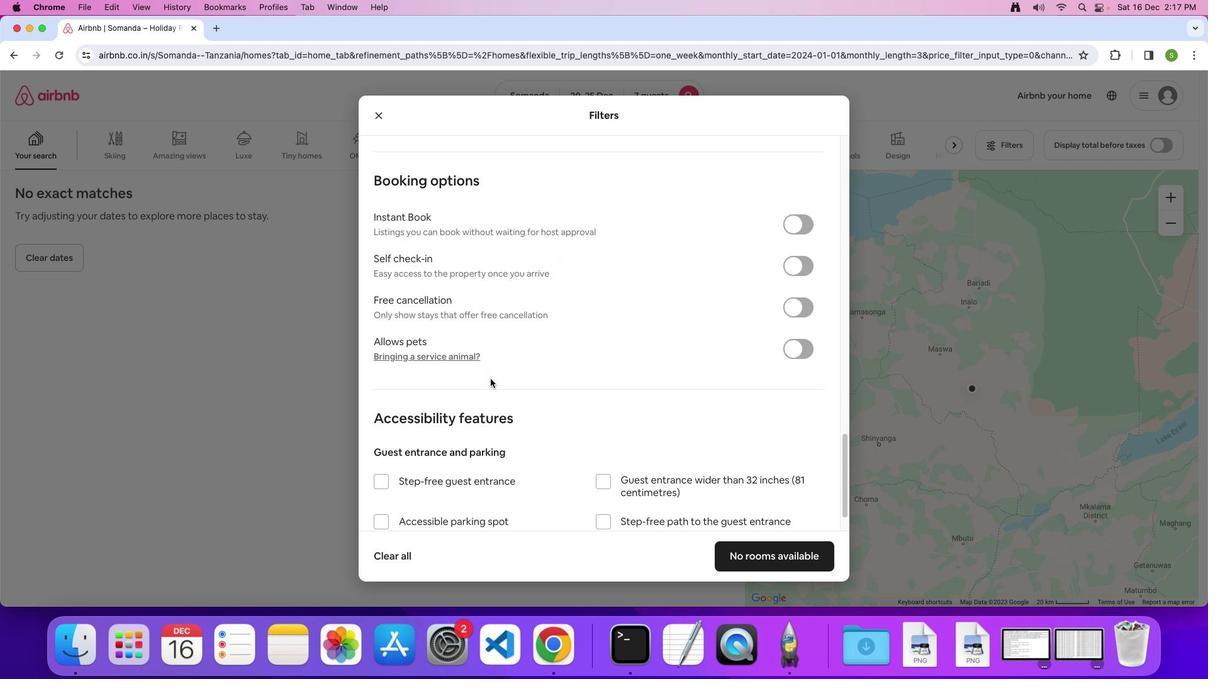 
Action: Mouse scrolled (490, 378) with delta (0, 0)
Screenshot: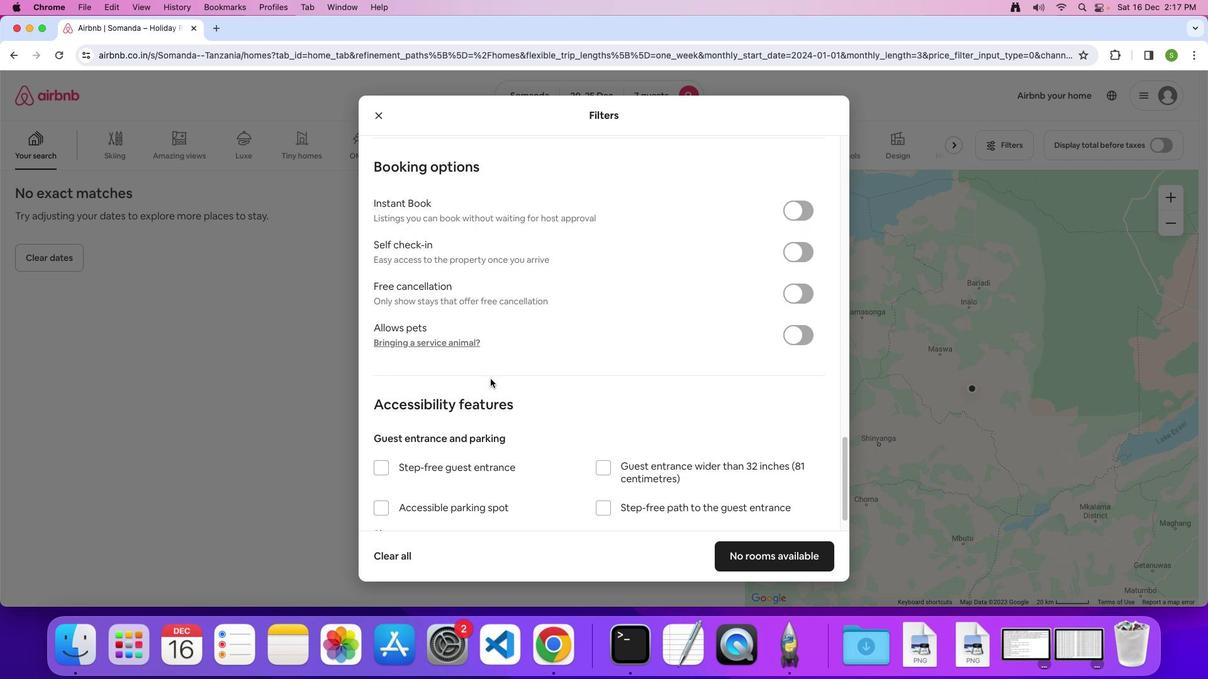 
Action: Mouse scrolled (490, 378) with delta (0, 0)
Screenshot: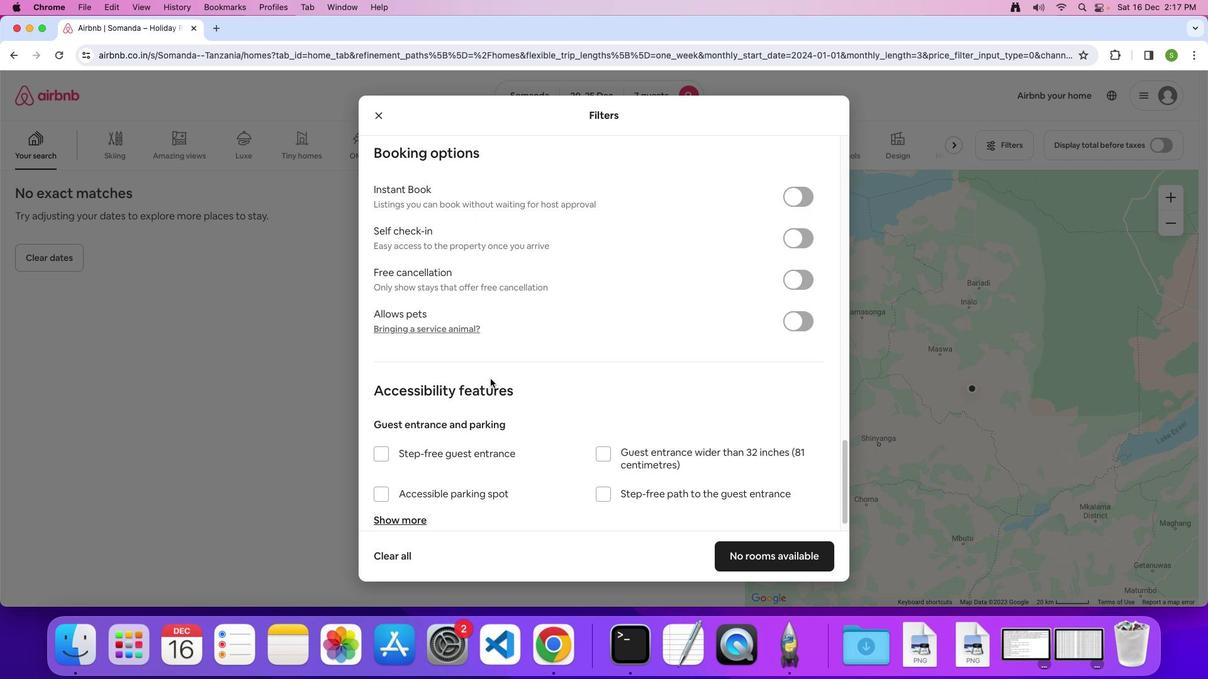 
Action: Mouse scrolled (490, 378) with delta (0, 0)
Screenshot: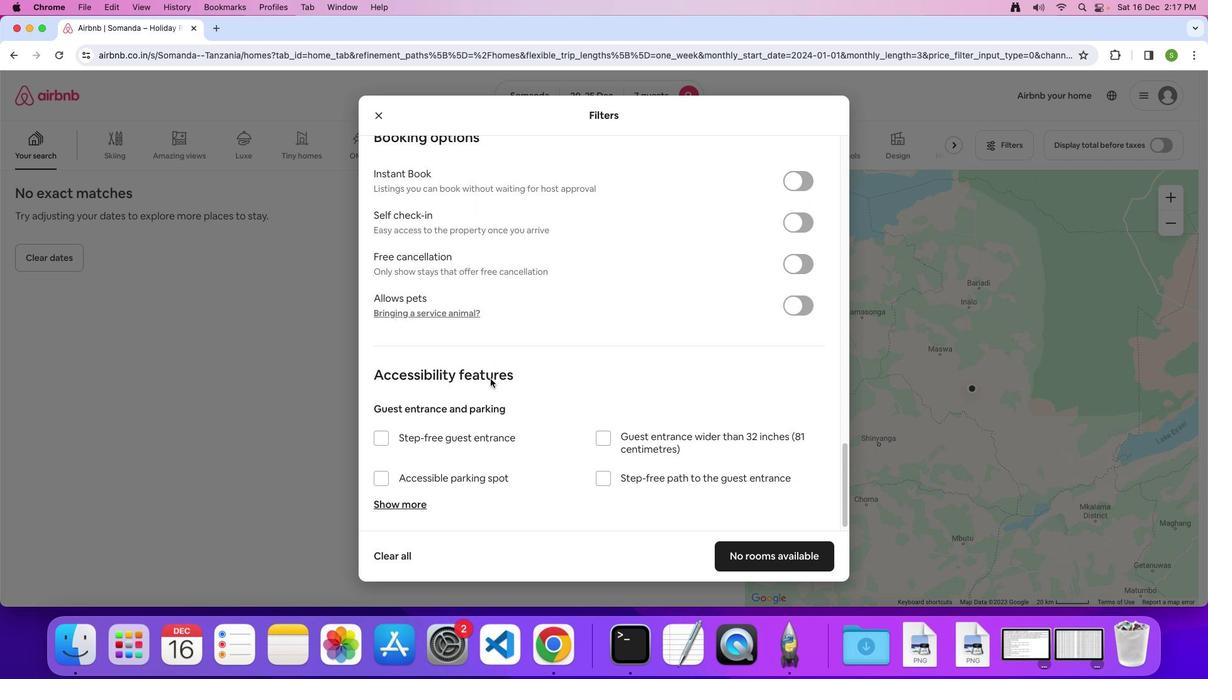 
Action: Mouse scrolled (490, 378) with delta (0, 0)
Screenshot: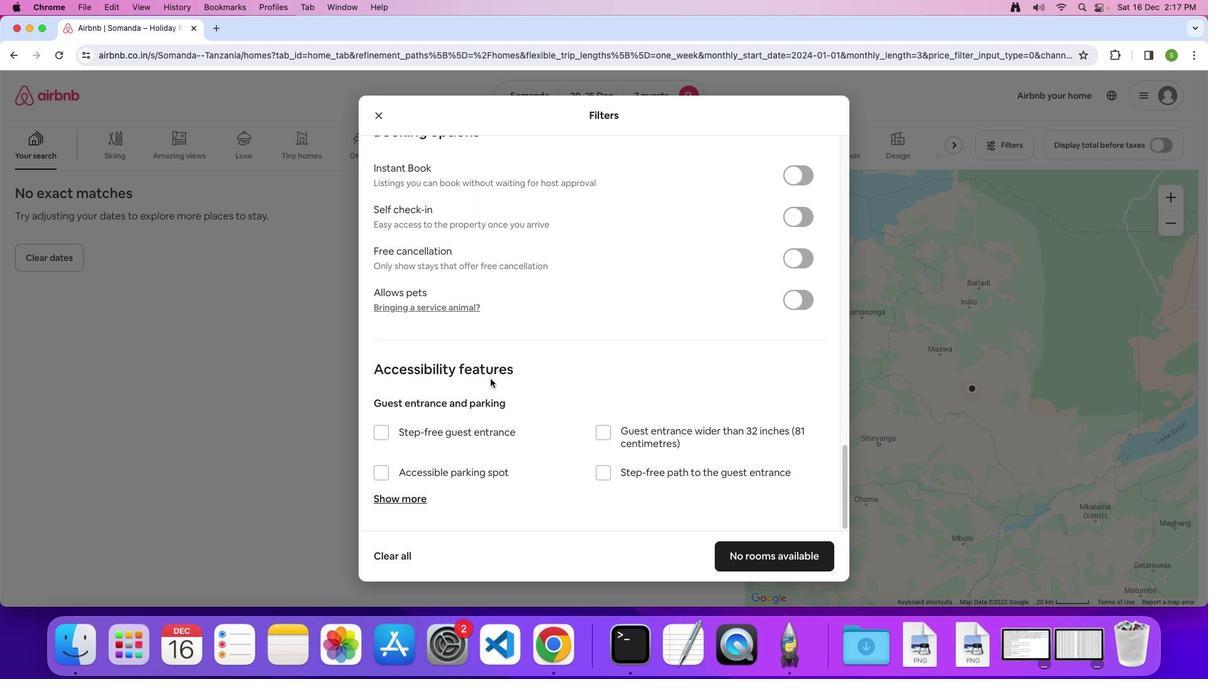 
Action: Mouse moved to (757, 549)
Screenshot: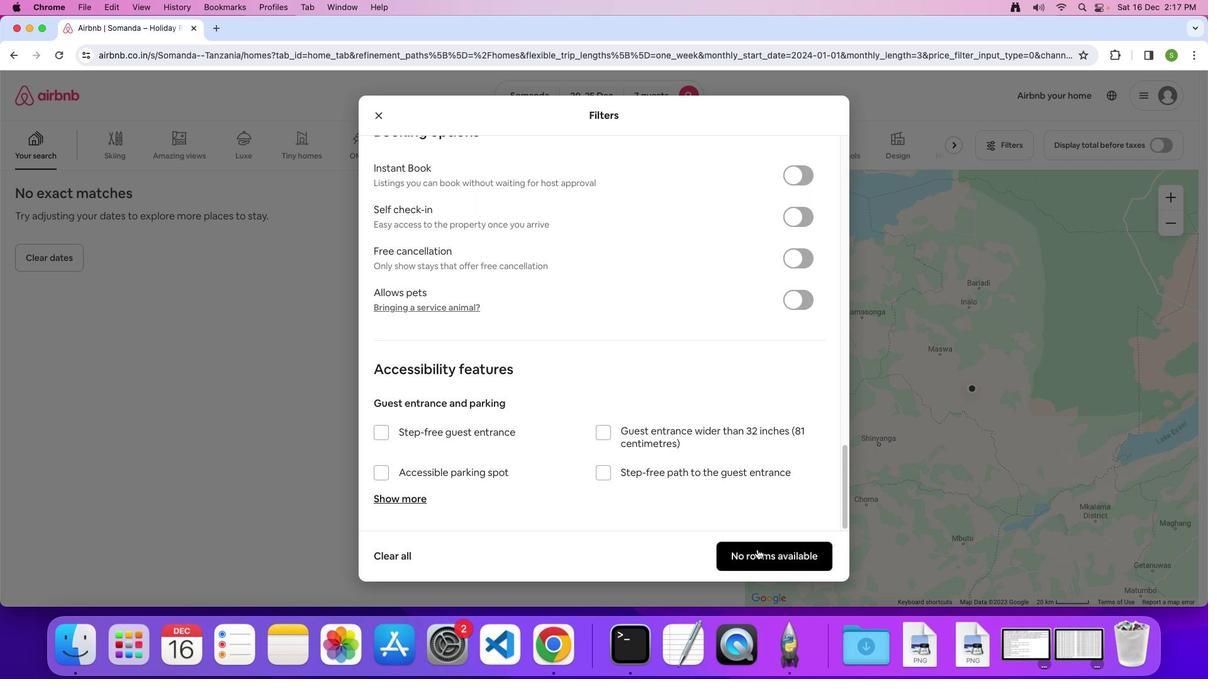 
Action: Mouse pressed left at (757, 549)
Screenshot: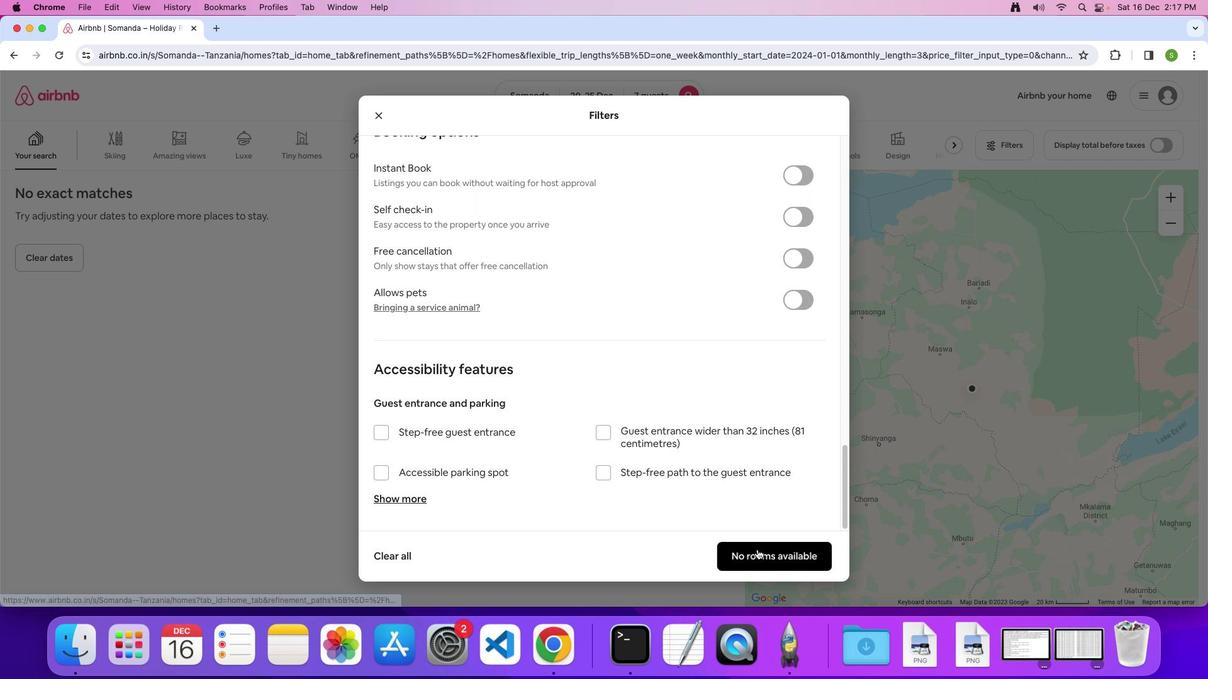 
Action: Mouse moved to (442, 341)
Screenshot: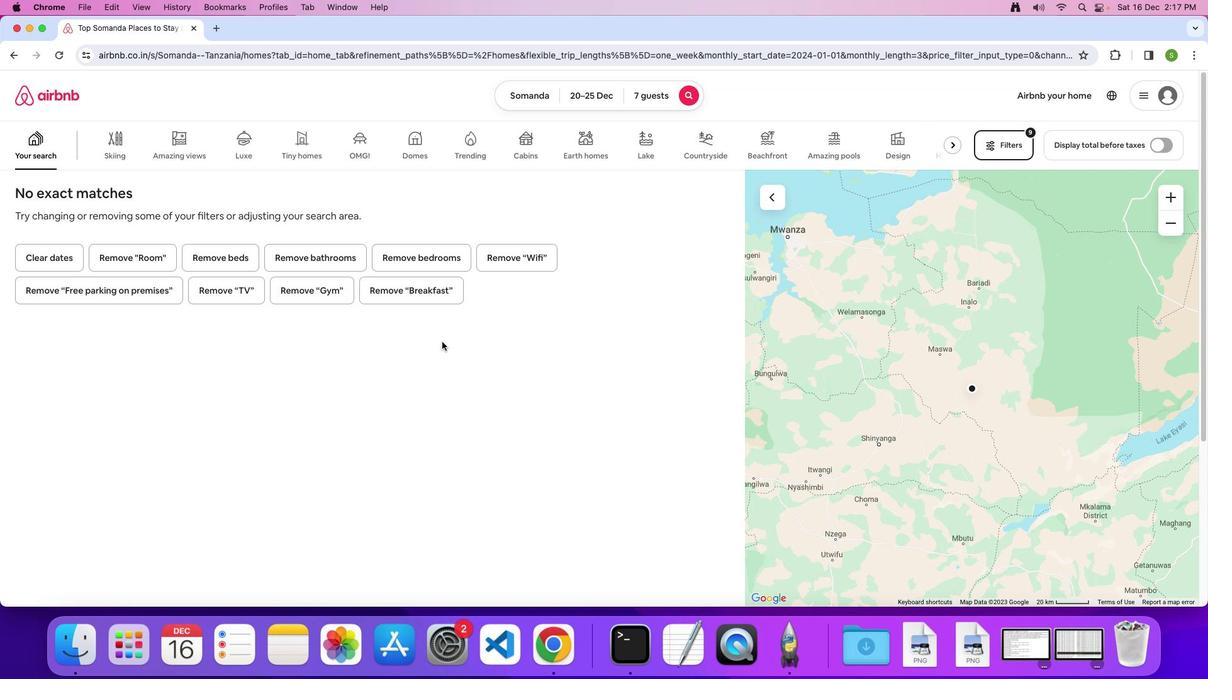 
